 Task: Explore Airbnb accommodation in Ãguas Santas, Portugal from 22th December, 2023 to 26th December, 2023 for 8 adults. Place can be private room with 8 bedrooms having 8 beds and 8 bathrooms. Property type can be hotel. Amenities needed are: wifi, TV, free parkinig on premises, gym, breakfast.
Action: Mouse moved to (556, 117)
Screenshot: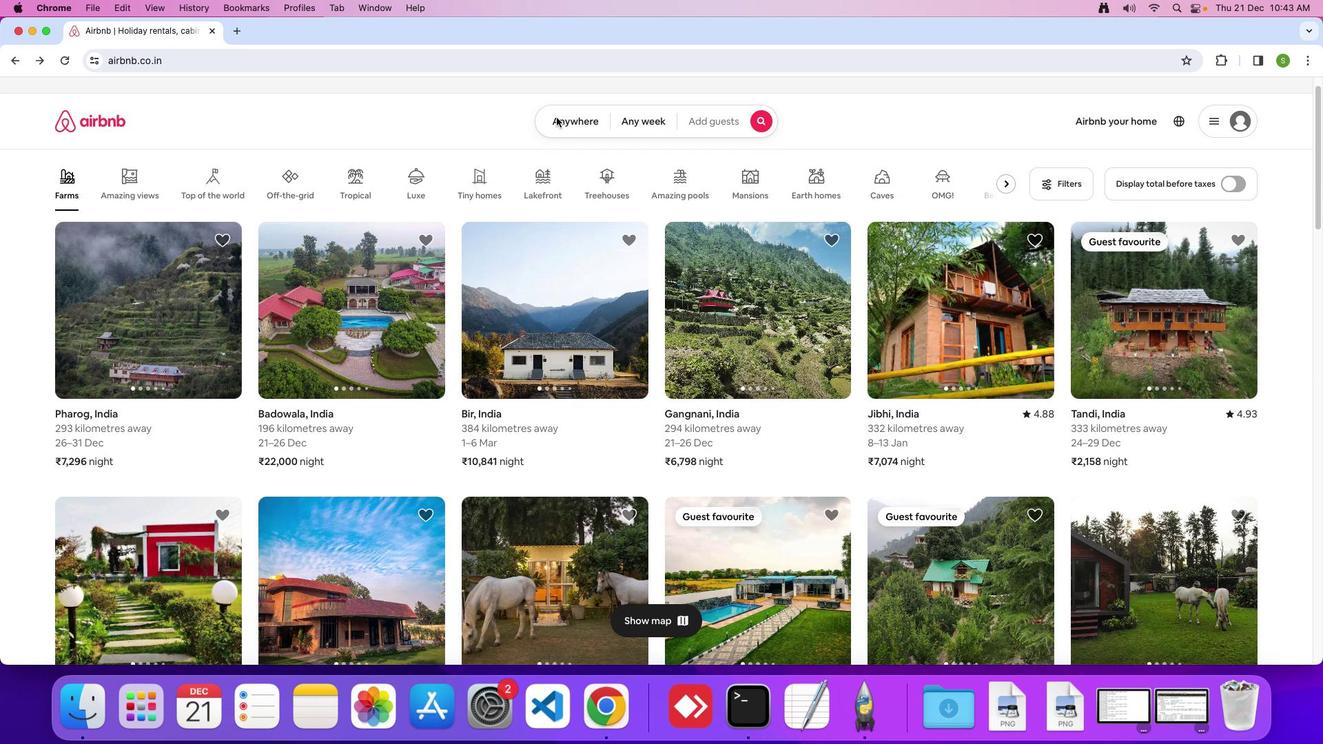 
Action: Mouse pressed left at (556, 117)
Screenshot: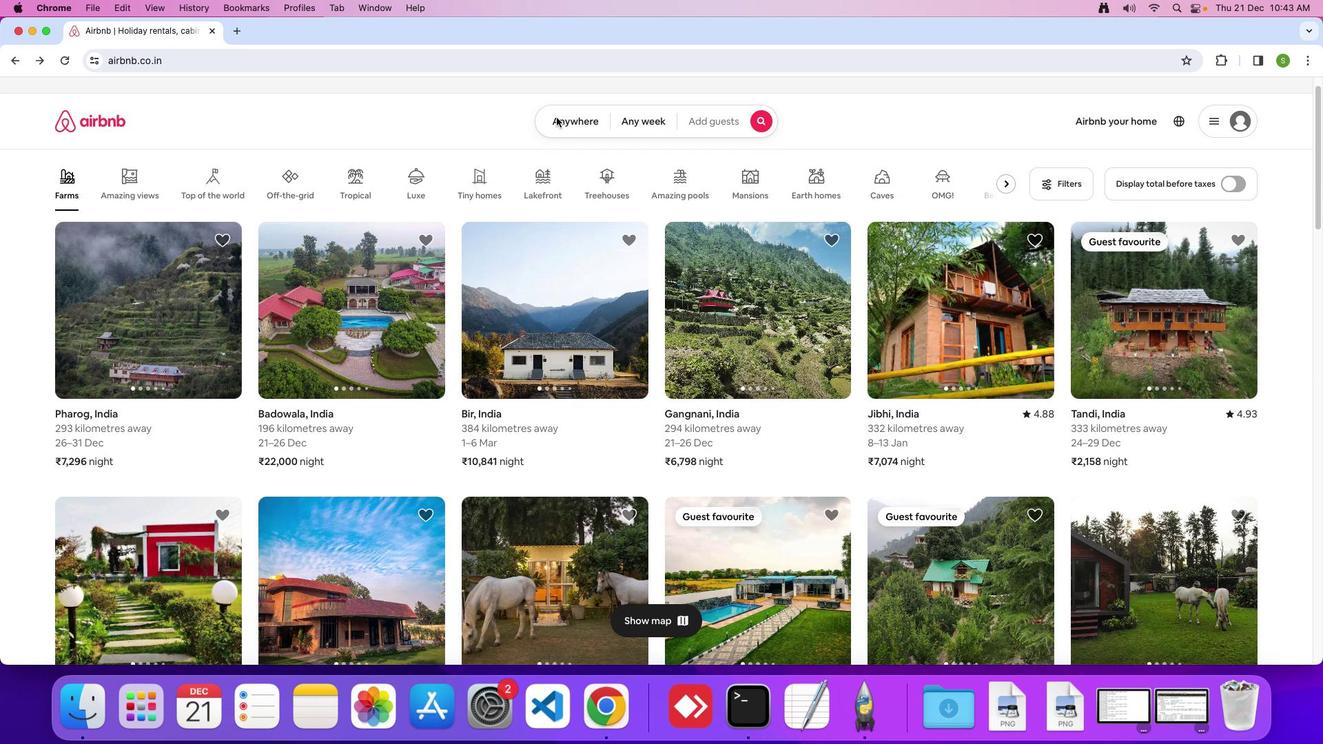 
Action: Mouse moved to (586, 119)
Screenshot: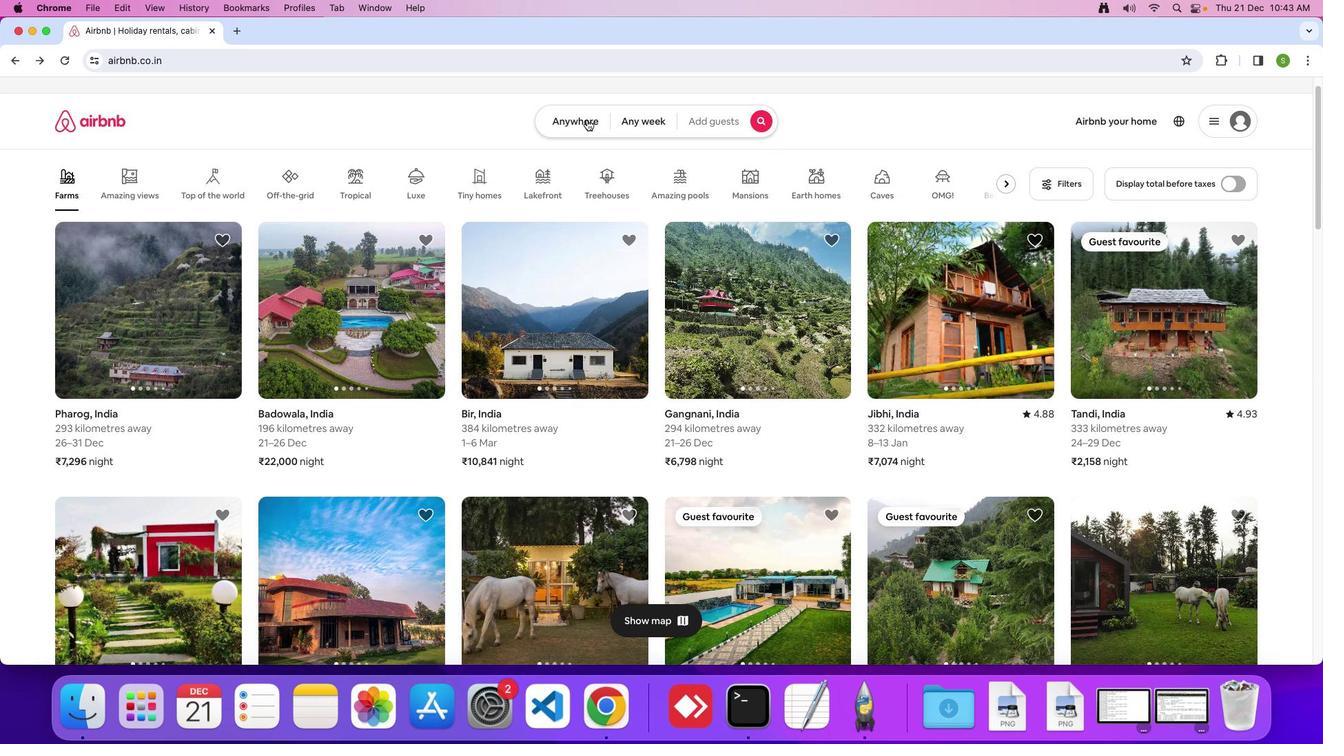 
Action: Mouse pressed left at (586, 119)
Screenshot: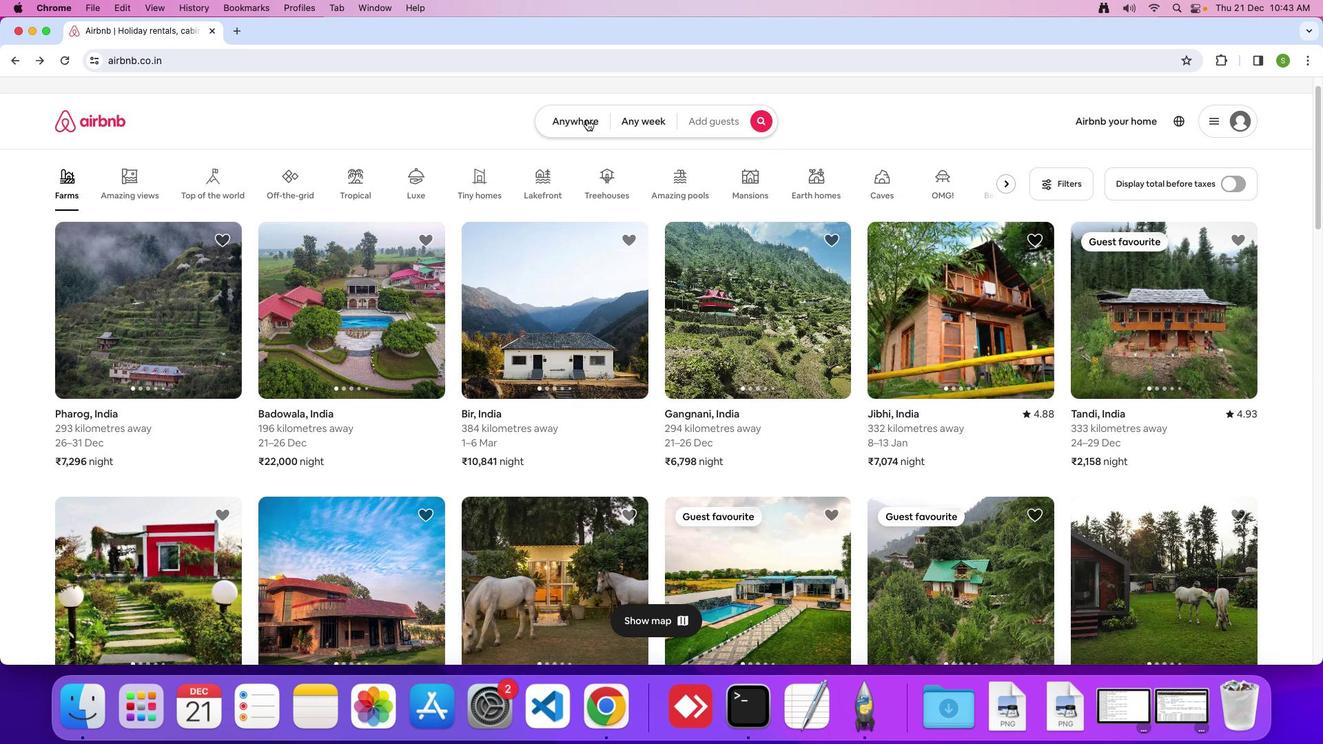 
Action: Mouse moved to (491, 169)
Screenshot: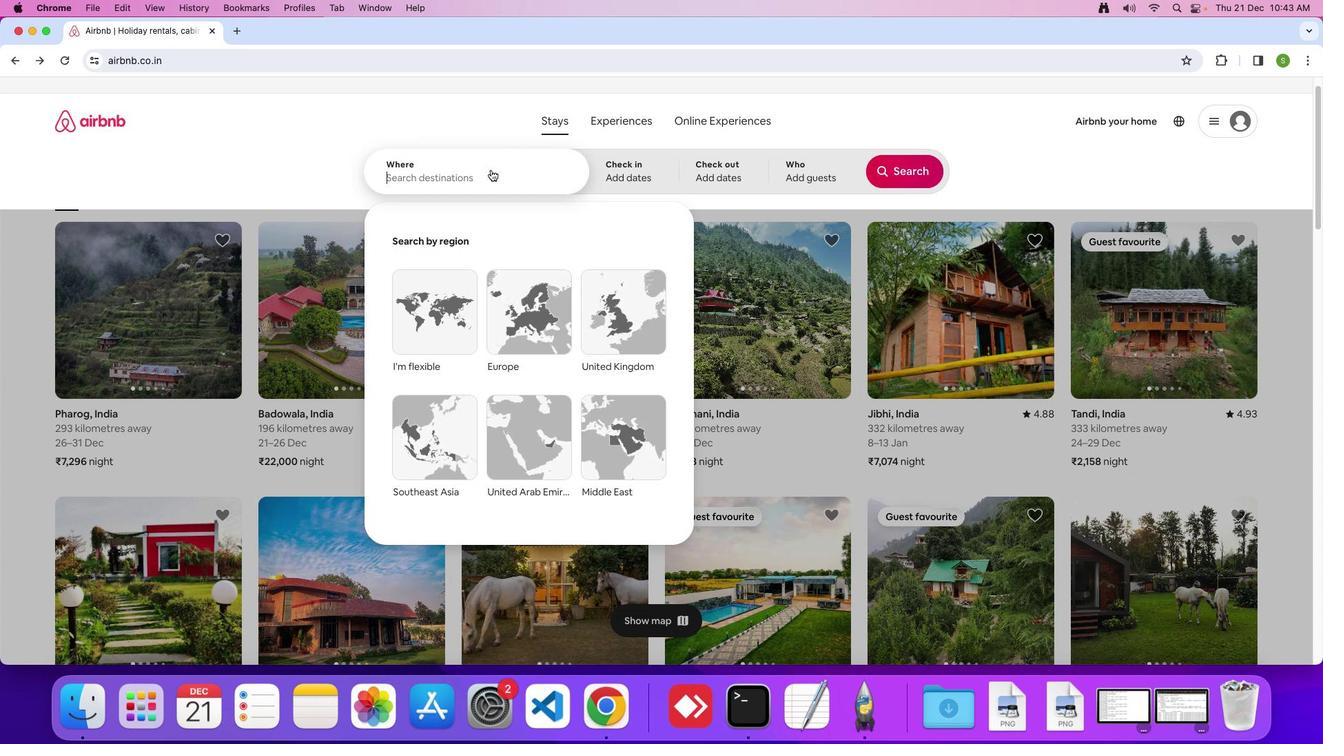 
Action: Mouse pressed left at (491, 169)
Screenshot: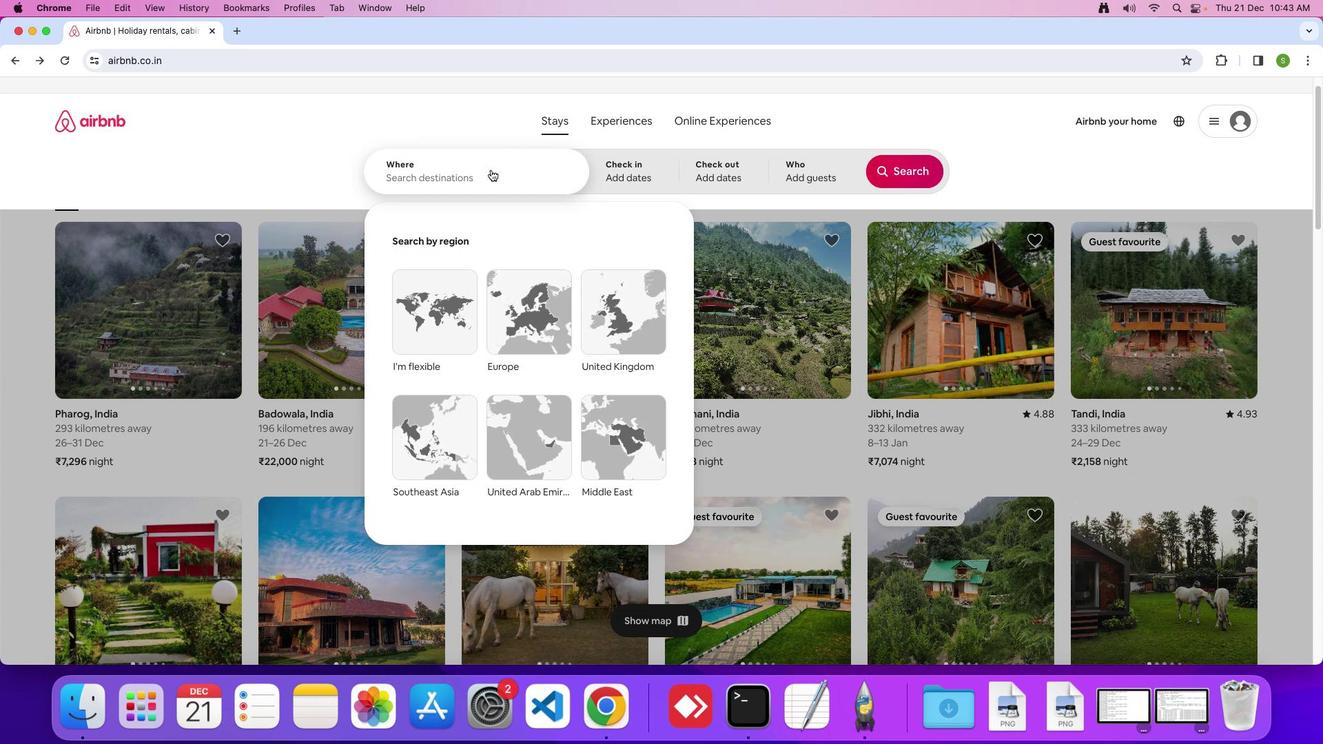 
Action: Key pressed 'A'Key.caps_lock'g''u''a''s'Key.spaceKey.shift'S''a''n''t''a''s'','Key.spaceKey.shift'P''o''r''t''u''g''a''l'Key.enter
Screenshot: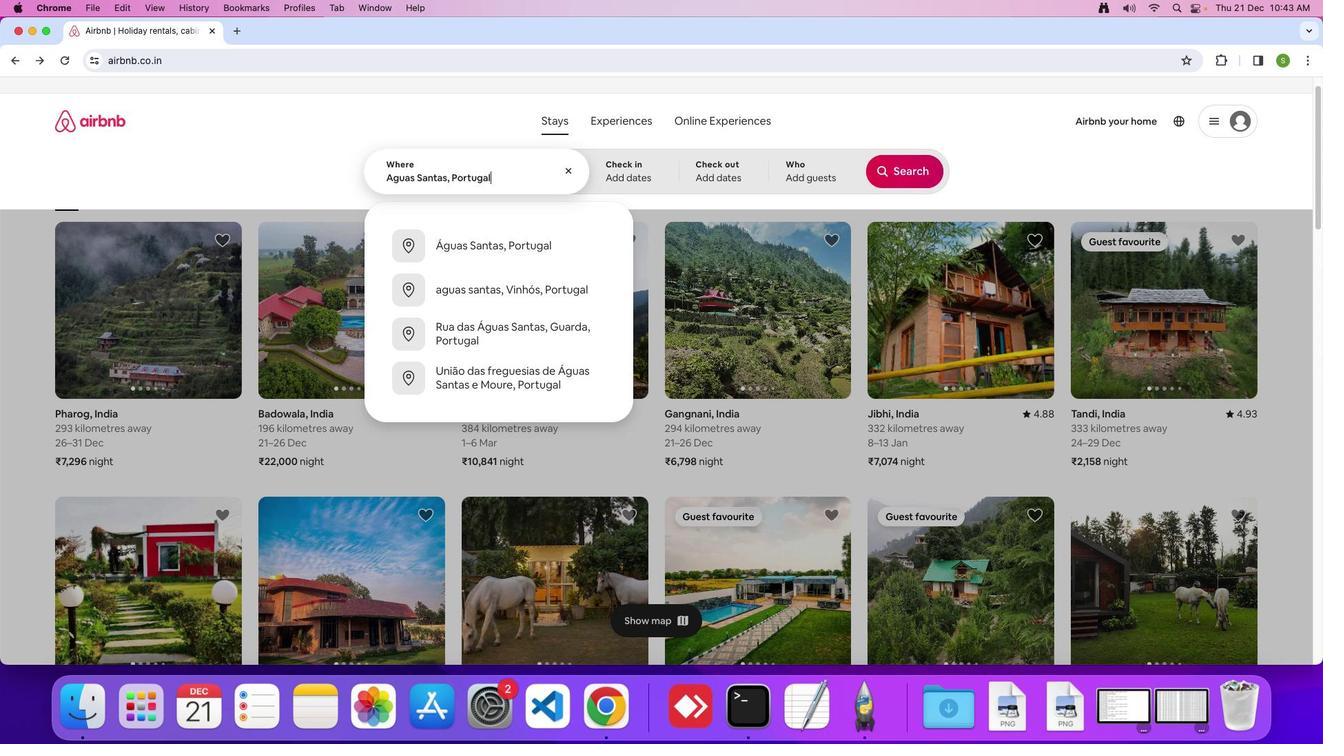 
Action: Mouse moved to (587, 452)
Screenshot: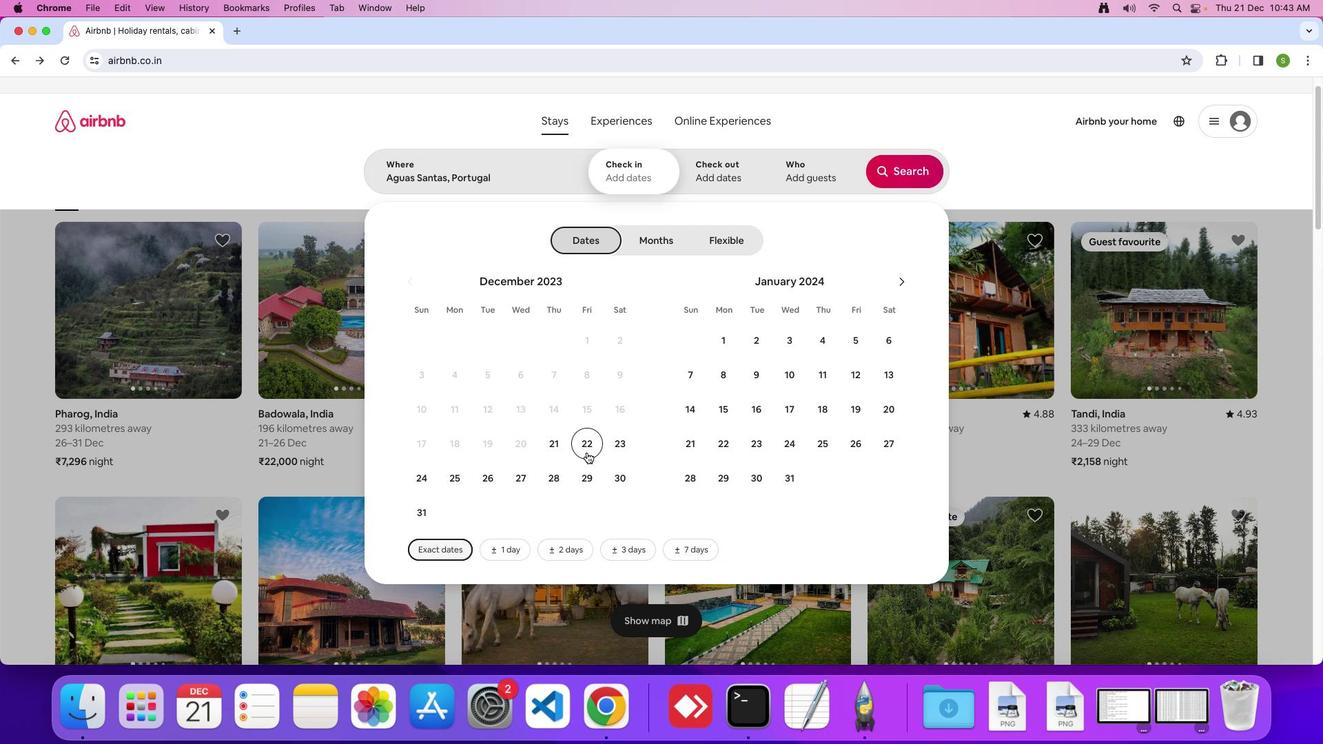 
Action: Mouse pressed left at (587, 452)
Screenshot: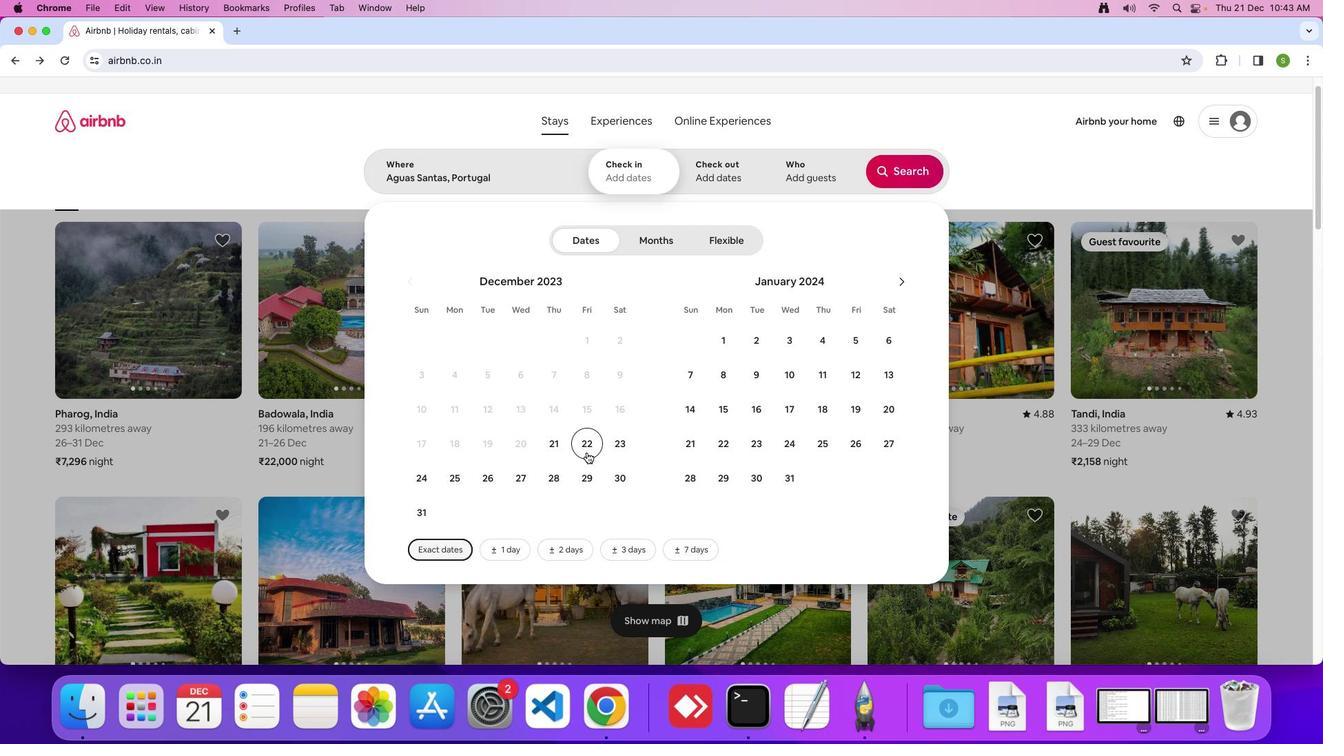 
Action: Mouse moved to (491, 477)
Screenshot: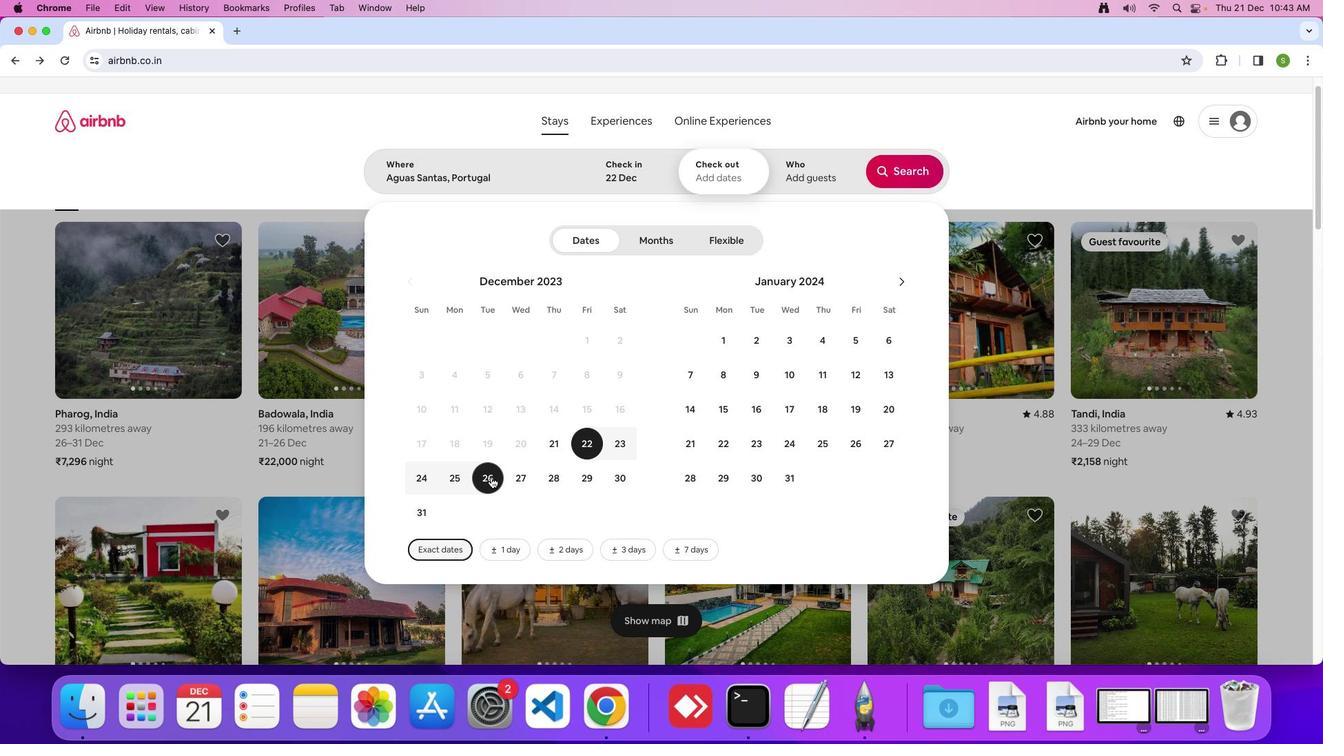 
Action: Mouse pressed left at (491, 477)
Screenshot: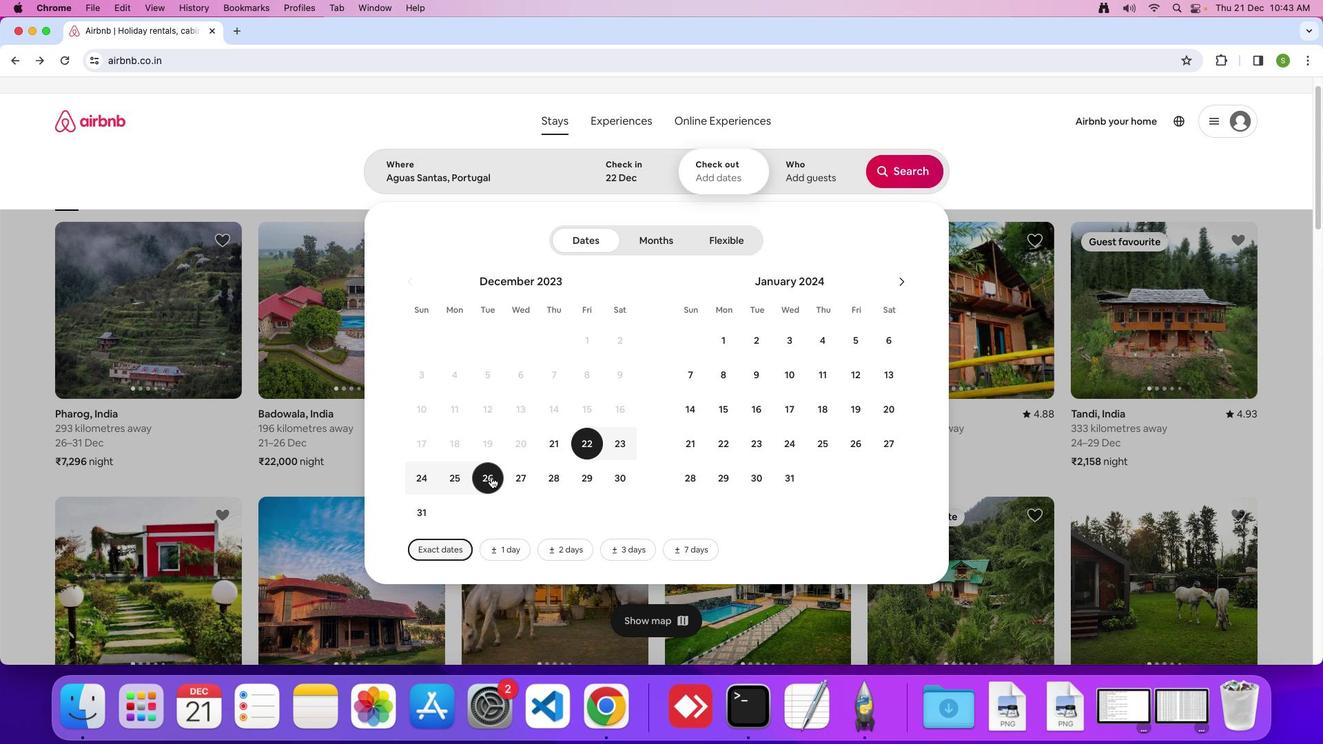 
Action: Mouse moved to (801, 164)
Screenshot: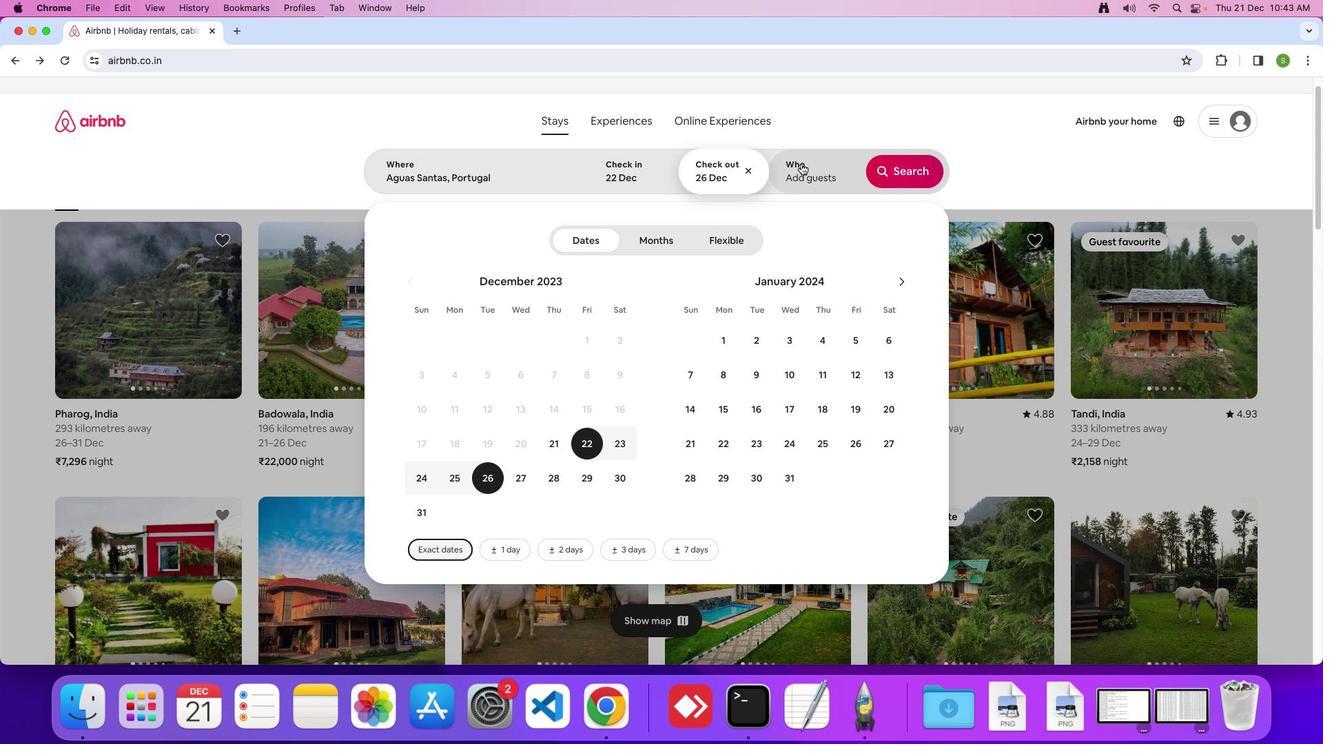 
Action: Mouse pressed left at (801, 164)
Screenshot: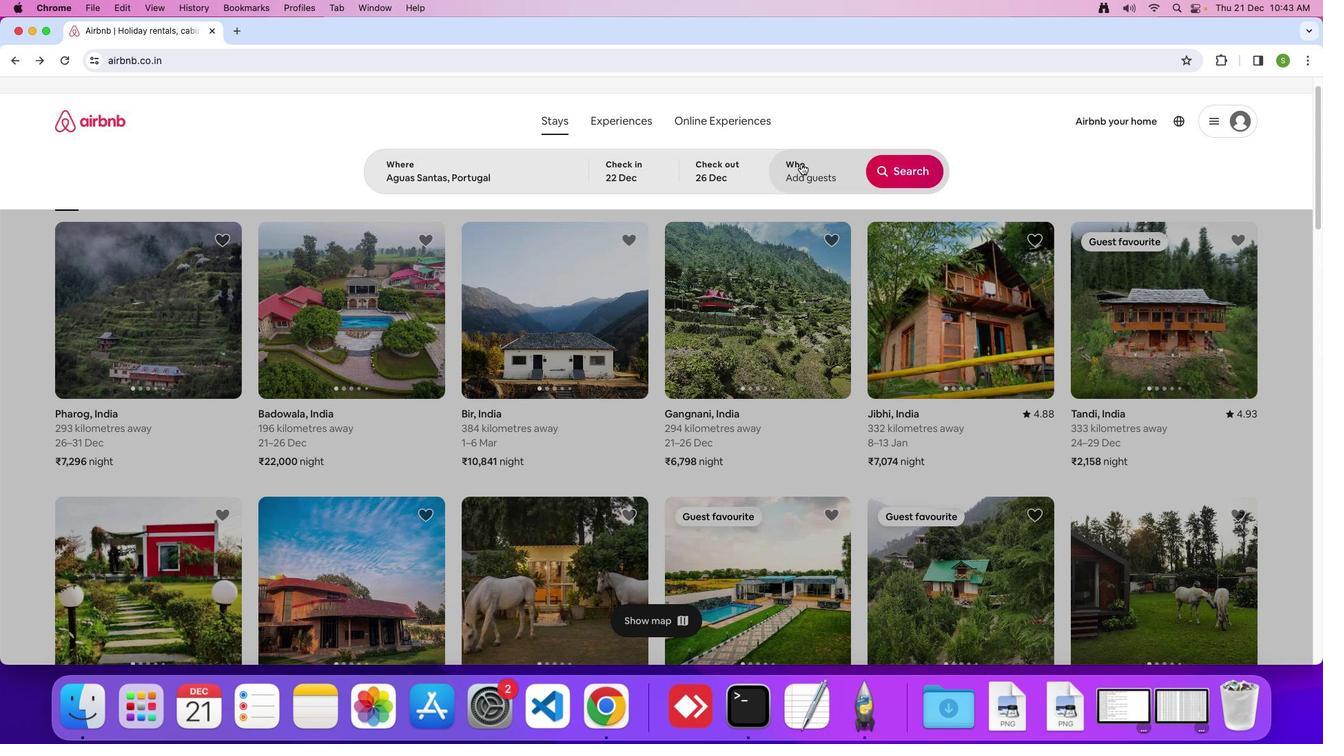 
Action: Mouse moved to (908, 245)
Screenshot: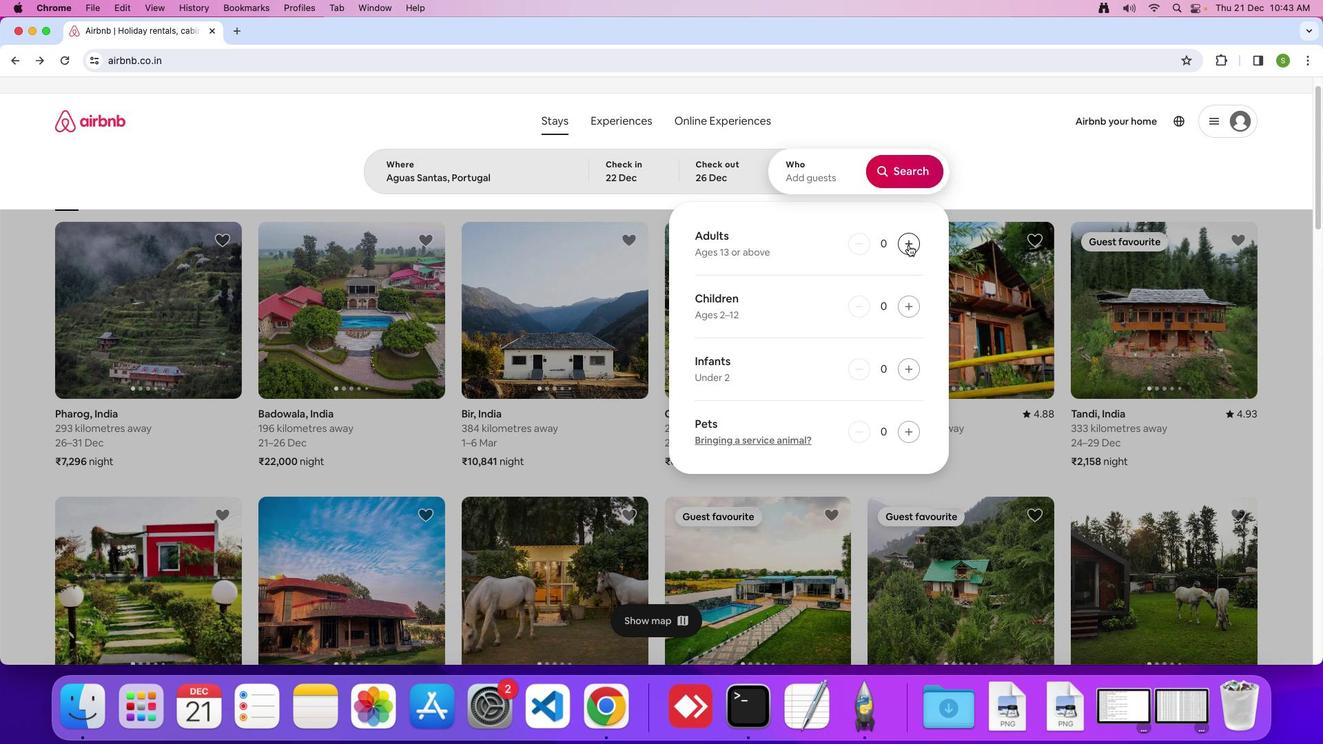 
Action: Mouse pressed left at (908, 245)
Screenshot: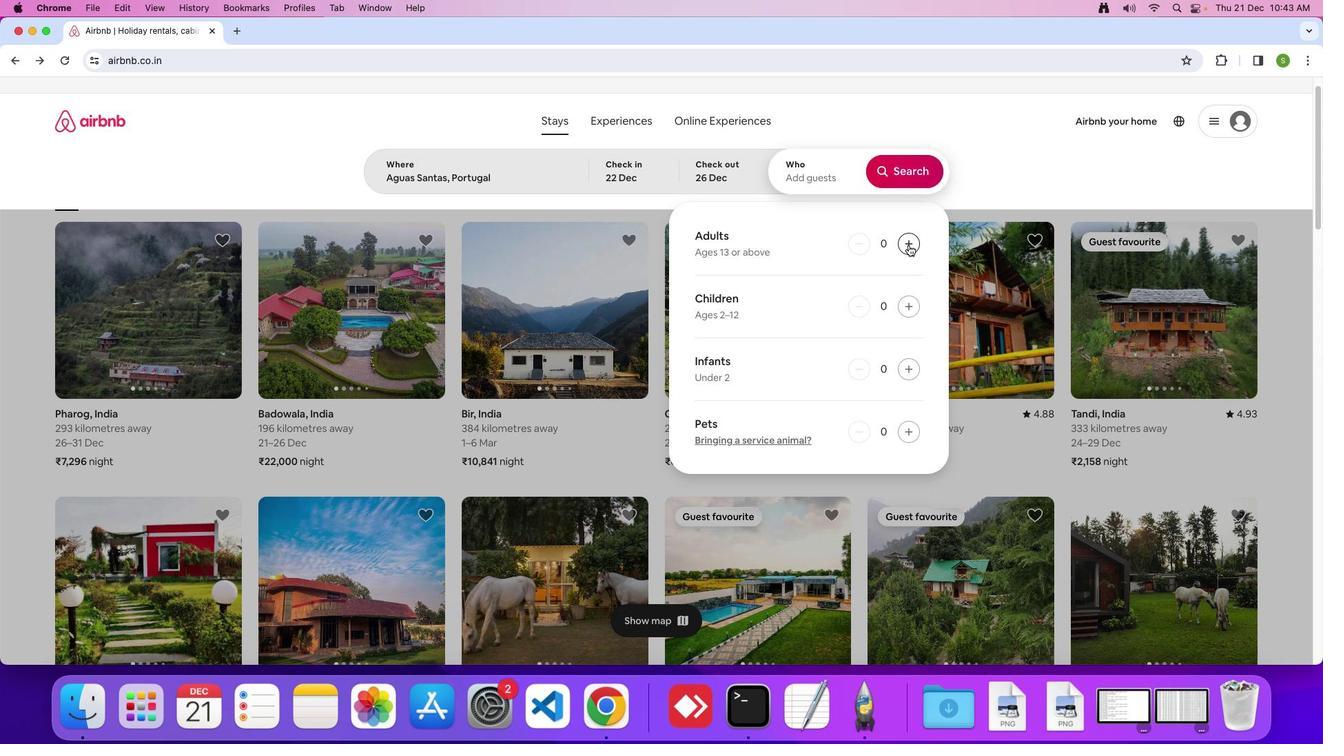 
Action: Mouse pressed left at (908, 245)
Screenshot: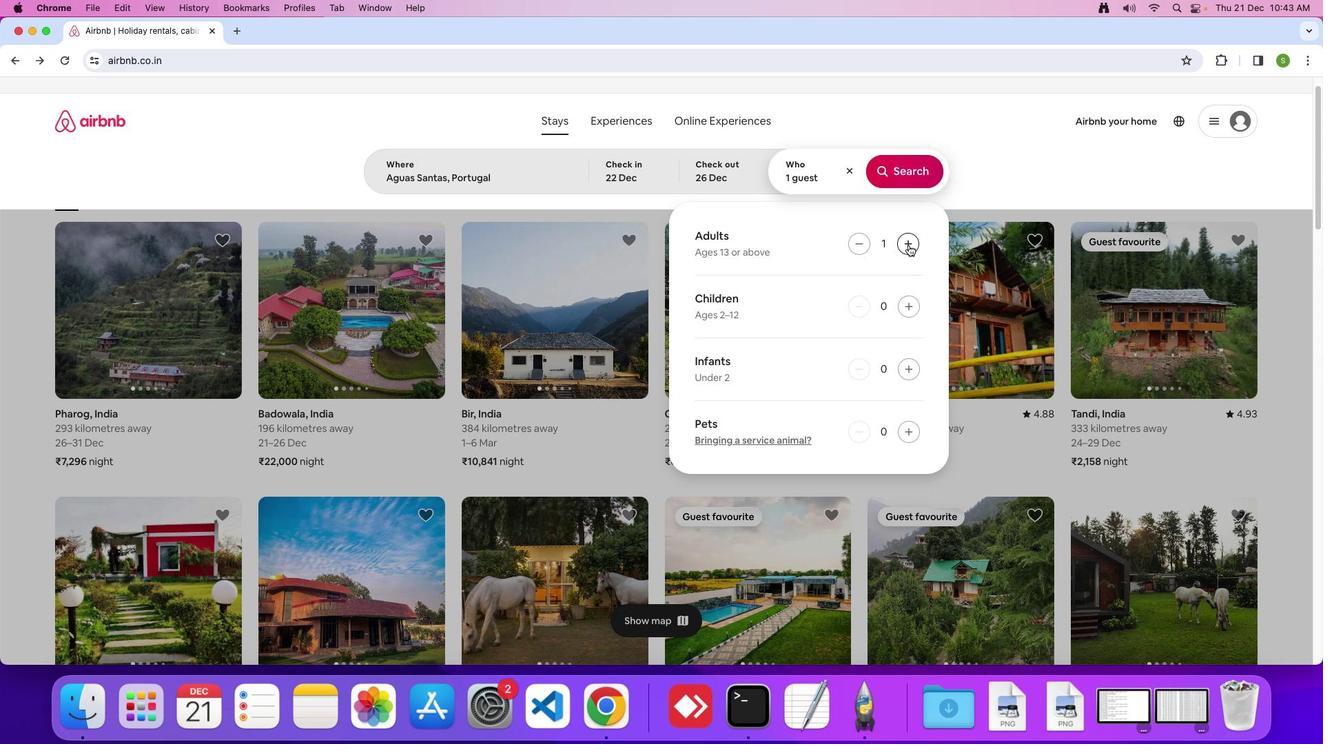 
Action: Mouse pressed left at (908, 245)
Screenshot: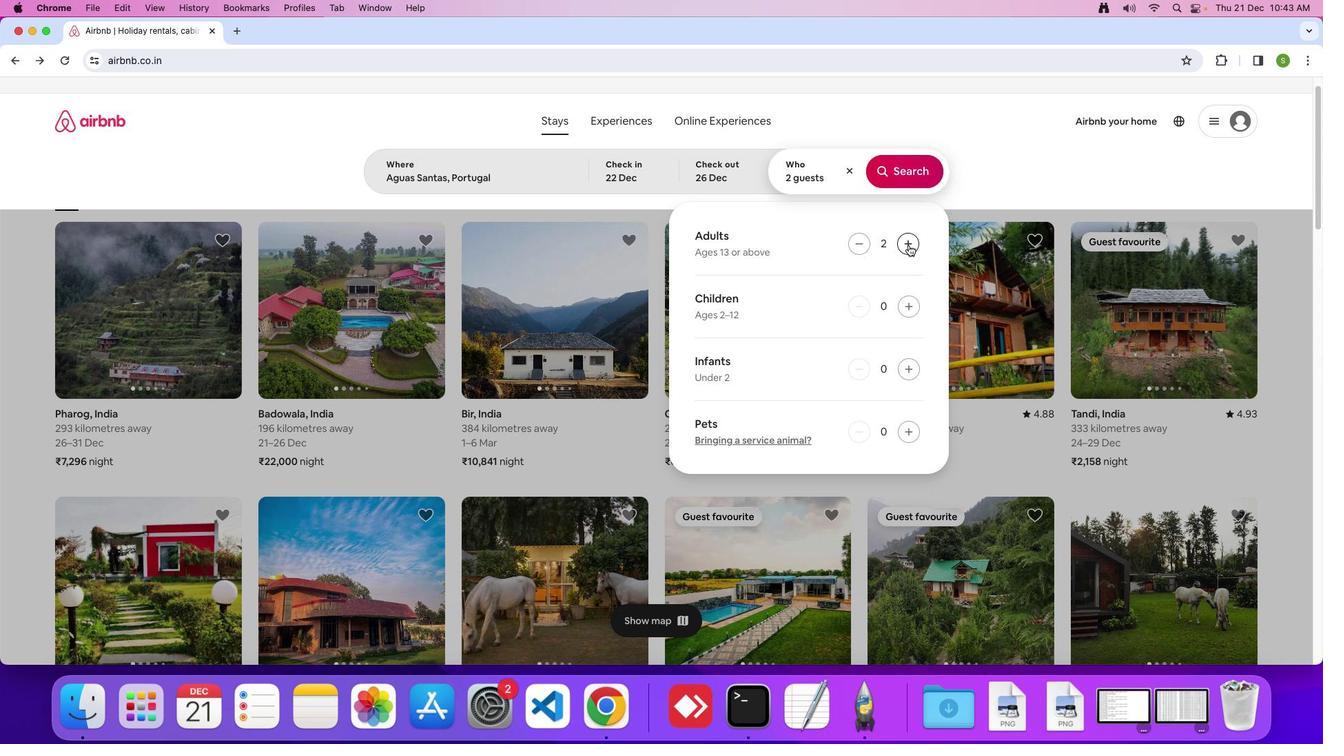 
Action: Mouse pressed left at (908, 245)
Screenshot: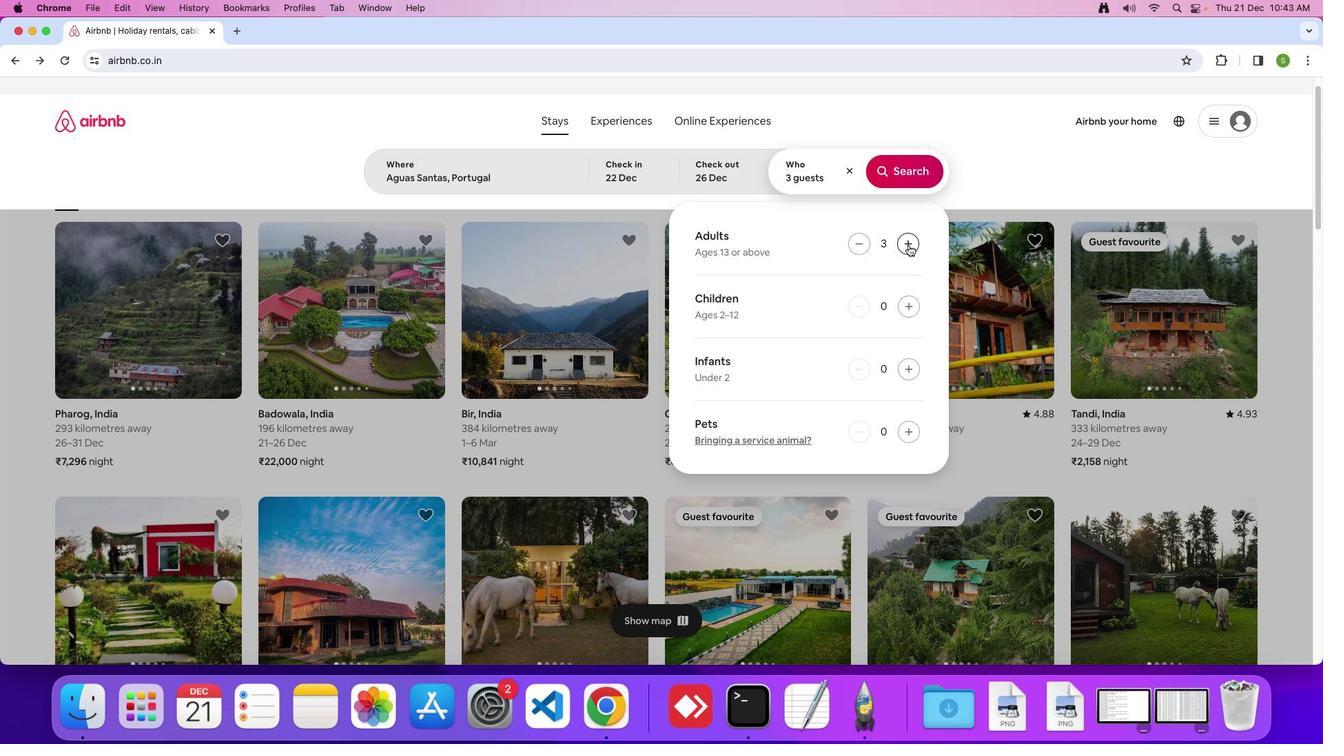 
Action: Mouse pressed left at (908, 245)
Screenshot: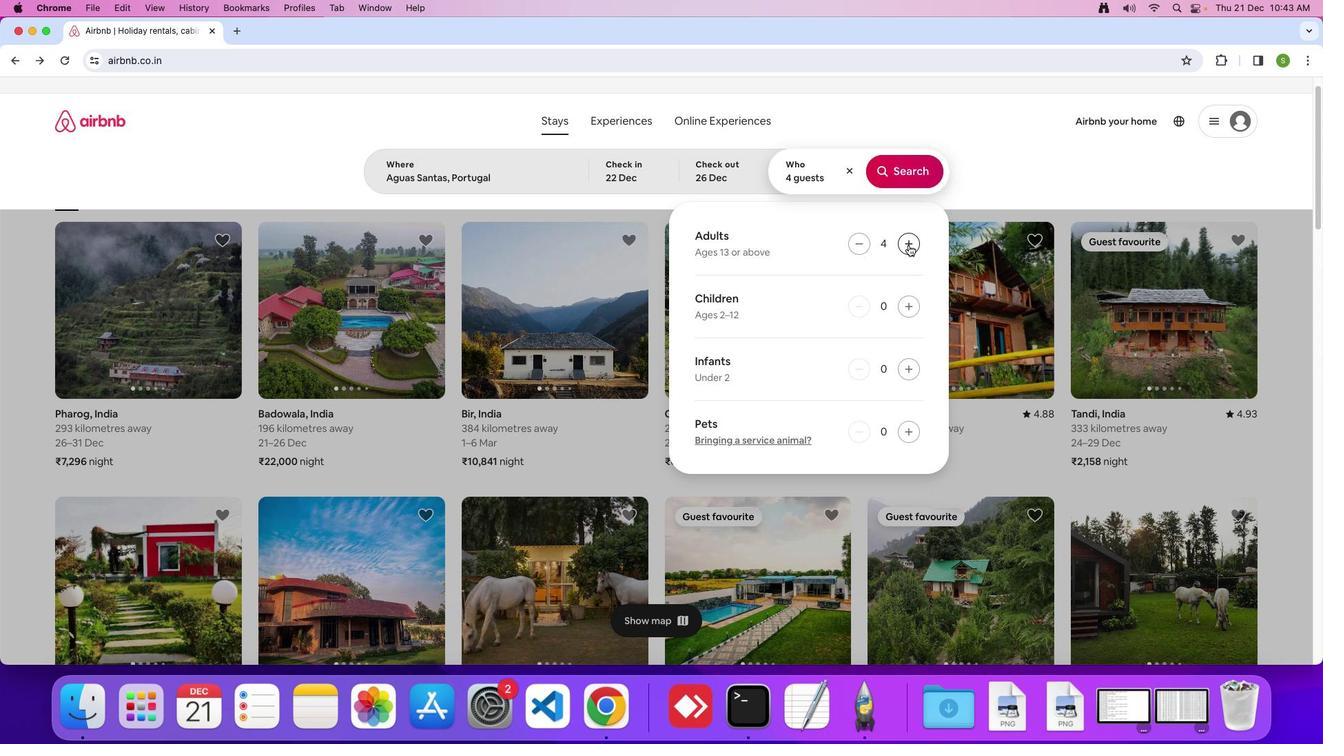 
Action: Mouse pressed left at (908, 245)
Screenshot: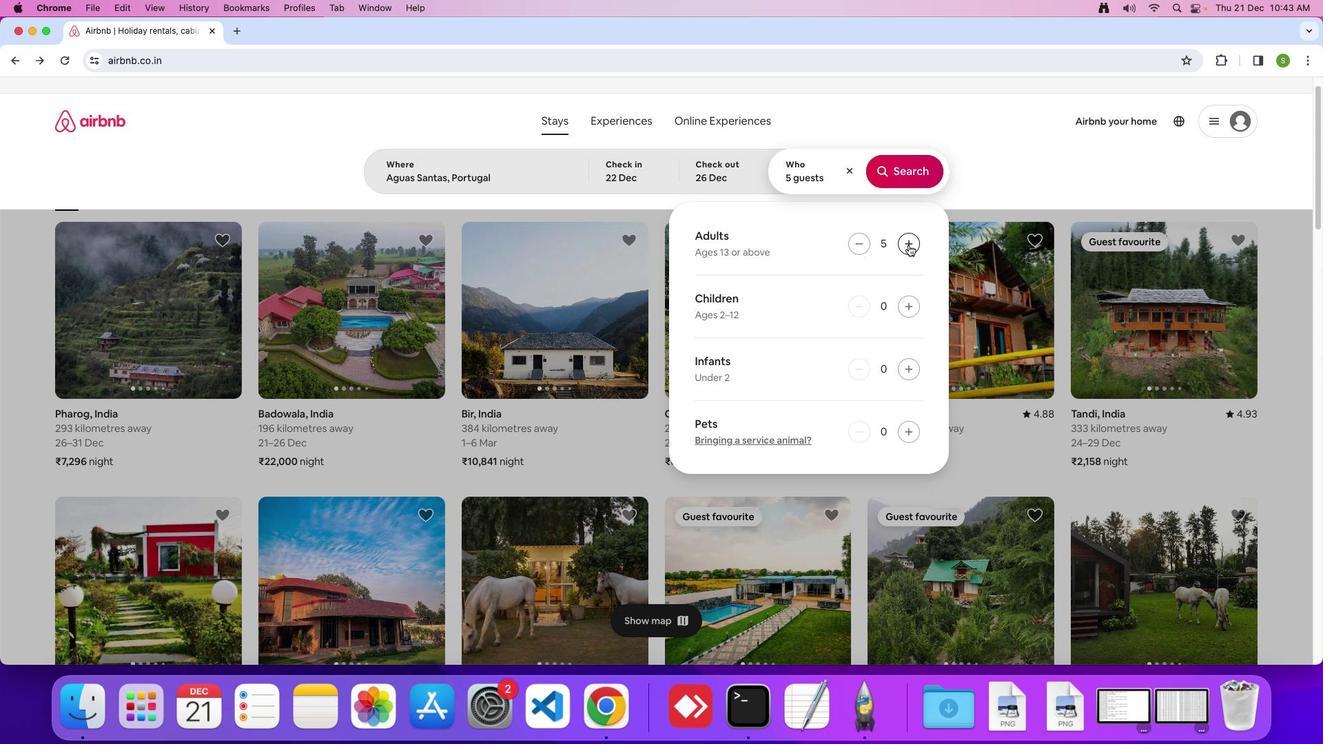 
Action: Mouse pressed left at (908, 245)
Screenshot: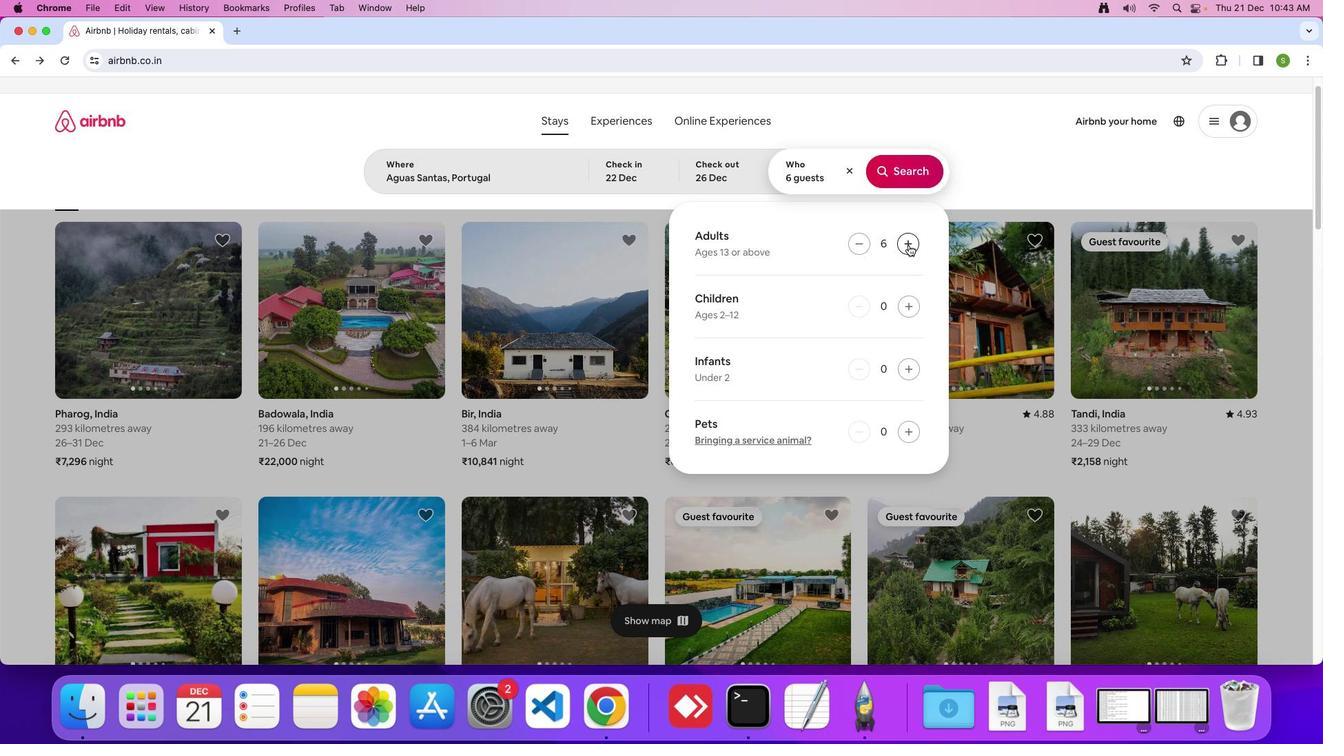 
Action: Mouse pressed left at (908, 245)
Screenshot: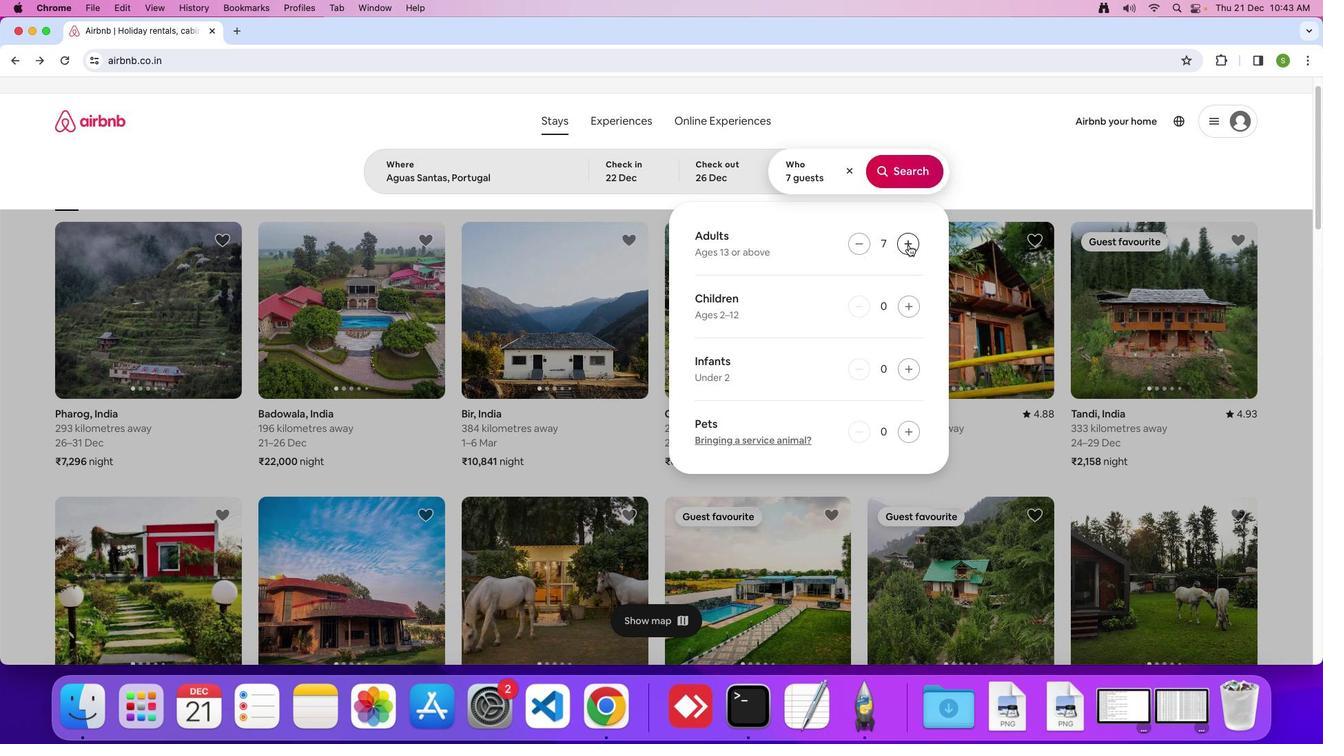 
Action: Mouse moved to (900, 178)
Screenshot: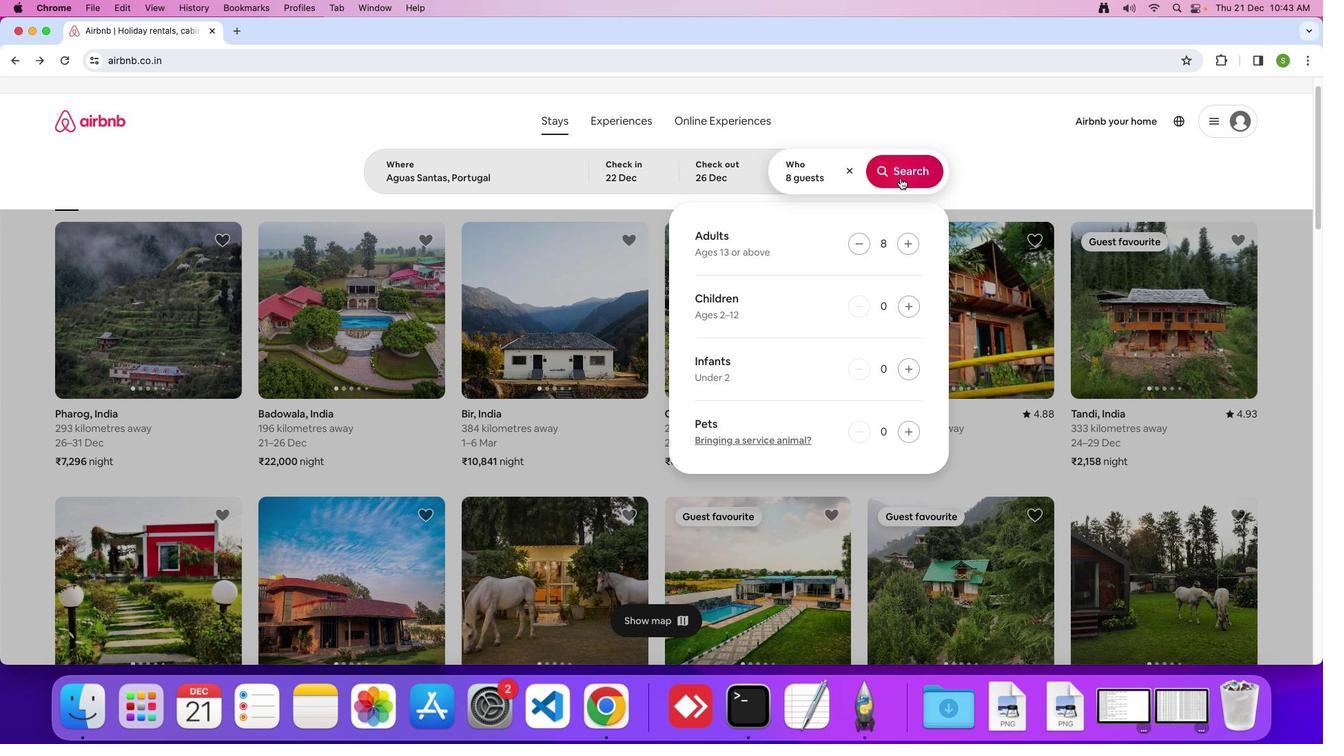 
Action: Mouse pressed left at (900, 178)
Screenshot: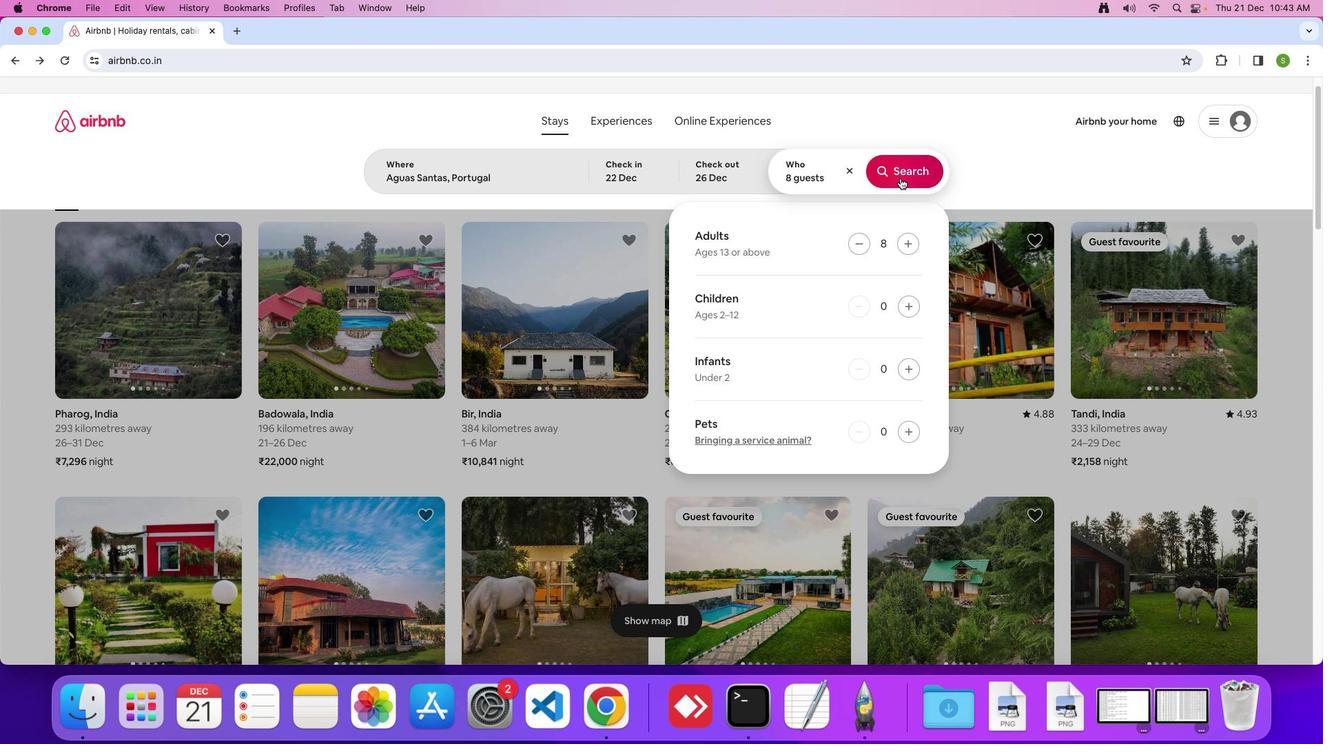 
Action: Mouse moved to (1097, 157)
Screenshot: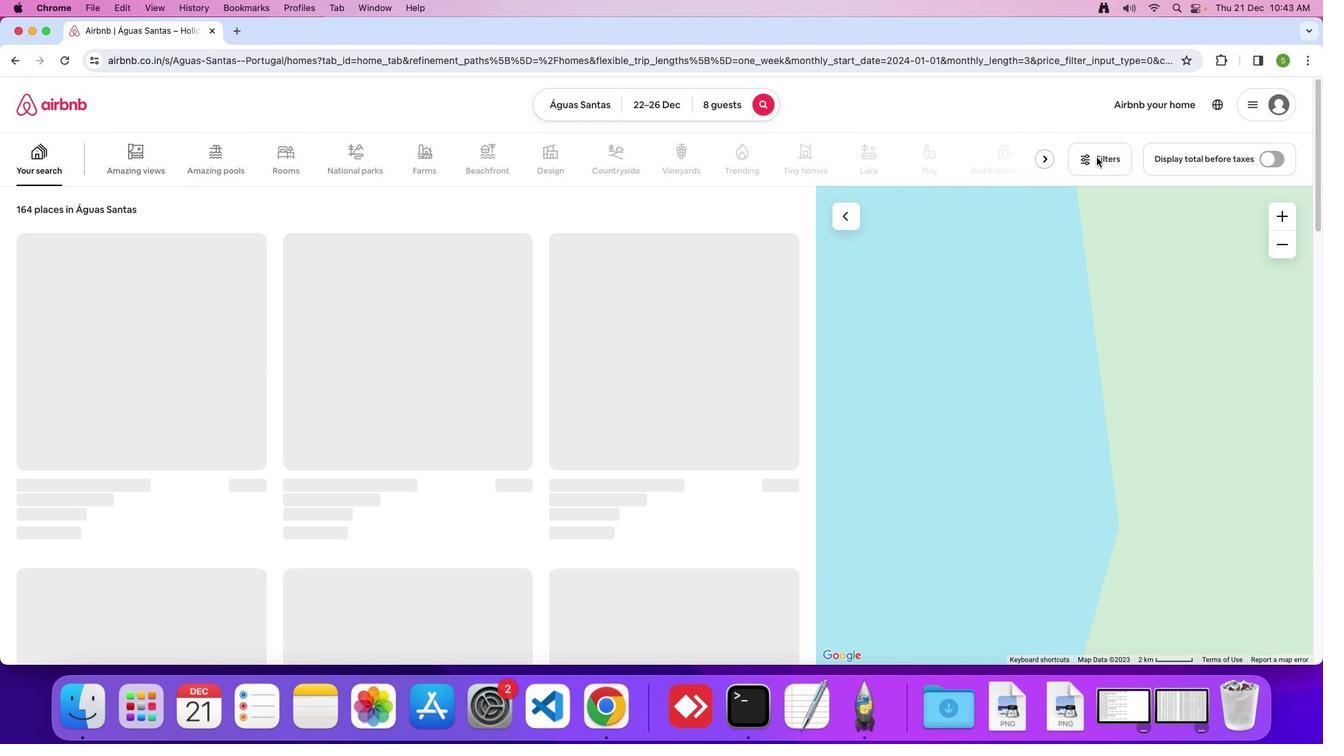 
Action: Mouse pressed left at (1097, 157)
Screenshot: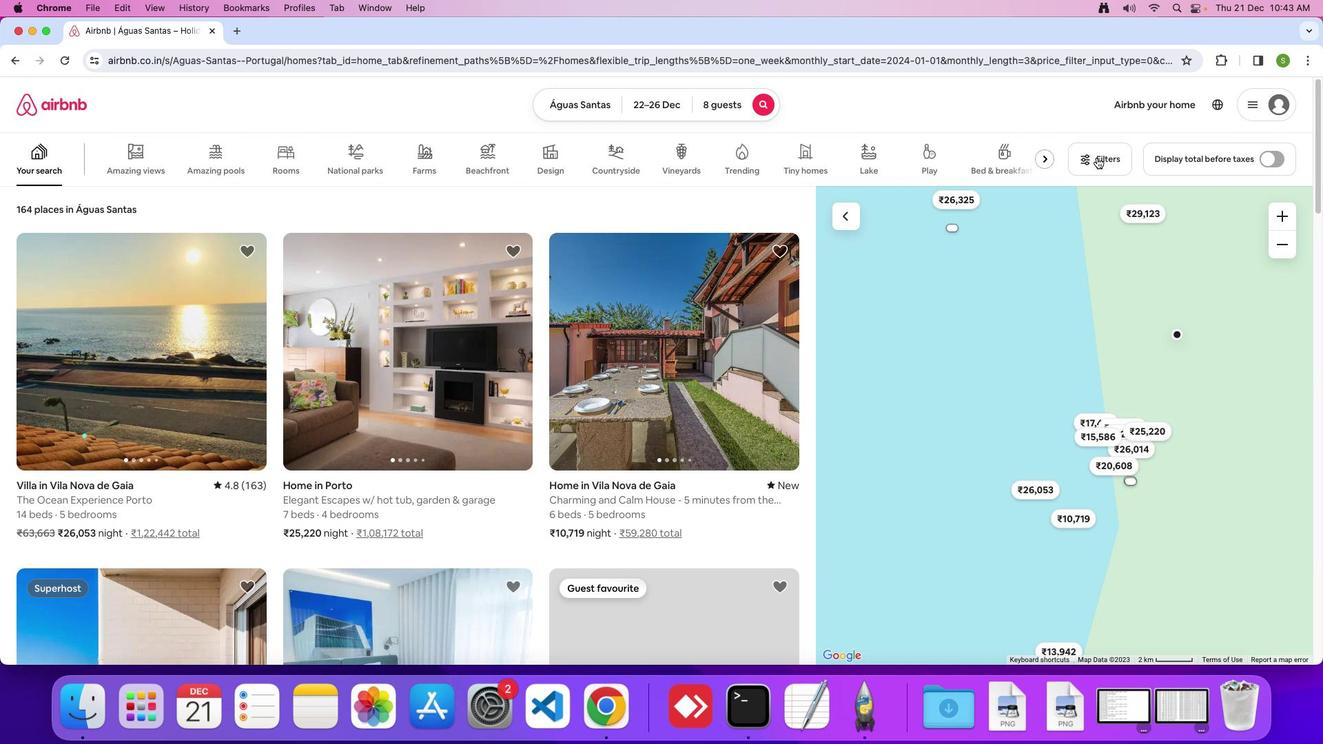 
Action: Mouse moved to (829, 370)
Screenshot: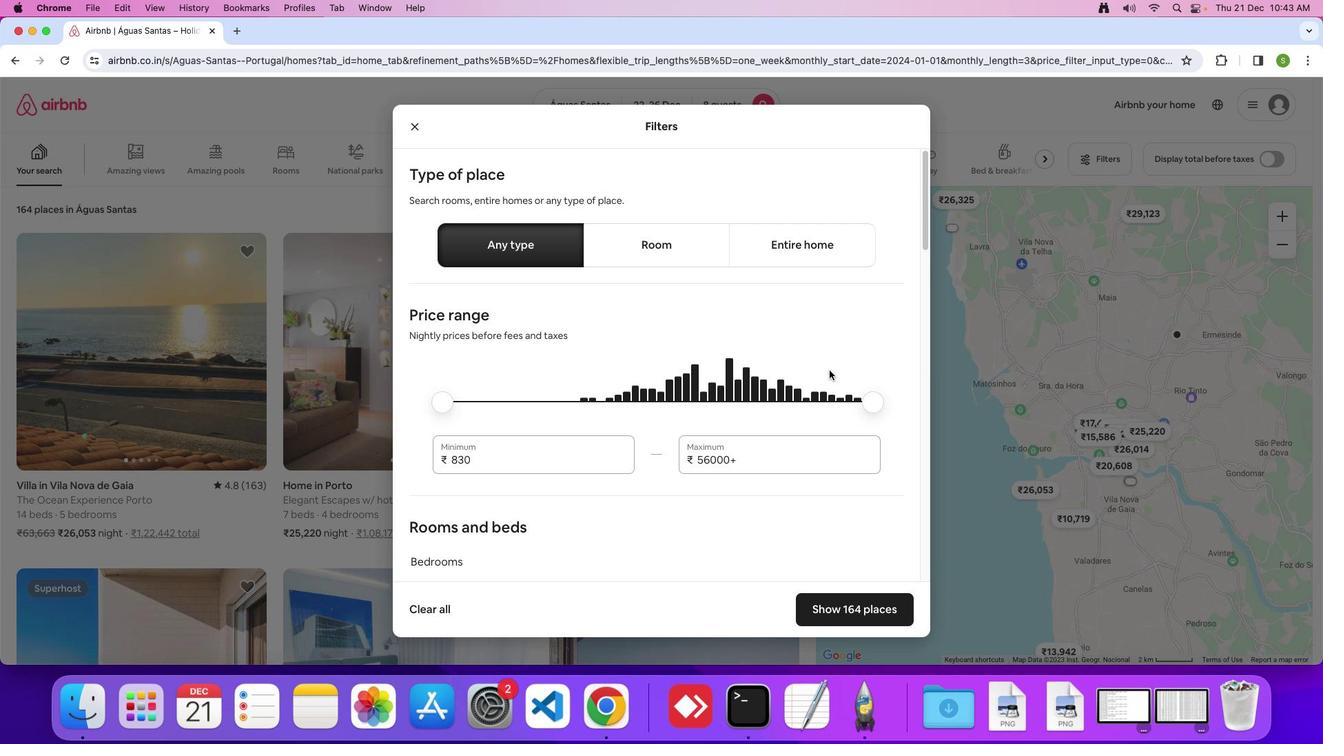 
Action: Mouse scrolled (829, 370) with delta (0, 0)
Screenshot: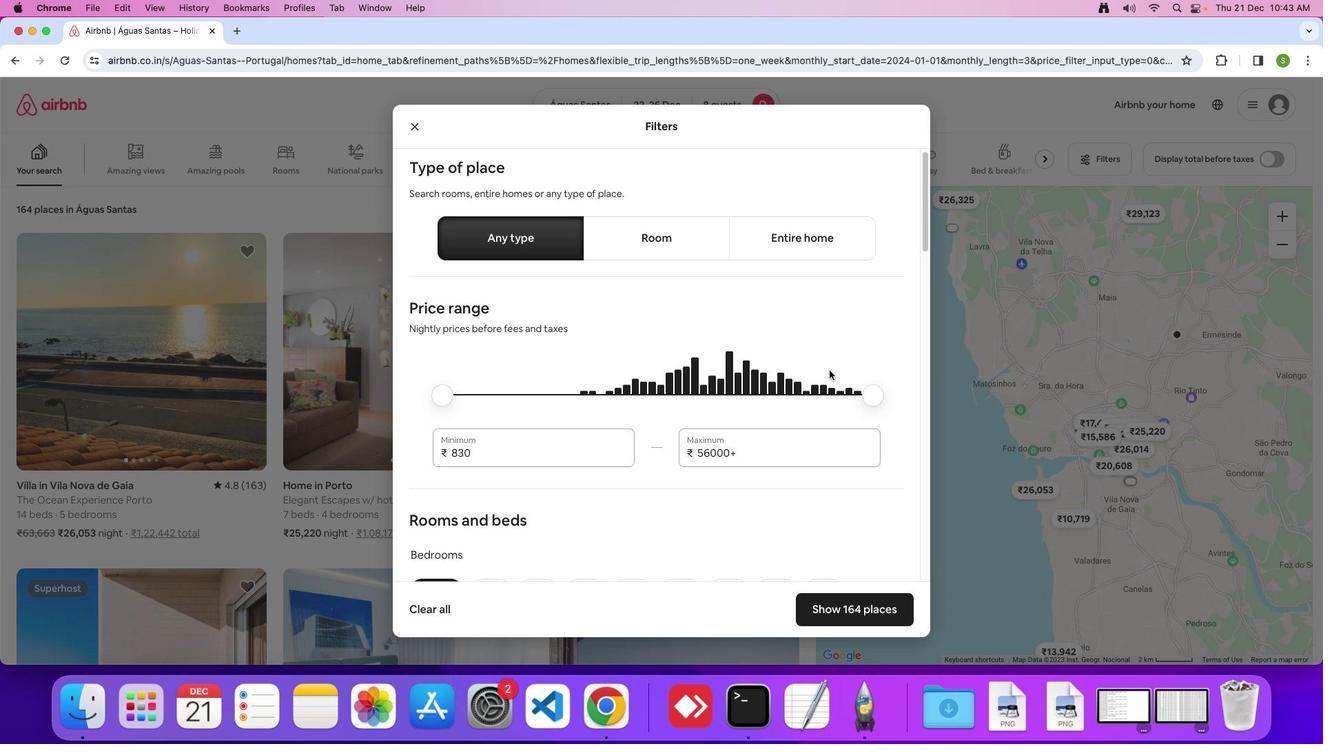 
Action: Mouse scrolled (829, 370) with delta (0, 0)
Screenshot: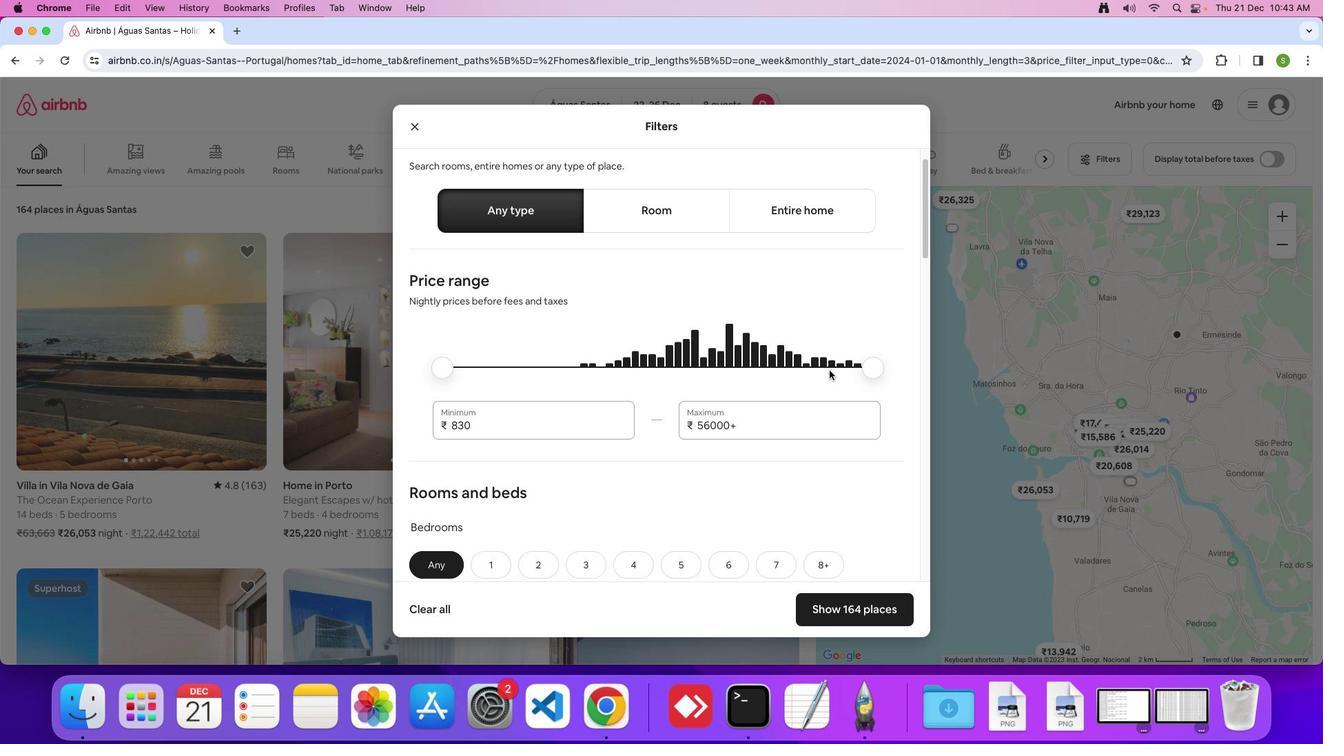 
Action: Mouse scrolled (829, 370) with delta (0, -2)
Screenshot: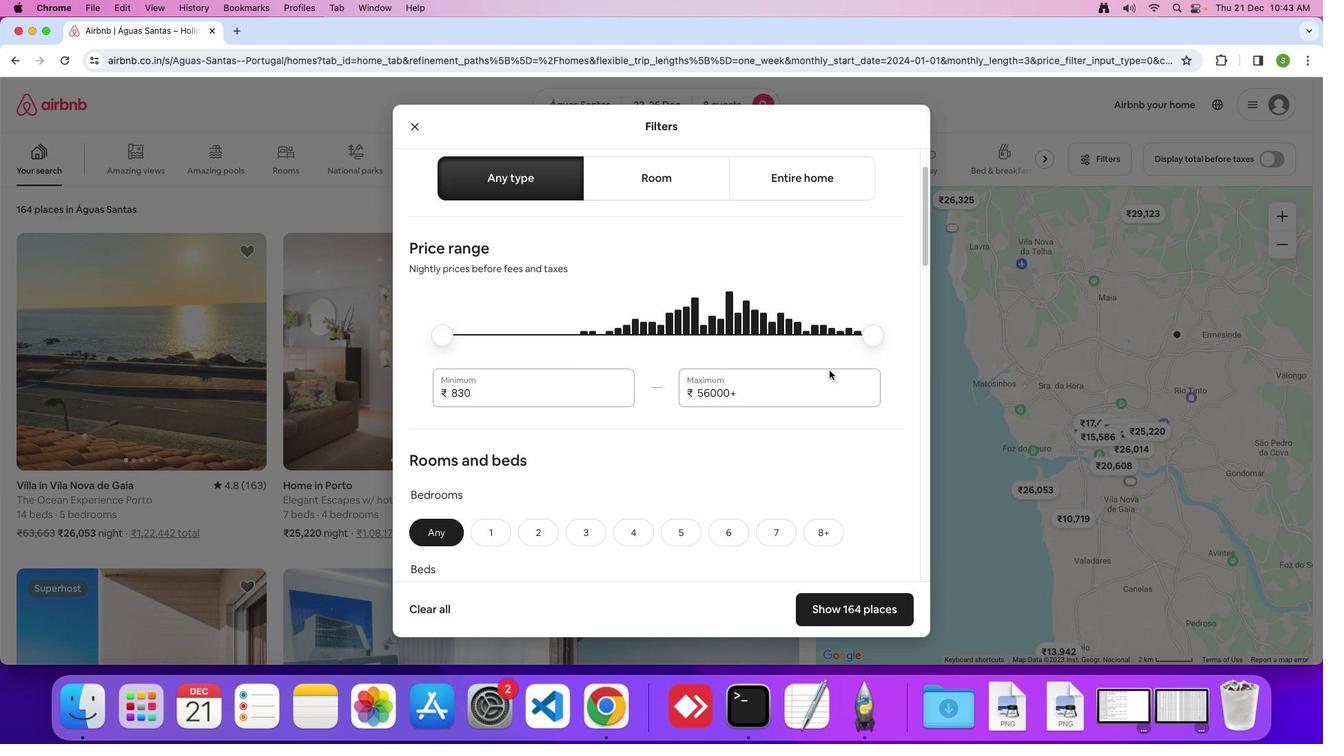 
Action: Mouse moved to (783, 373)
Screenshot: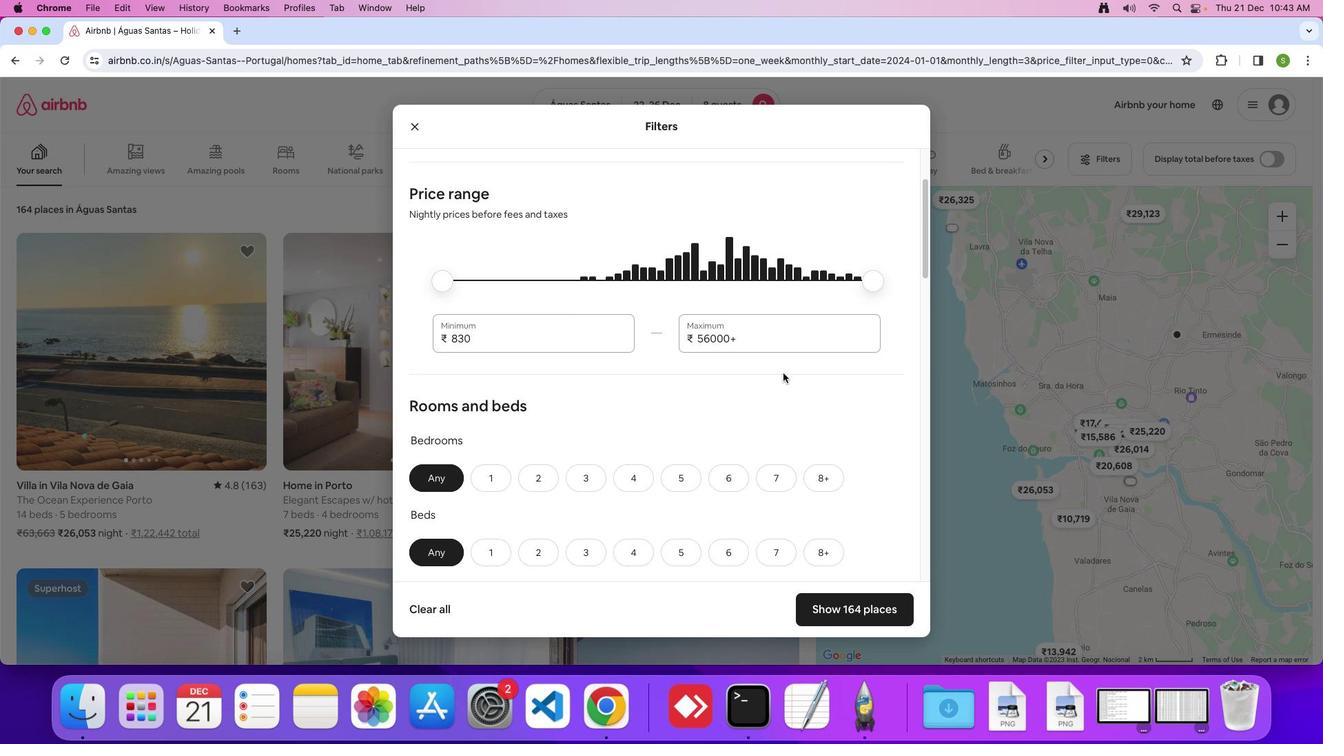 
Action: Mouse scrolled (783, 373) with delta (0, 0)
Screenshot: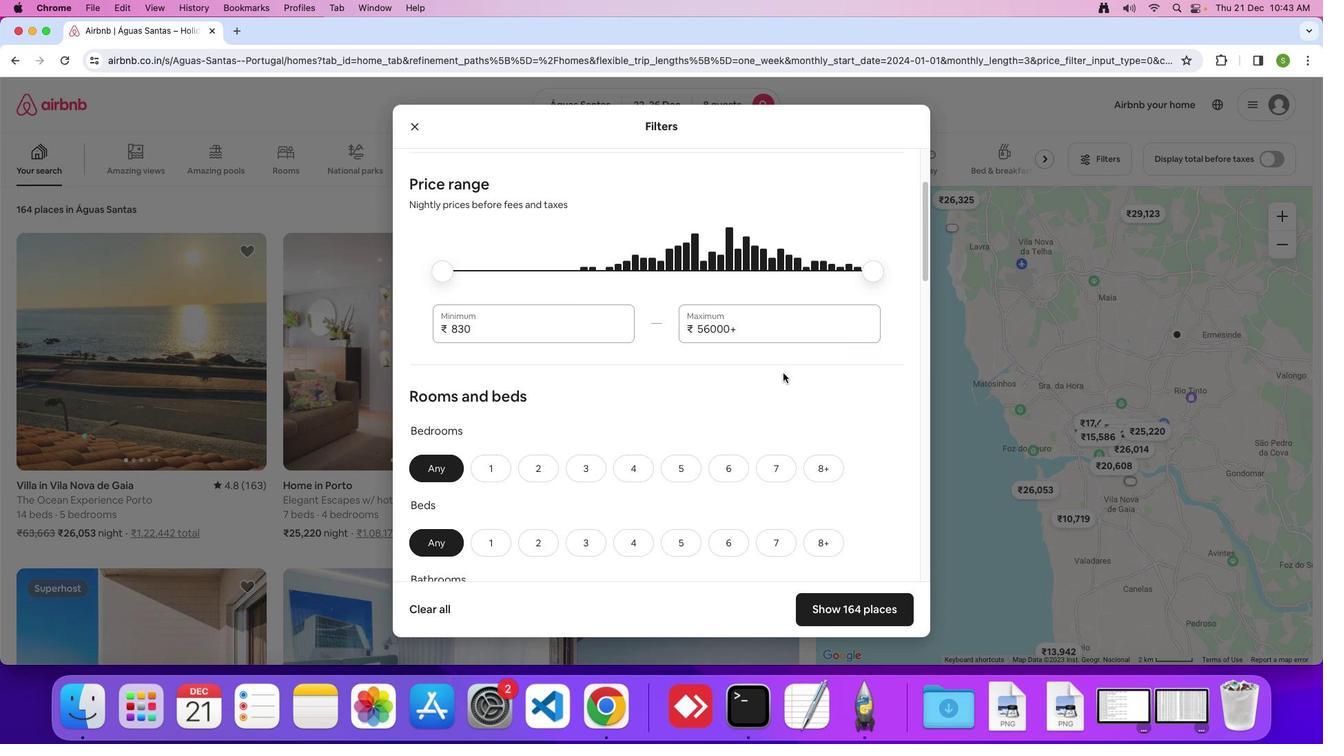 
Action: Mouse scrolled (783, 373) with delta (0, 0)
Screenshot: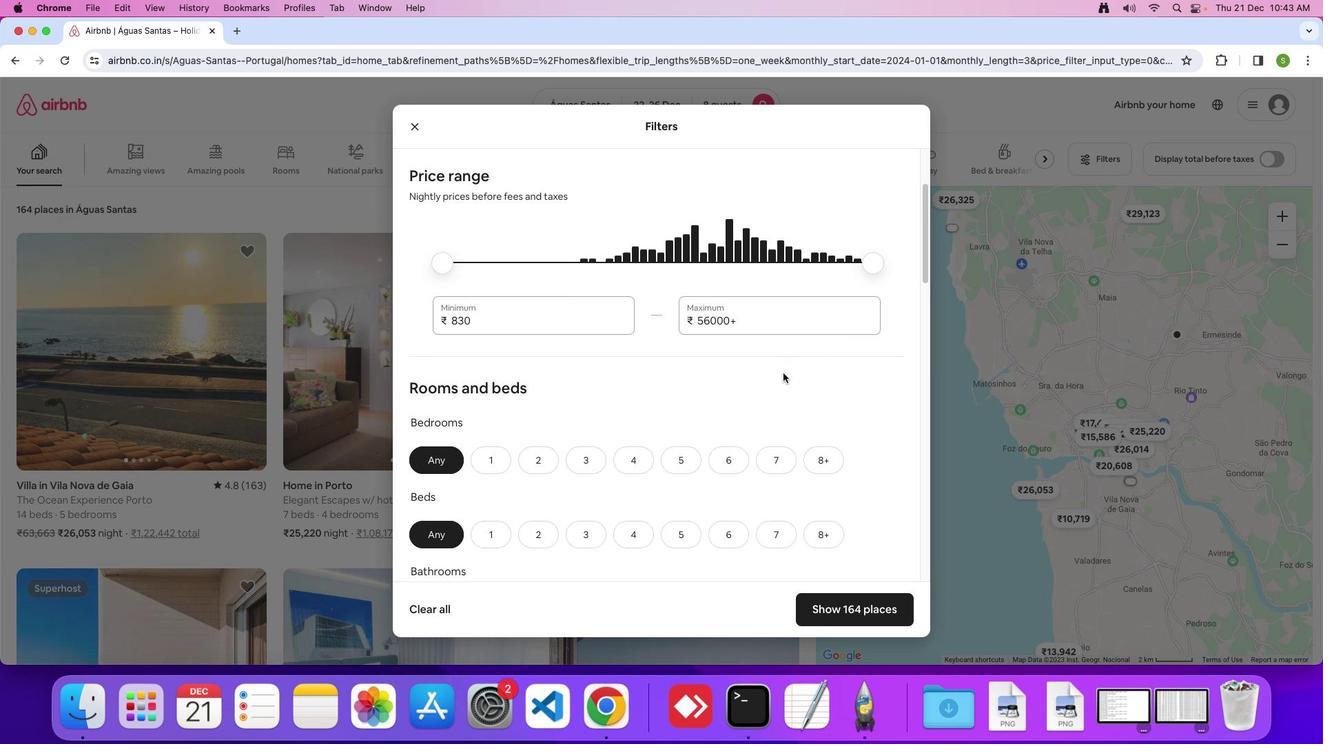 
Action: Mouse scrolled (783, 373) with delta (0, -2)
Screenshot: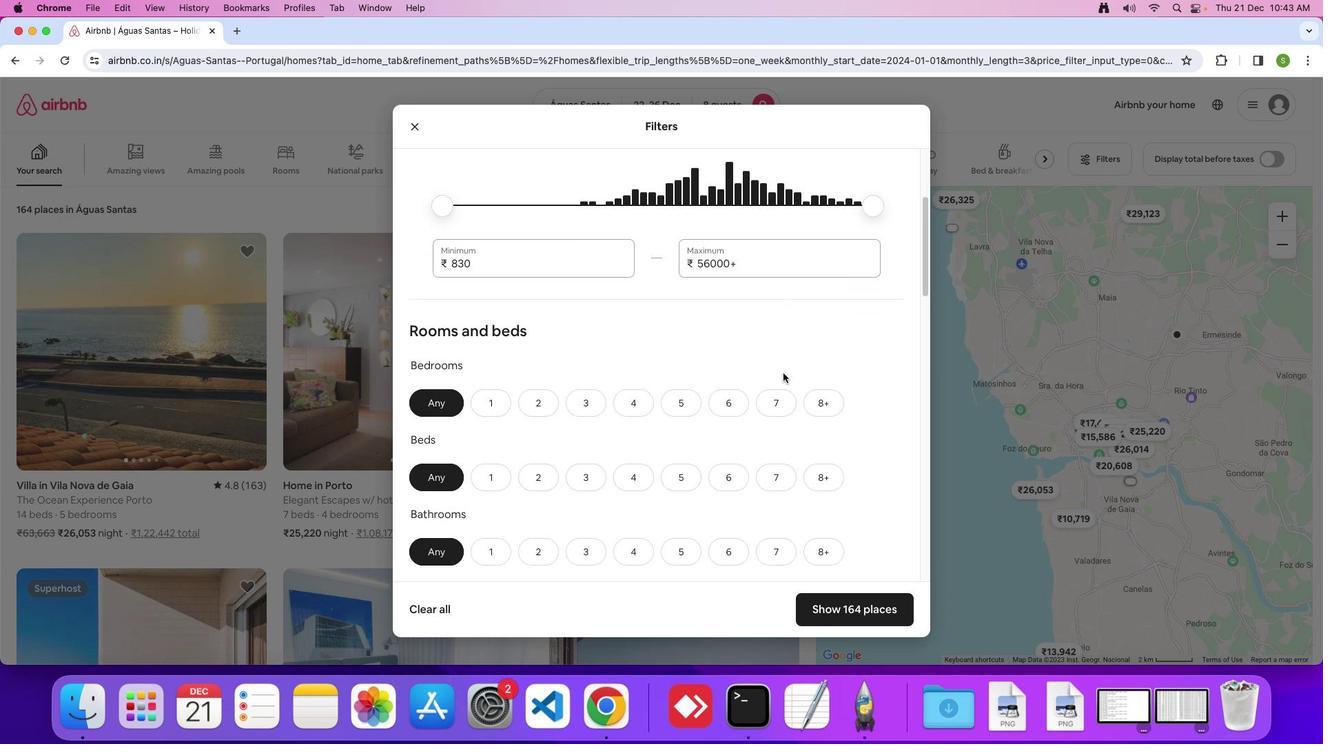 
Action: Mouse scrolled (783, 373) with delta (0, 0)
Screenshot: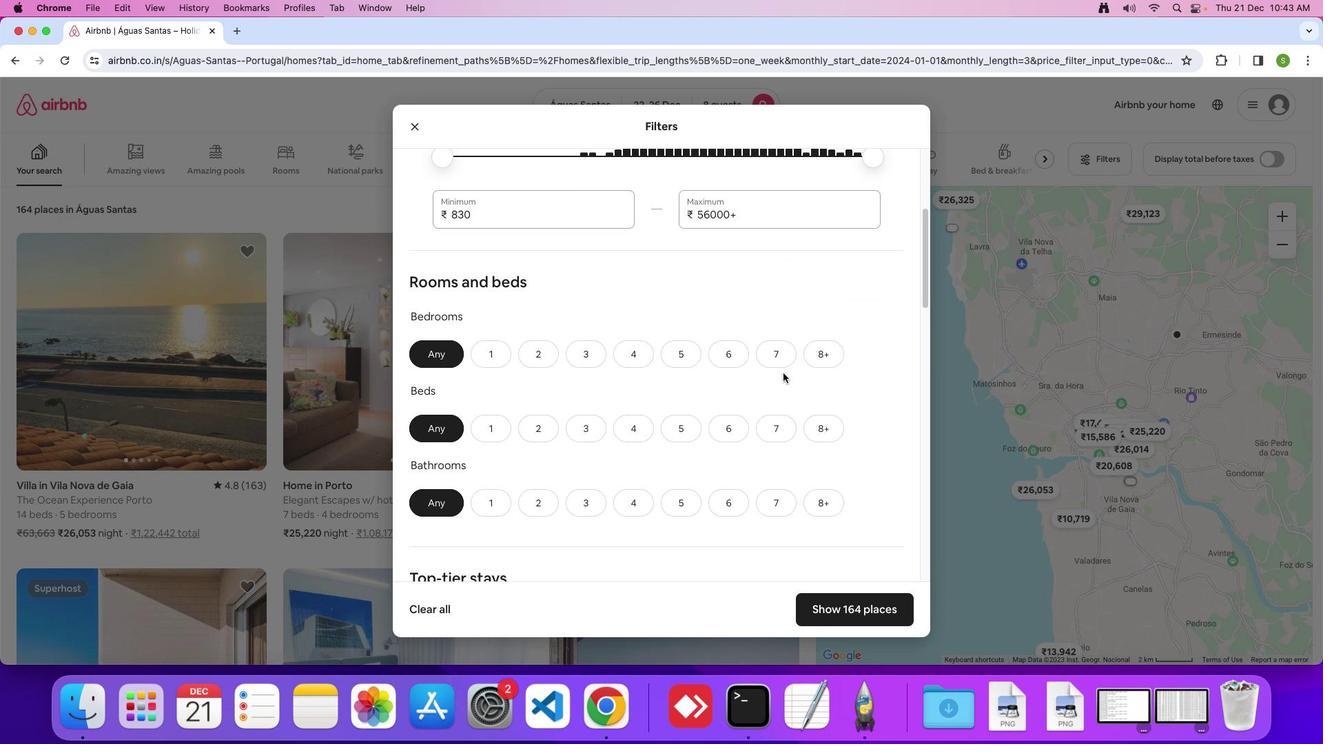 
Action: Mouse scrolled (783, 373) with delta (0, 0)
Screenshot: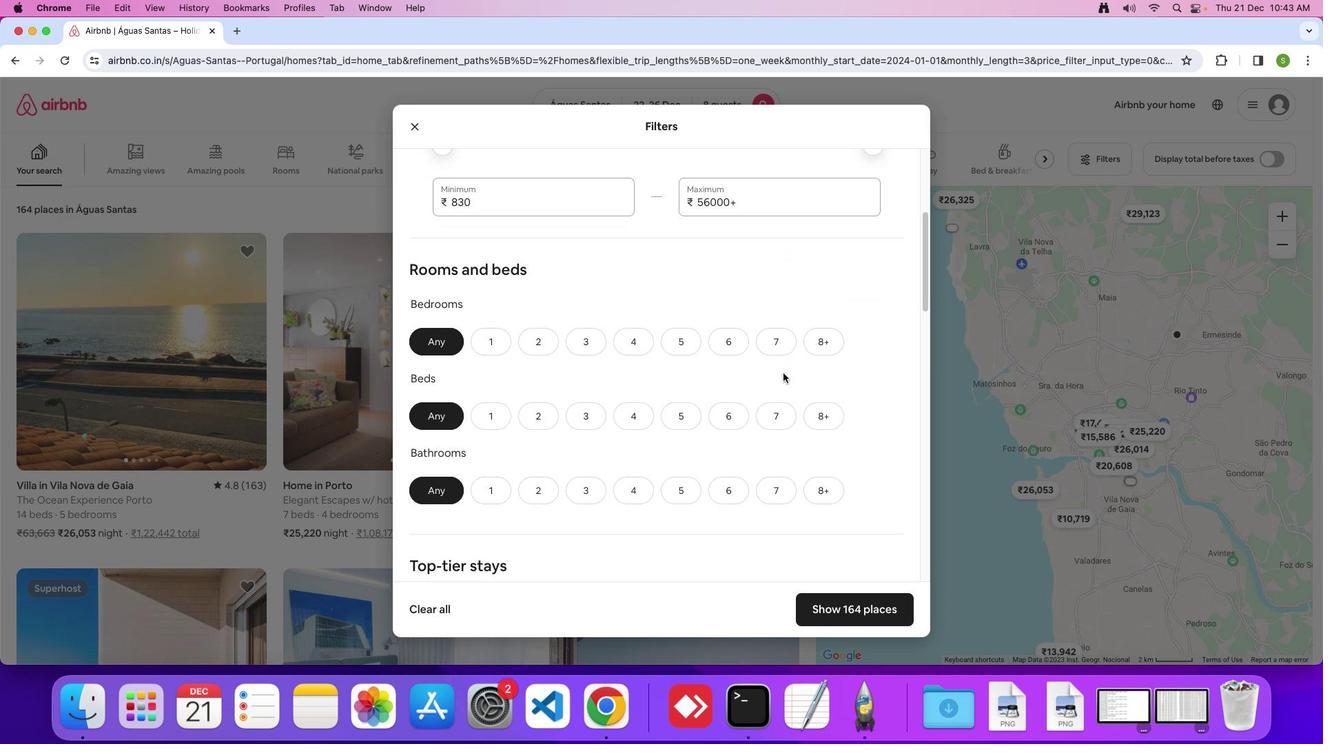 
Action: Mouse scrolled (783, 373) with delta (0, 0)
Screenshot: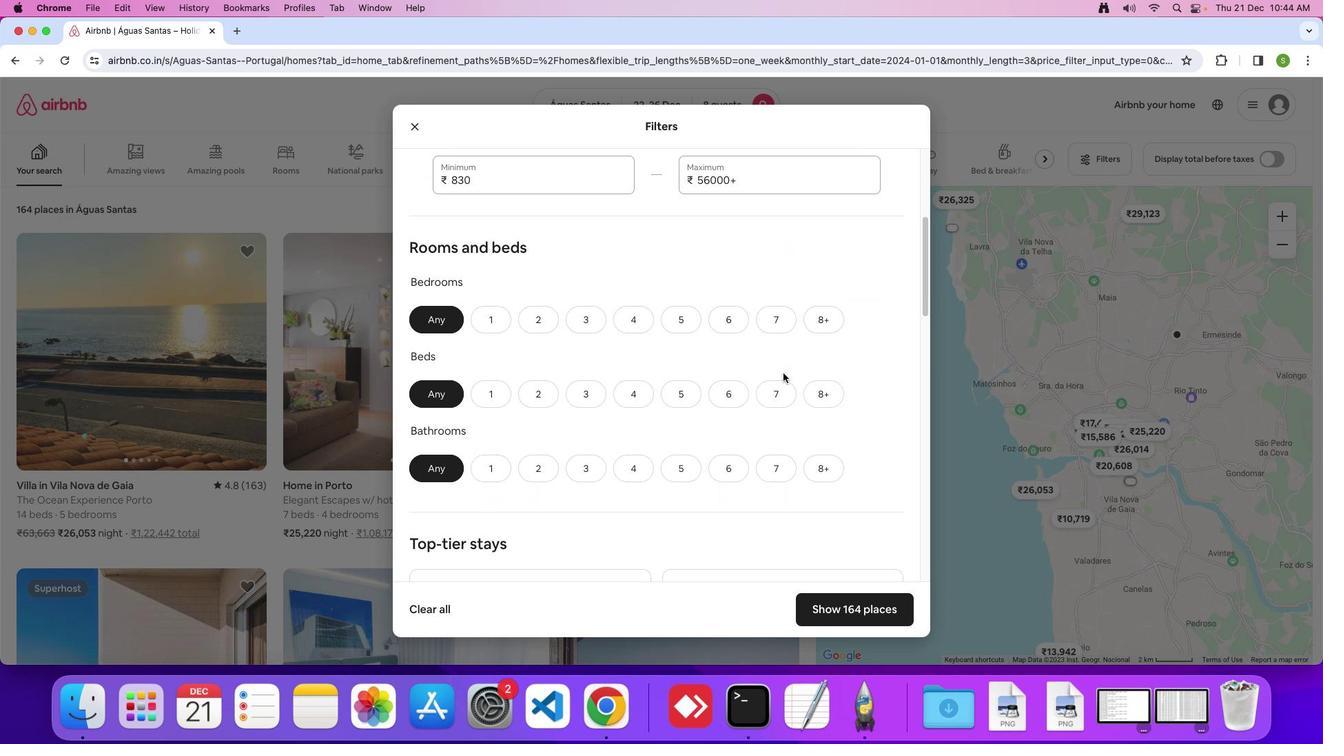 
Action: Mouse moved to (833, 318)
Screenshot: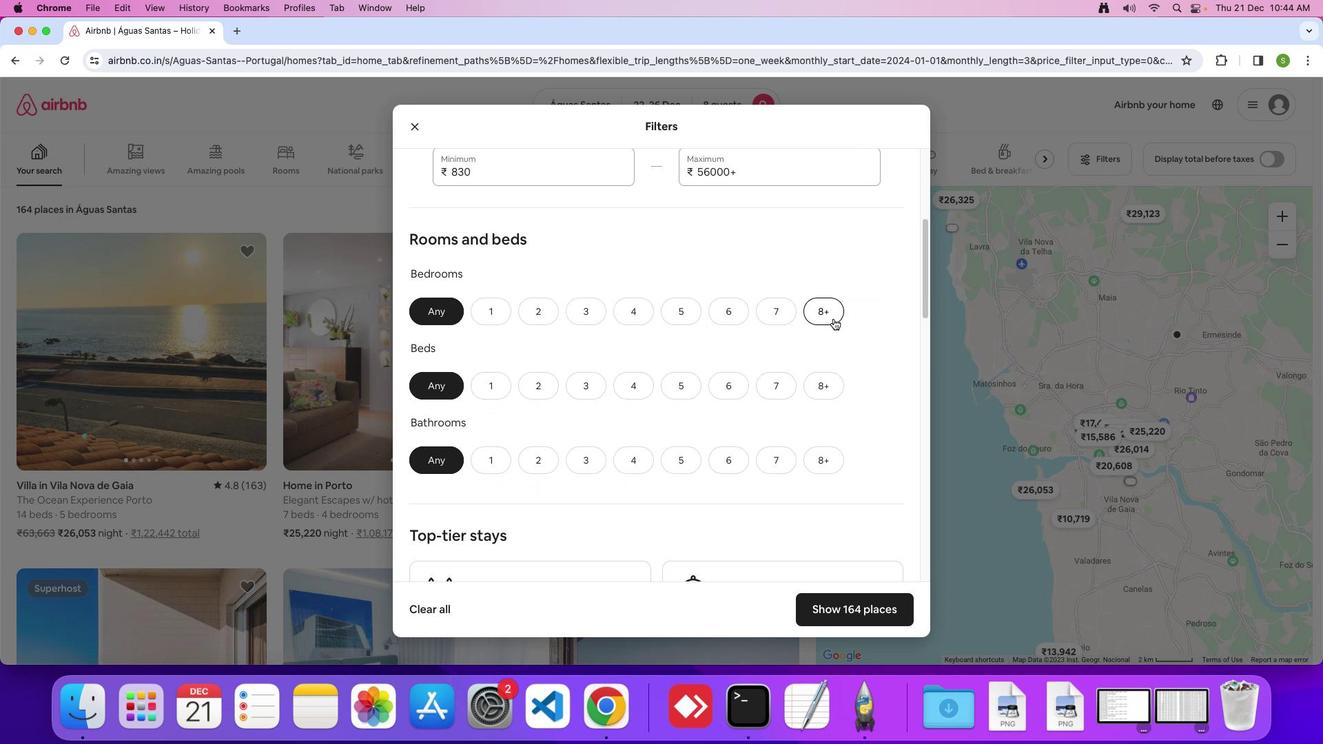 
Action: Mouse pressed left at (833, 318)
Screenshot: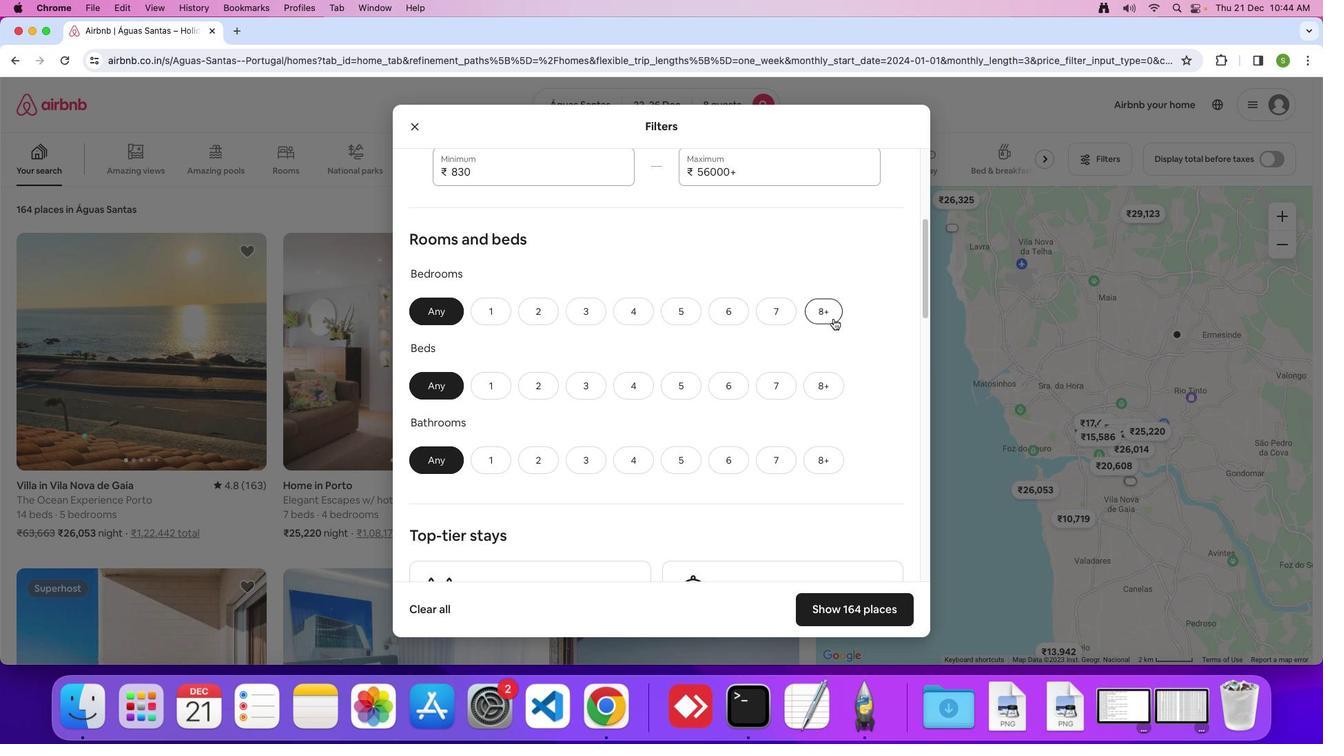 
Action: Mouse moved to (828, 382)
Screenshot: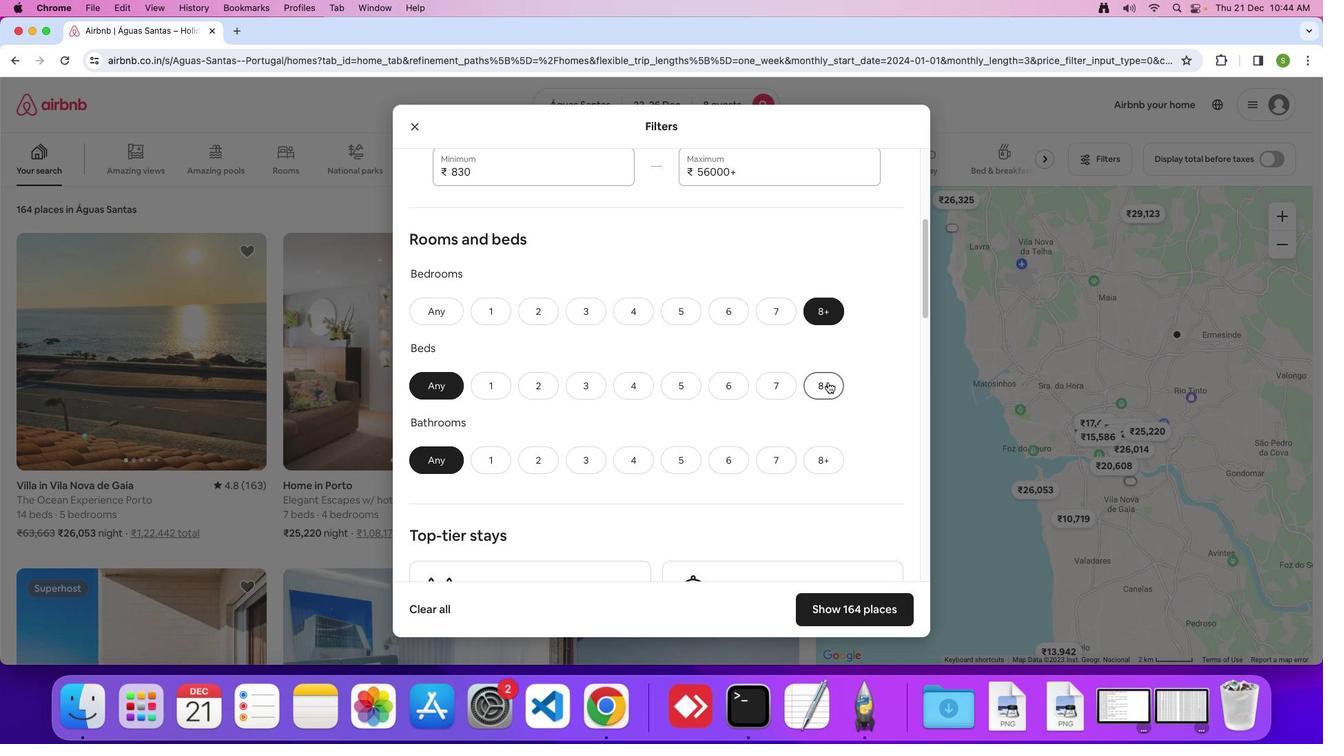 
Action: Mouse pressed left at (828, 382)
Screenshot: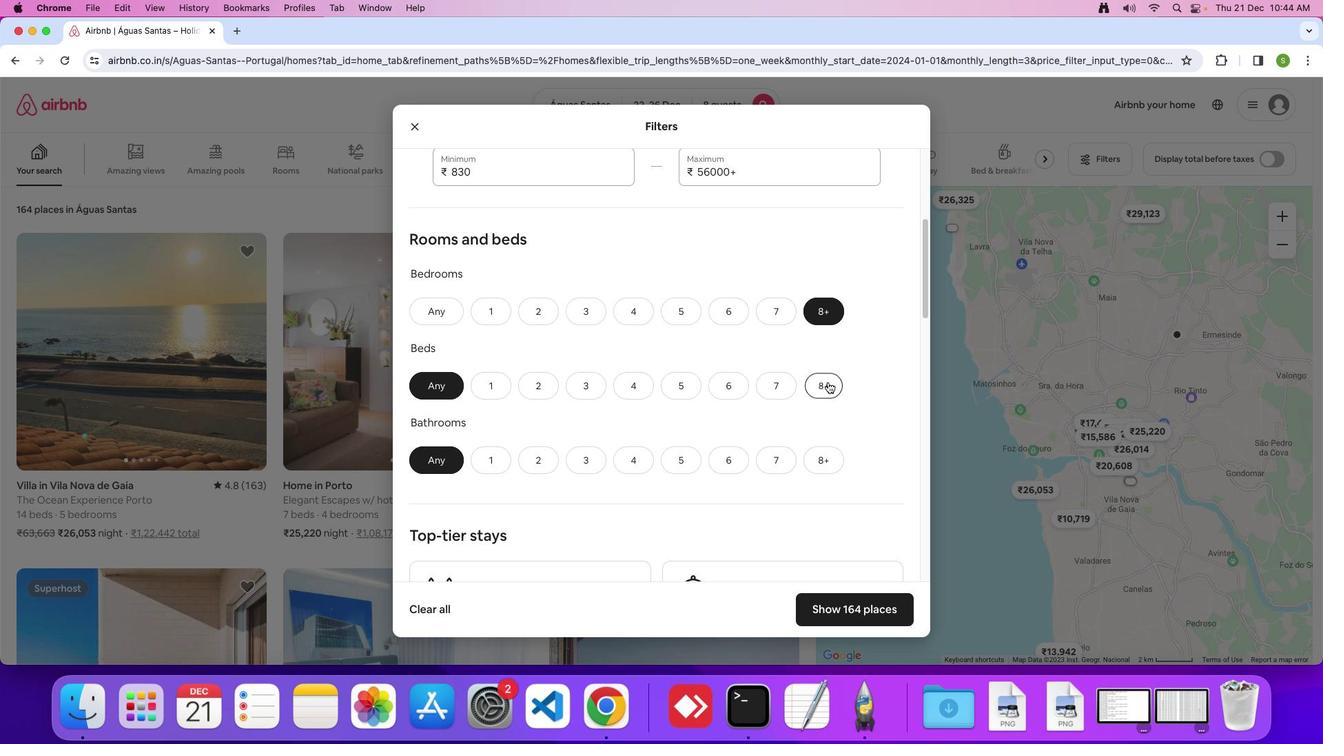 
Action: Mouse moved to (828, 451)
Screenshot: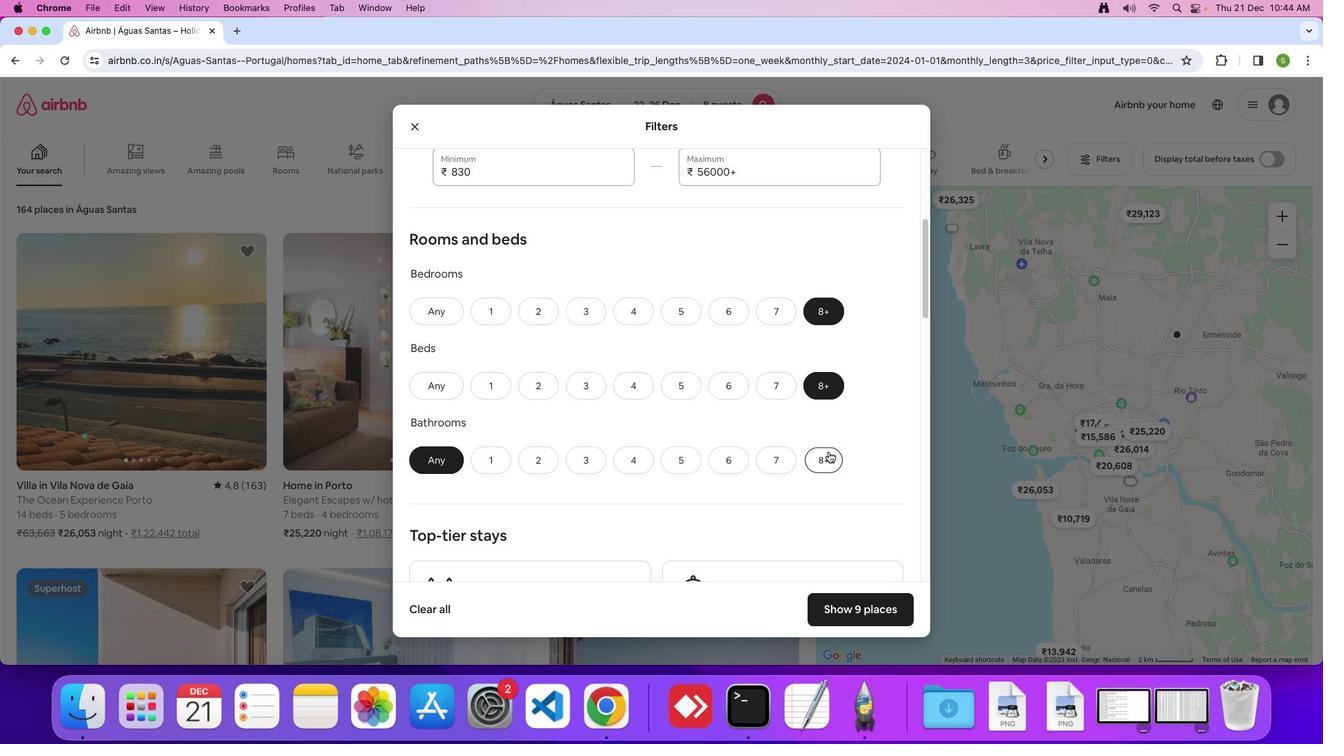 
Action: Mouse pressed left at (828, 451)
Screenshot: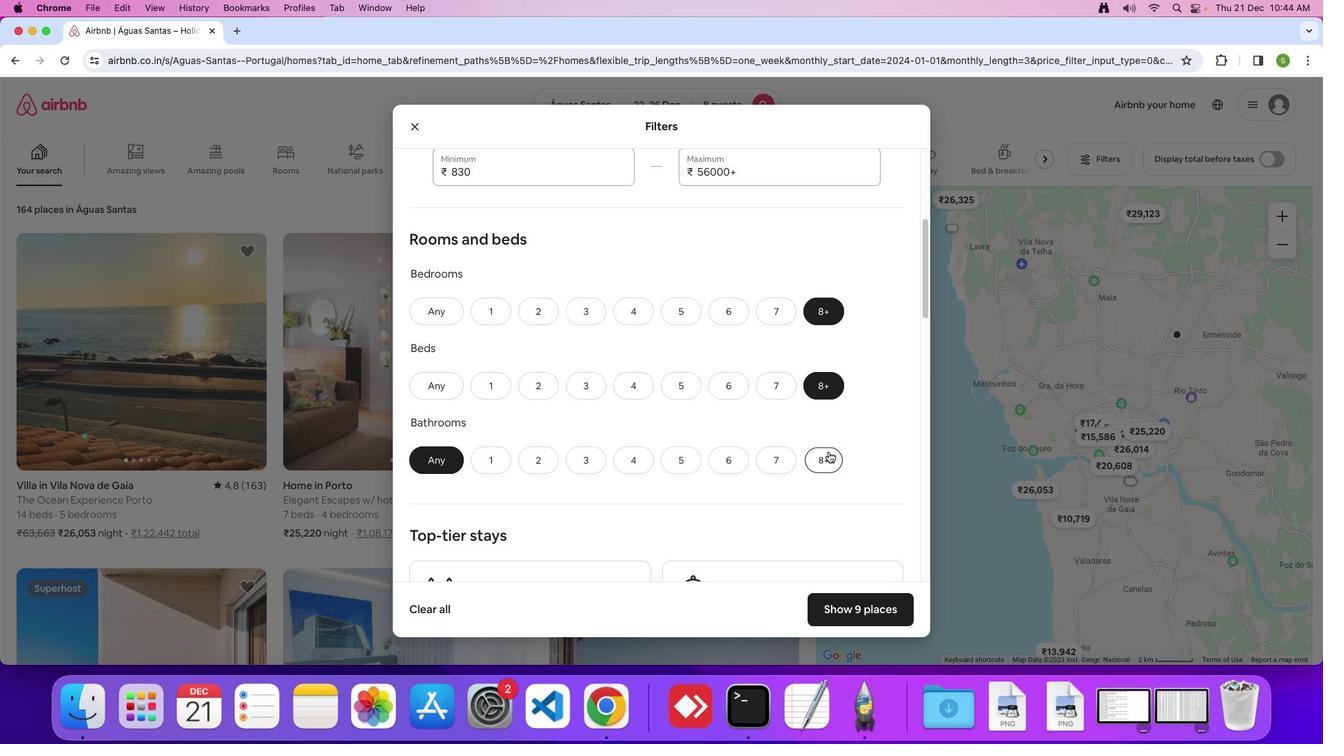
Action: Mouse moved to (811, 391)
Screenshot: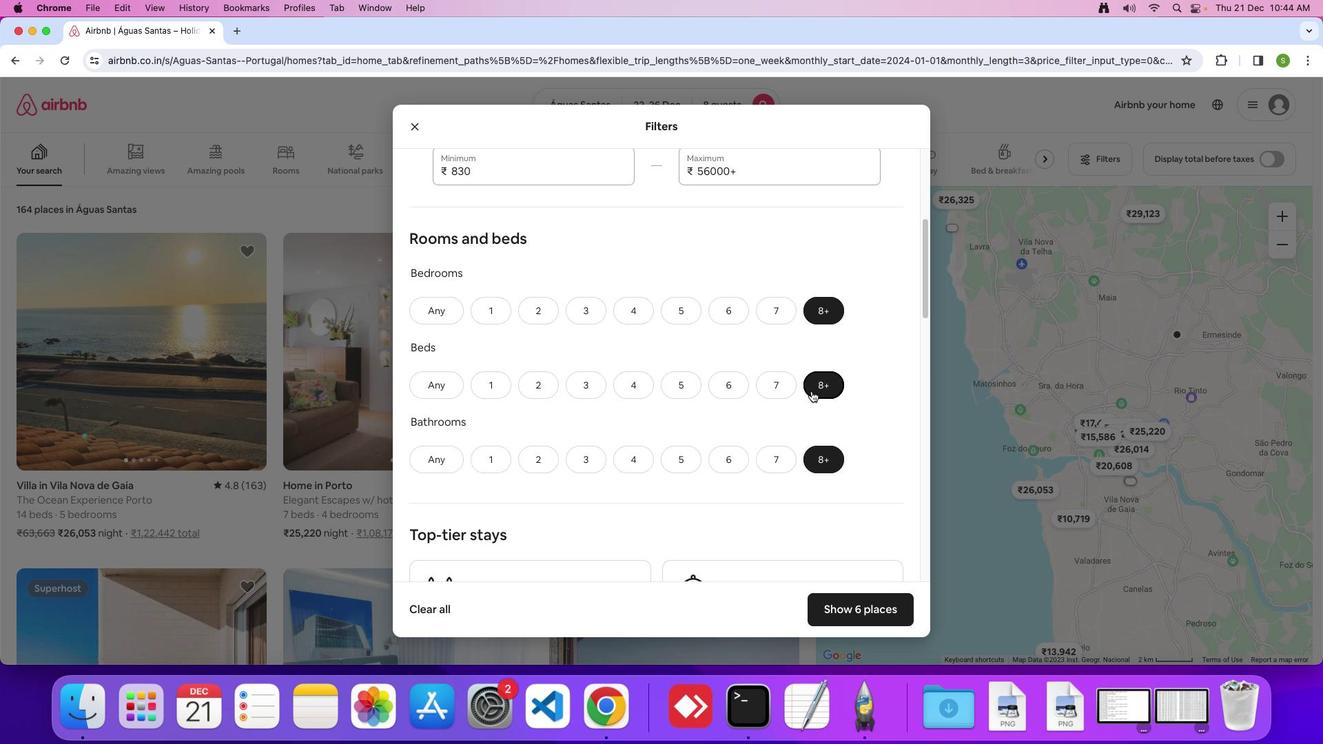 
Action: Mouse scrolled (811, 391) with delta (0, 0)
Screenshot: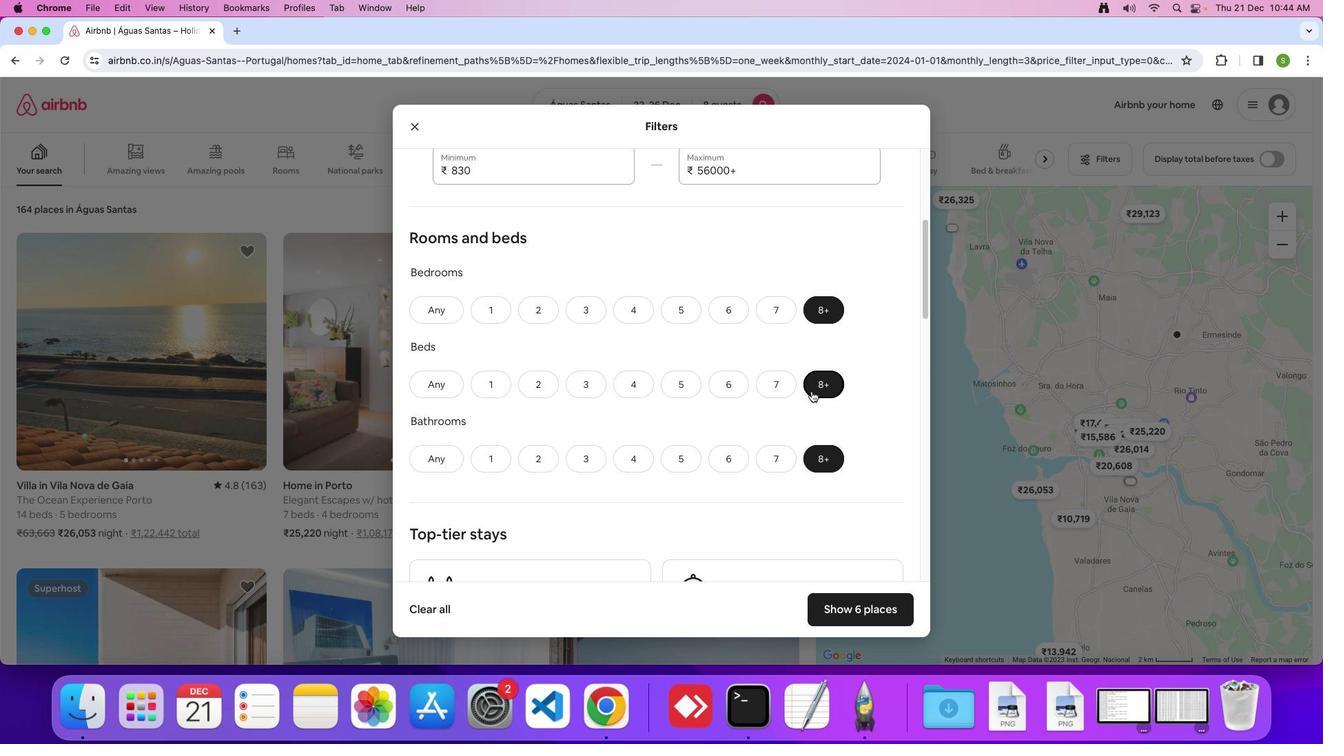 
Action: Mouse scrolled (811, 391) with delta (0, 0)
Screenshot: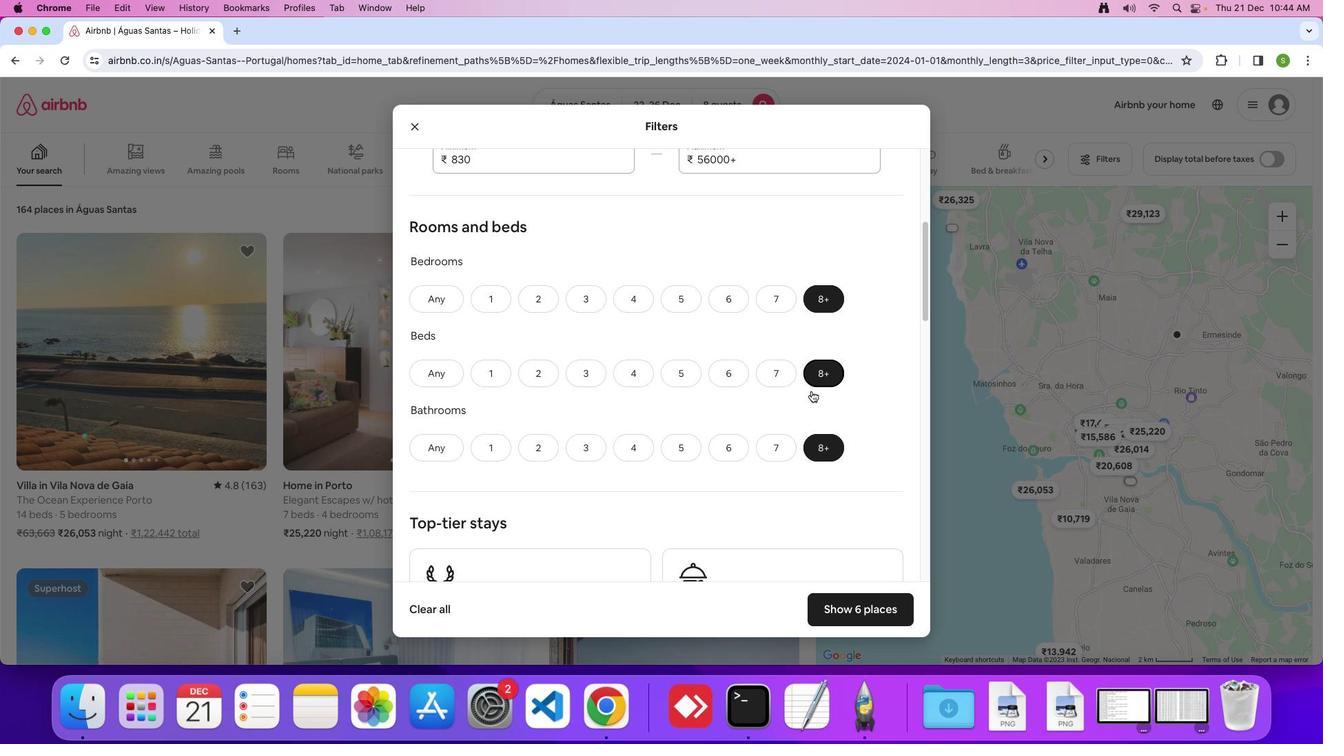 
Action: Mouse scrolled (811, 391) with delta (0, 0)
Screenshot: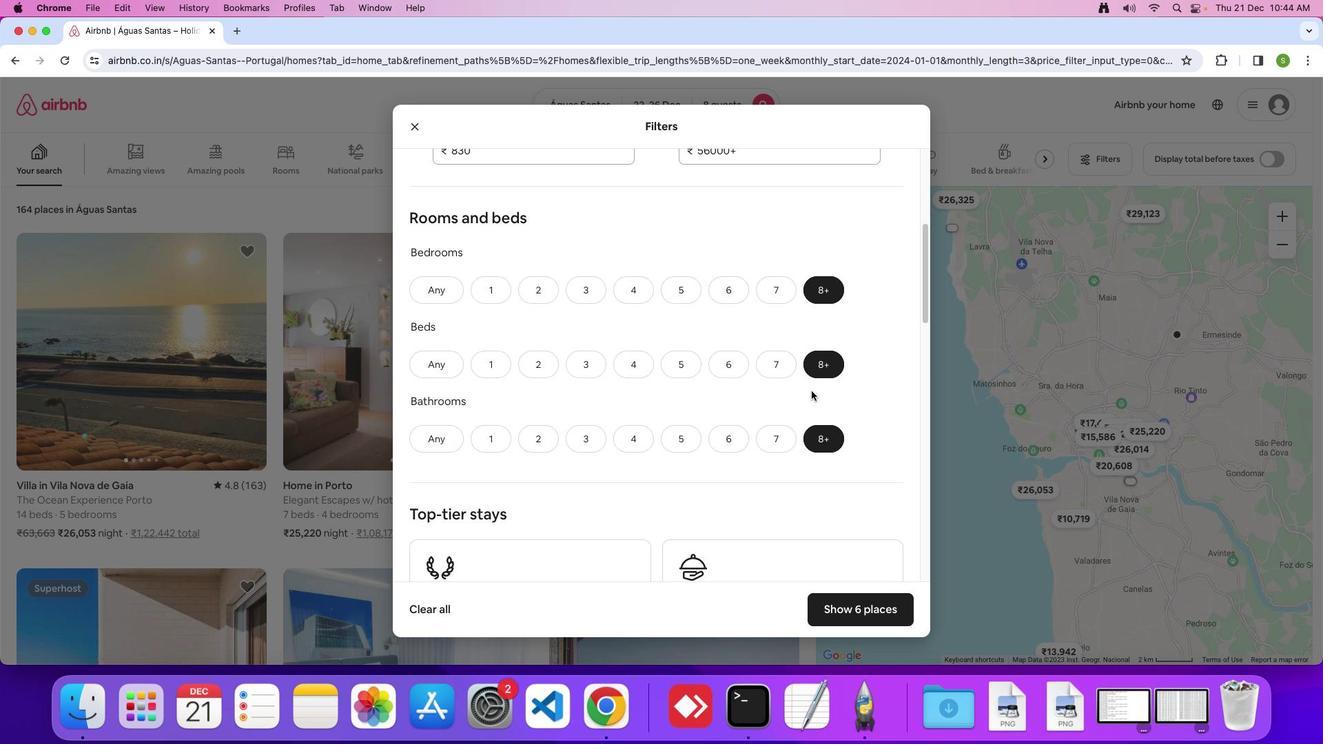 
Action: Mouse scrolled (811, 391) with delta (0, 0)
Screenshot: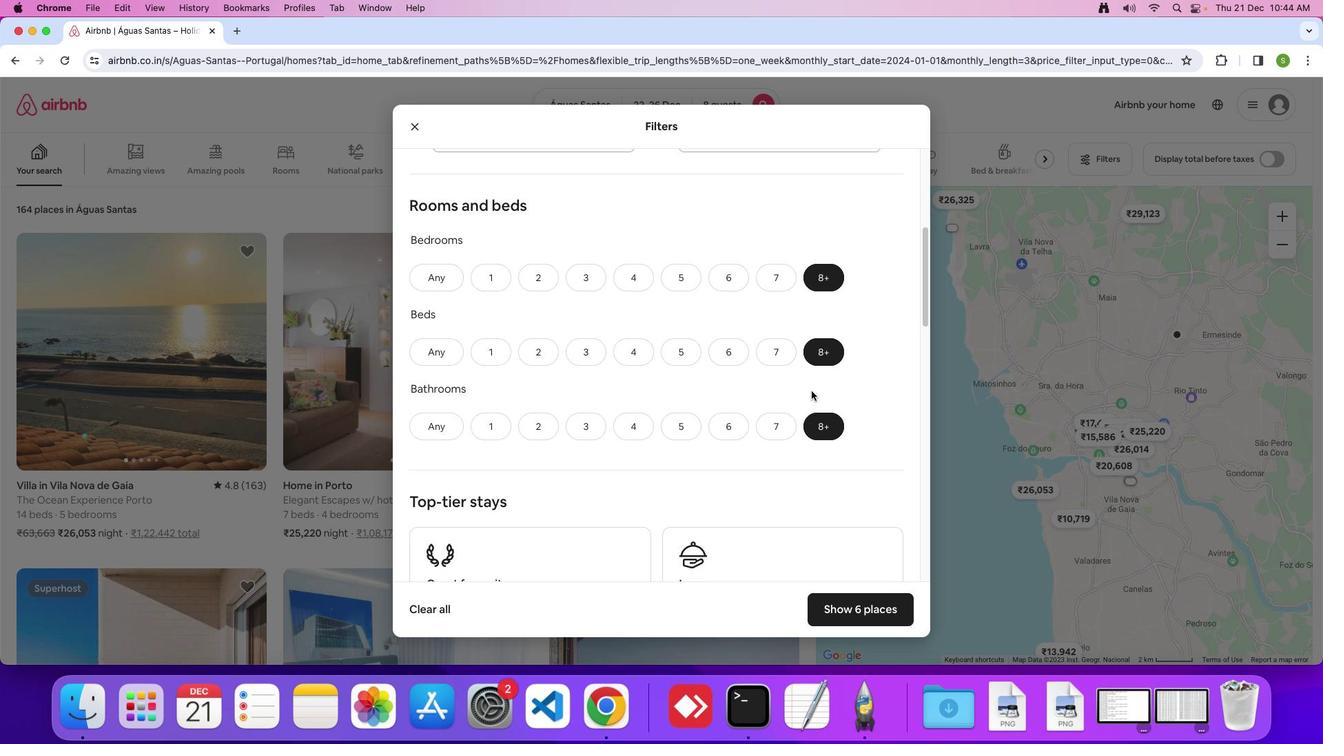 
Action: Mouse scrolled (811, 391) with delta (0, 0)
Screenshot: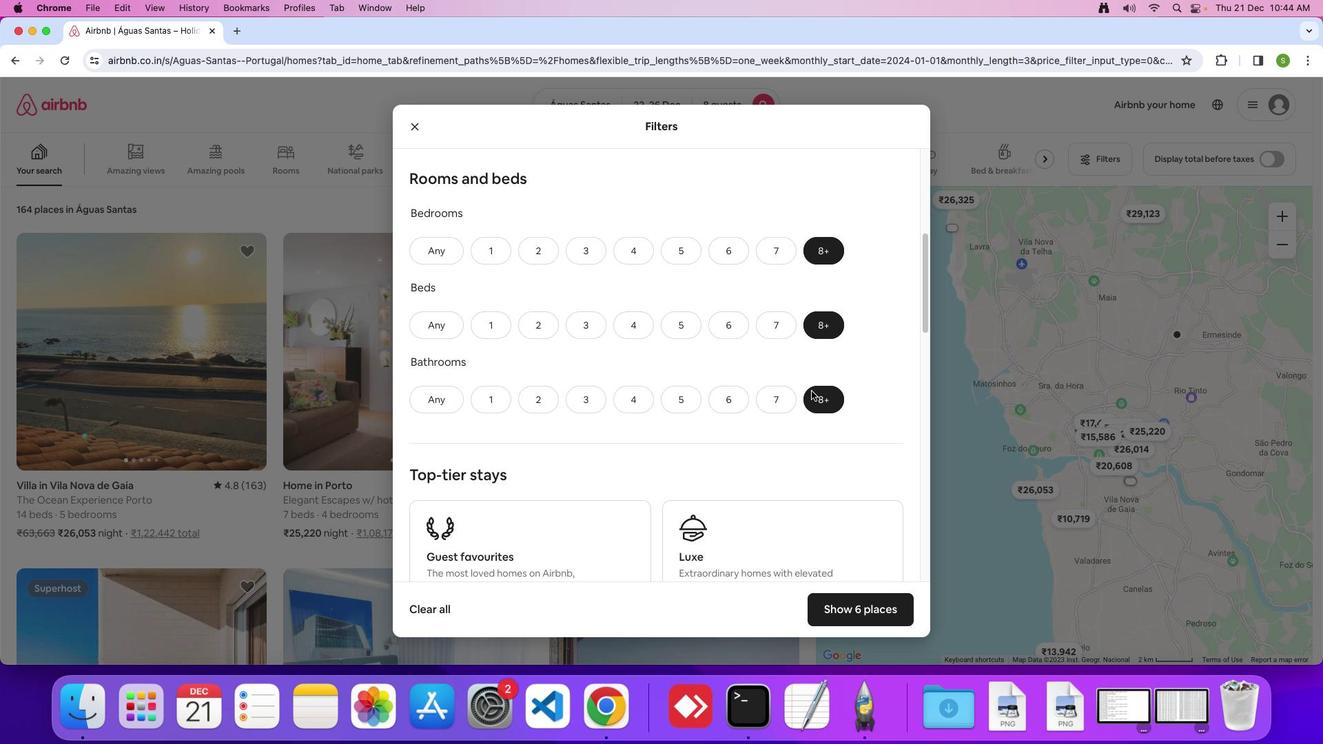 
Action: Mouse moved to (811, 391)
Screenshot: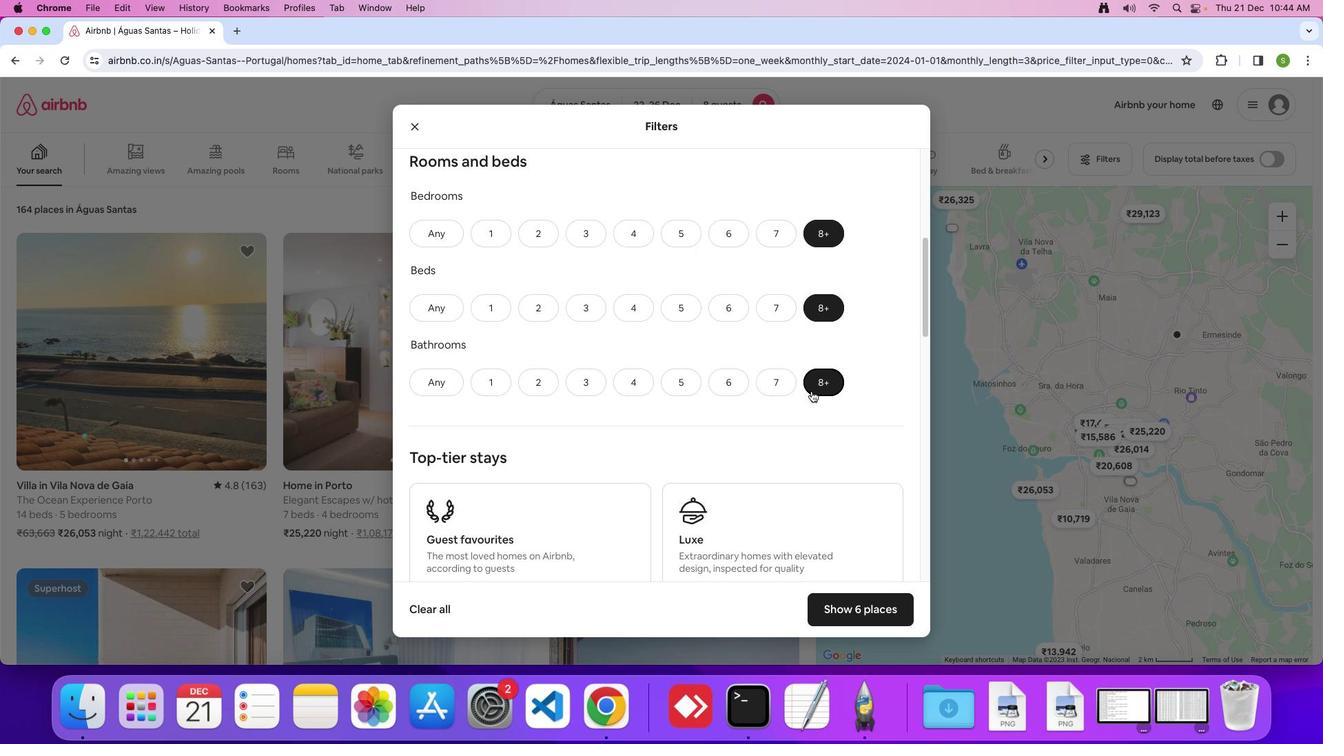 
Action: Mouse scrolled (811, 391) with delta (0, 0)
Screenshot: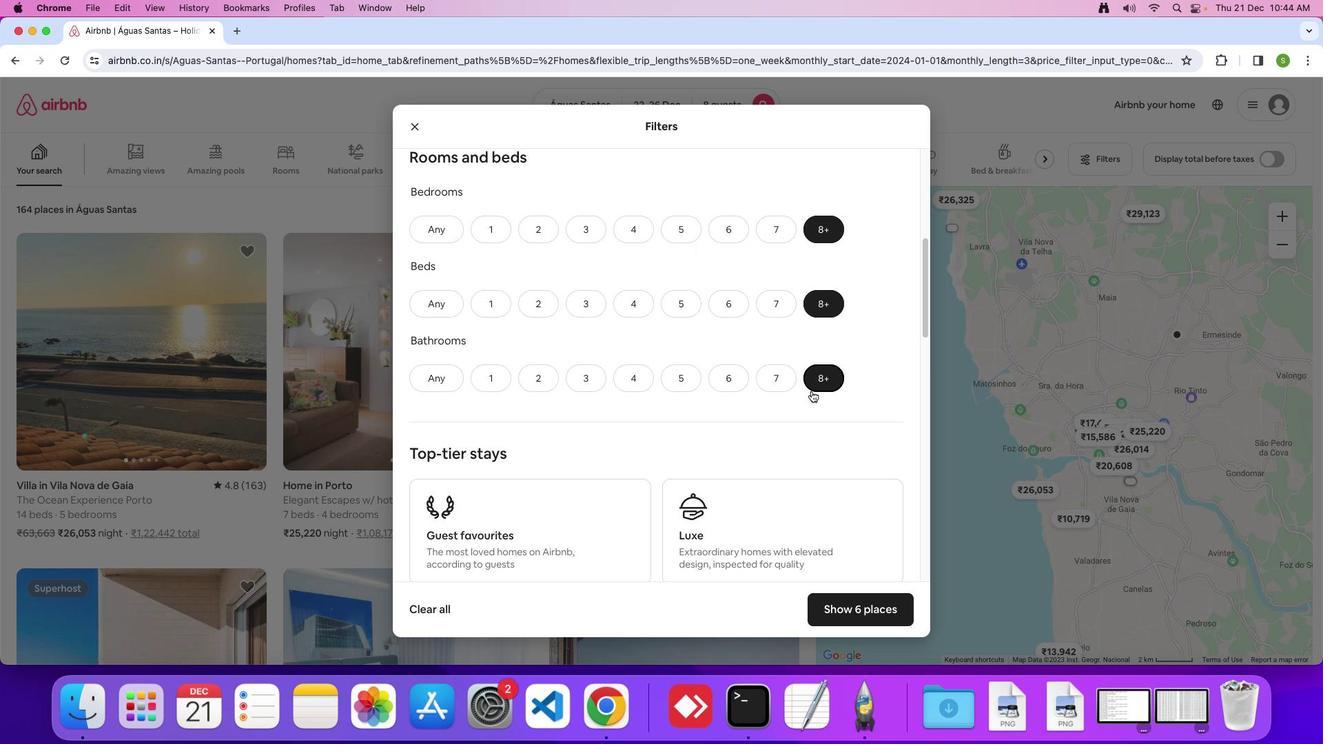
Action: Mouse scrolled (811, 391) with delta (0, 0)
Screenshot: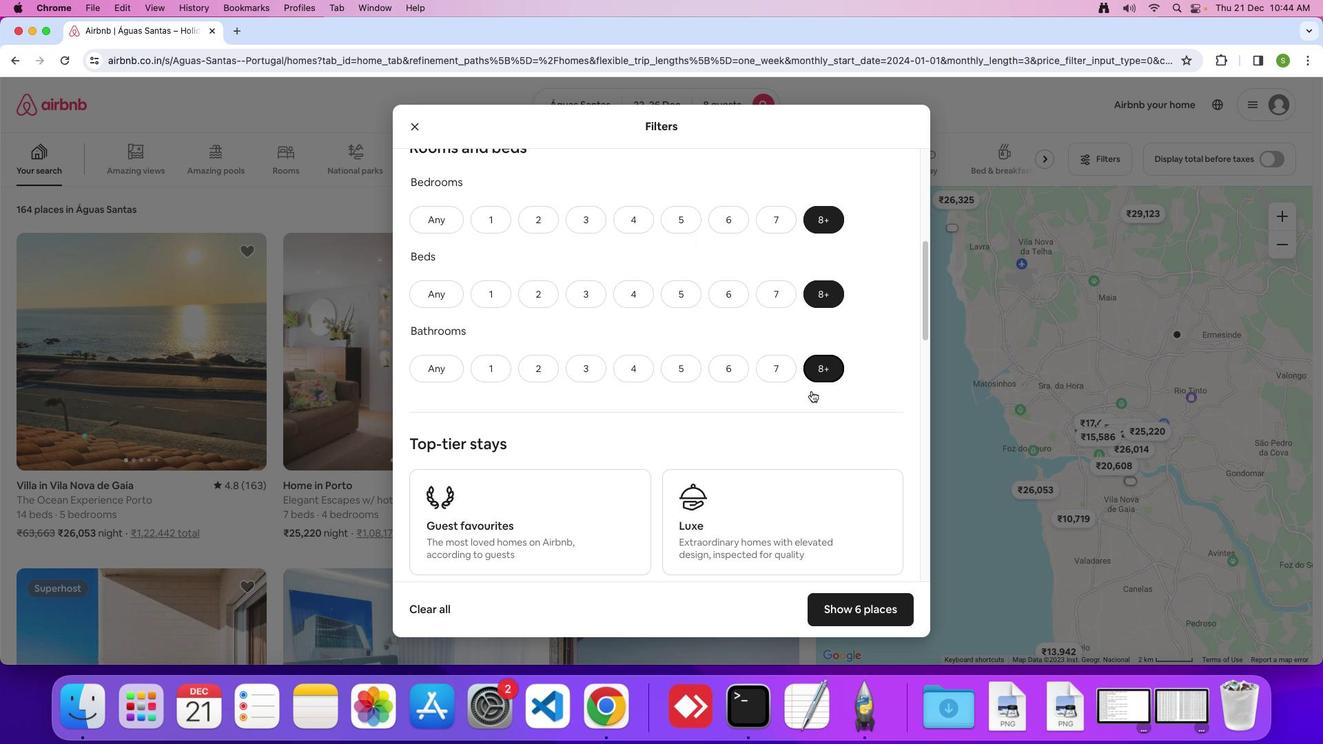 
Action: Mouse scrolled (811, 391) with delta (0, 0)
Screenshot: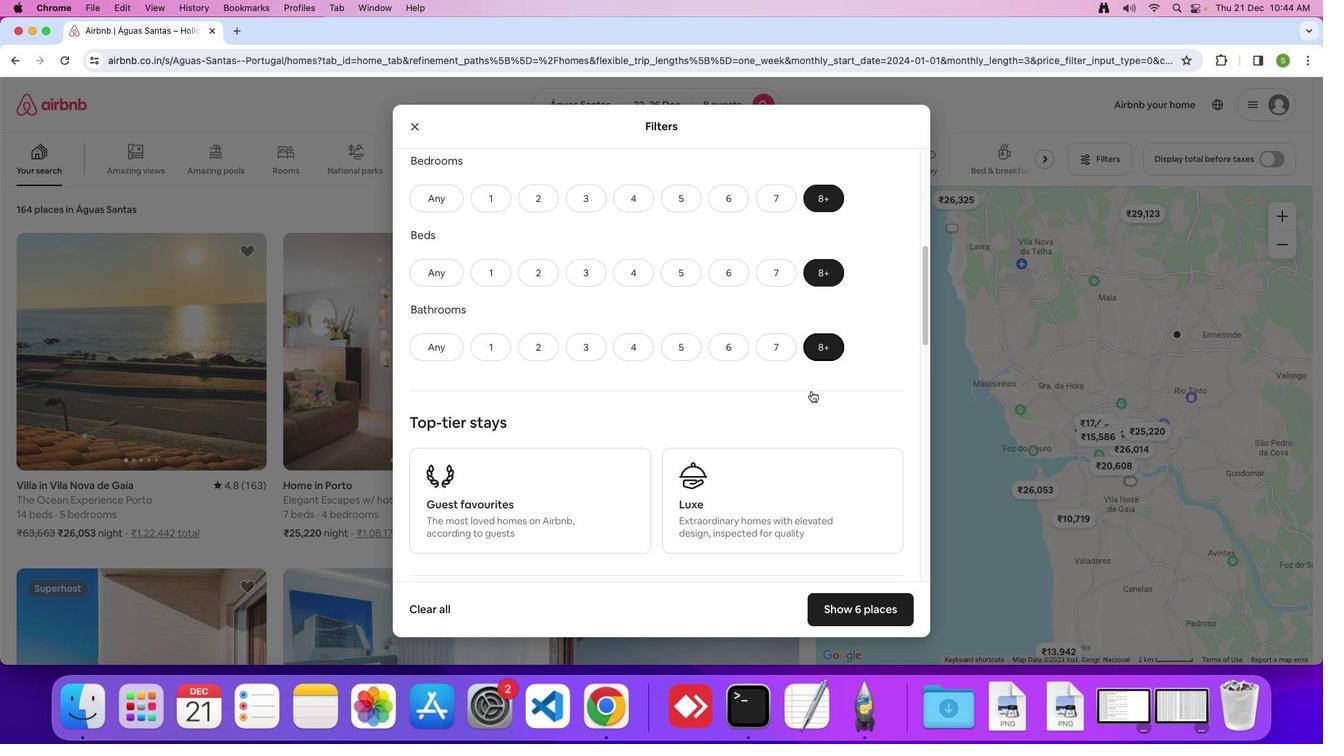 
Action: Mouse scrolled (811, 391) with delta (0, 0)
Screenshot: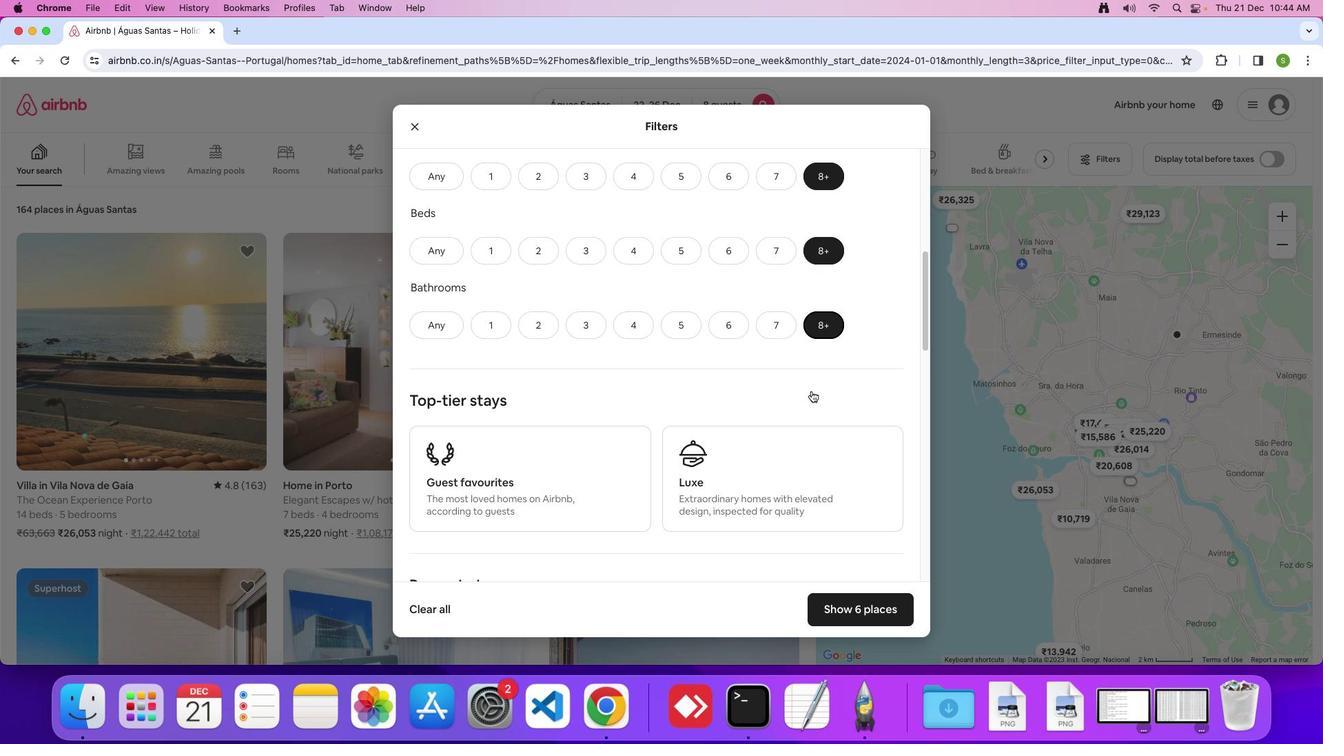
Action: Mouse scrolled (811, 391) with delta (0, 0)
Screenshot: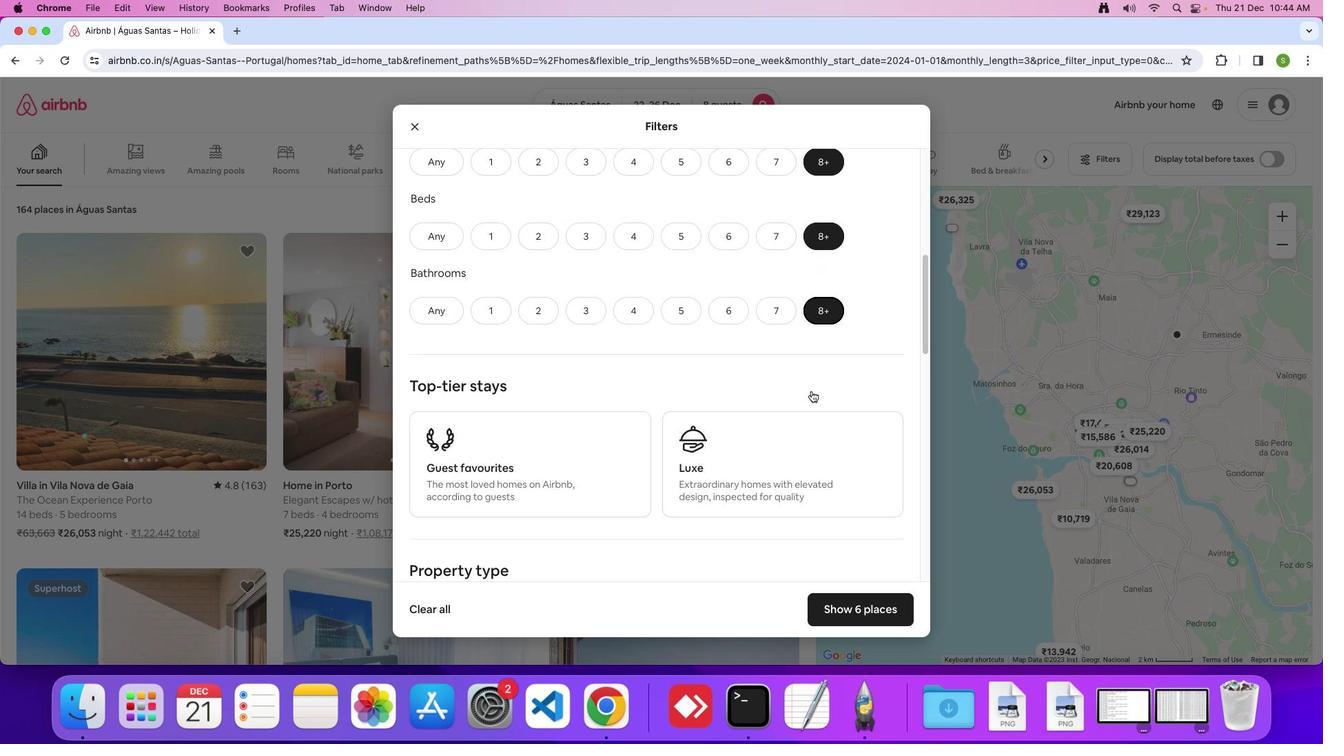 
Action: Mouse scrolled (811, 391) with delta (0, -1)
Screenshot: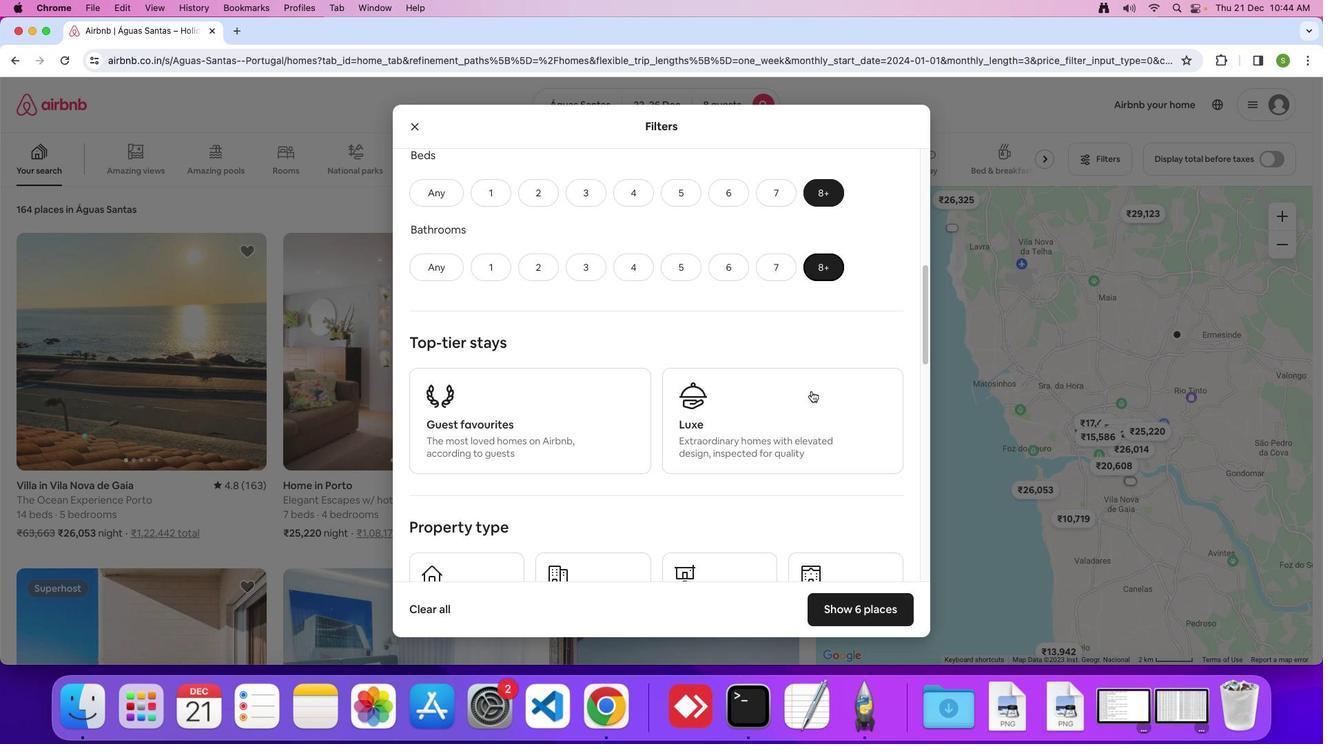 
Action: Mouse scrolled (811, 391) with delta (0, 0)
Screenshot: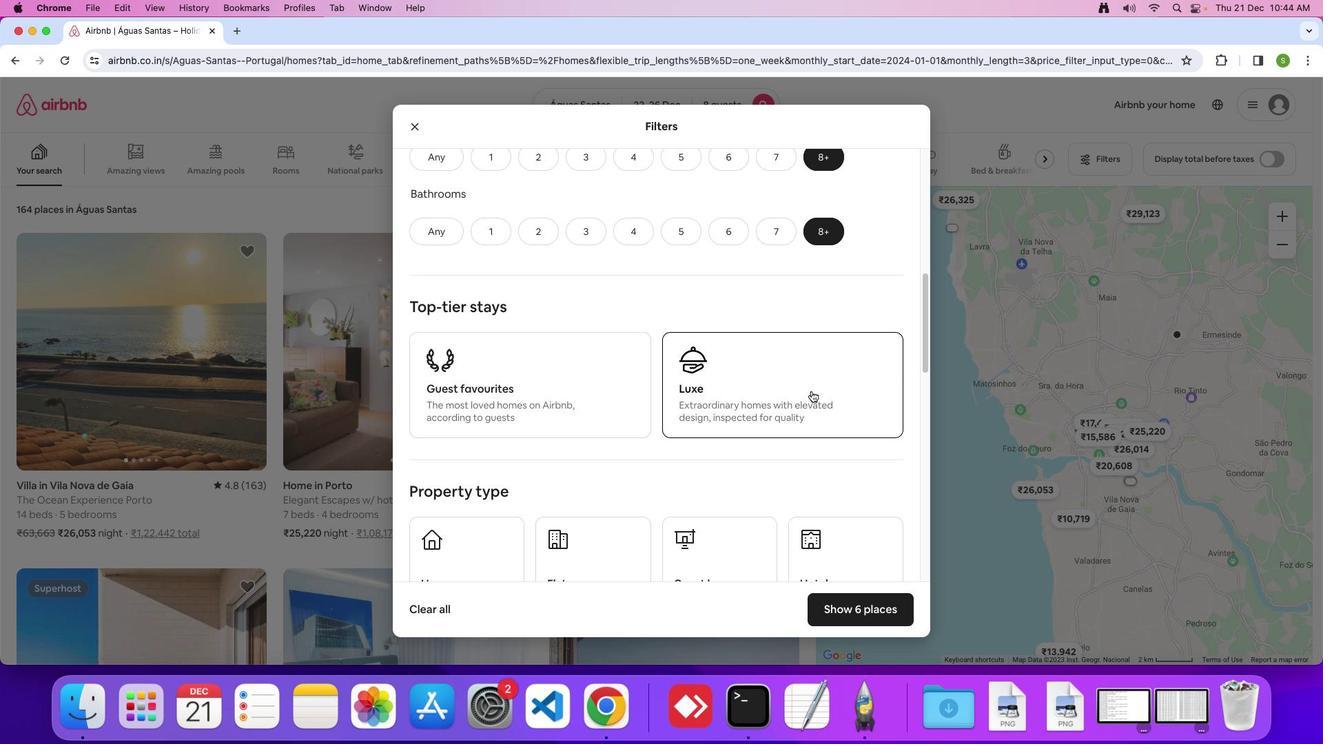 
Action: Mouse scrolled (811, 391) with delta (0, 0)
Screenshot: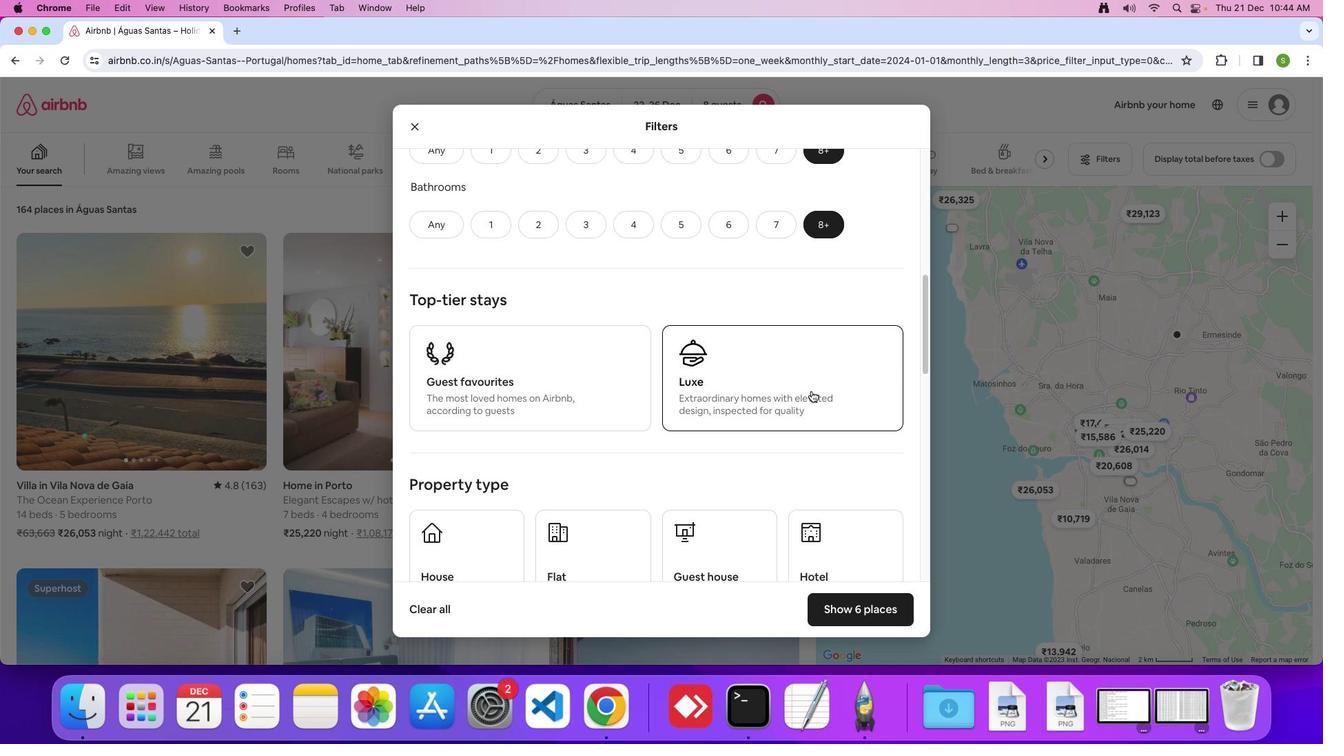 
Action: Mouse scrolled (811, 391) with delta (0, 0)
Screenshot: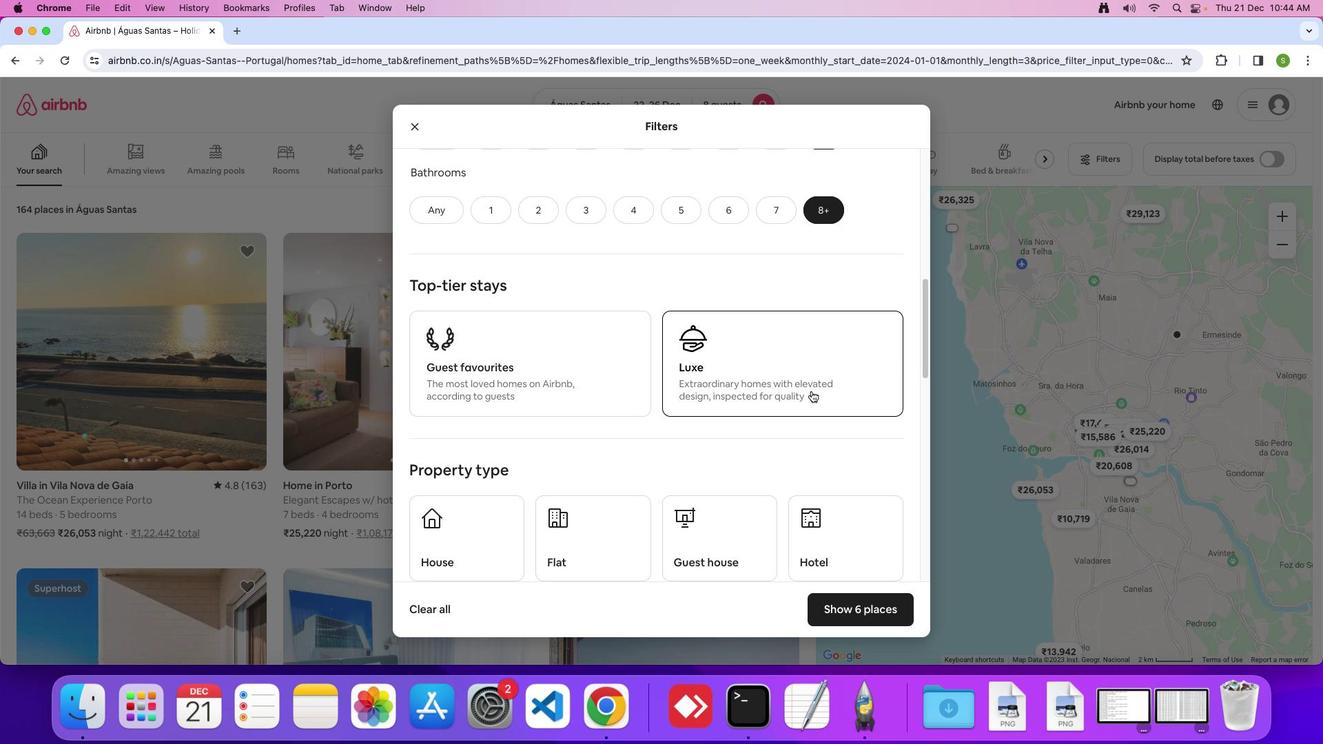
Action: Mouse scrolled (811, 391) with delta (0, 0)
Screenshot: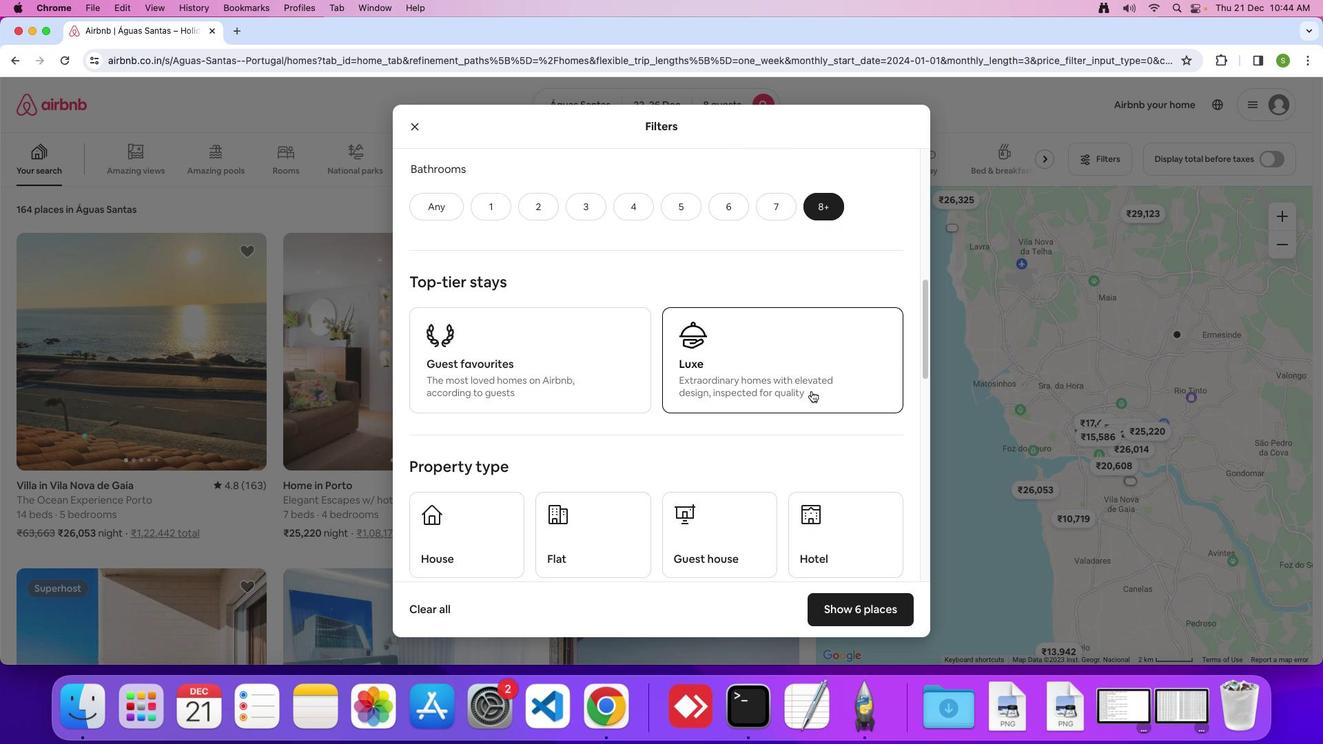 
Action: Mouse scrolled (811, 391) with delta (0, 0)
Screenshot: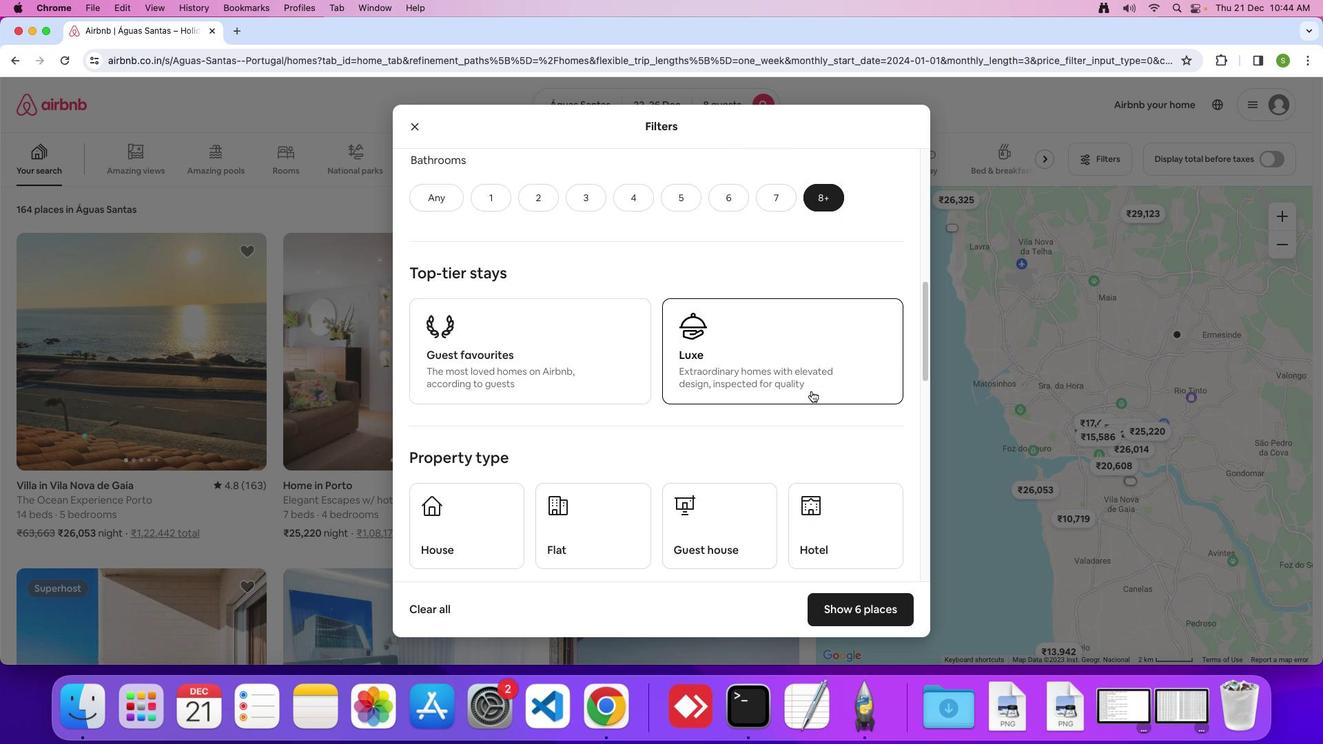 
Action: Mouse scrolled (811, 391) with delta (0, 0)
Screenshot: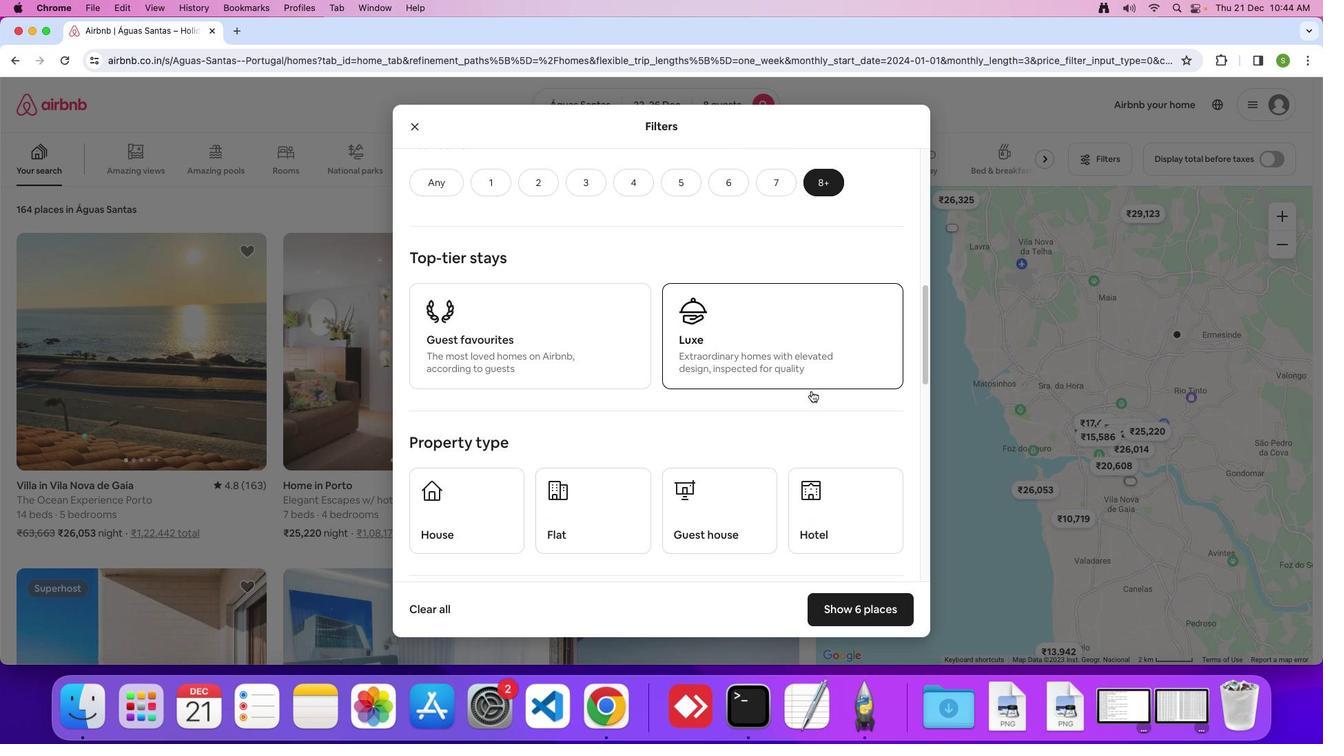 
Action: Mouse scrolled (811, 391) with delta (0, 0)
Screenshot: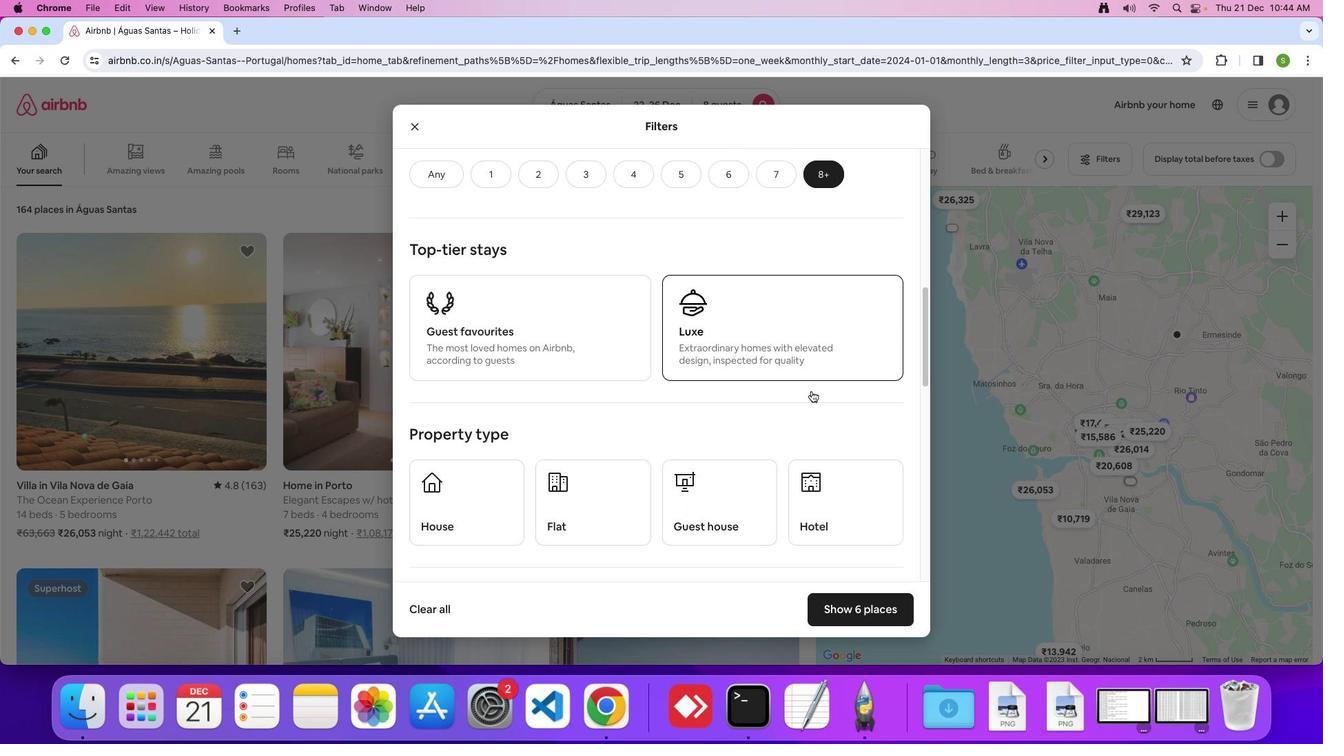 
Action: Mouse scrolled (811, 391) with delta (0, -1)
Screenshot: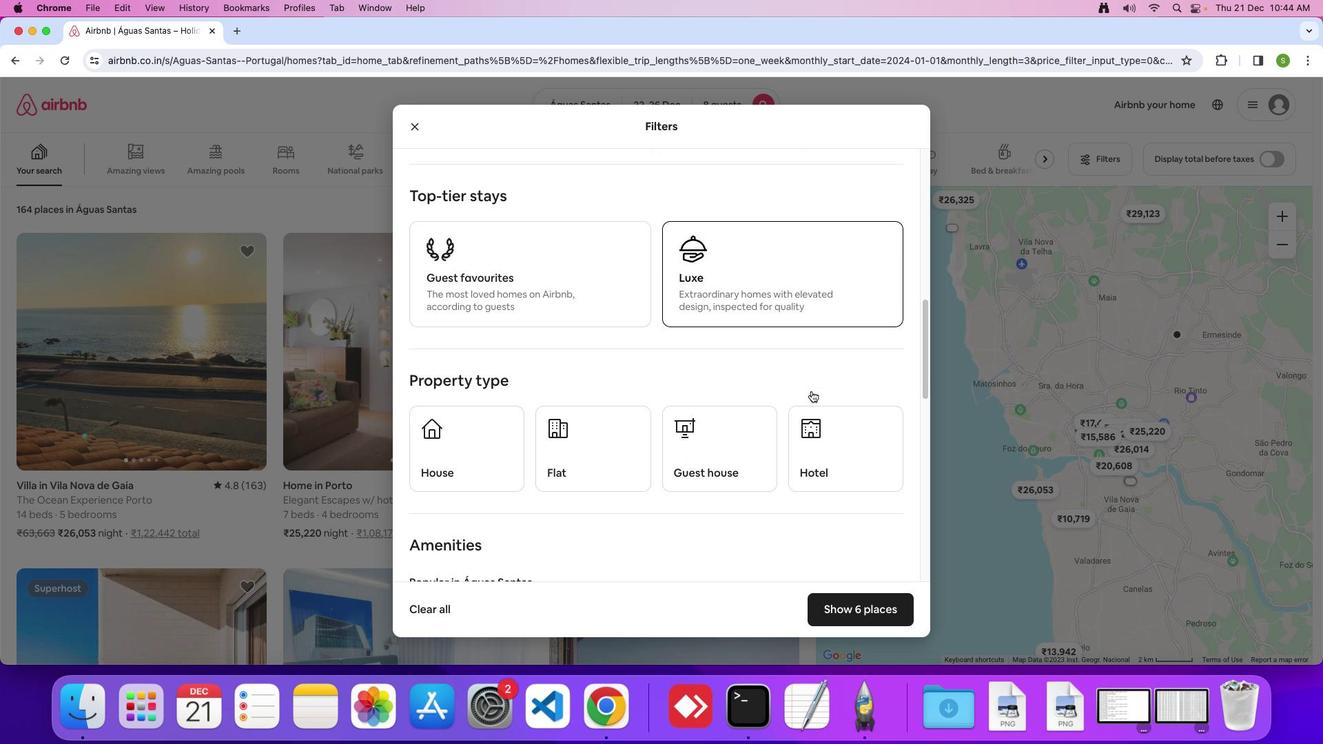 
Action: Mouse scrolled (811, 391) with delta (0, 0)
Screenshot: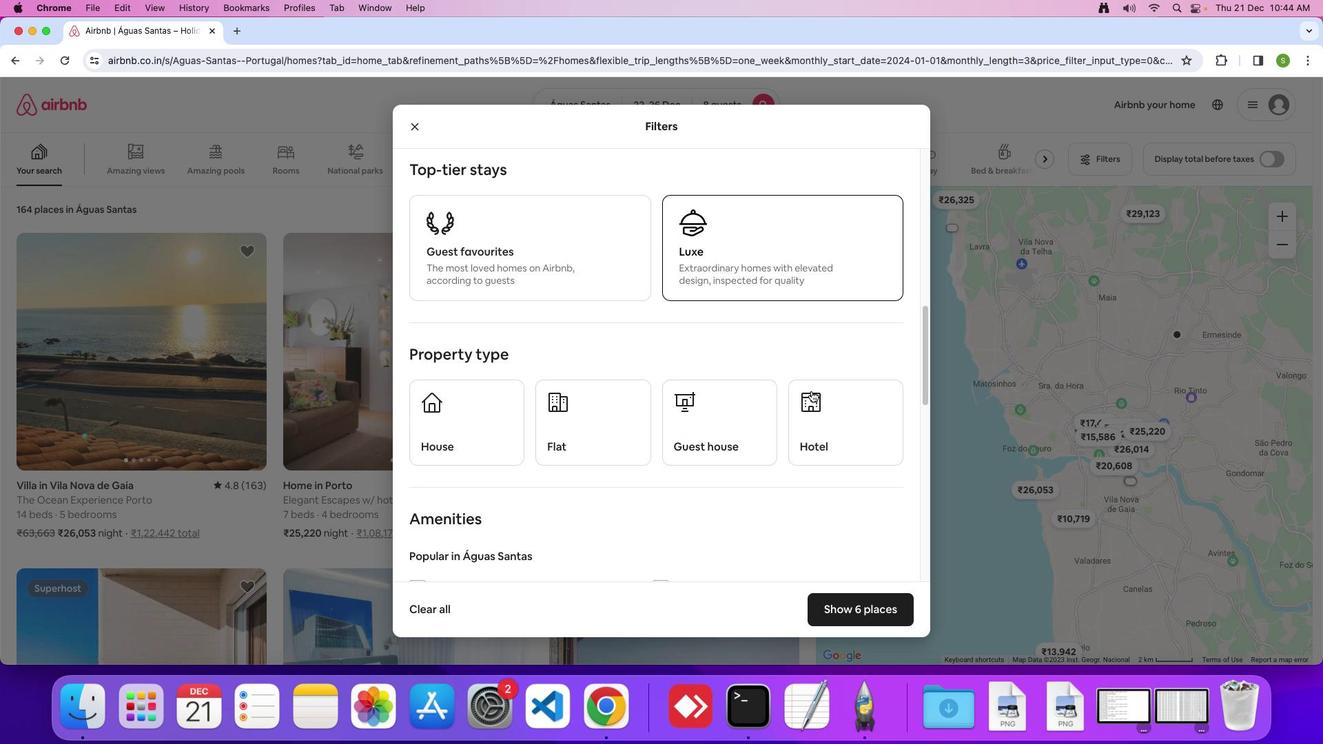 
Action: Mouse scrolled (811, 391) with delta (0, 0)
Screenshot: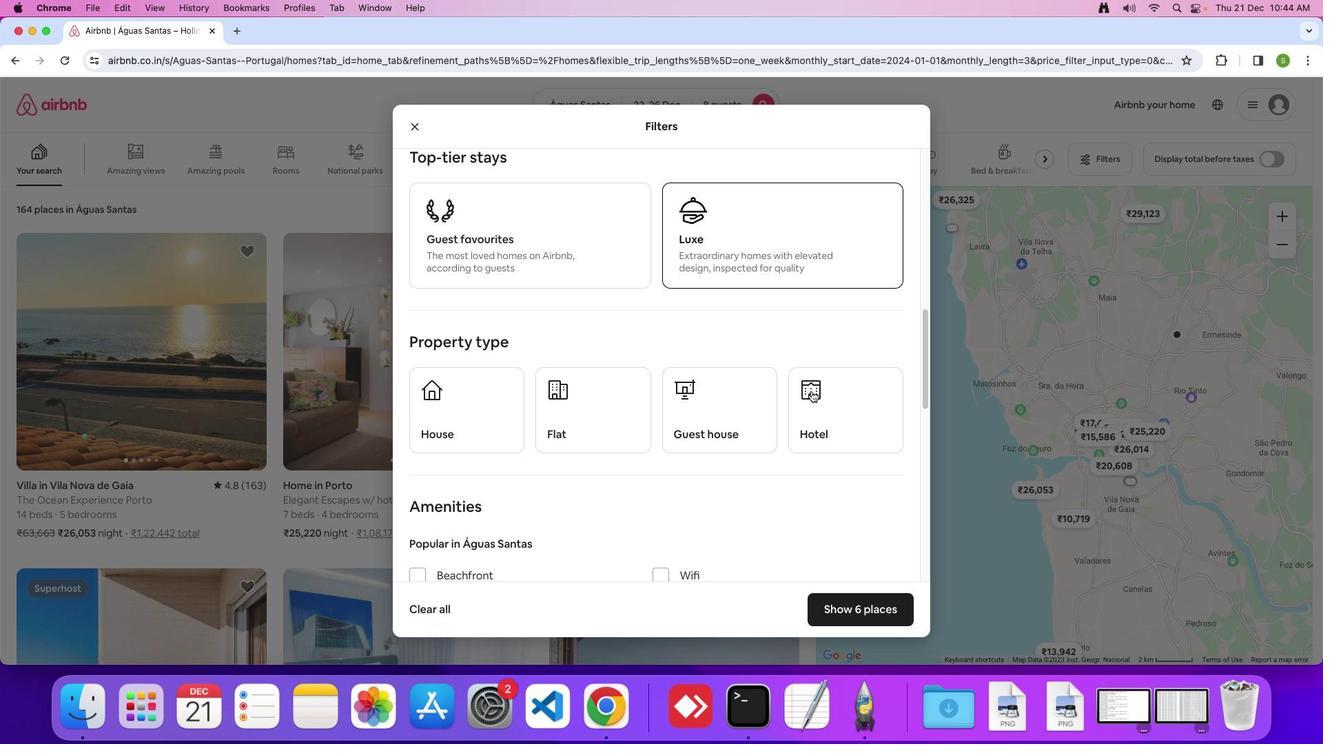 
Action: Mouse moved to (835, 406)
Screenshot: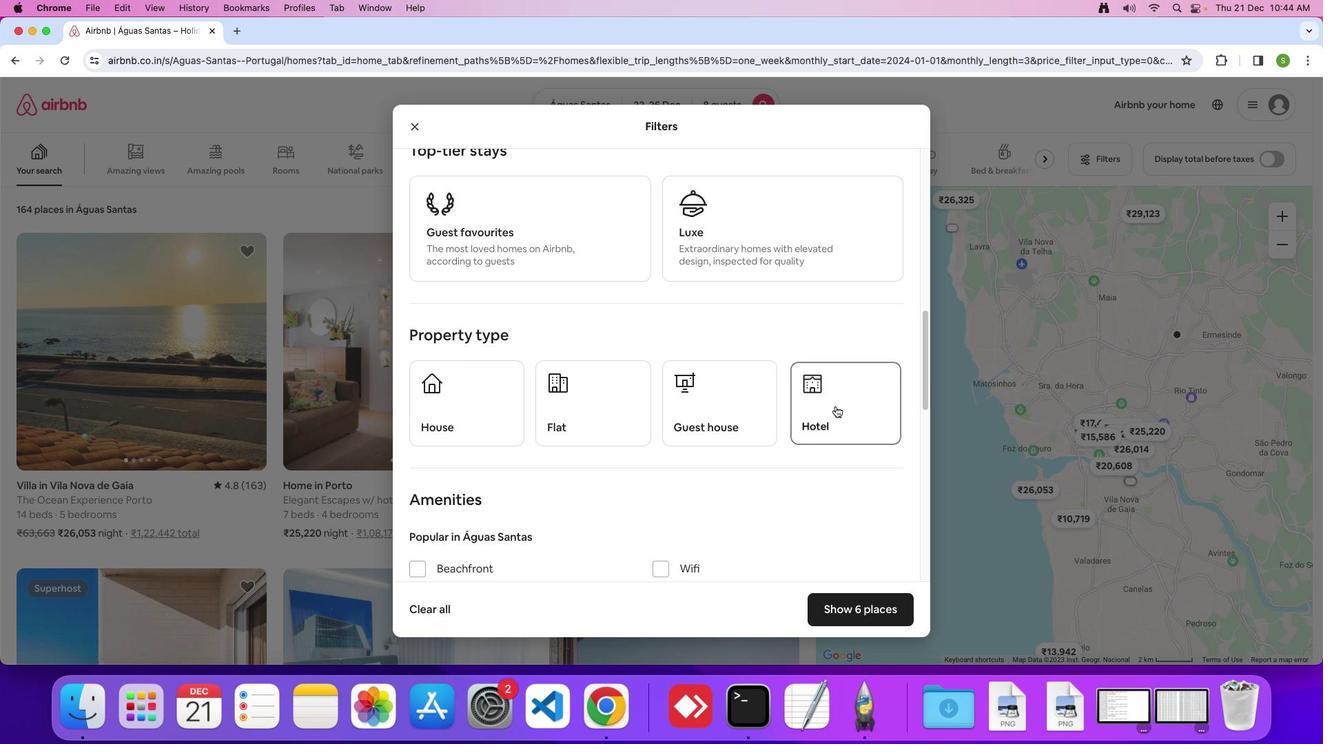 
Action: Mouse pressed left at (835, 406)
Screenshot: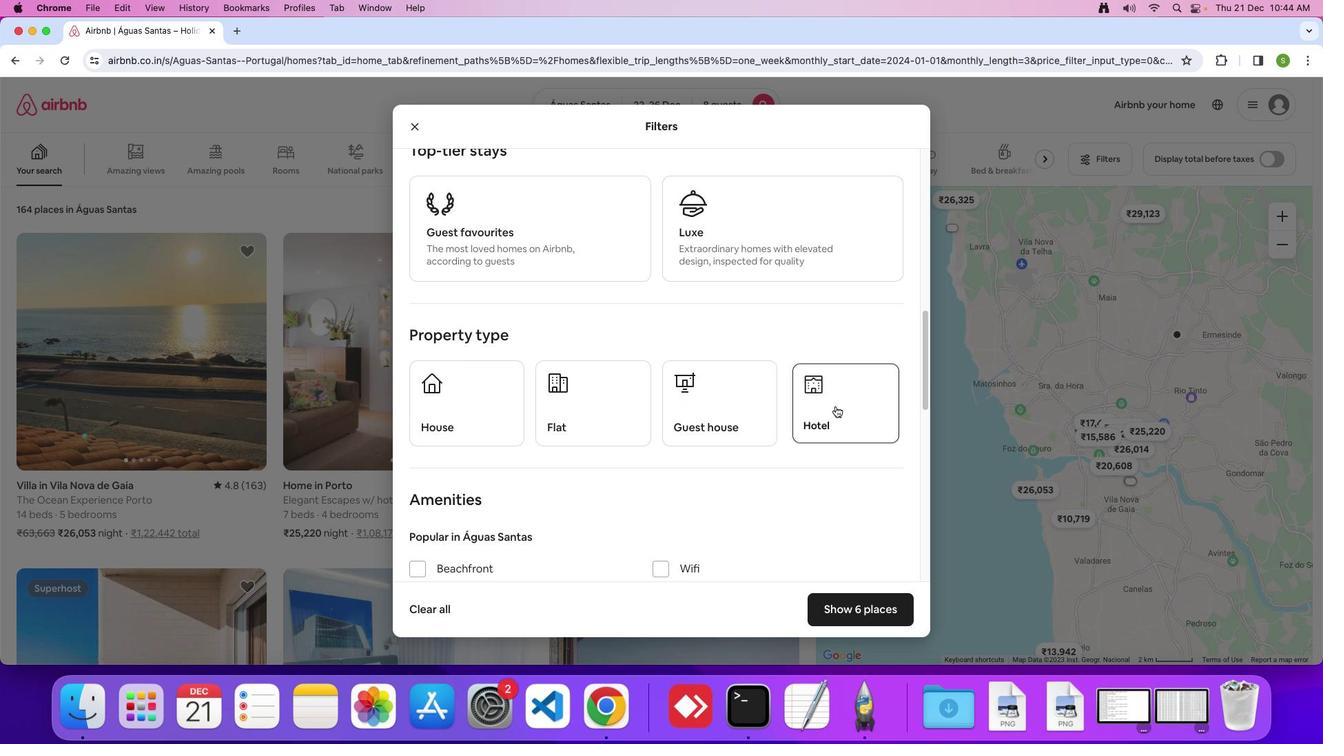 
Action: Mouse moved to (699, 464)
Screenshot: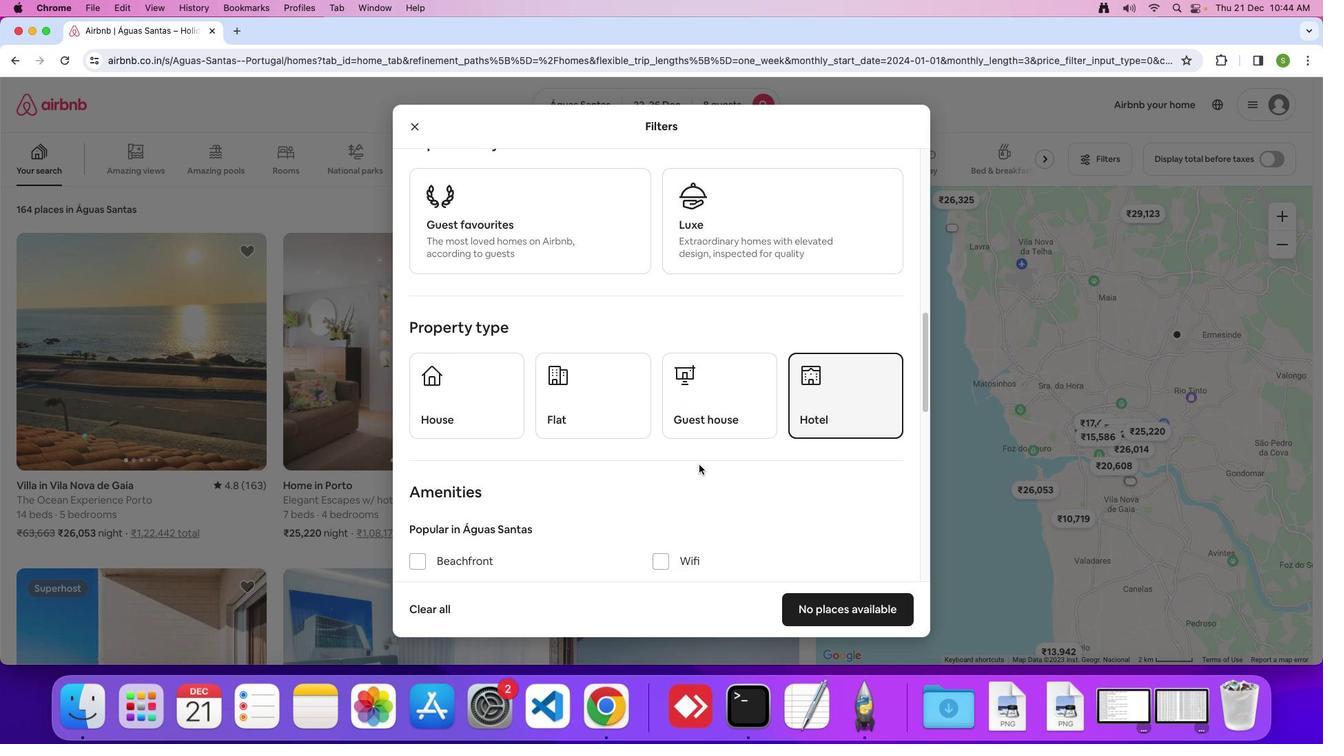 
Action: Mouse scrolled (699, 464) with delta (0, 0)
Screenshot: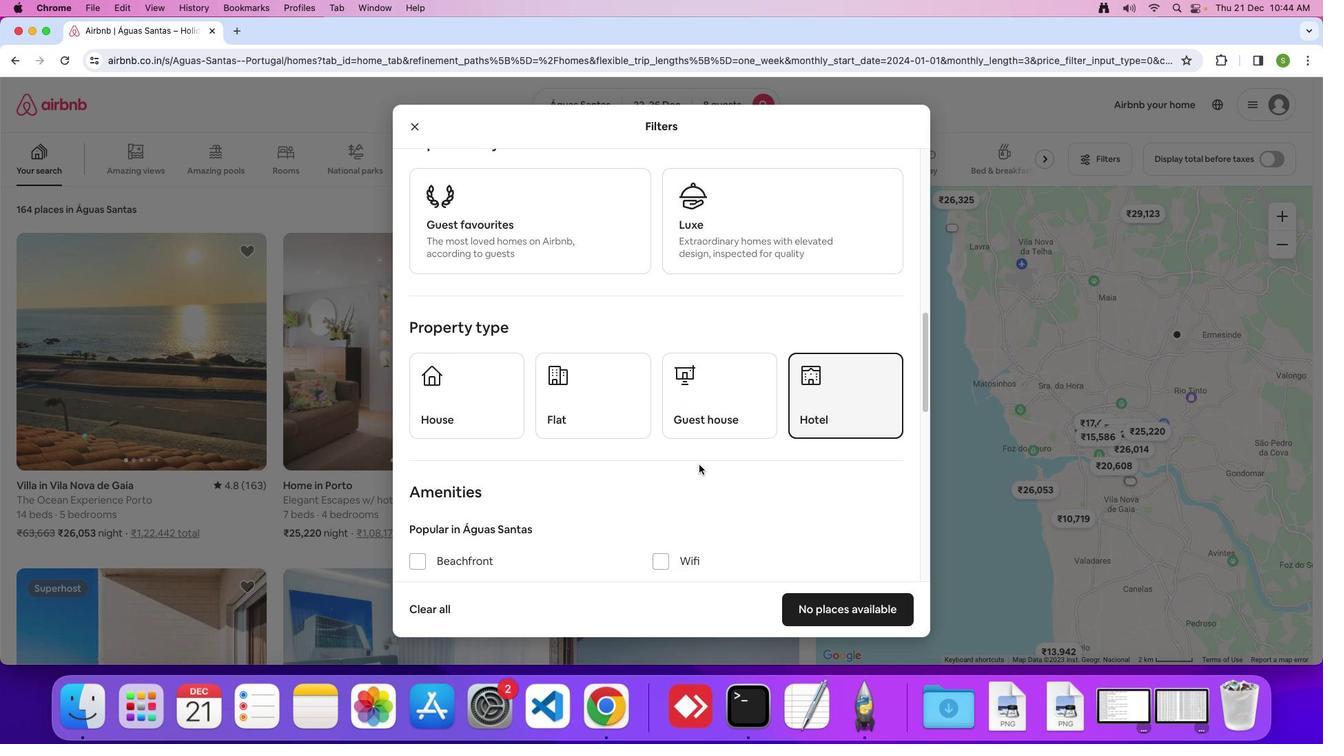 
Action: Mouse moved to (699, 464)
Screenshot: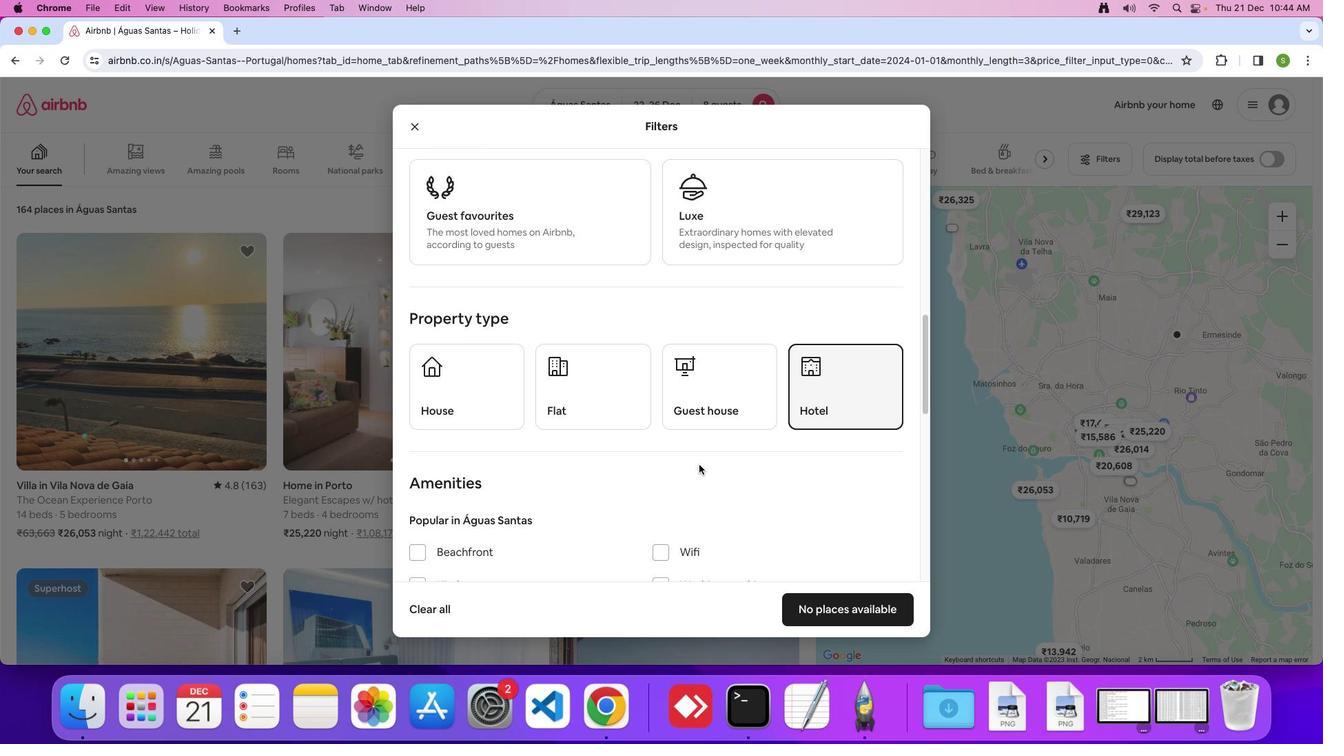 
Action: Mouse scrolled (699, 464) with delta (0, 0)
Screenshot: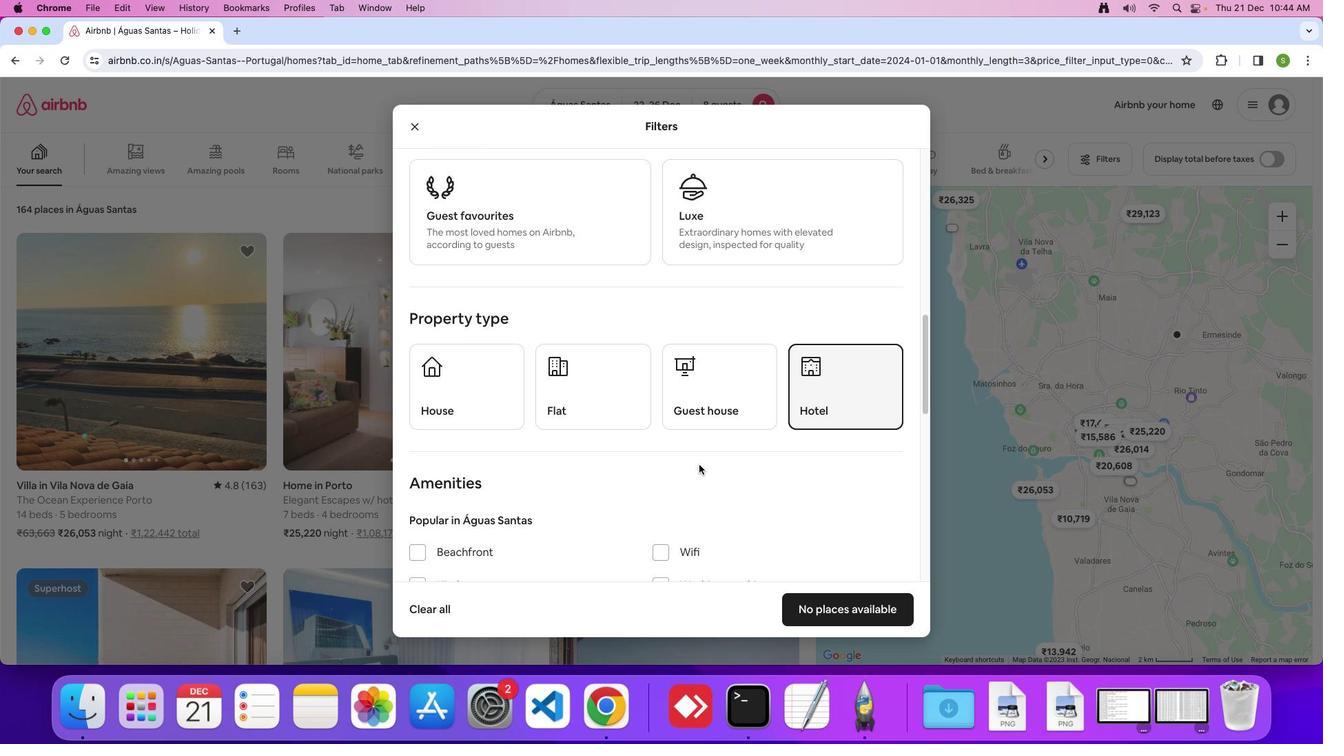 
Action: Mouse scrolled (699, 464) with delta (0, 0)
Screenshot: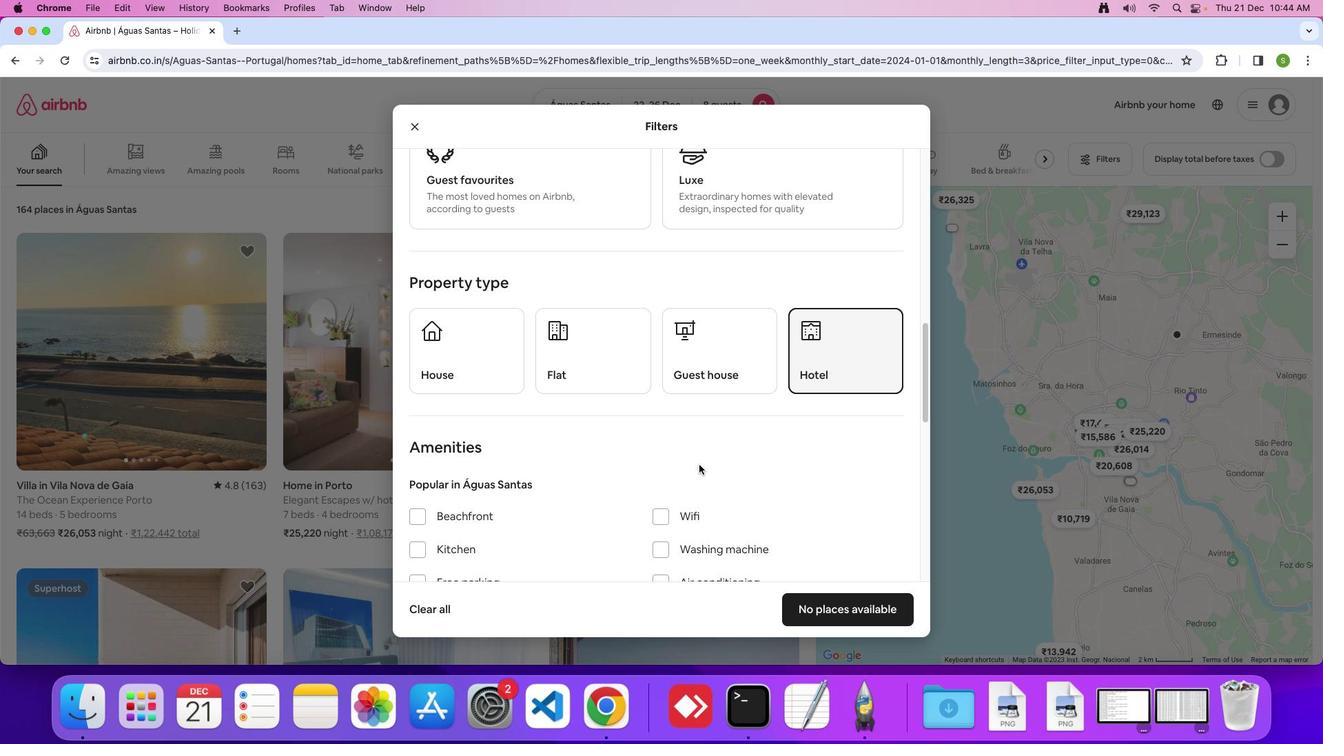 
Action: Mouse scrolled (699, 464) with delta (0, 0)
Screenshot: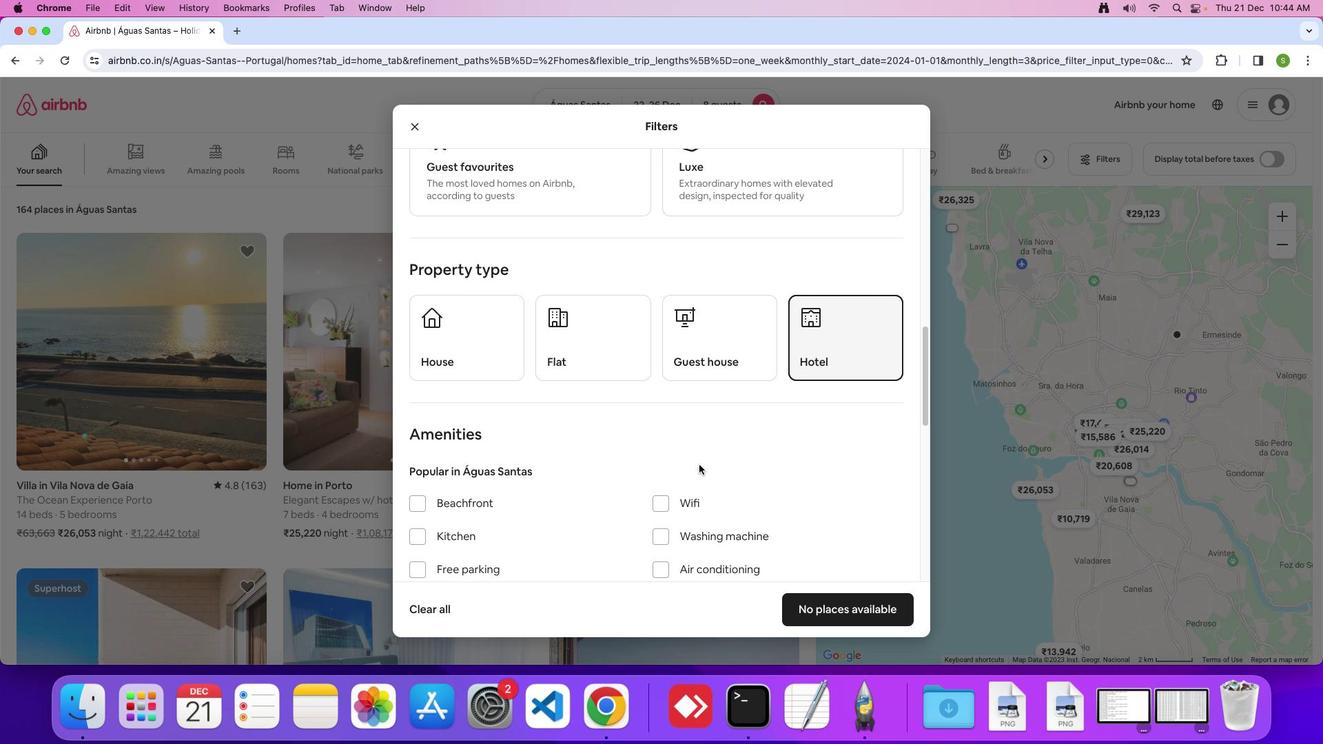 
Action: Mouse scrolled (699, 464) with delta (0, 0)
Screenshot: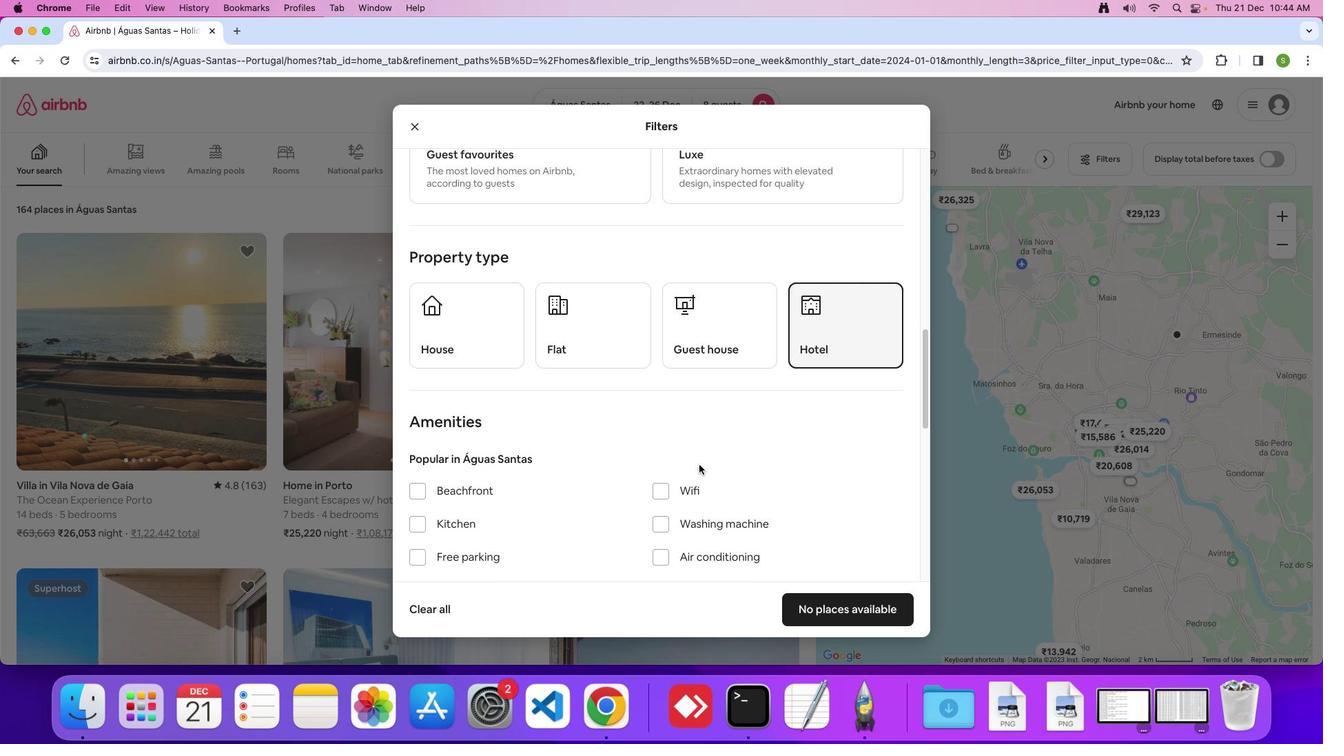 
Action: Mouse scrolled (699, 464) with delta (0, -1)
Screenshot: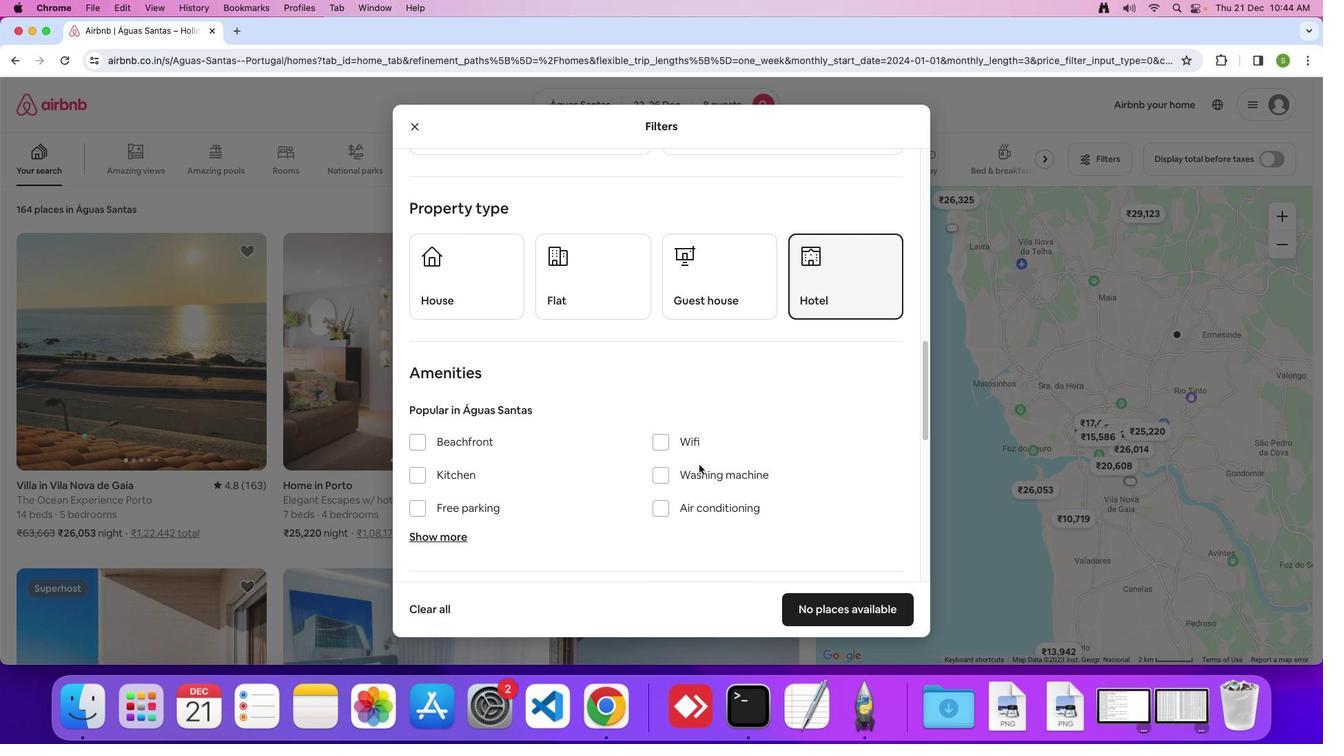 
Action: Mouse moved to (699, 464)
Screenshot: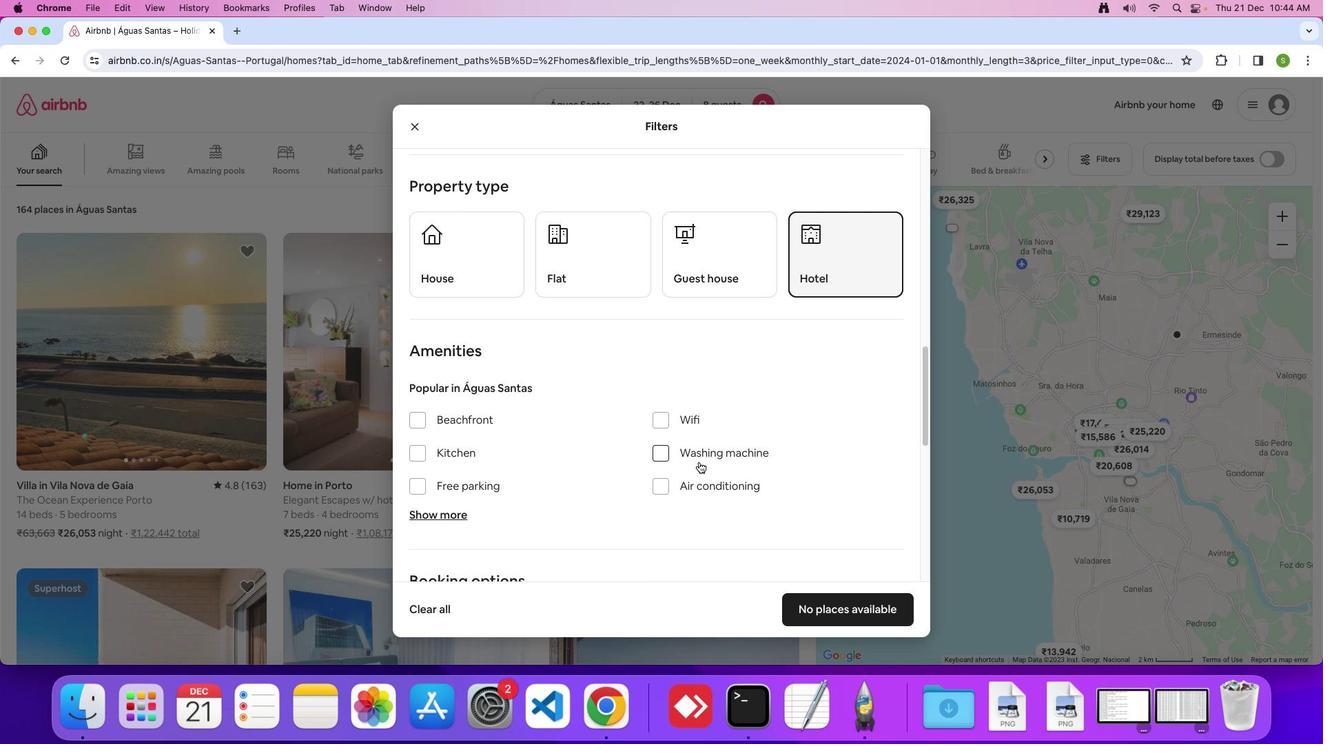 
Action: Mouse scrolled (699, 464) with delta (0, 0)
Screenshot: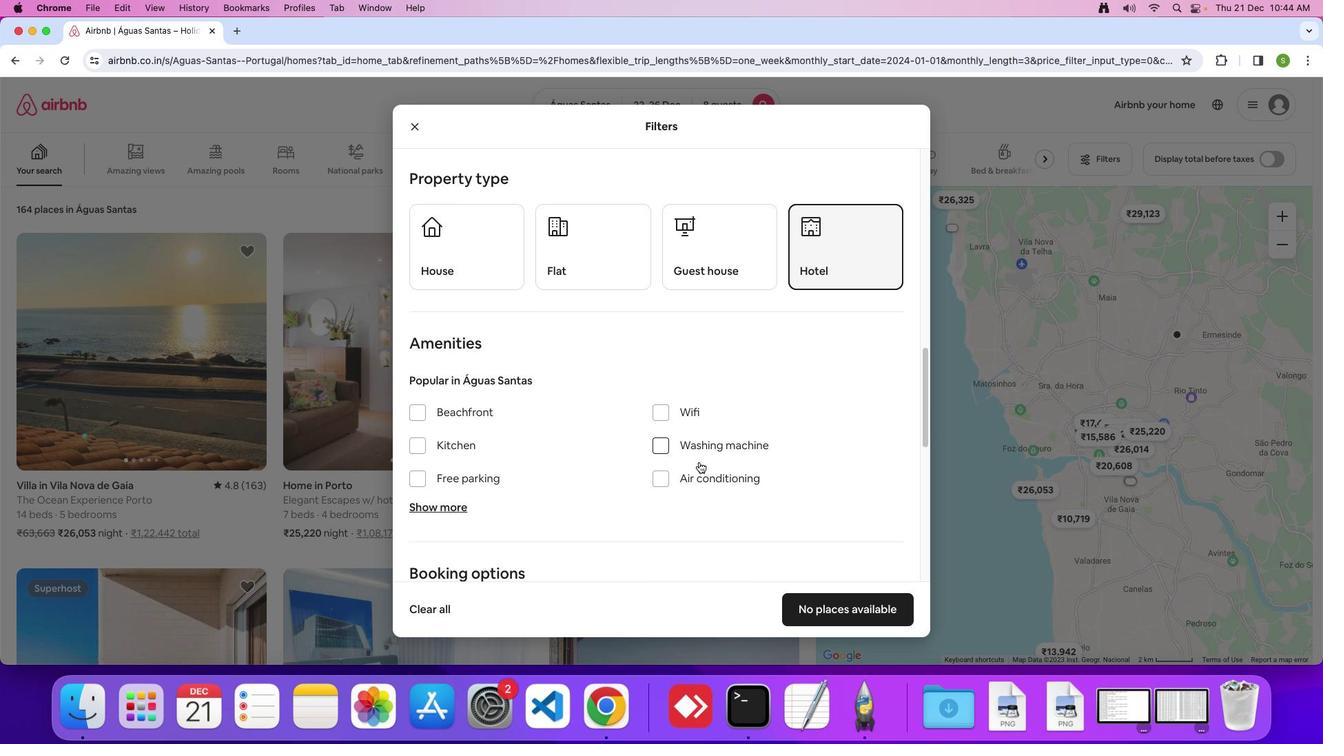 
Action: Mouse moved to (699, 462)
Screenshot: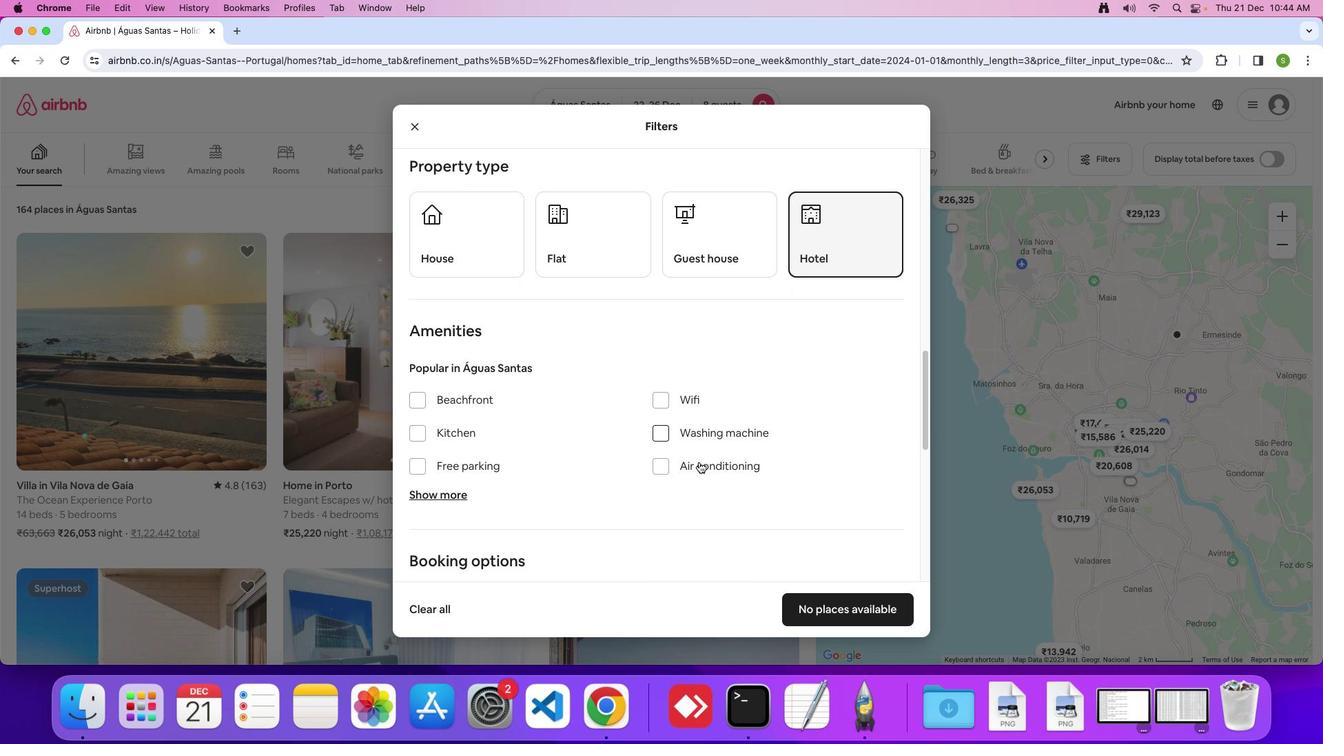 
Action: Mouse scrolled (699, 462) with delta (0, 0)
Screenshot: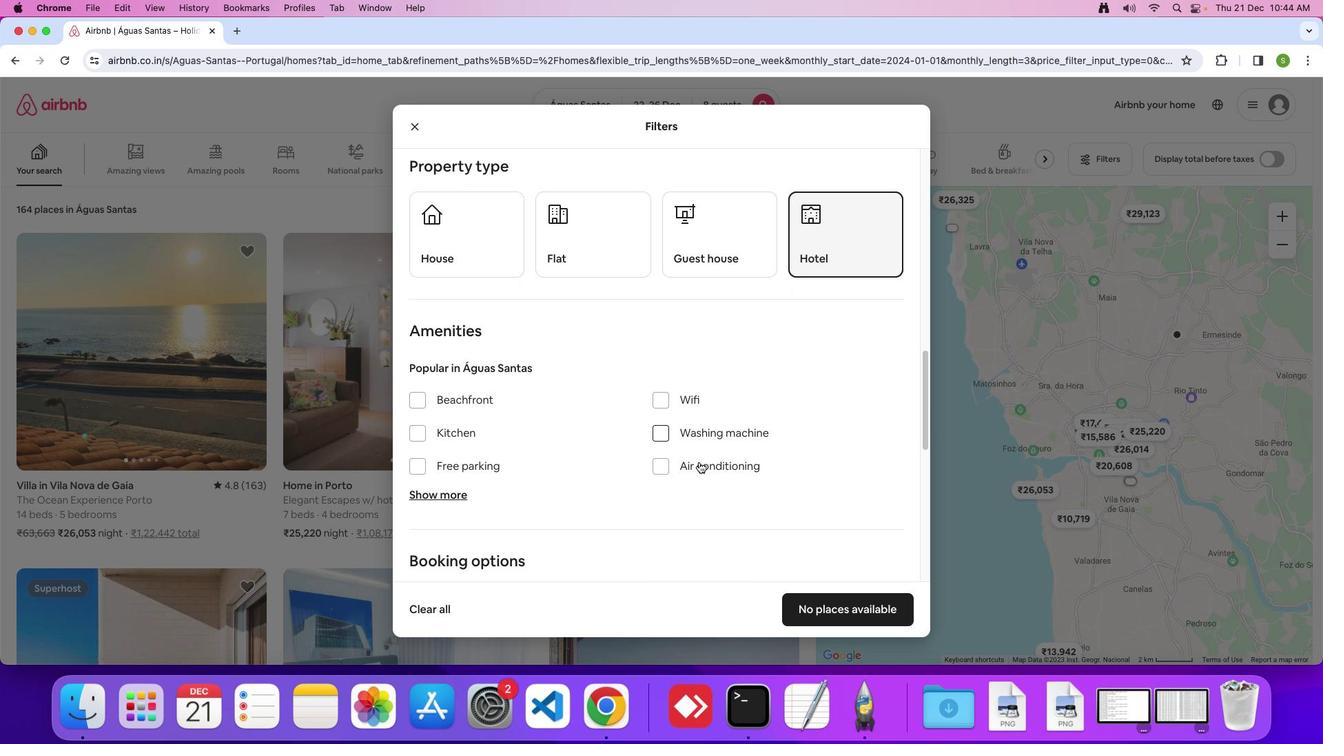 
Action: Mouse scrolled (699, 462) with delta (0, -1)
Screenshot: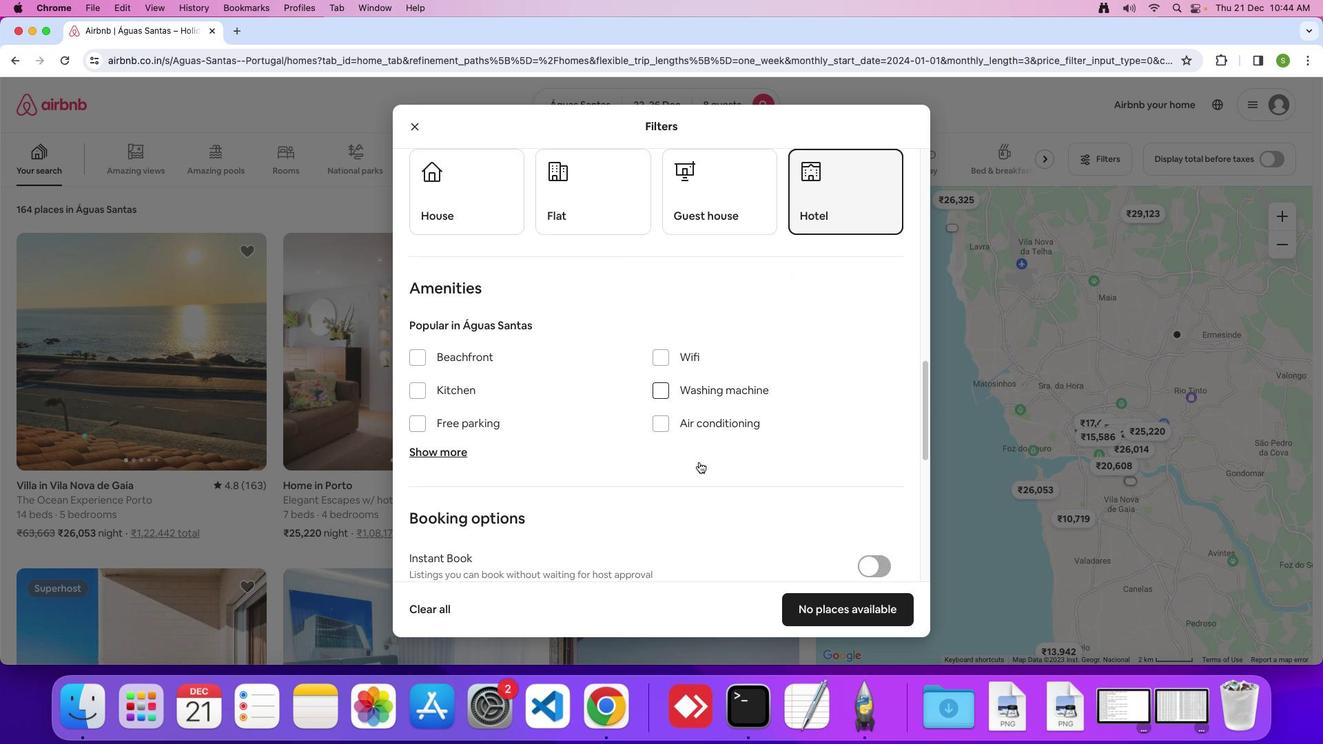 
Action: Mouse scrolled (699, 462) with delta (0, 0)
Screenshot: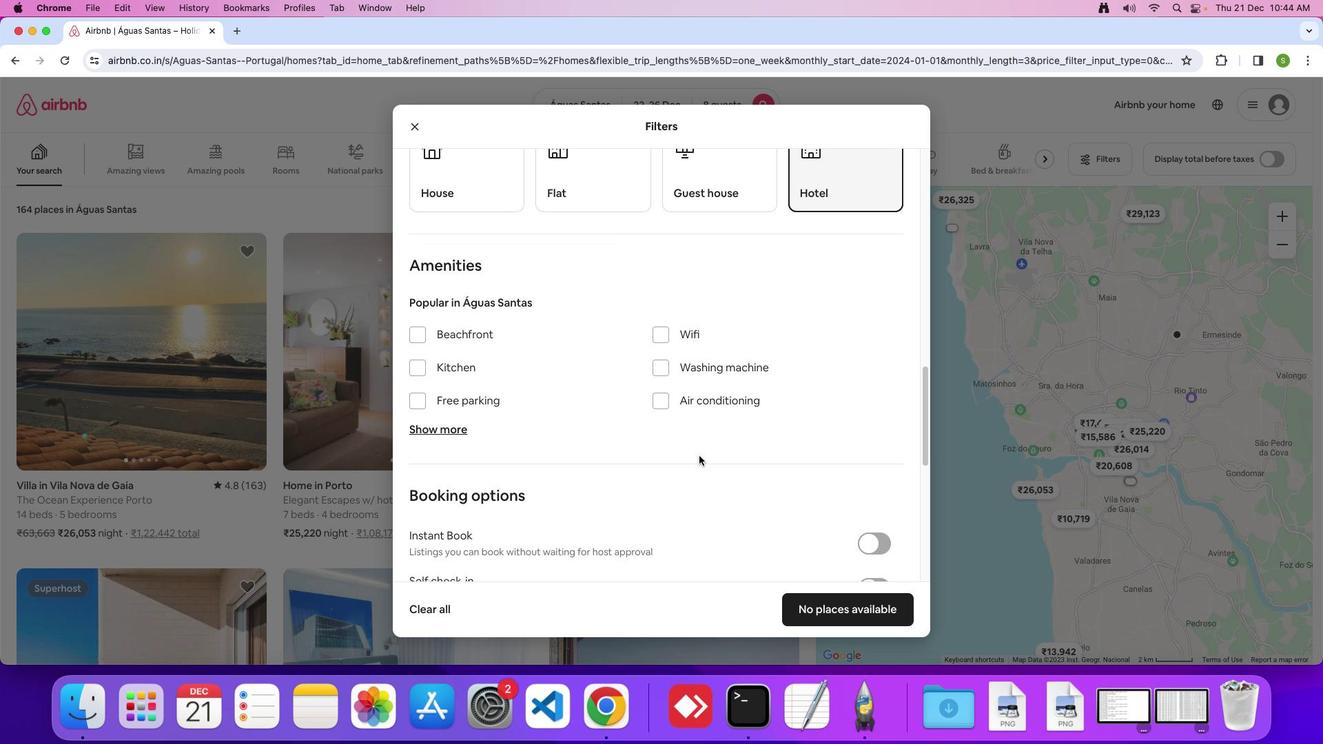
Action: Mouse moved to (699, 461)
Screenshot: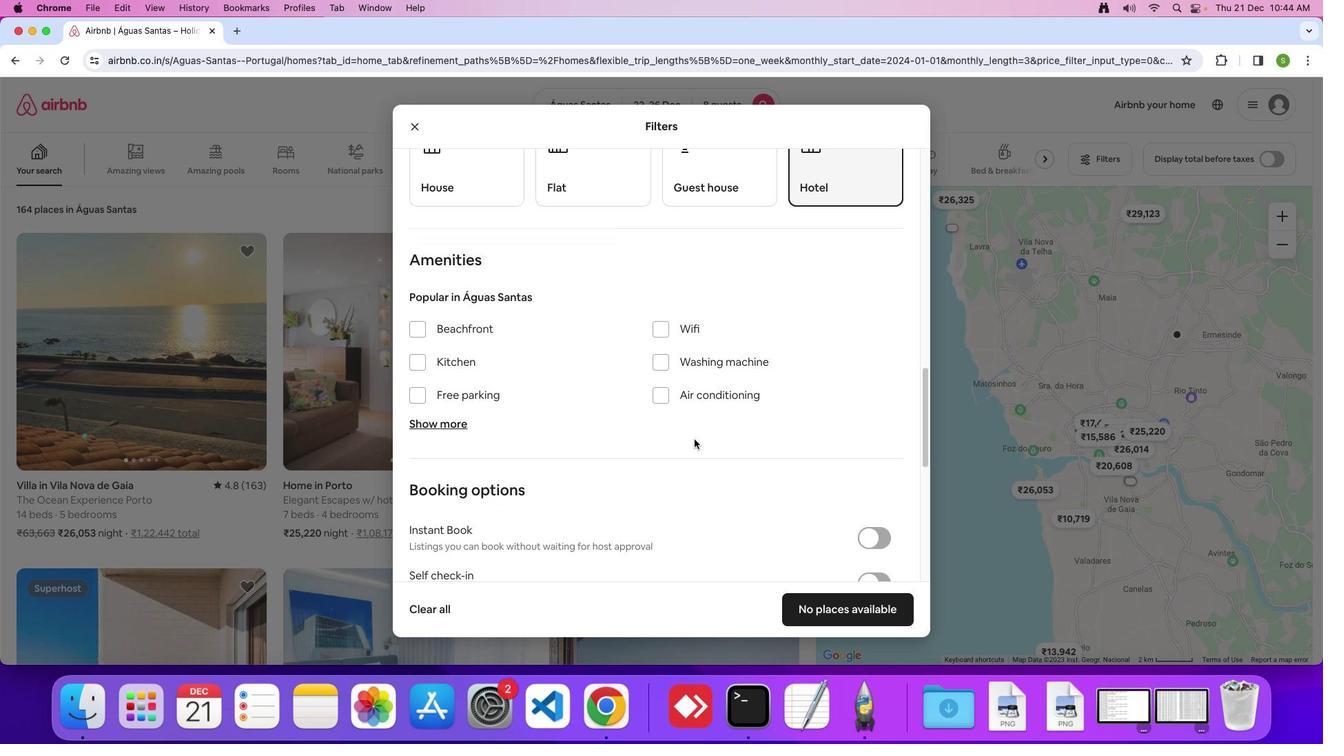 
Action: Mouse scrolled (699, 461) with delta (0, 0)
Screenshot: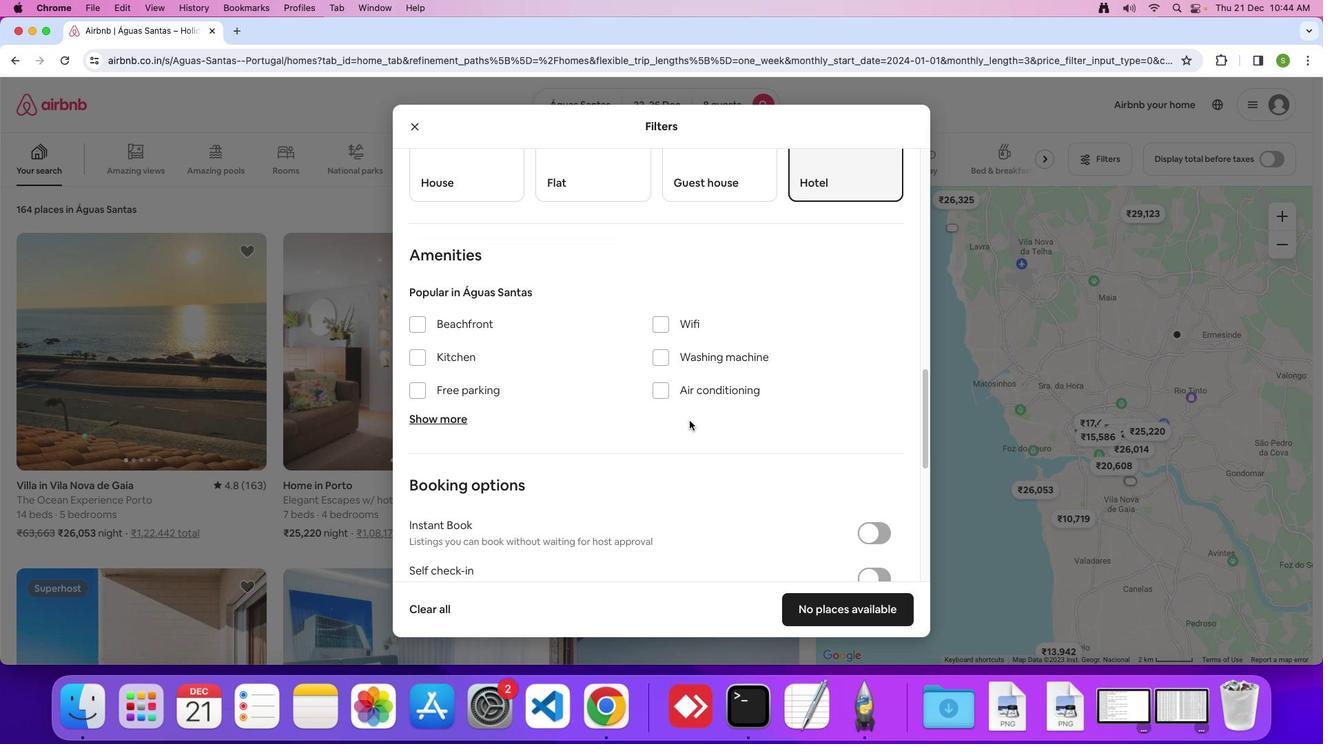 
Action: Mouse moved to (662, 321)
Screenshot: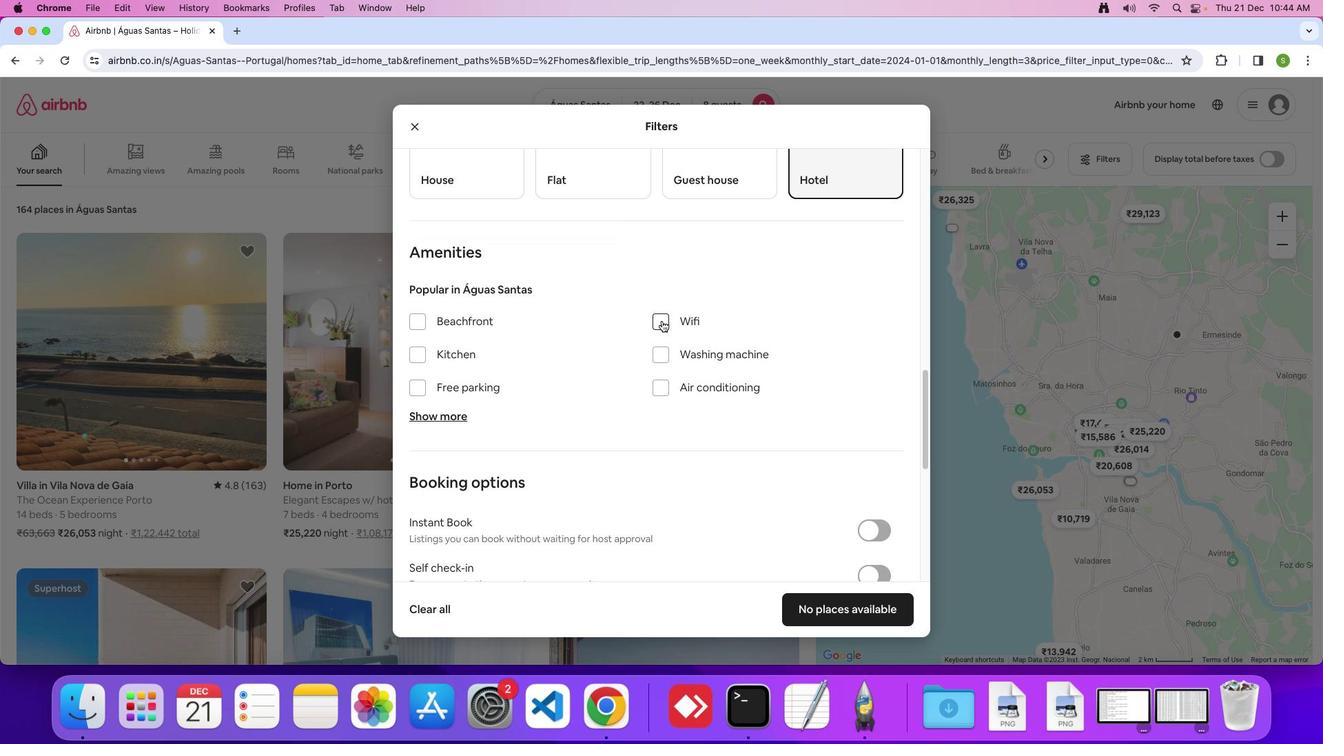
Action: Mouse pressed left at (662, 321)
Screenshot: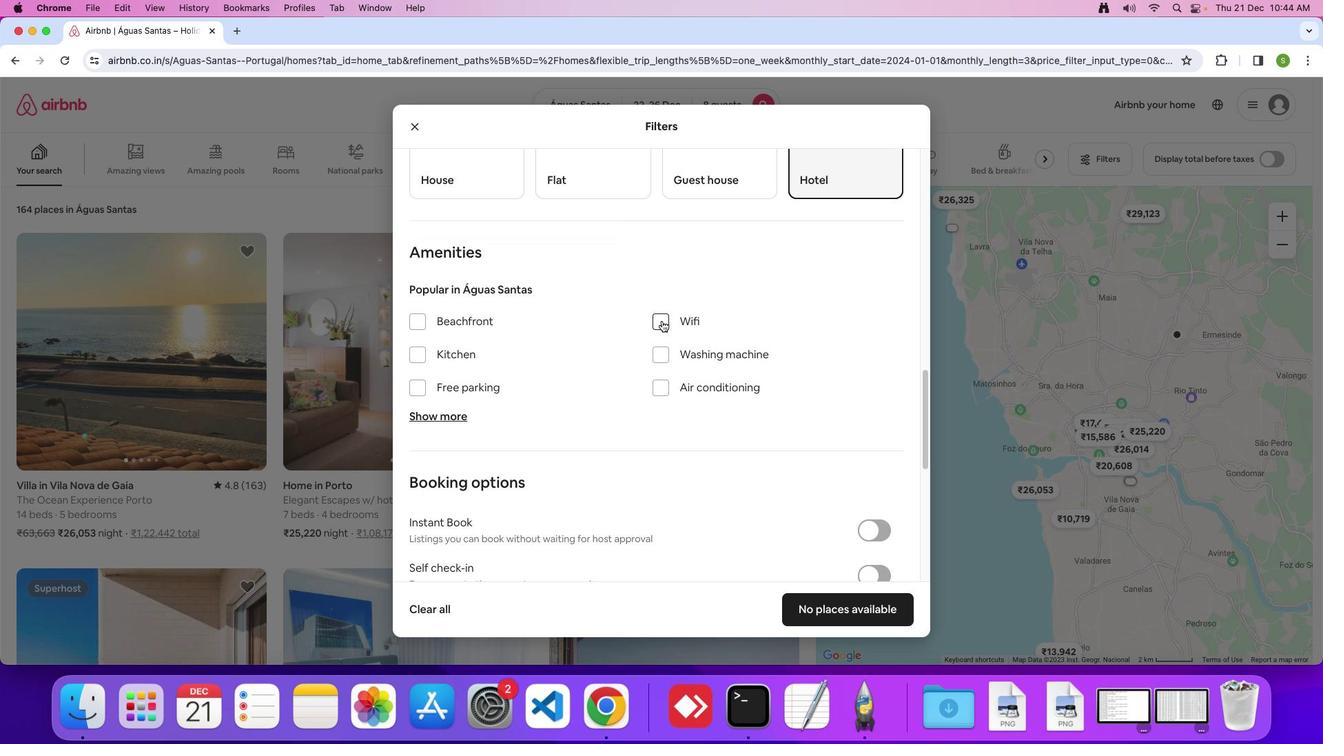 
Action: Mouse moved to (416, 382)
Screenshot: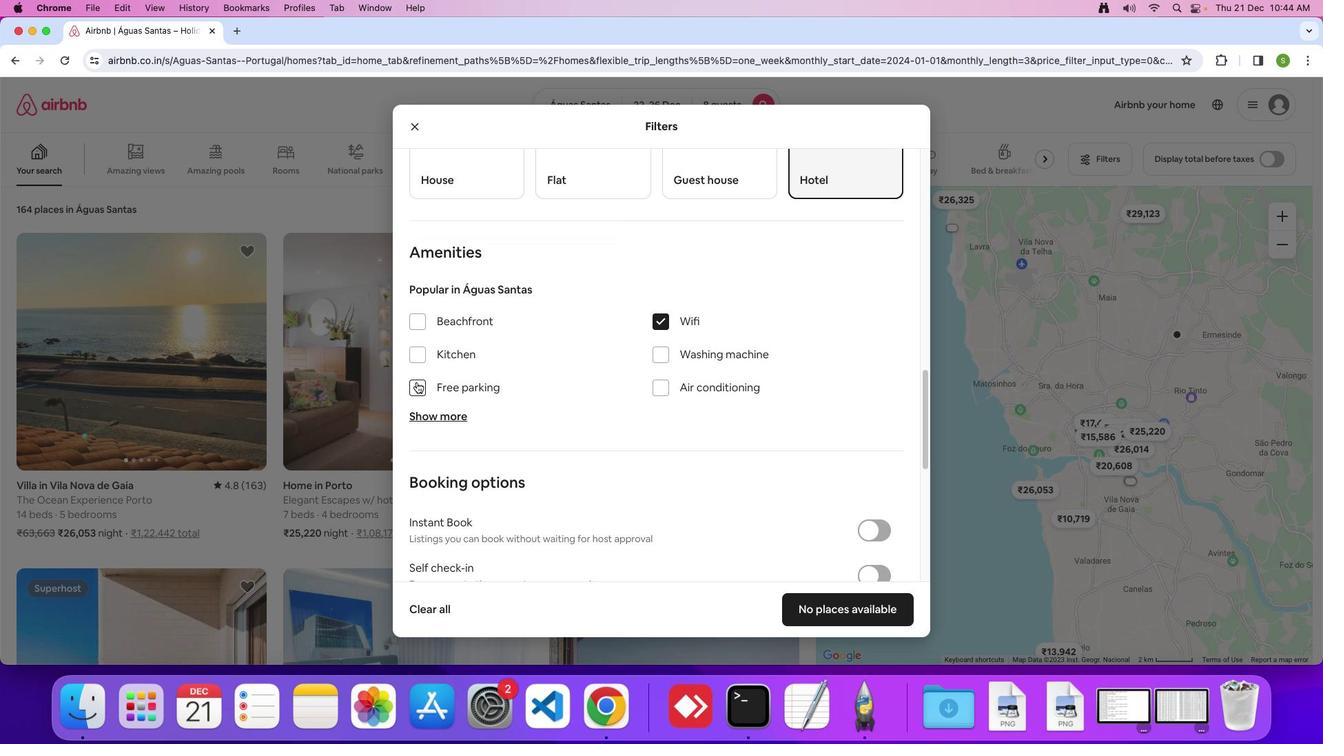 
Action: Mouse pressed left at (416, 382)
Screenshot: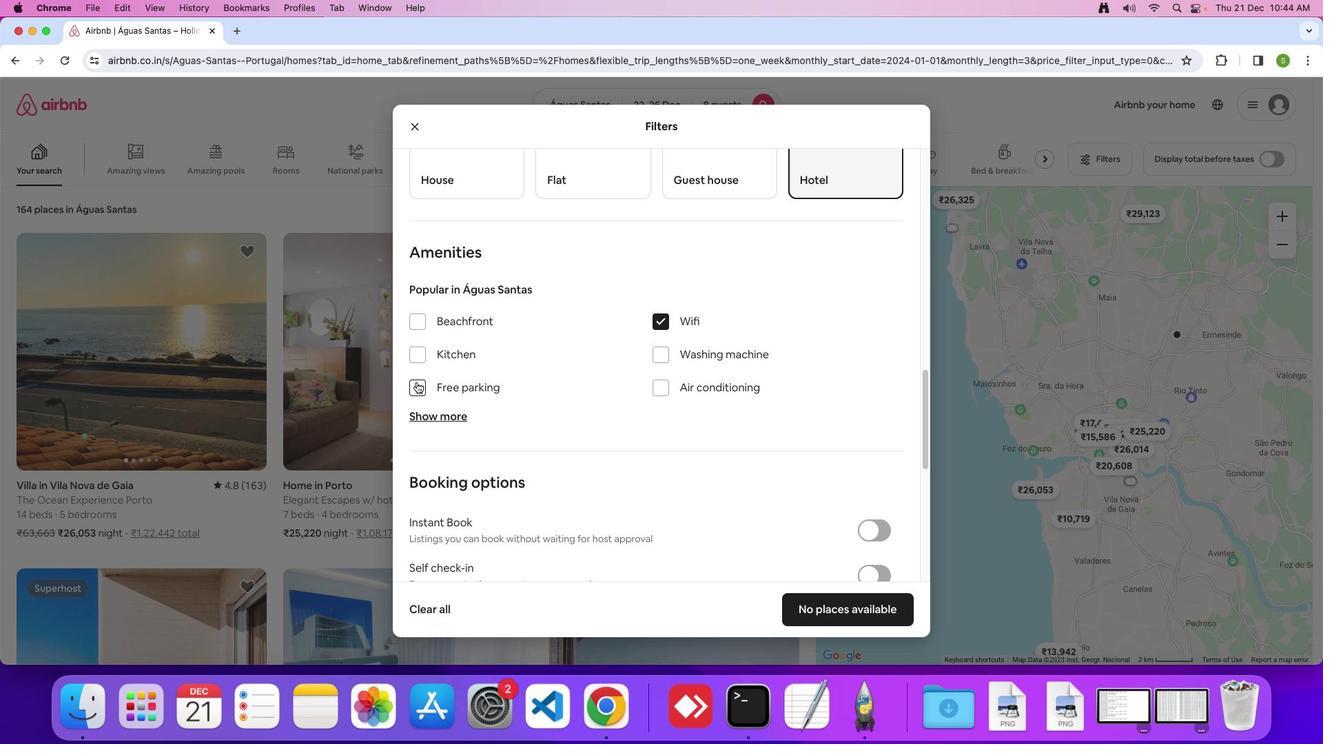 
Action: Mouse moved to (438, 419)
Screenshot: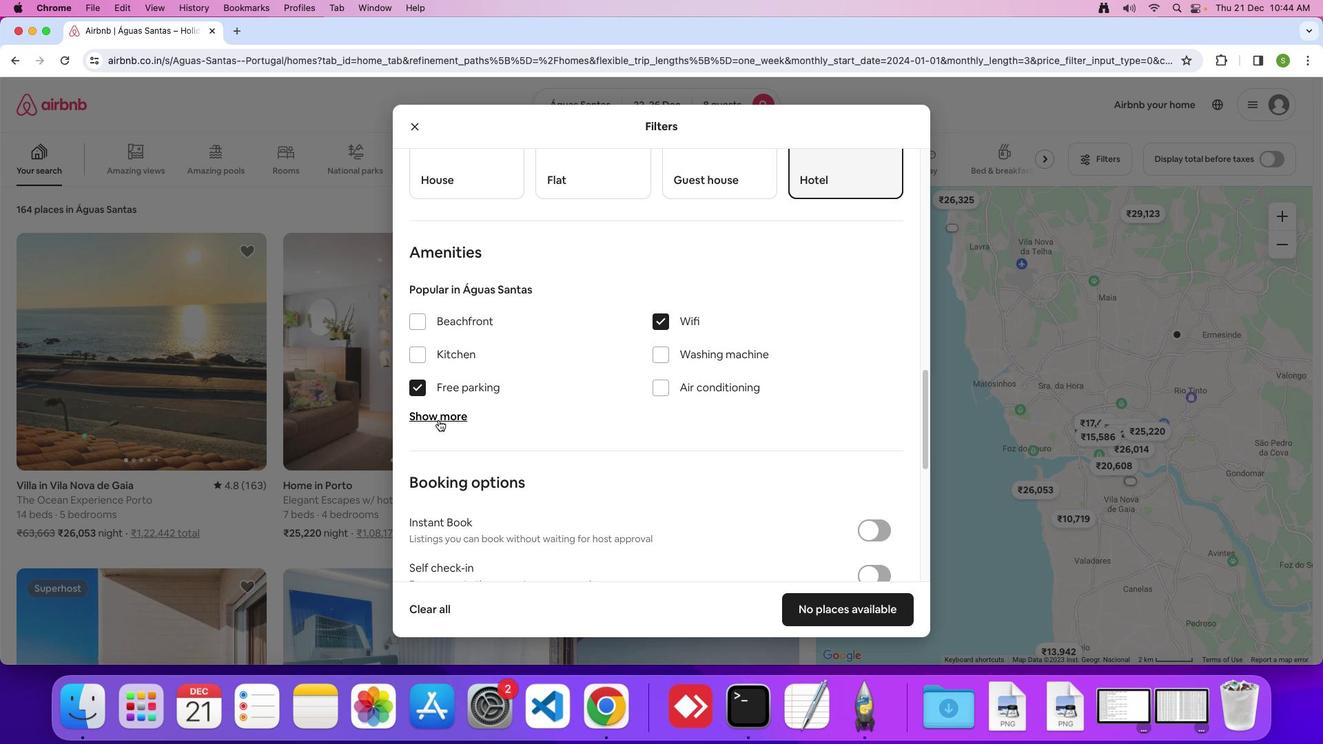 
Action: Mouse pressed left at (438, 419)
Screenshot: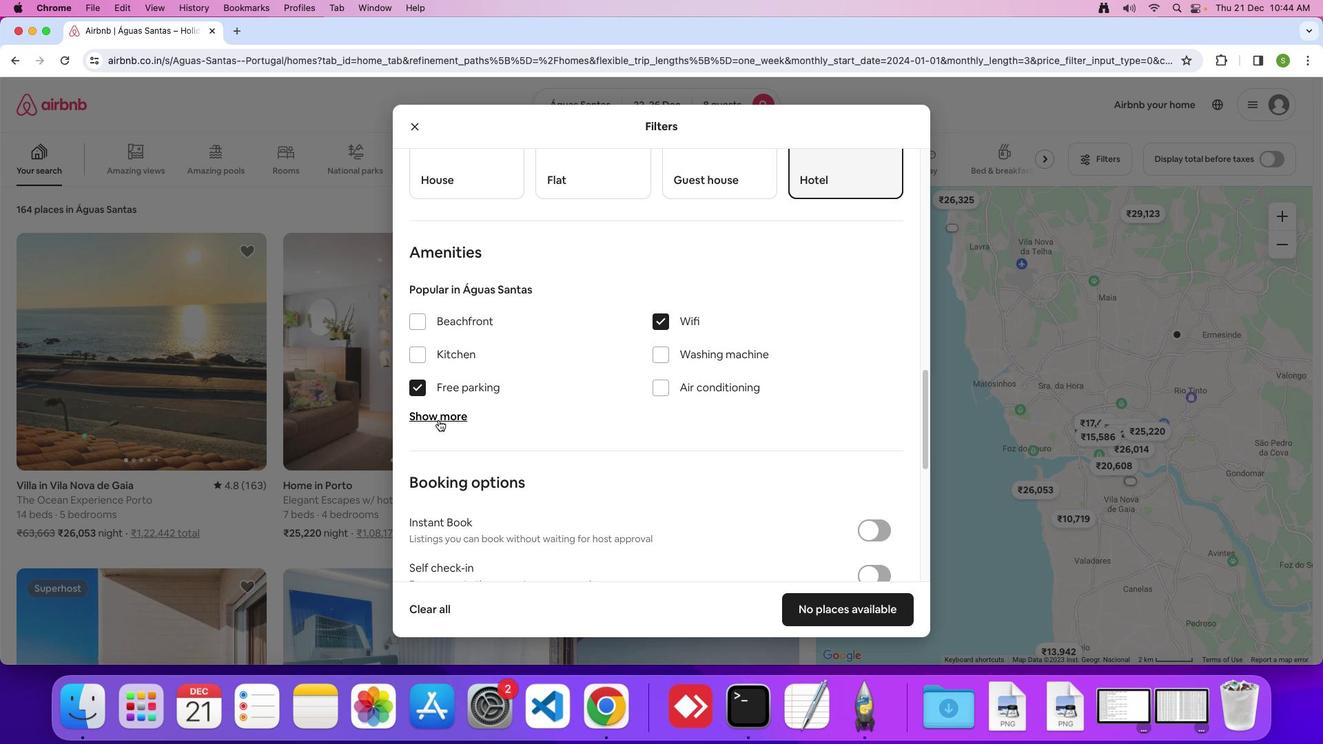 
Action: Mouse moved to (659, 501)
Screenshot: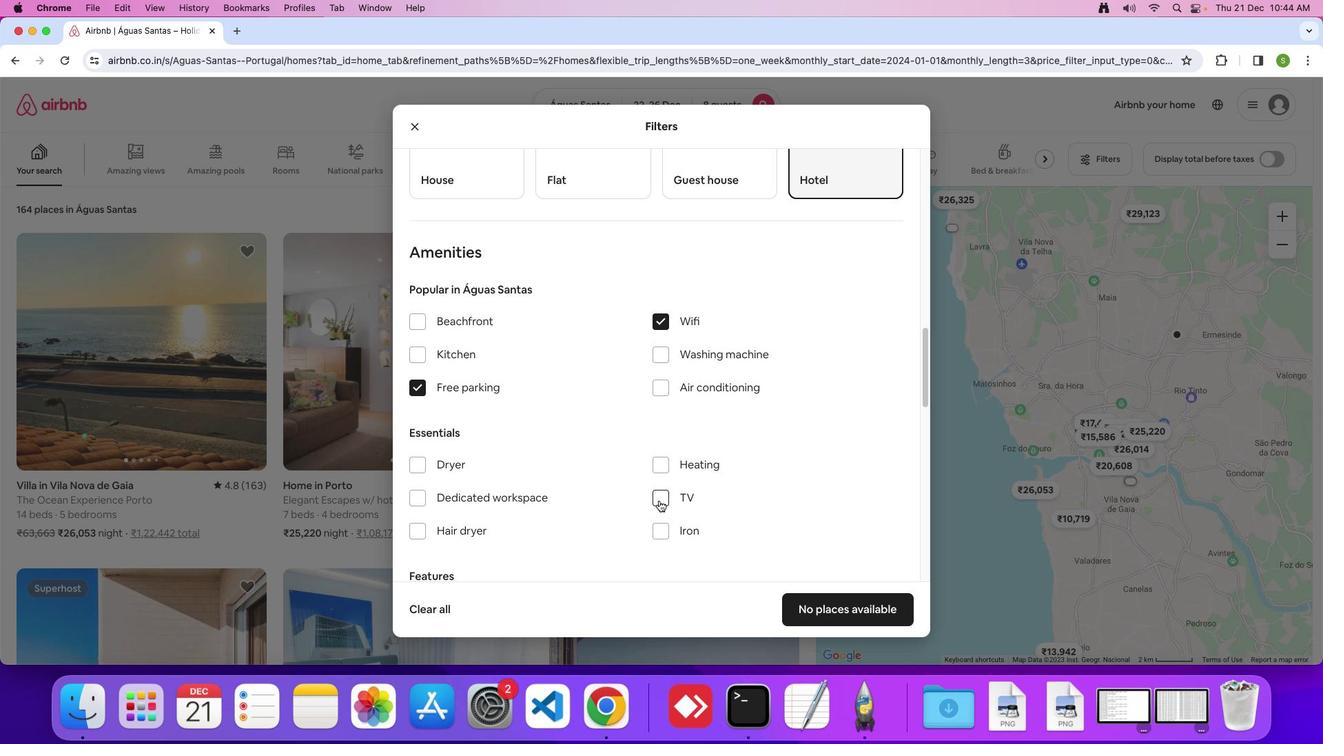 
Action: Mouse pressed left at (659, 501)
Screenshot: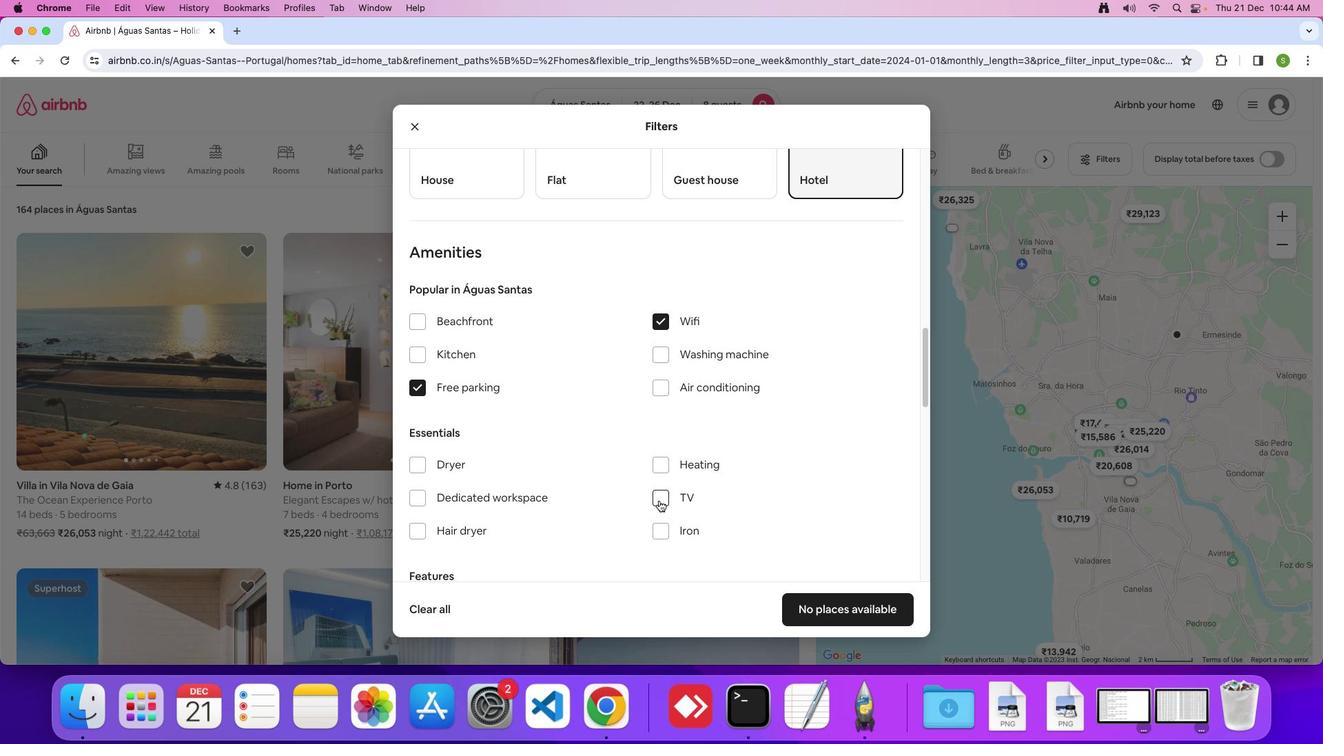 
Action: Mouse moved to (579, 470)
Screenshot: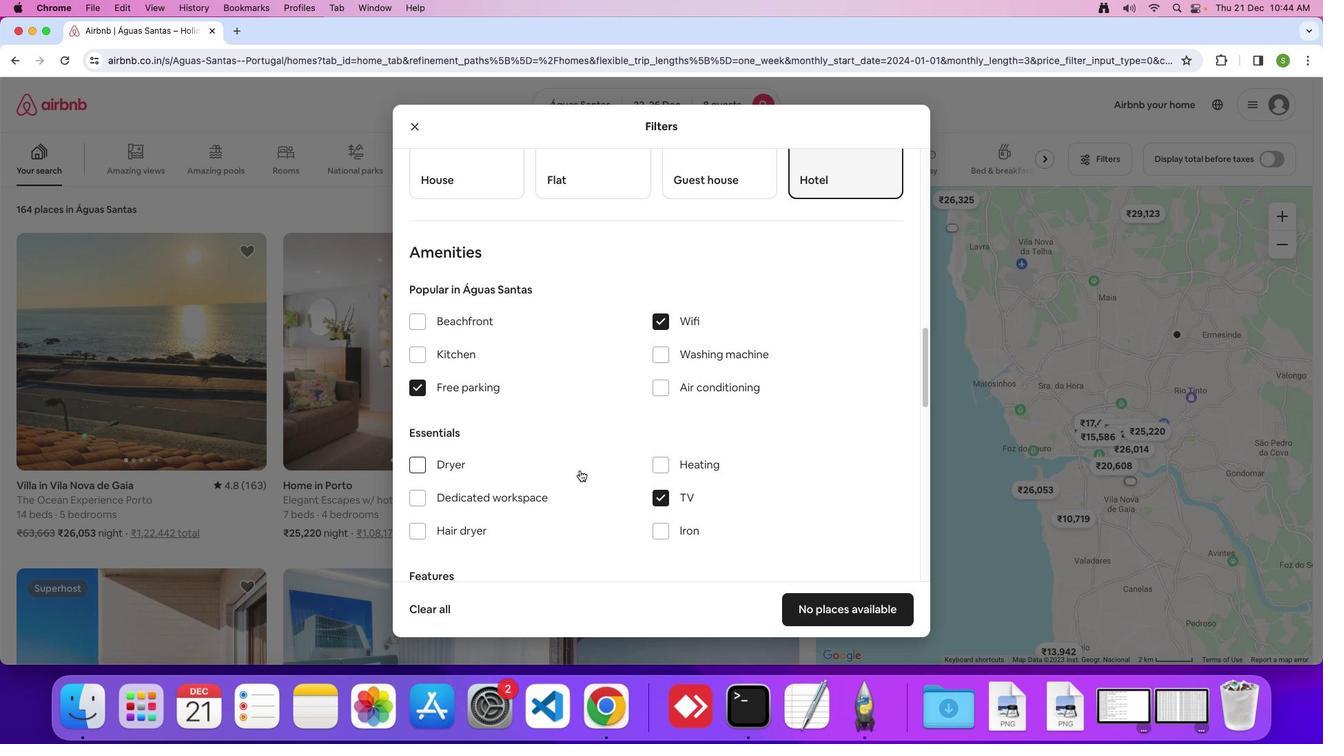 
Action: Mouse scrolled (579, 470) with delta (0, 0)
Screenshot: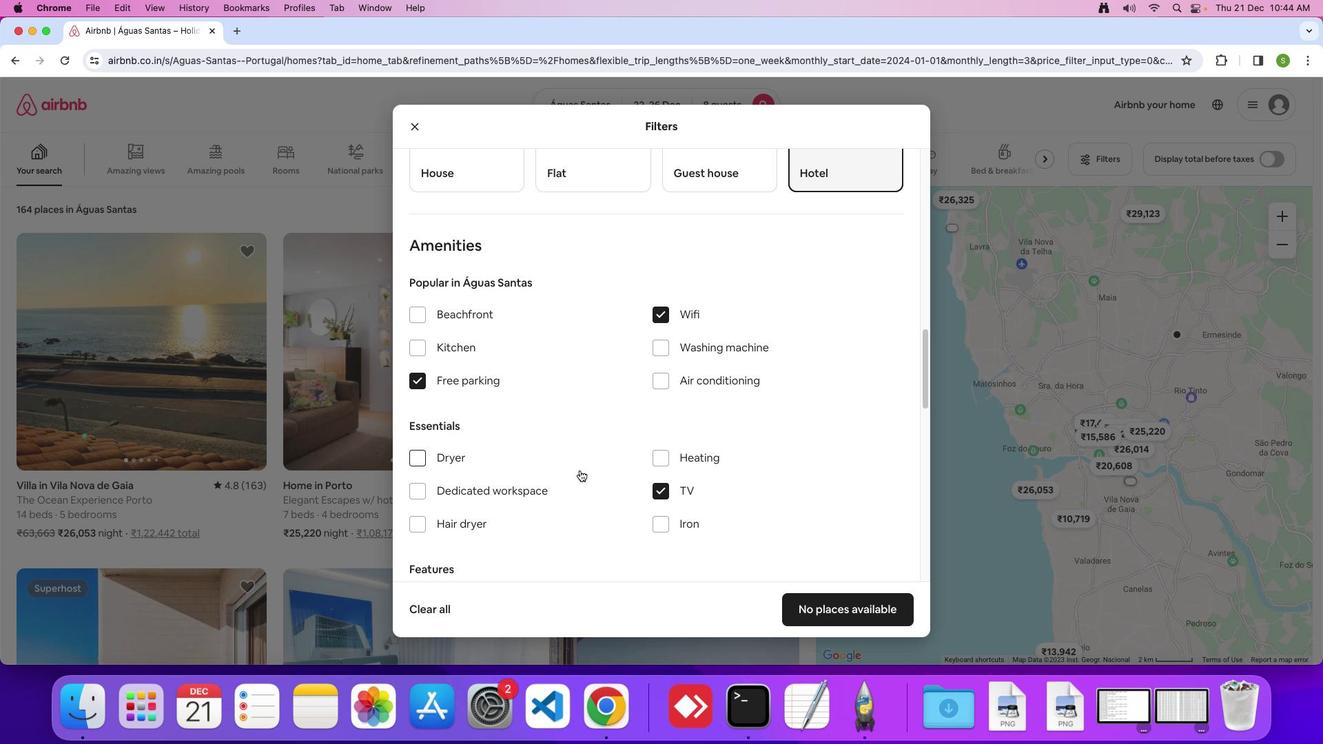 
Action: Mouse scrolled (579, 470) with delta (0, 0)
Screenshot: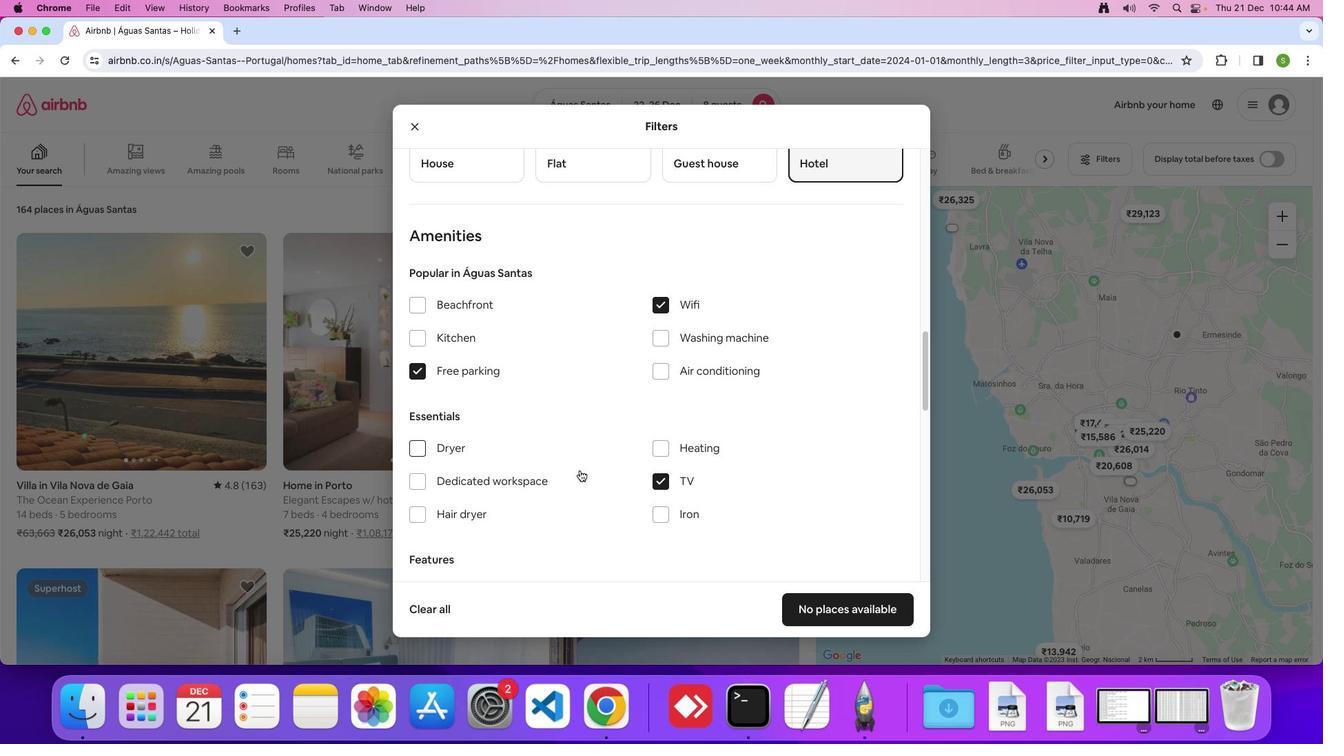 
Action: Mouse scrolled (579, 470) with delta (0, -1)
Screenshot: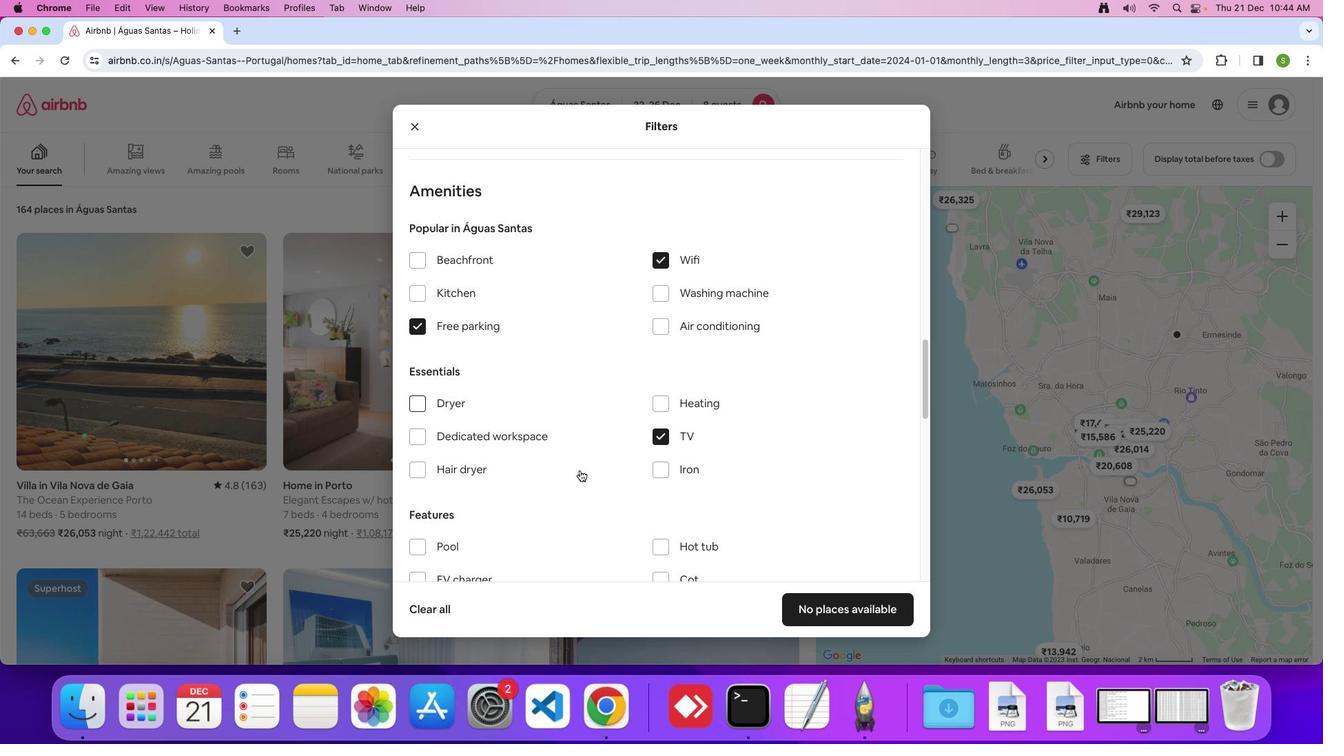 
Action: Mouse scrolled (579, 470) with delta (0, 0)
Screenshot: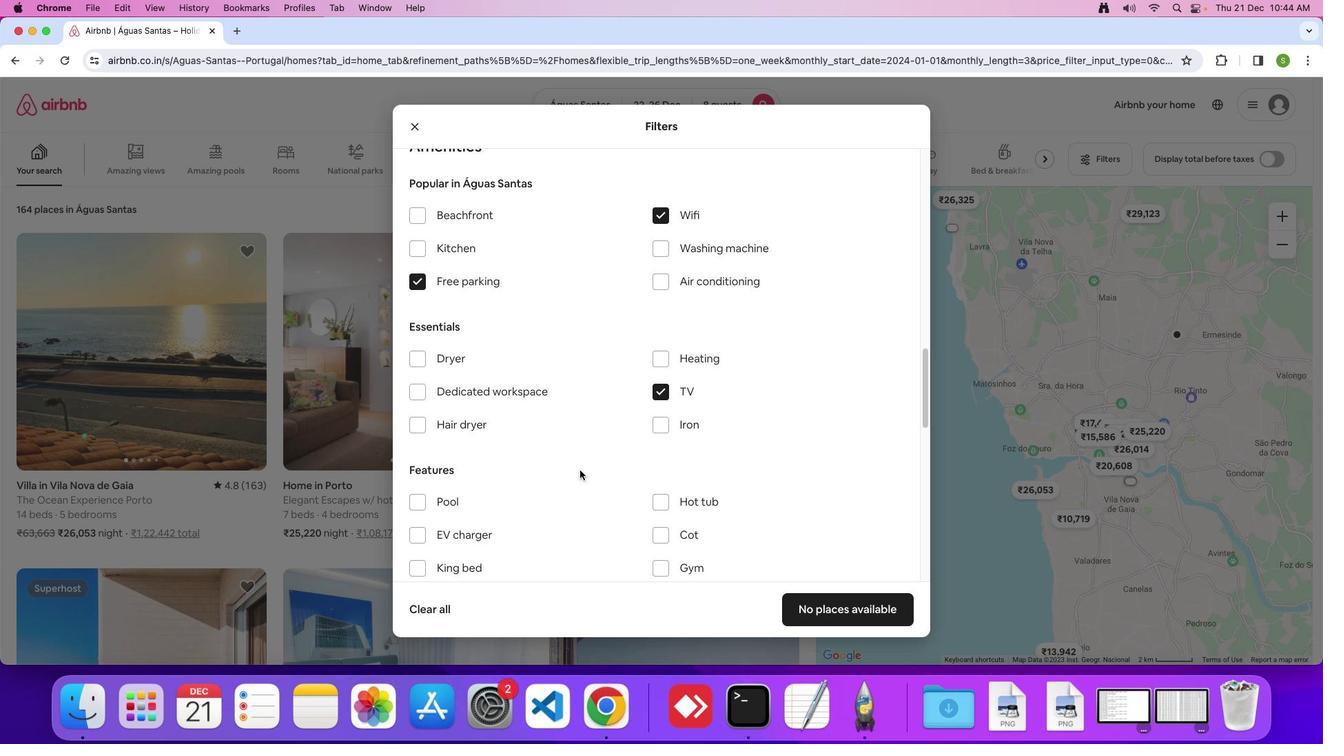 
Action: Mouse scrolled (579, 470) with delta (0, 0)
Screenshot: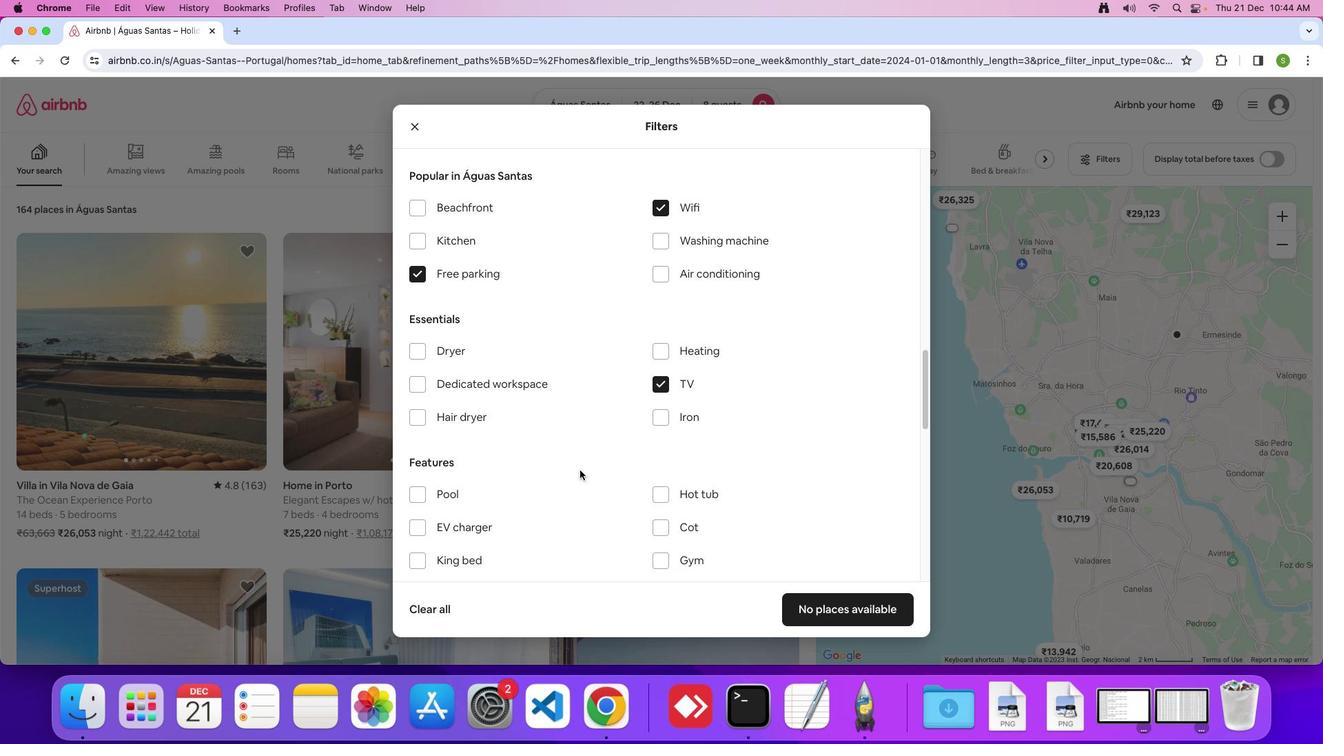 
Action: Mouse scrolled (579, 470) with delta (0, 0)
Screenshot: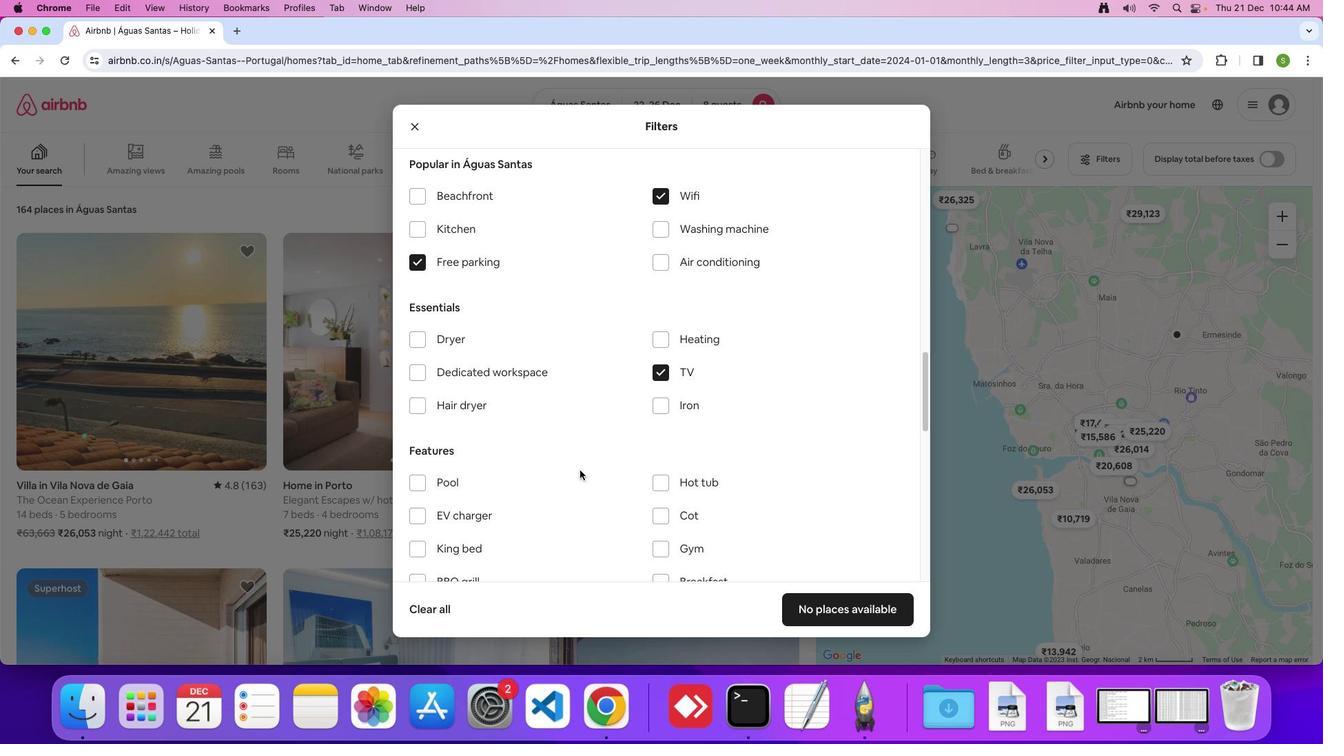 
Action: Mouse scrolled (579, 470) with delta (0, 0)
Screenshot: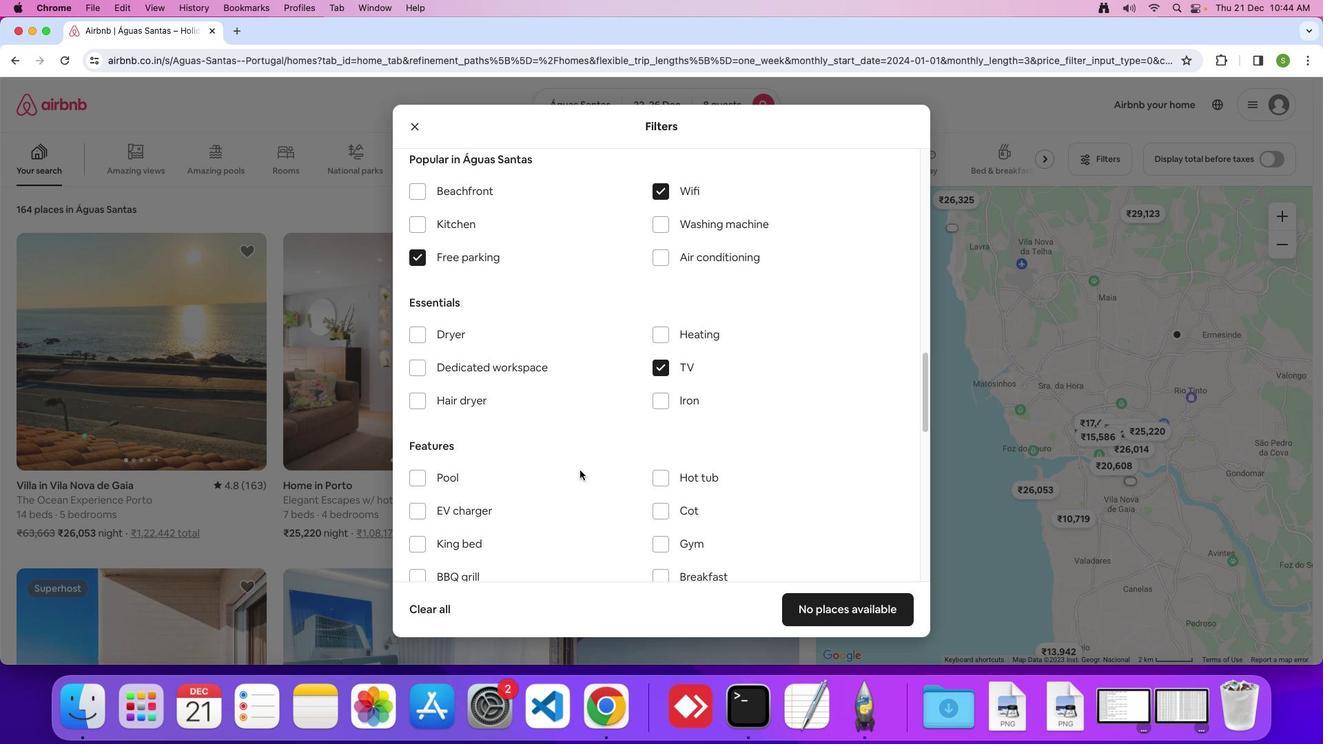 
Action: Mouse scrolled (579, 470) with delta (0, 0)
Screenshot: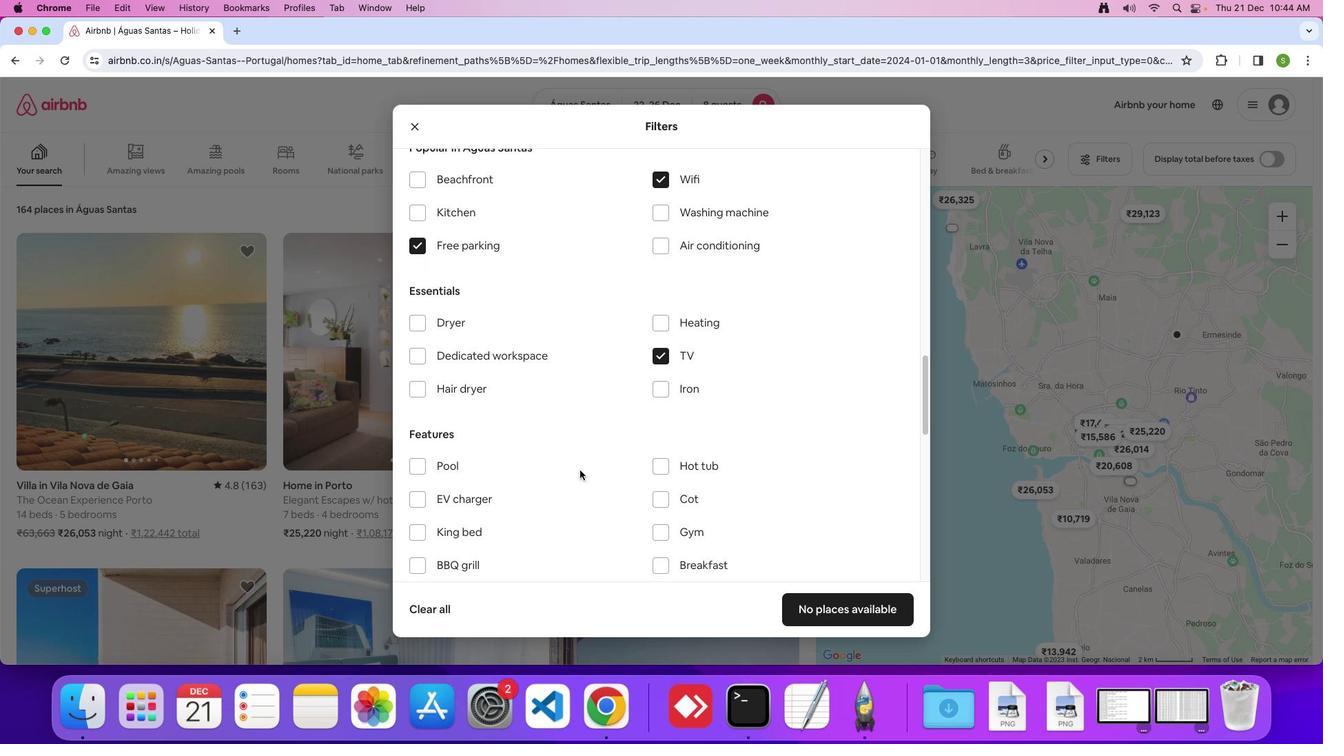 
Action: Mouse scrolled (579, 470) with delta (0, 0)
Screenshot: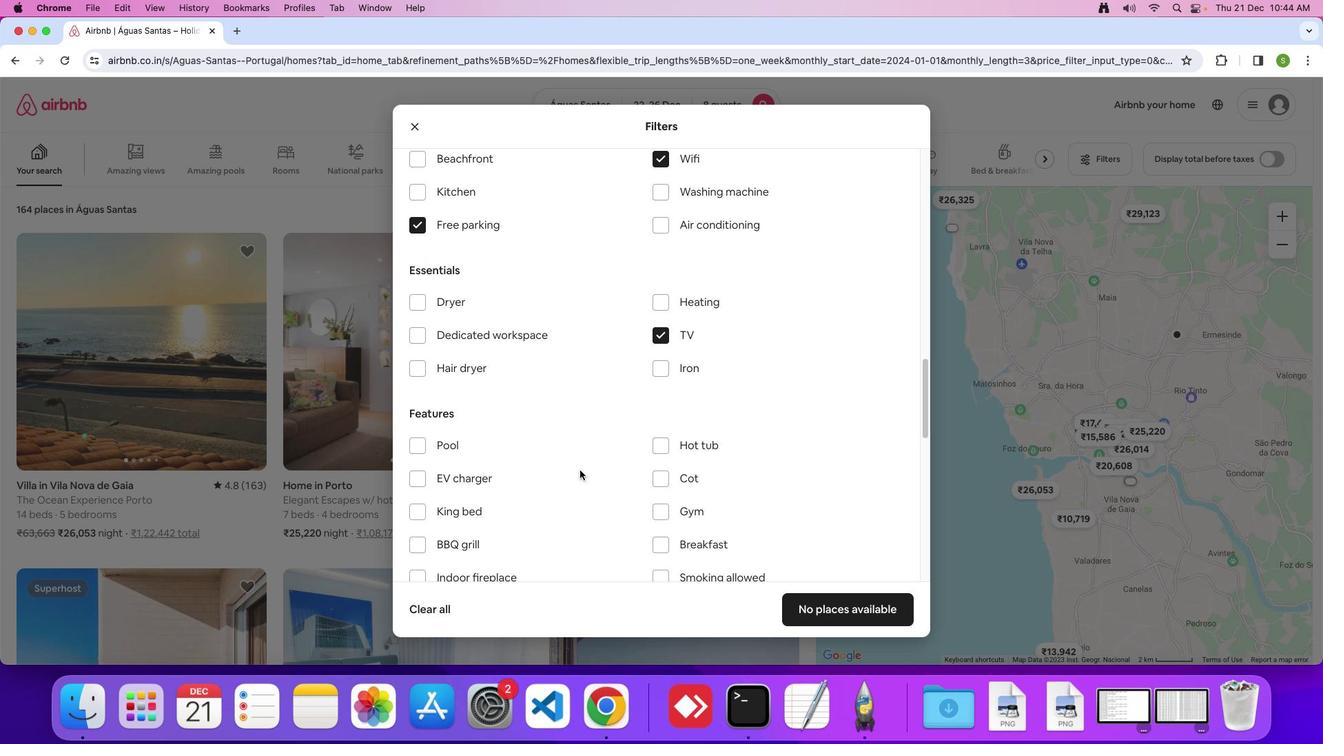 
Action: Mouse scrolled (579, 470) with delta (0, 0)
Screenshot: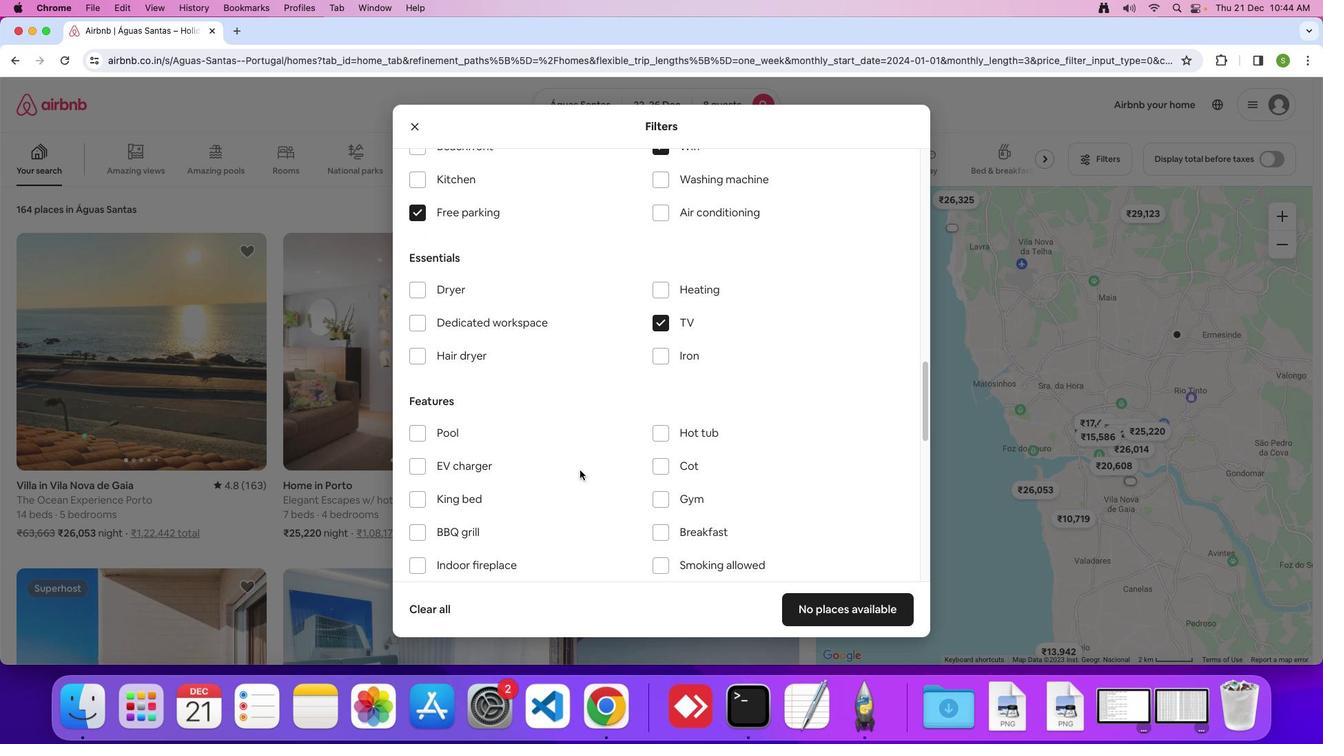
Action: Mouse scrolled (579, 470) with delta (0, 0)
Screenshot: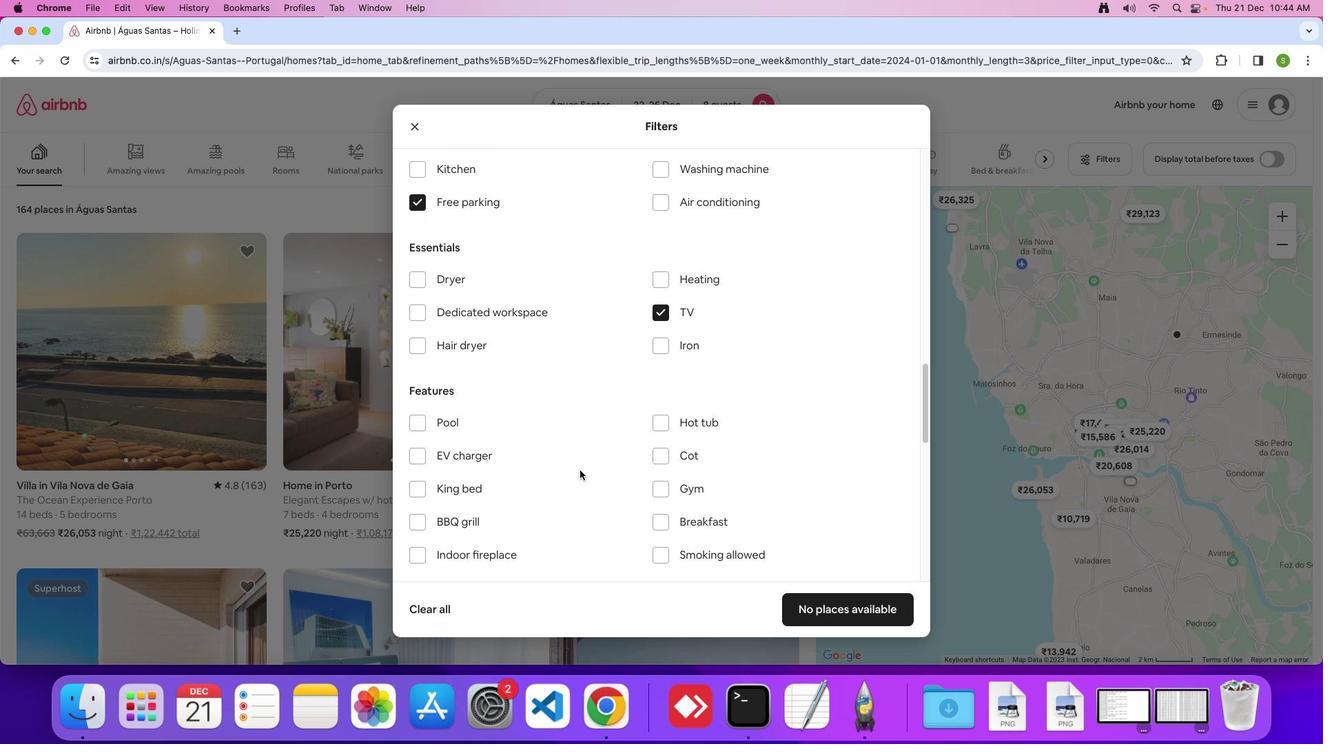 
Action: Mouse scrolled (579, 470) with delta (0, 0)
Screenshot: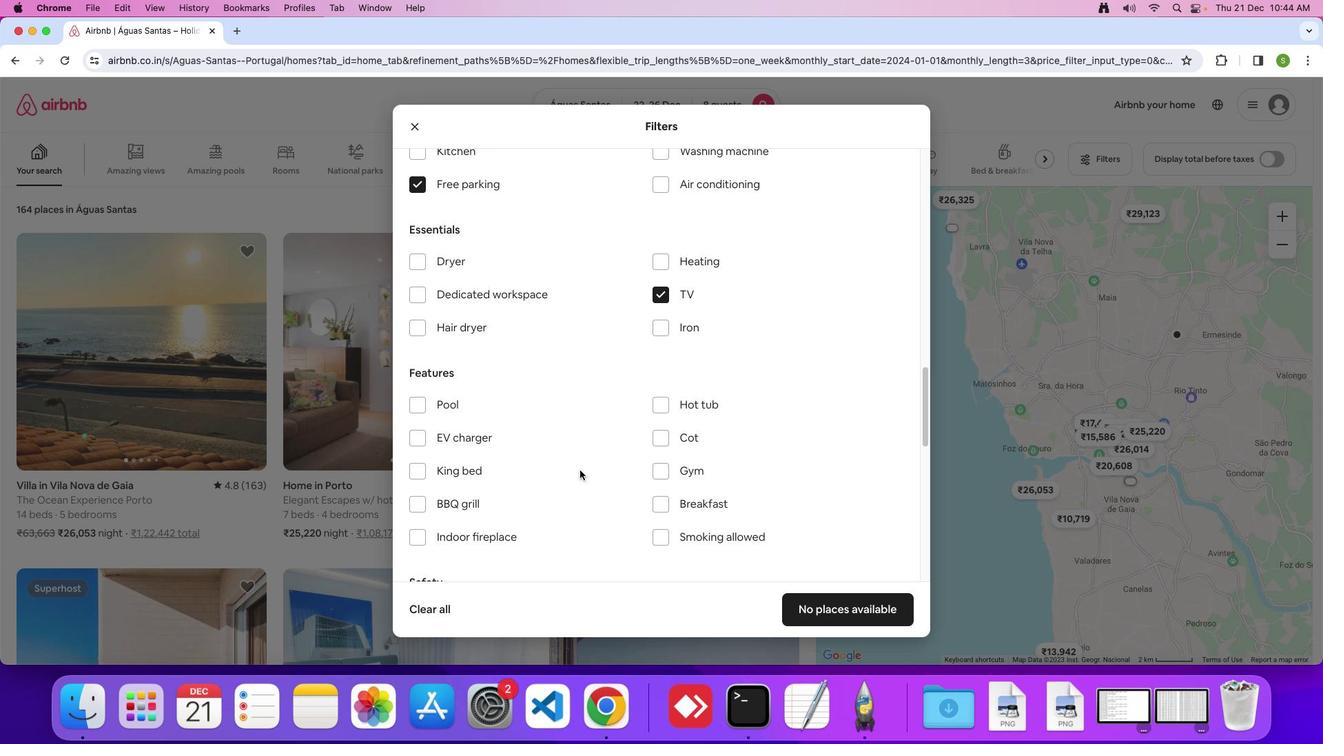 
Action: Mouse scrolled (579, 470) with delta (0, -1)
Screenshot: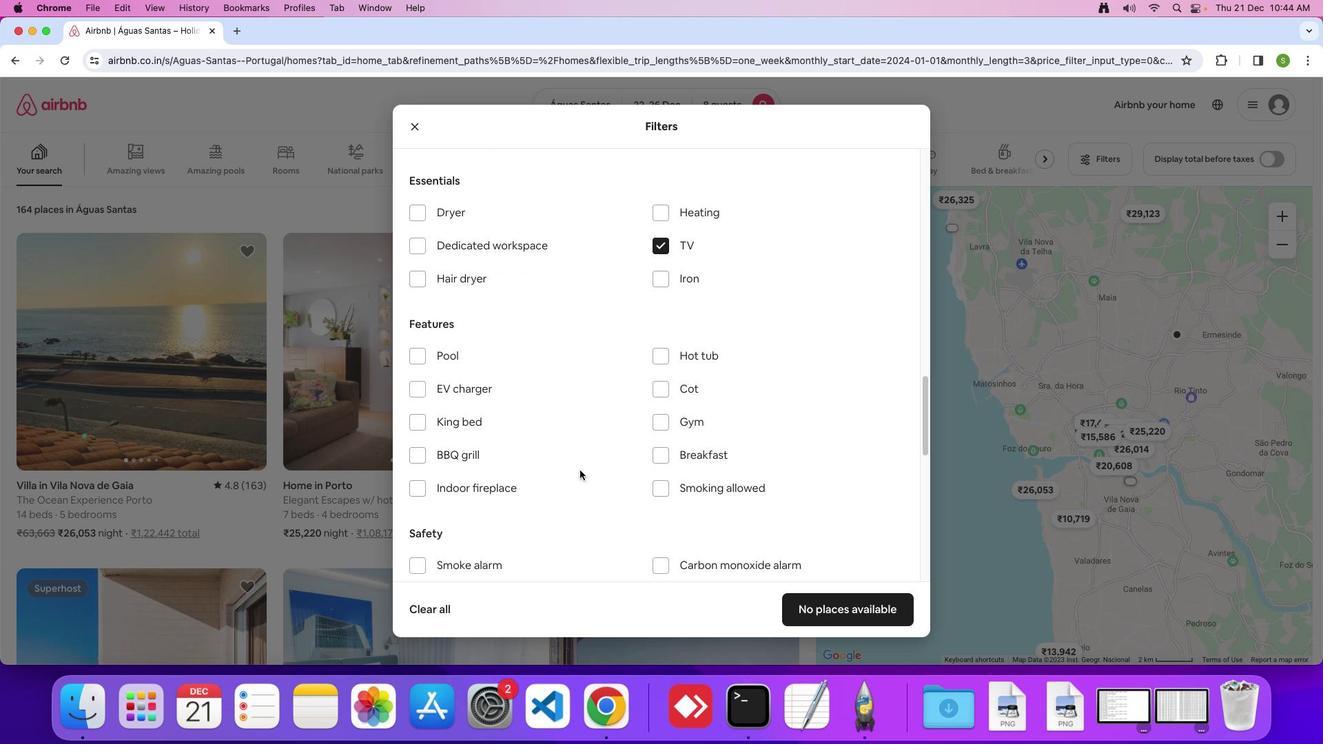 
Action: Mouse moved to (580, 468)
Screenshot: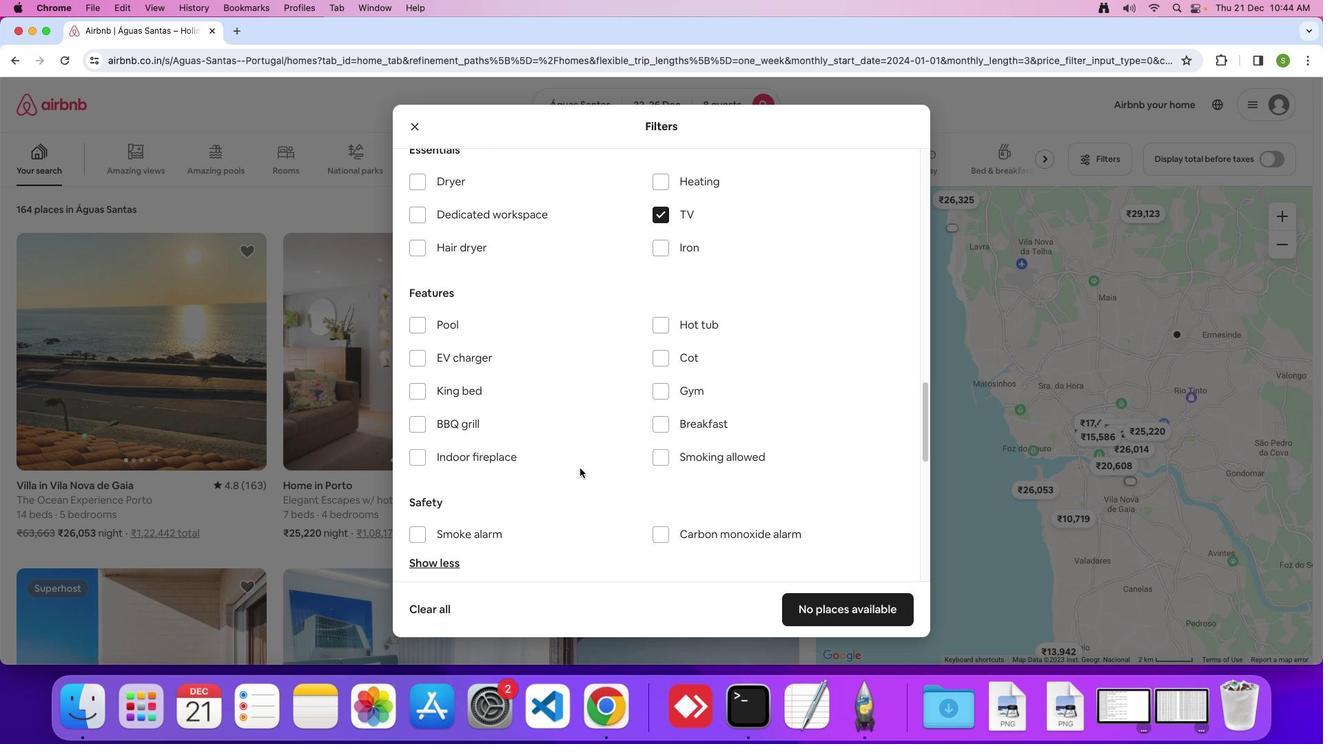
Action: Mouse scrolled (580, 468) with delta (0, 0)
Screenshot: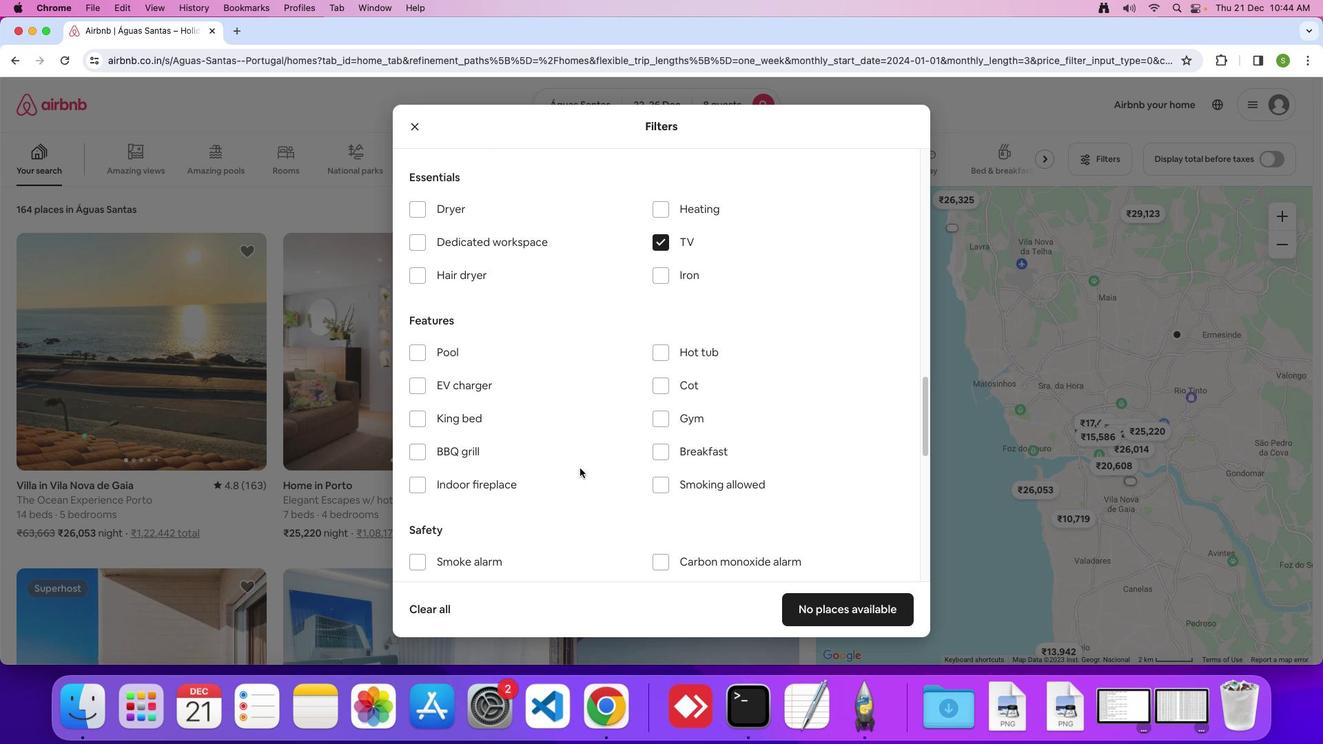 
Action: Mouse scrolled (580, 468) with delta (0, 0)
Screenshot: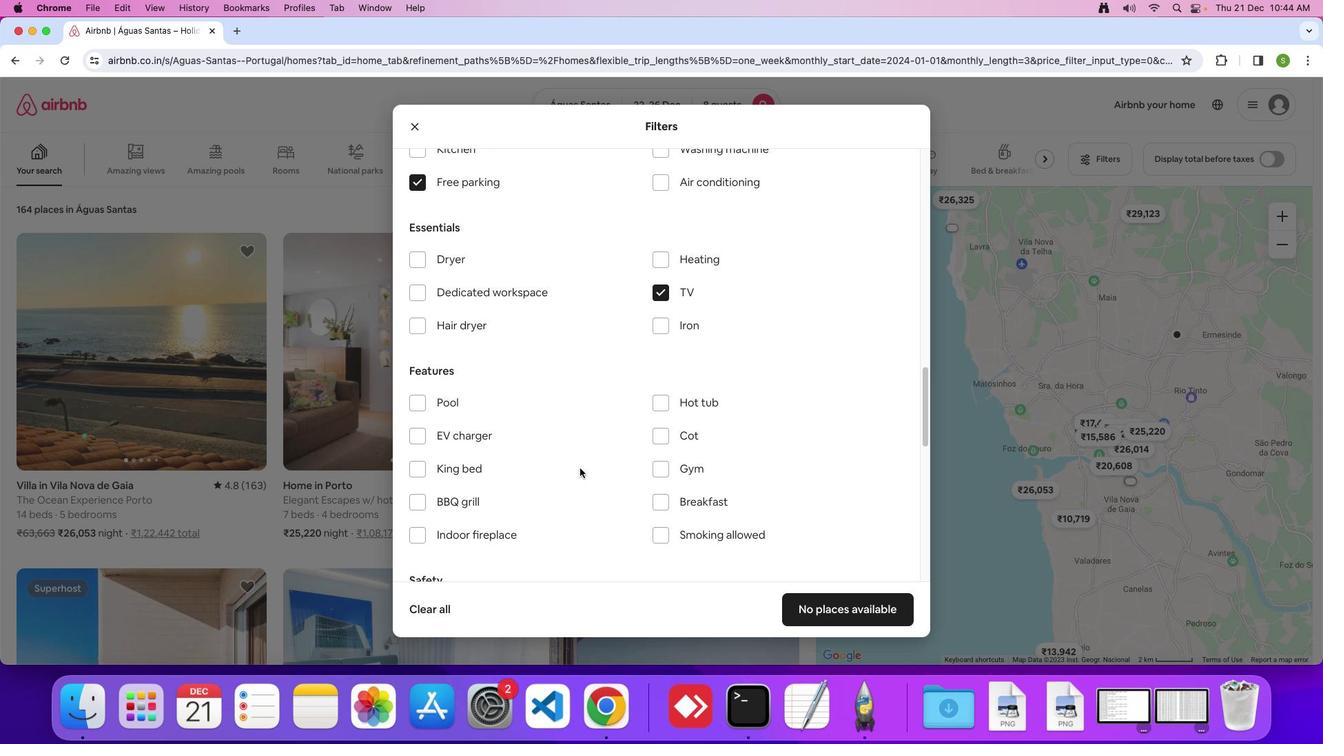 
Action: Mouse scrolled (580, 468) with delta (0, 2)
Screenshot: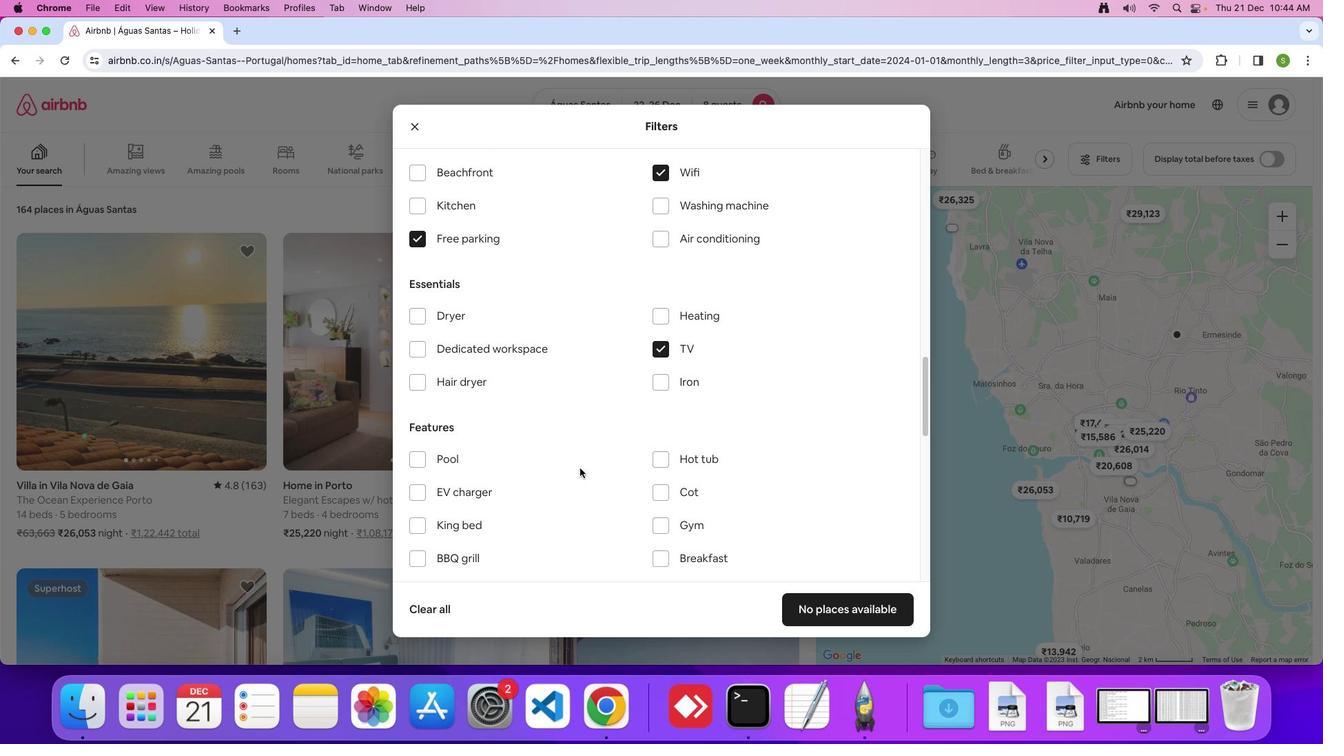 
Action: Mouse scrolled (580, 468) with delta (0, 0)
Screenshot: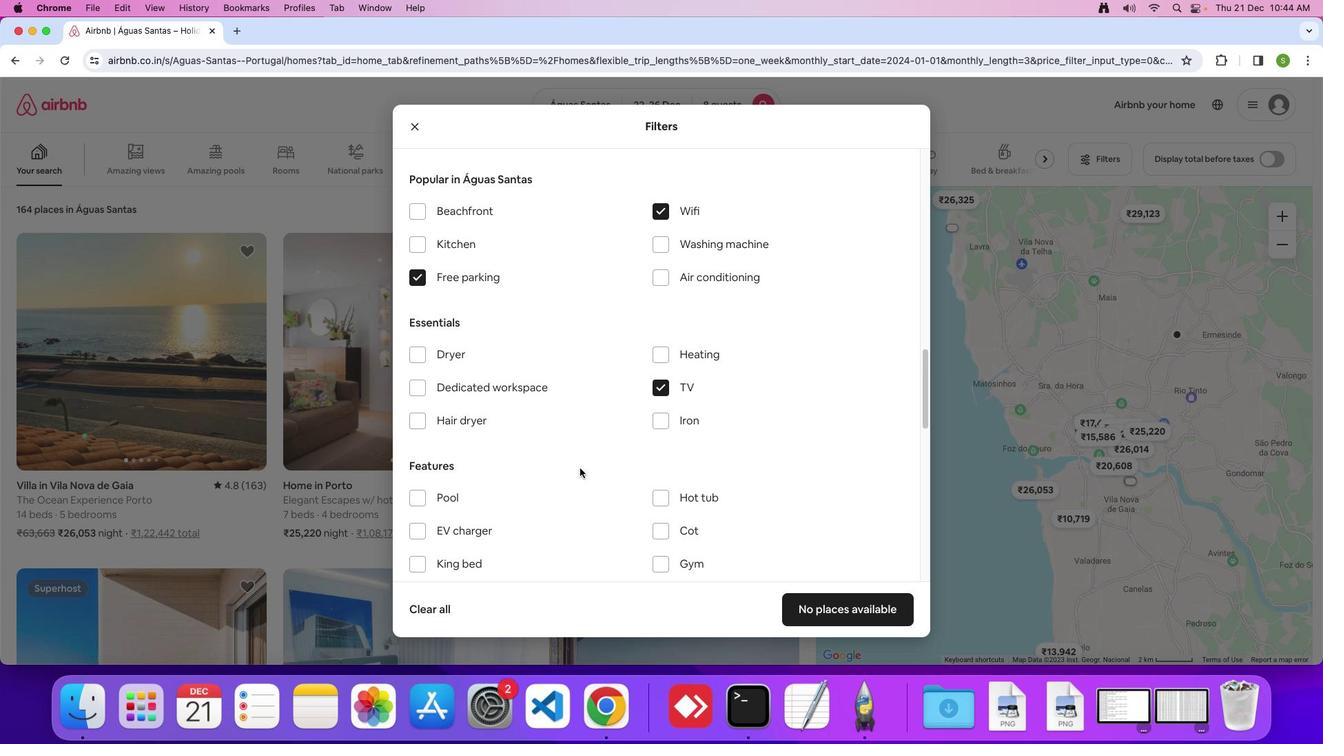 
Action: Mouse scrolled (580, 468) with delta (0, 0)
Screenshot: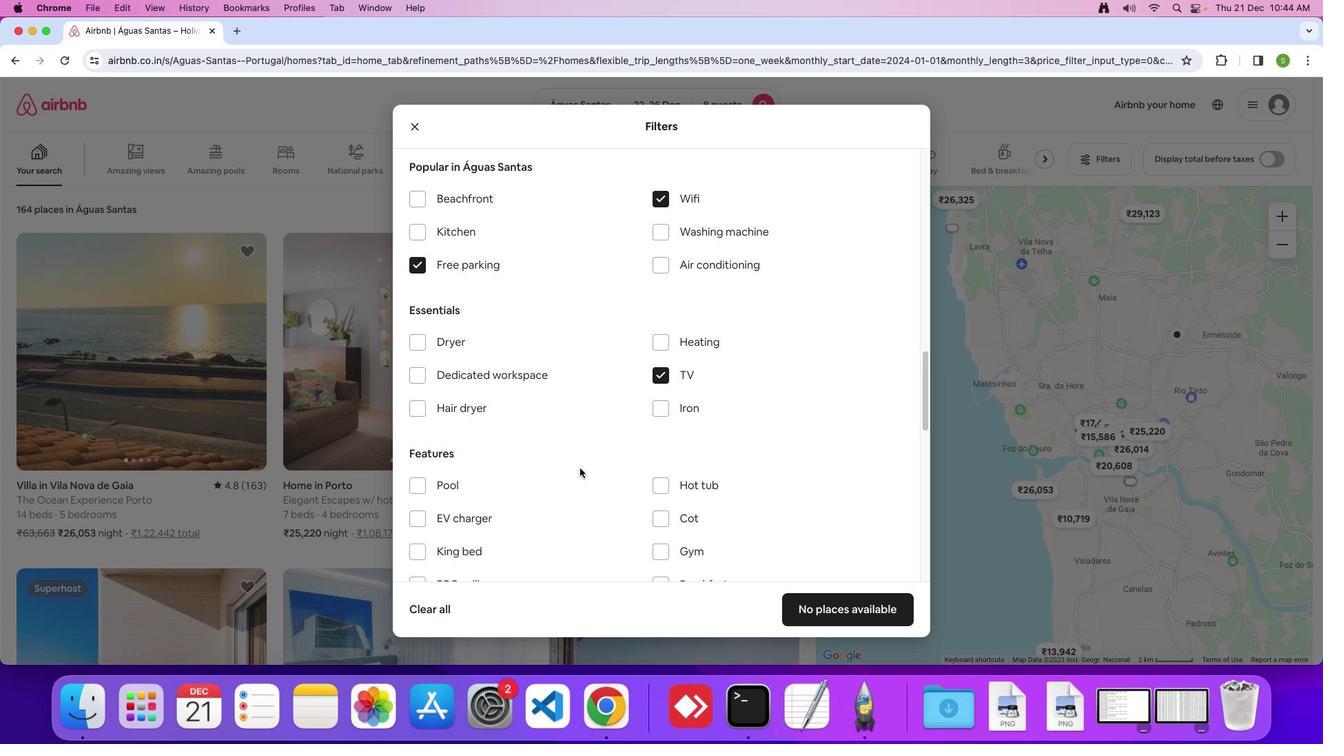 
Action: Mouse scrolled (580, 468) with delta (0, 0)
Screenshot: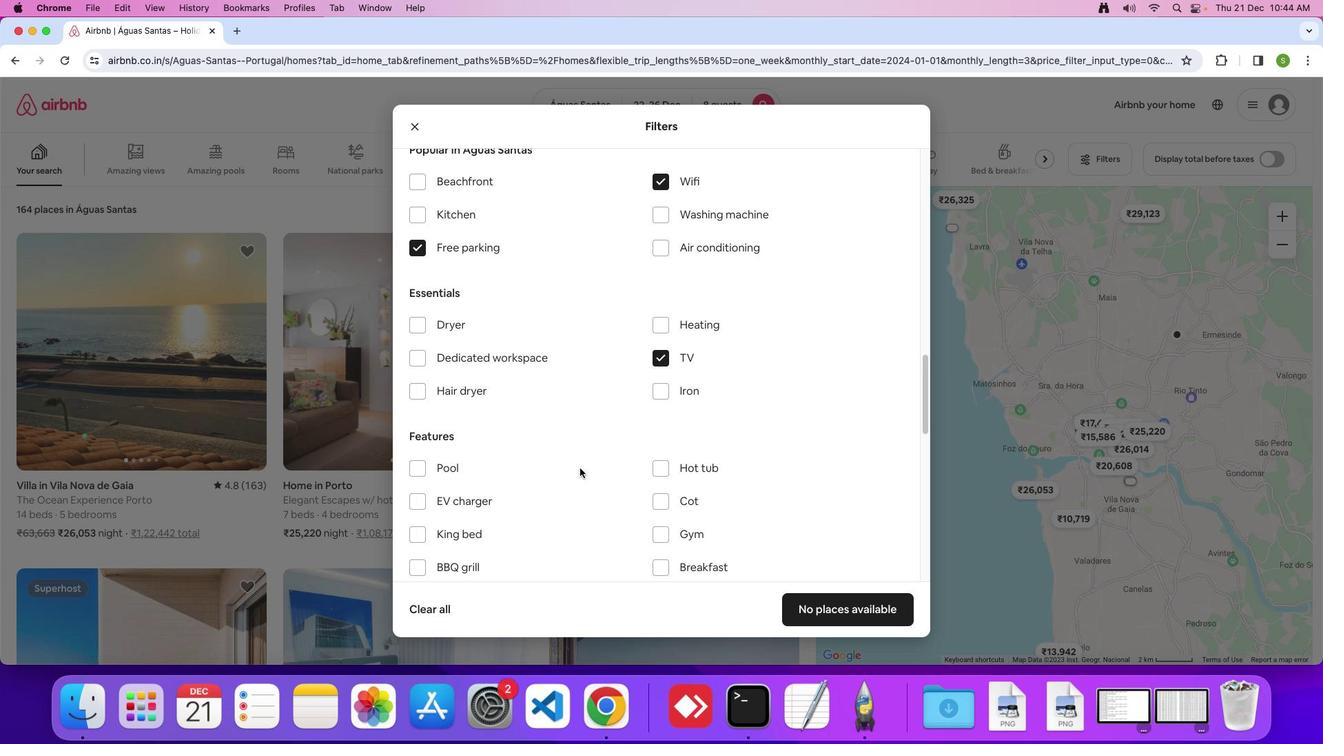
Action: Mouse scrolled (580, 468) with delta (0, -2)
Screenshot: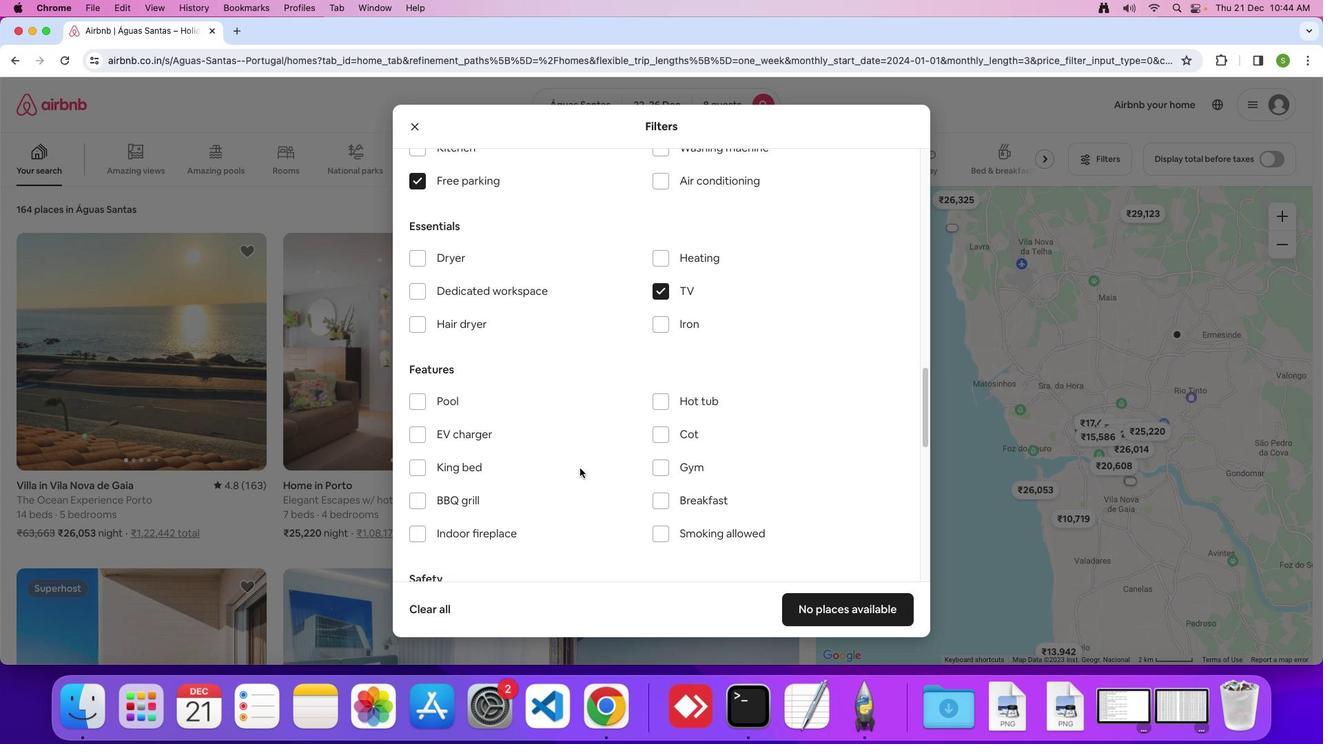 
Action: Mouse moved to (657, 430)
Screenshot: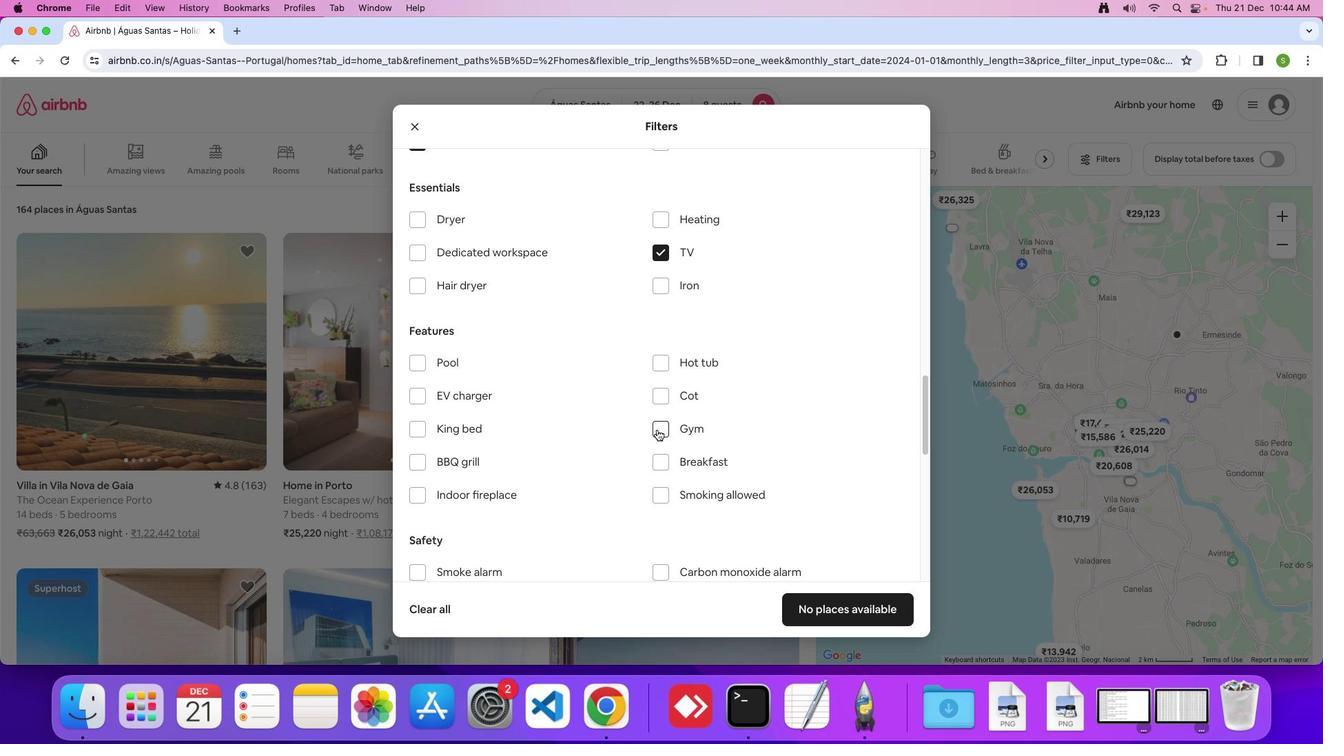 
Action: Mouse pressed left at (657, 430)
Screenshot: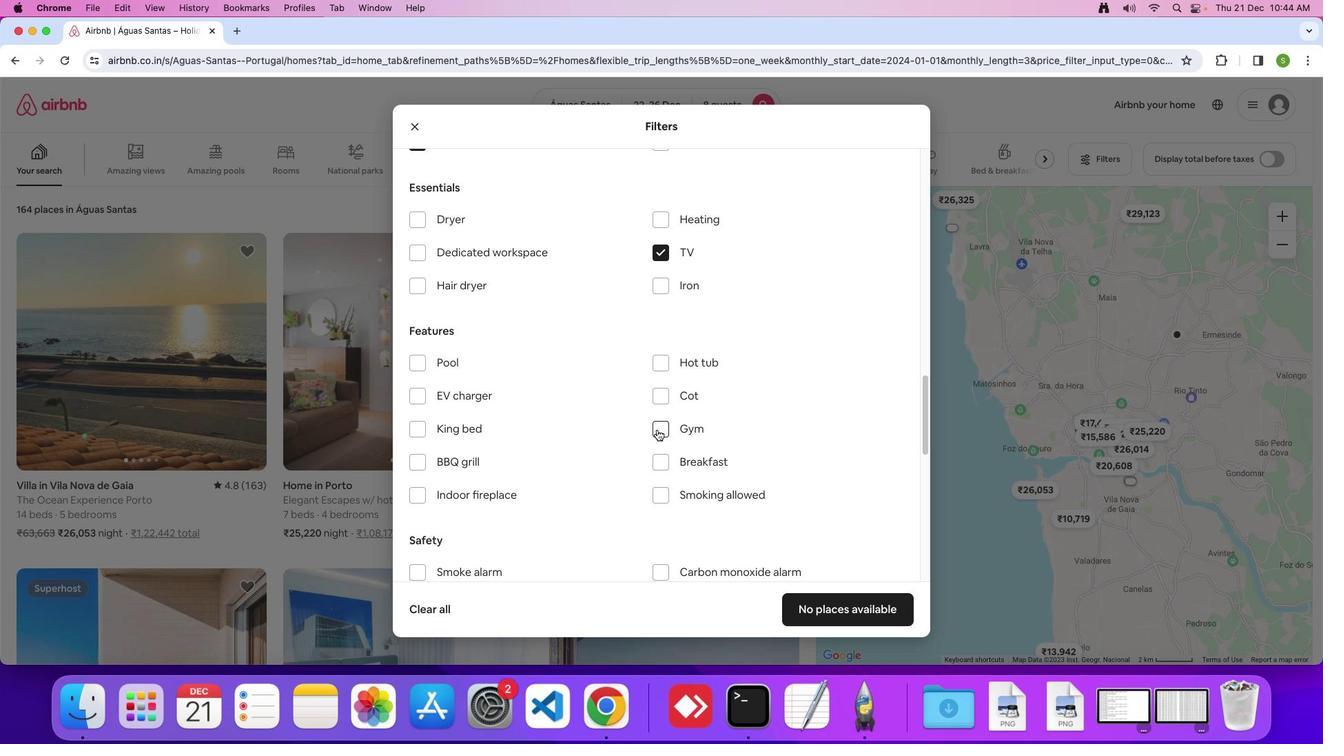 
Action: Mouse moved to (655, 463)
Screenshot: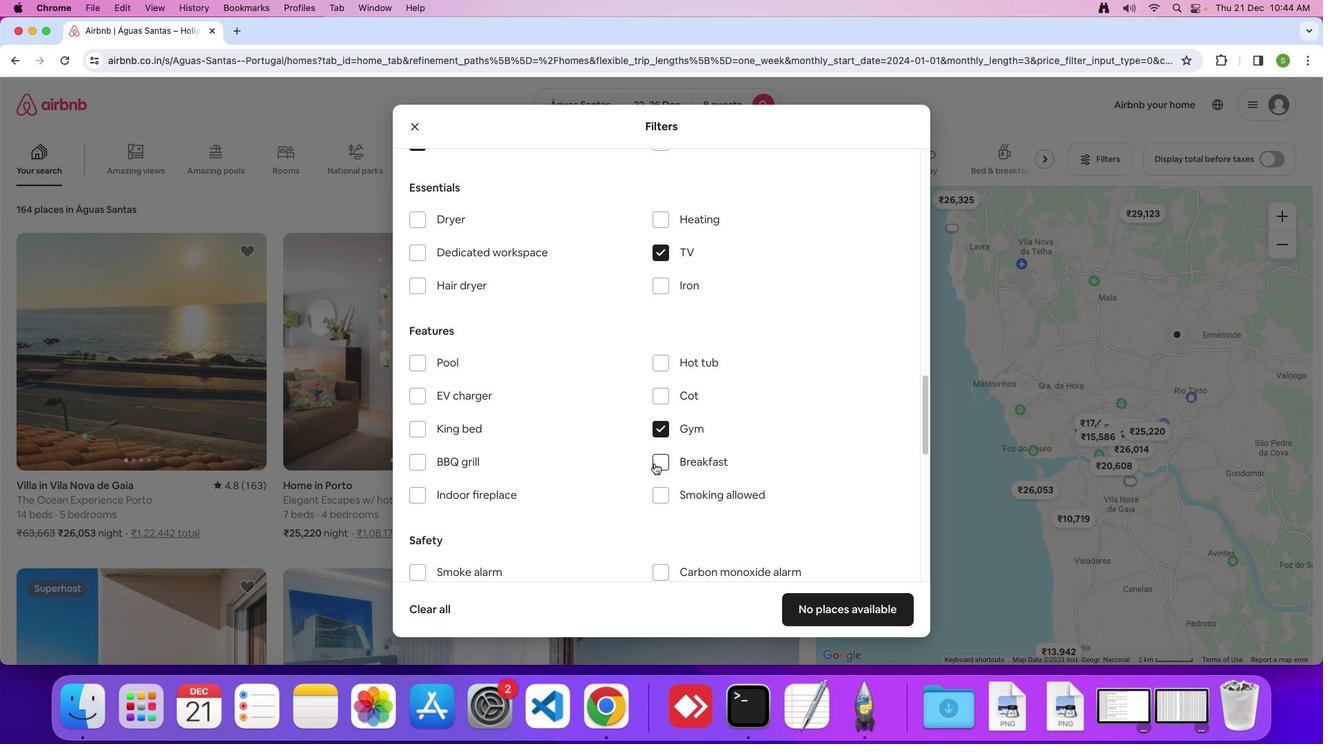 
Action: Mouse pressed left at (655, 463)
Screenshot: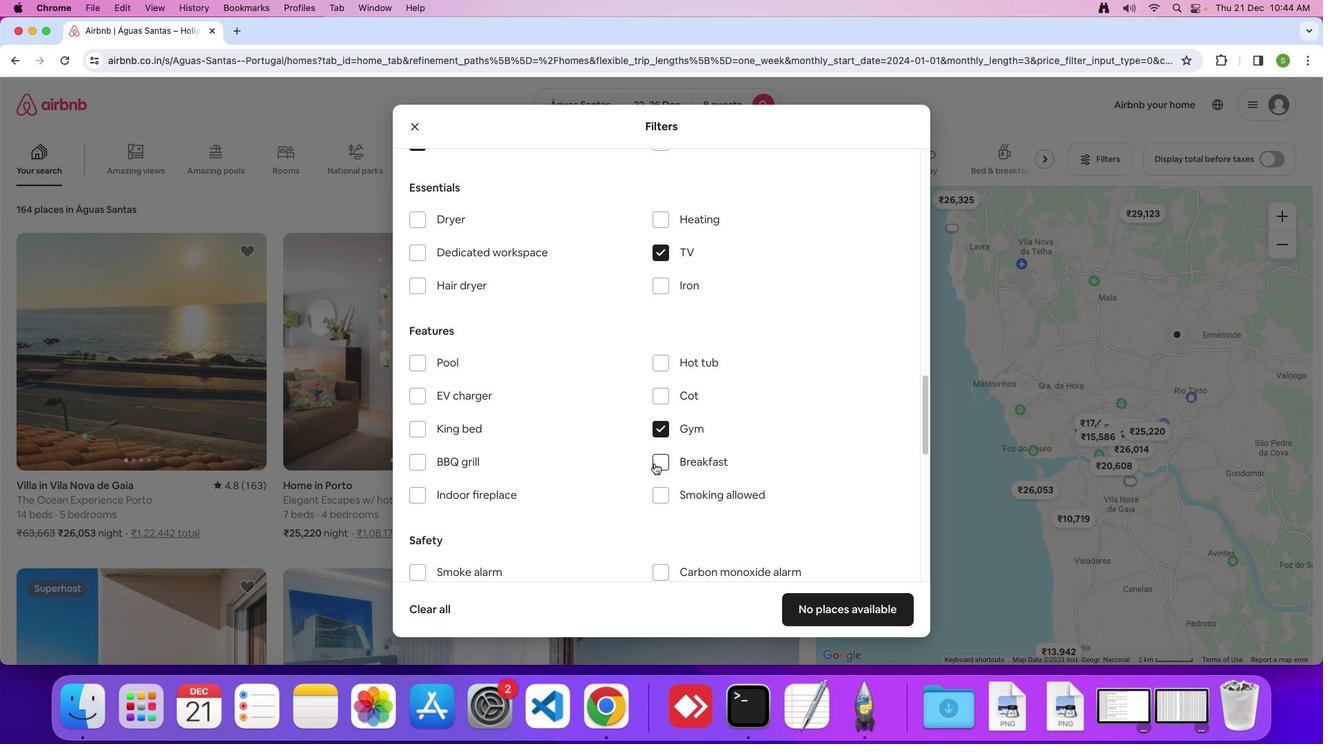 
Action: Mouse moved to (558, 486)
Screenshot: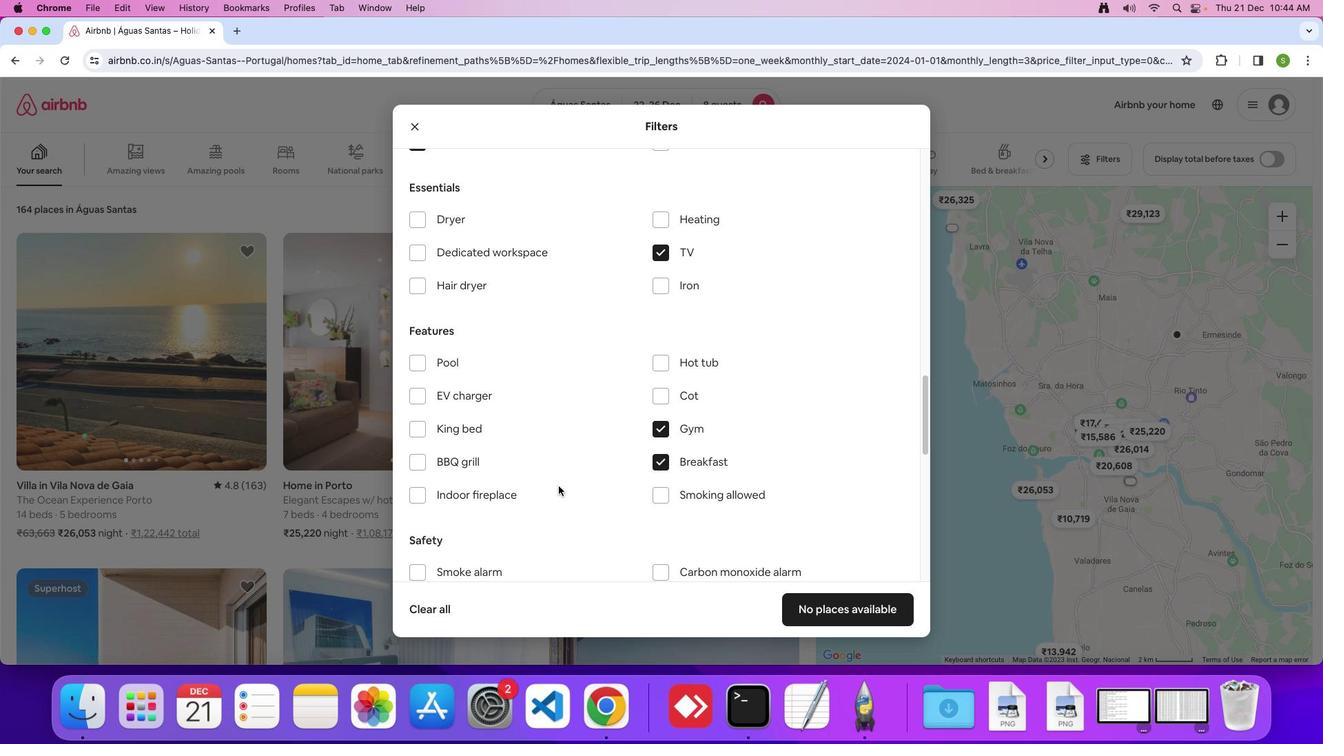 
Action: Mouse scrolled (558, 486) with delta (0, 0)
Screenshot: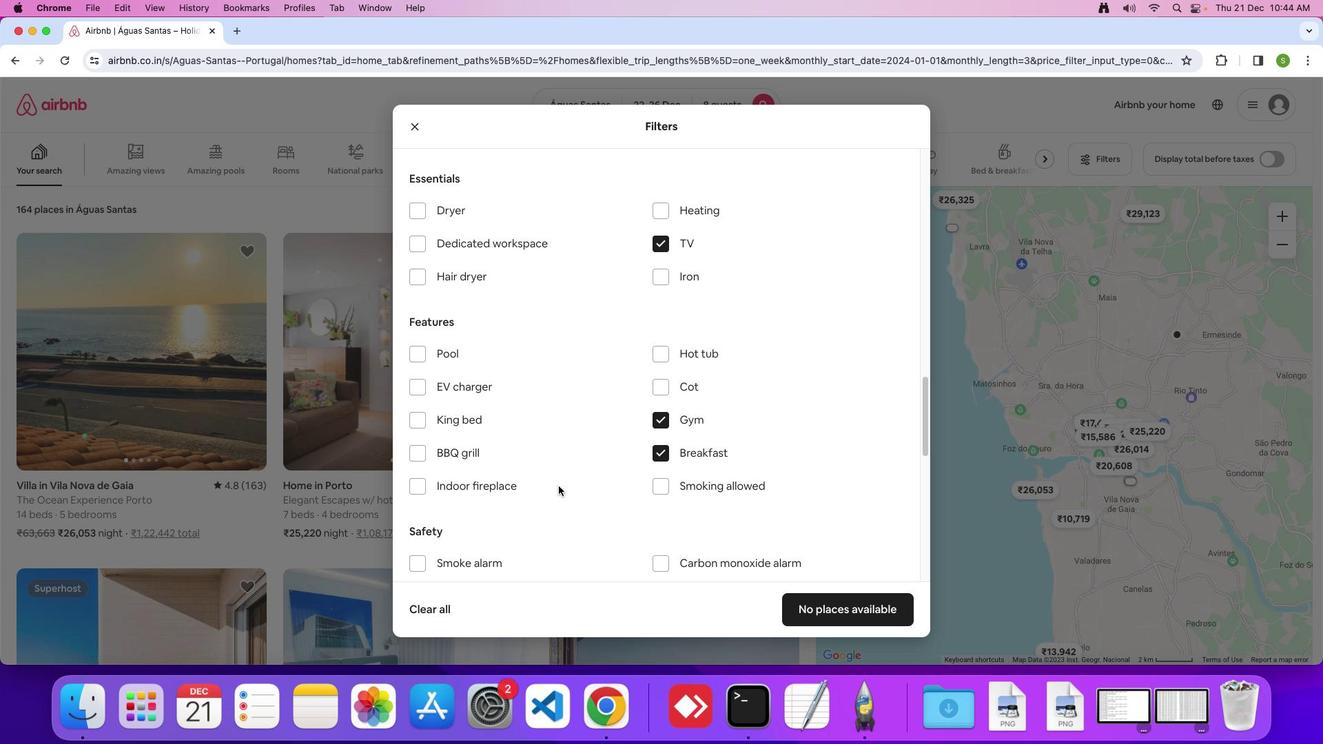 
Action: Mouse scrolled (558, 486) with delta (0, 0)
Screenshot: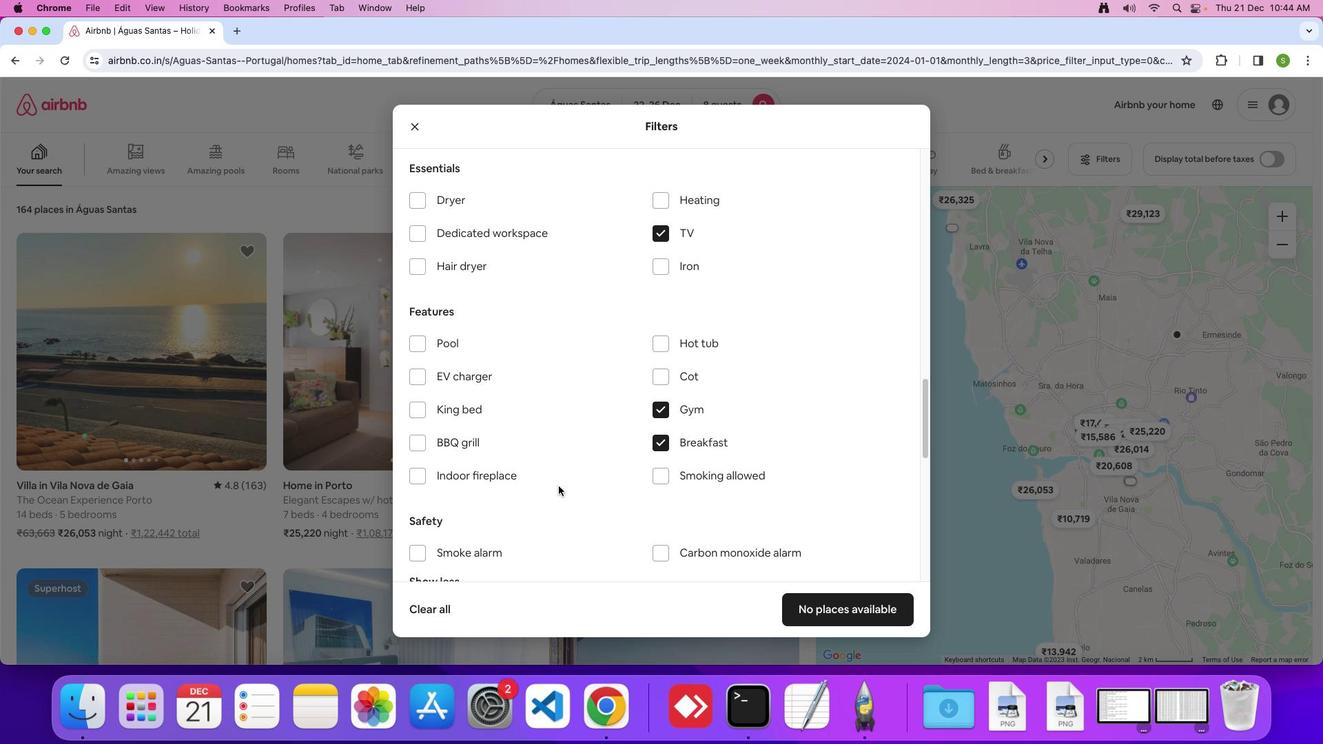 
Action: Mouse scrolled (558, 486) with delta (0, -1)
Screenshot: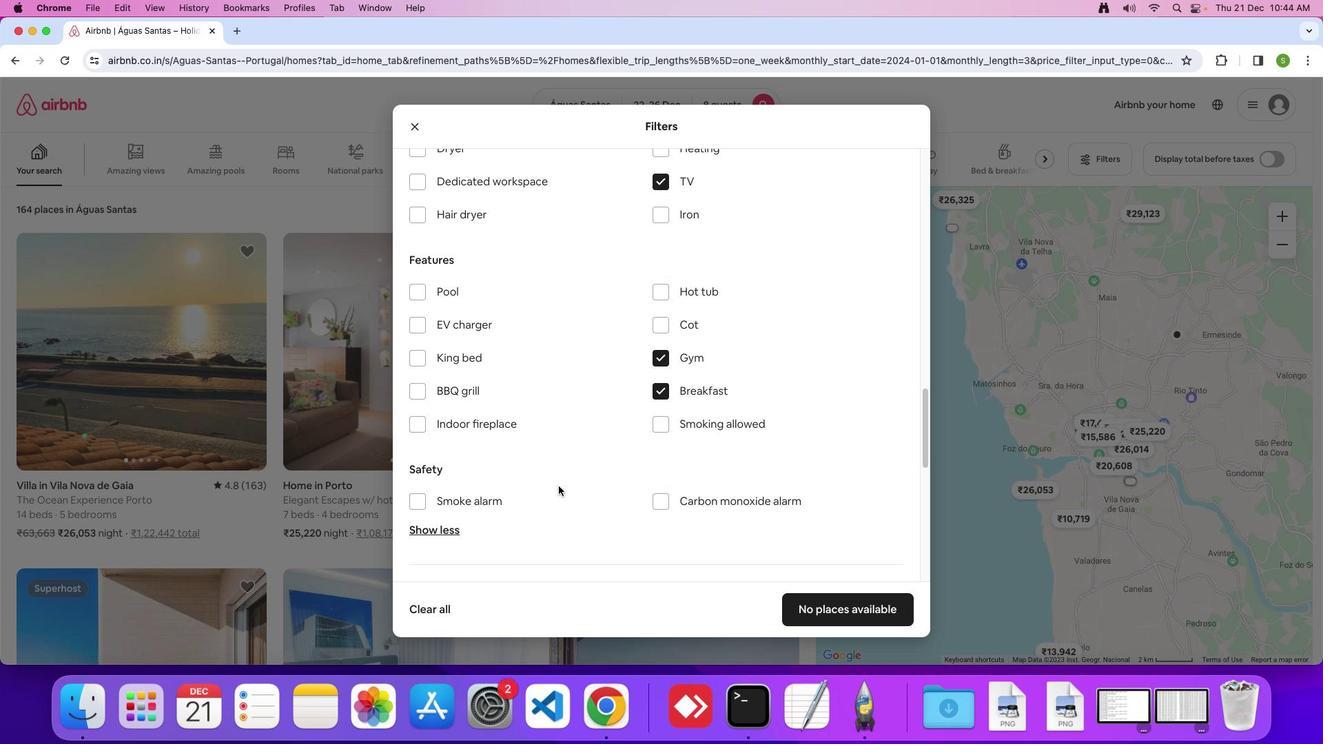 
Action: Mouse scrolled (558, 486) with delta (0, 0)
Screenshot: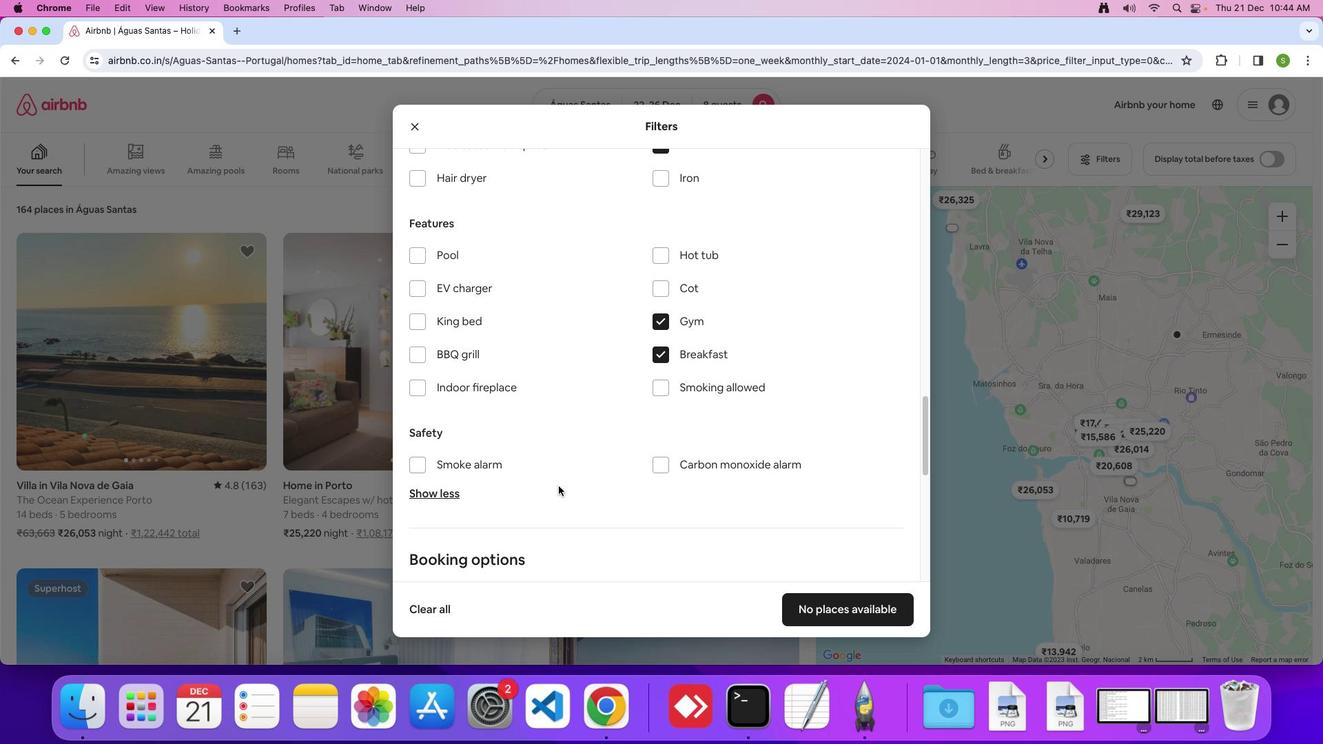 
Action: Mouse scrolled (558, 486) with delta (0, 0)
Screenshot: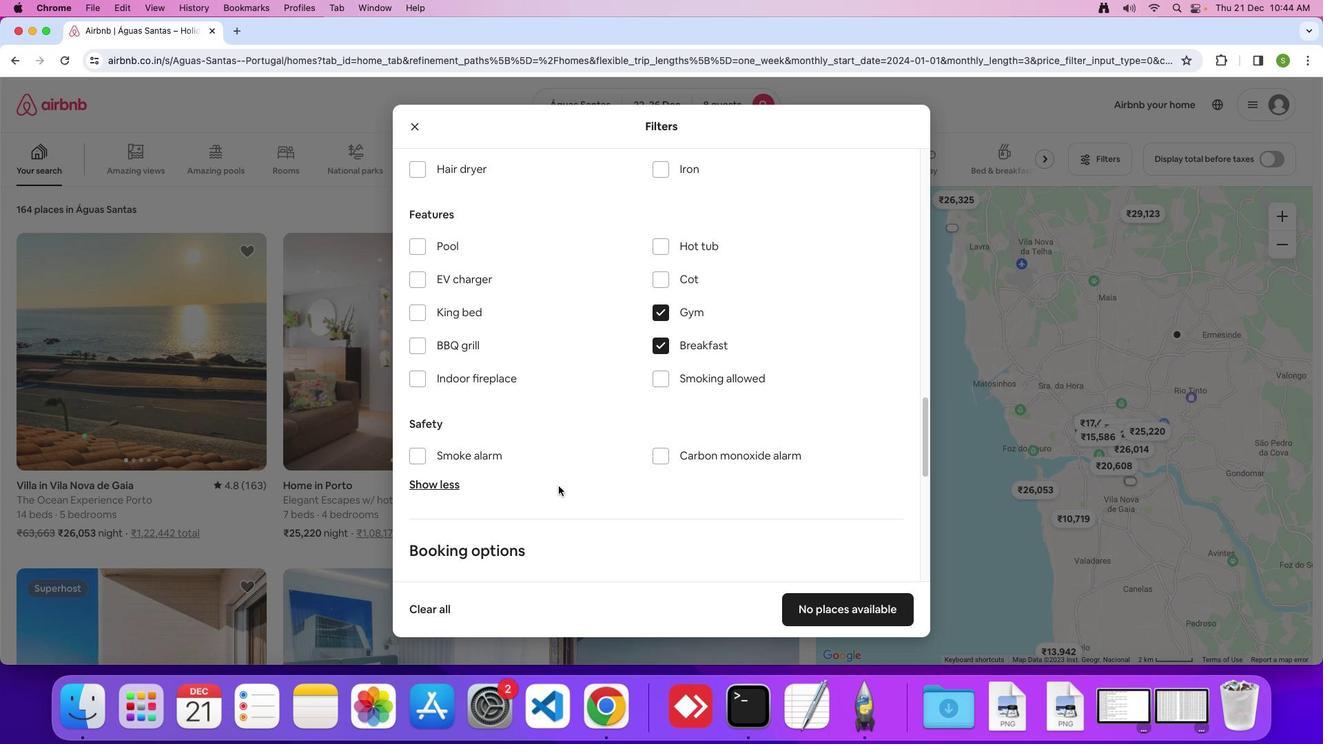 
Action: Mouse scrolled (558, 486) with delta (0, 0)
Screenshot: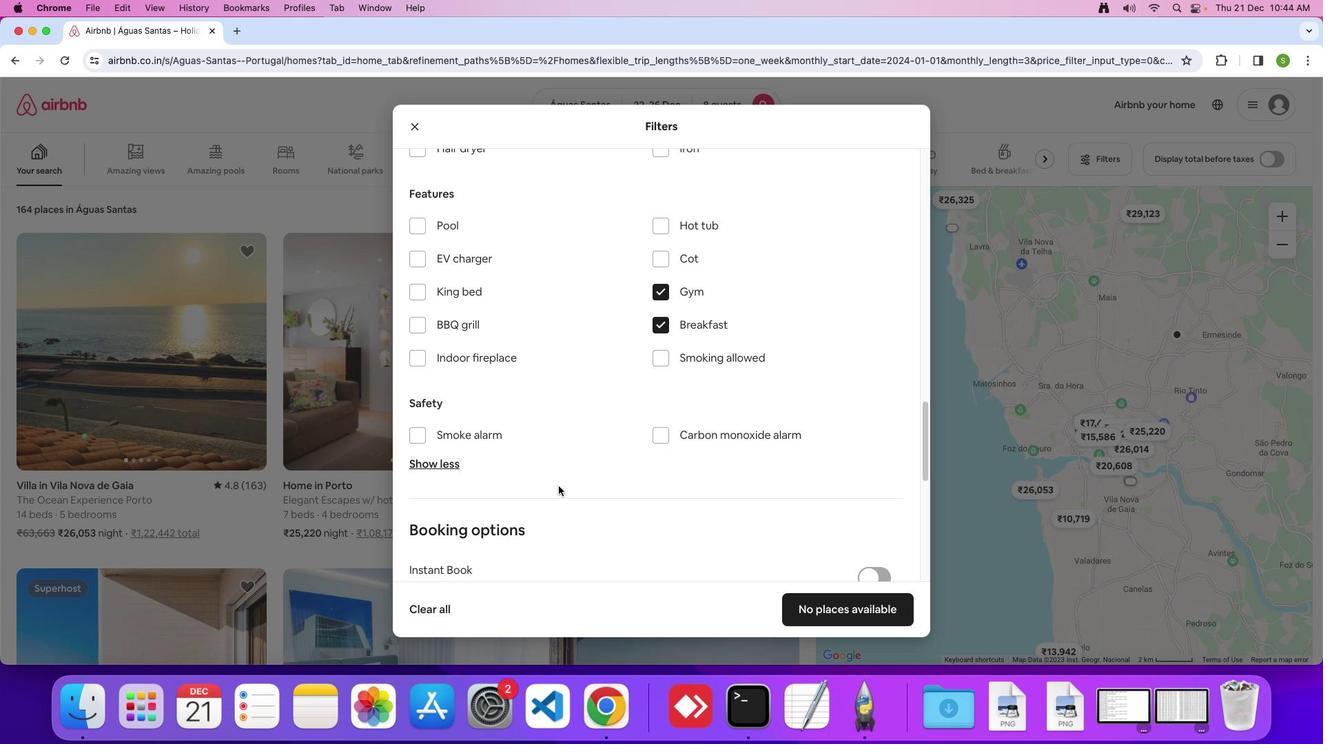 
Action: Mouse scrolled (558, 486) with delta (0, 0)
Screenshot: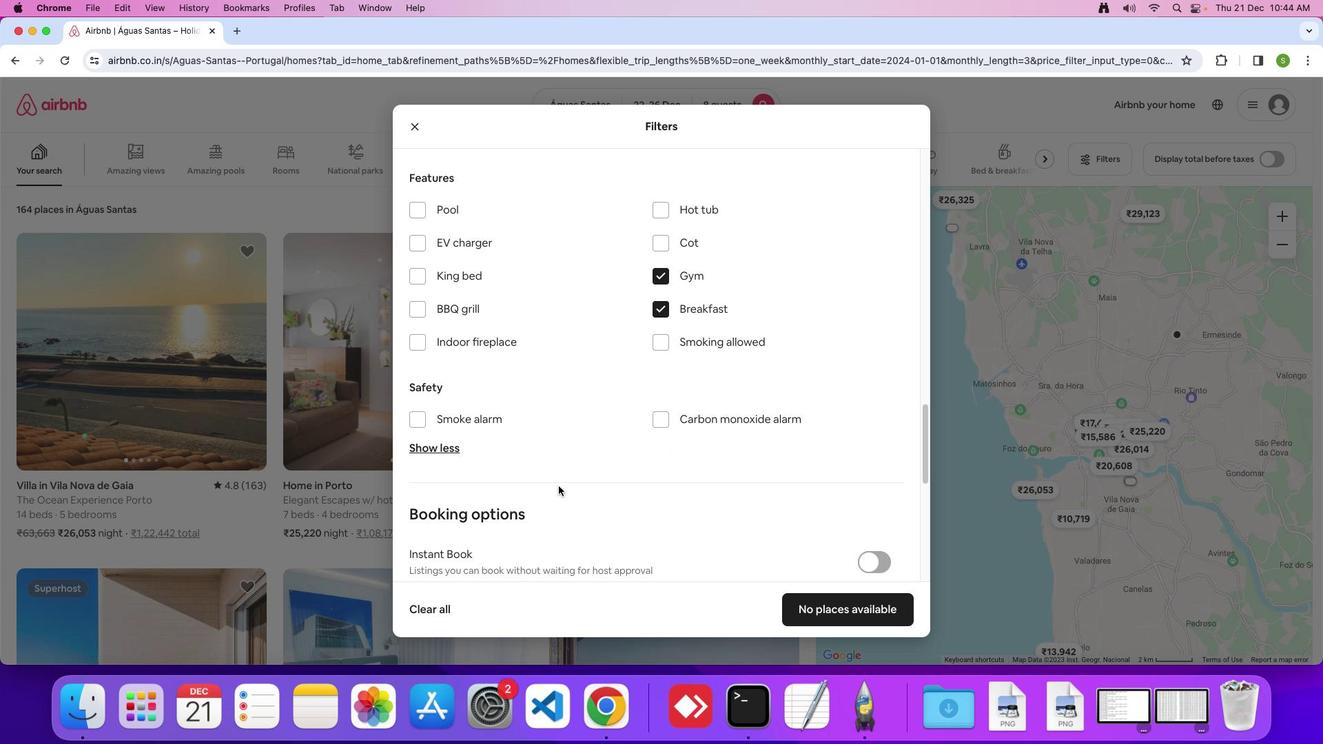 
Action: Mouse scrolled (558, 486) with delta (0, -1)
Screenshot: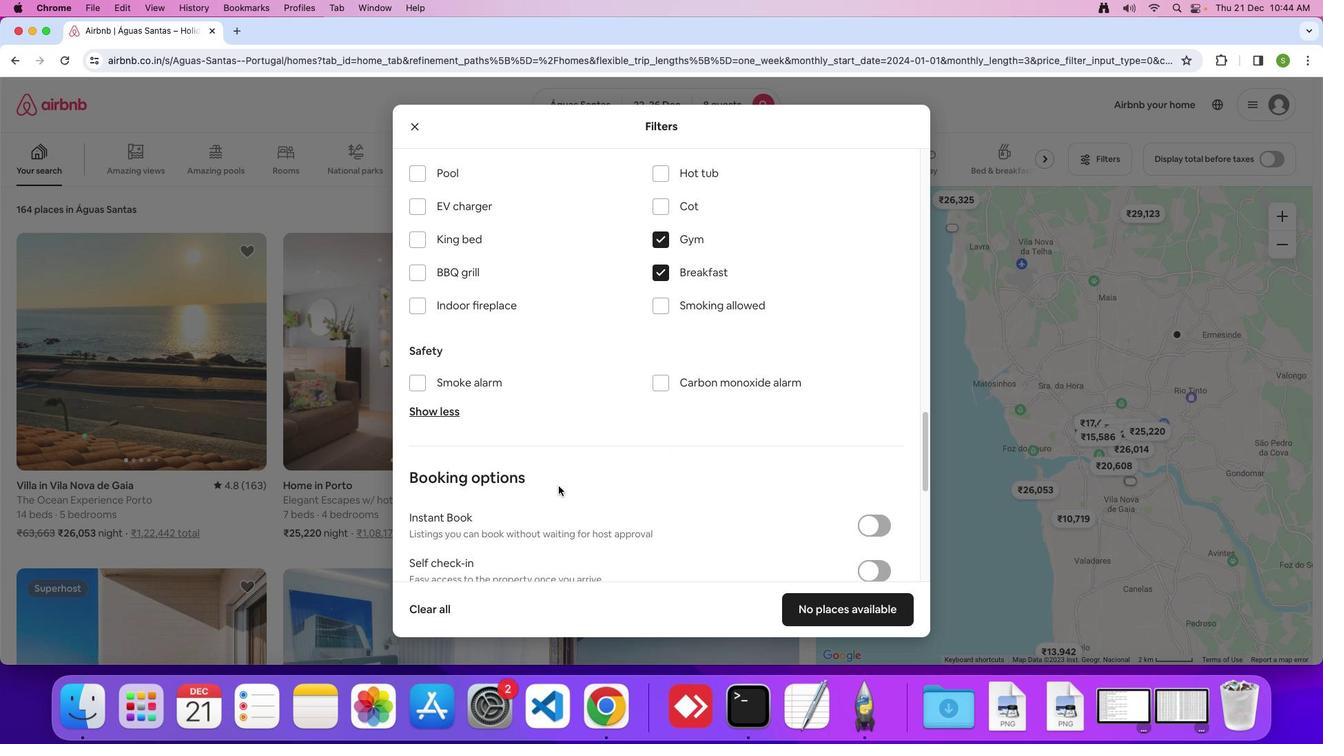 
Action: Mouse scrolled (558, 486) with delta (0, 0)
Screenshot: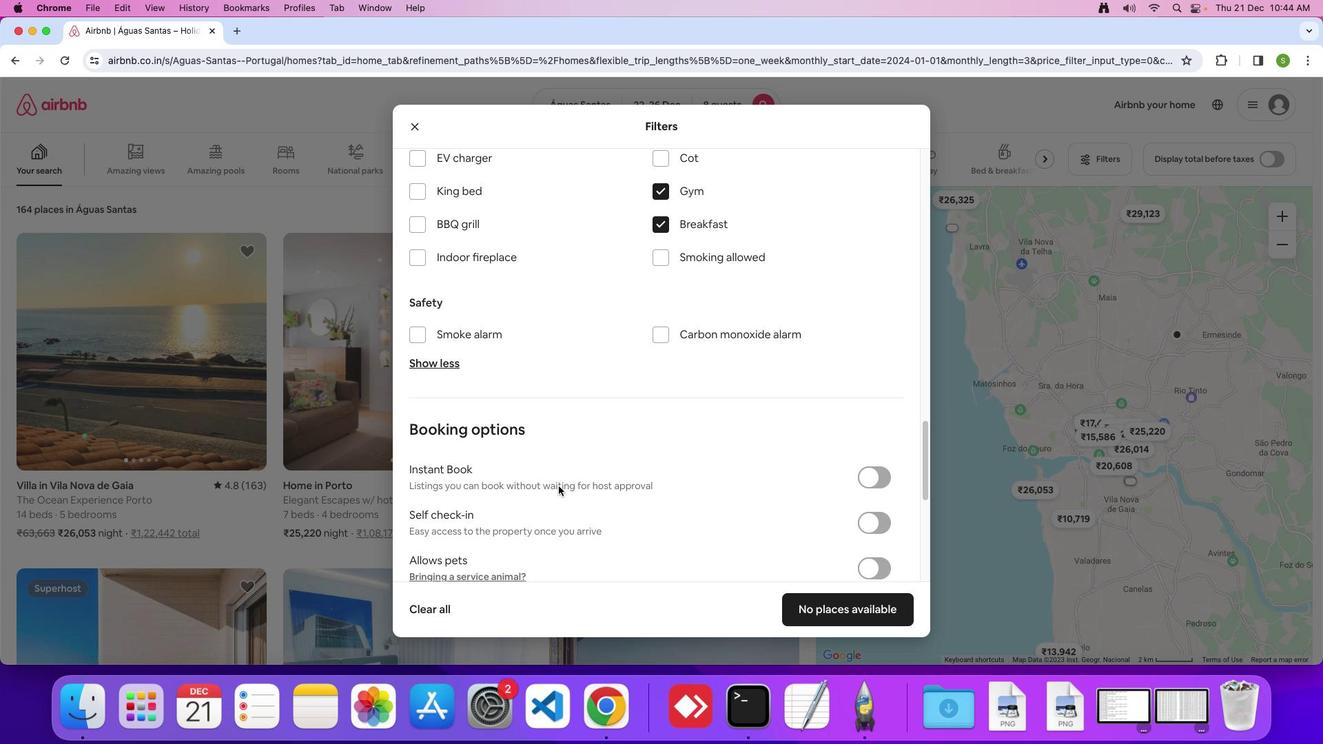 
Action: Mouse scrolled (558, 486) with delta (0, 0)
Screenshot: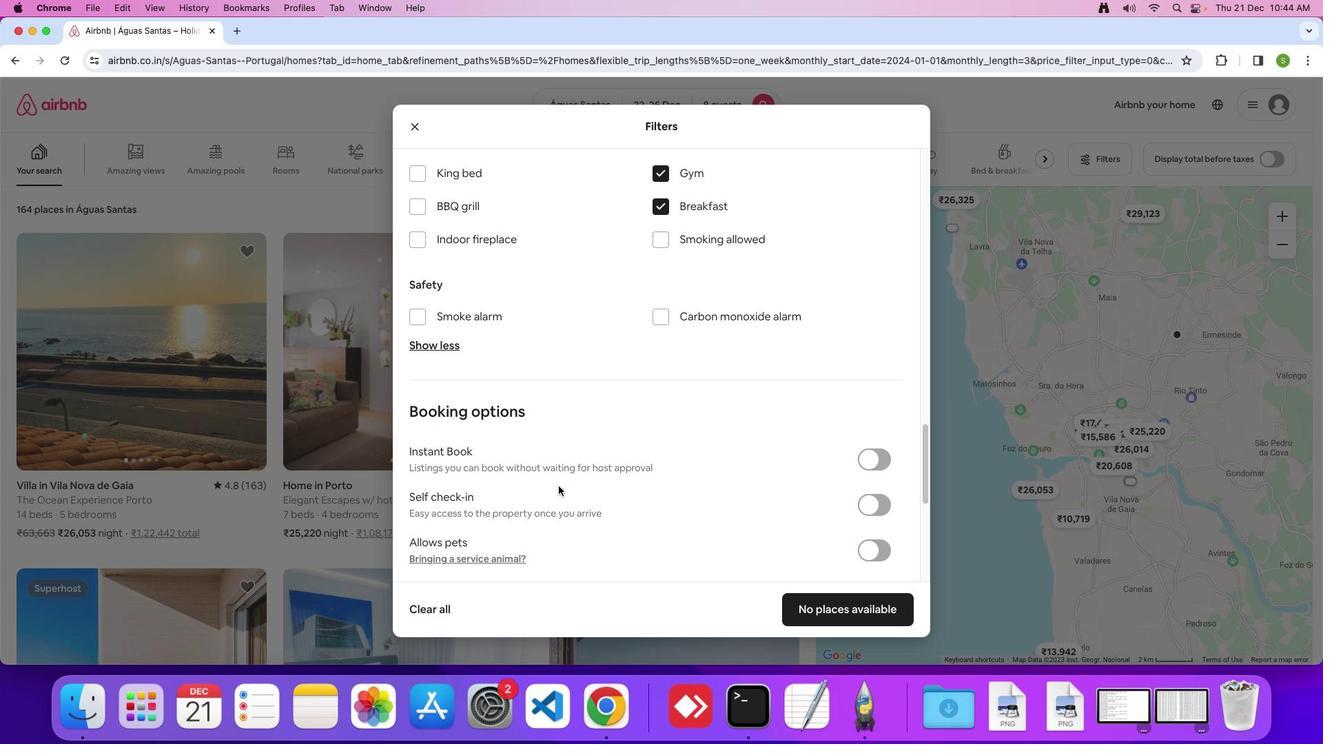 
Action: Mouse scrolled (558, 486) with delta (0, -1)
Screenshot: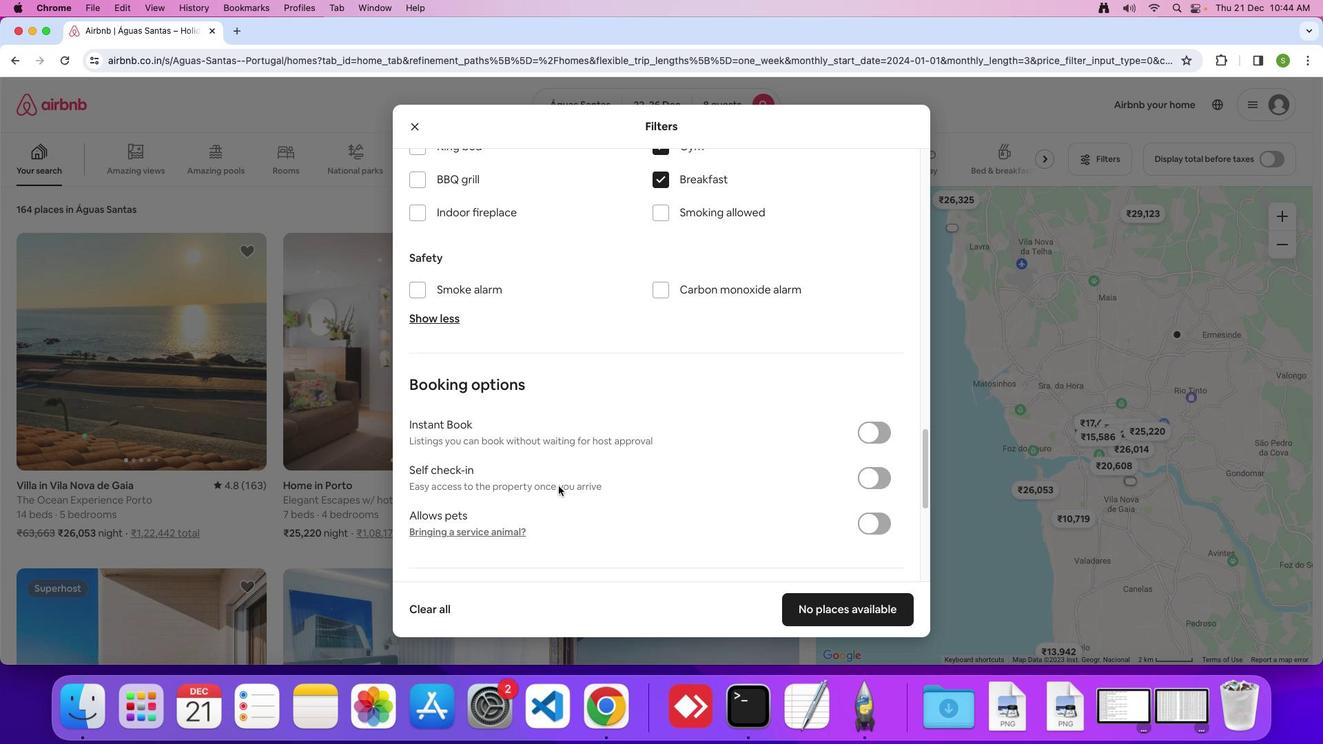 
Action: Mouse scrolled (558, 486) with delta (0, 0)
Screenshot: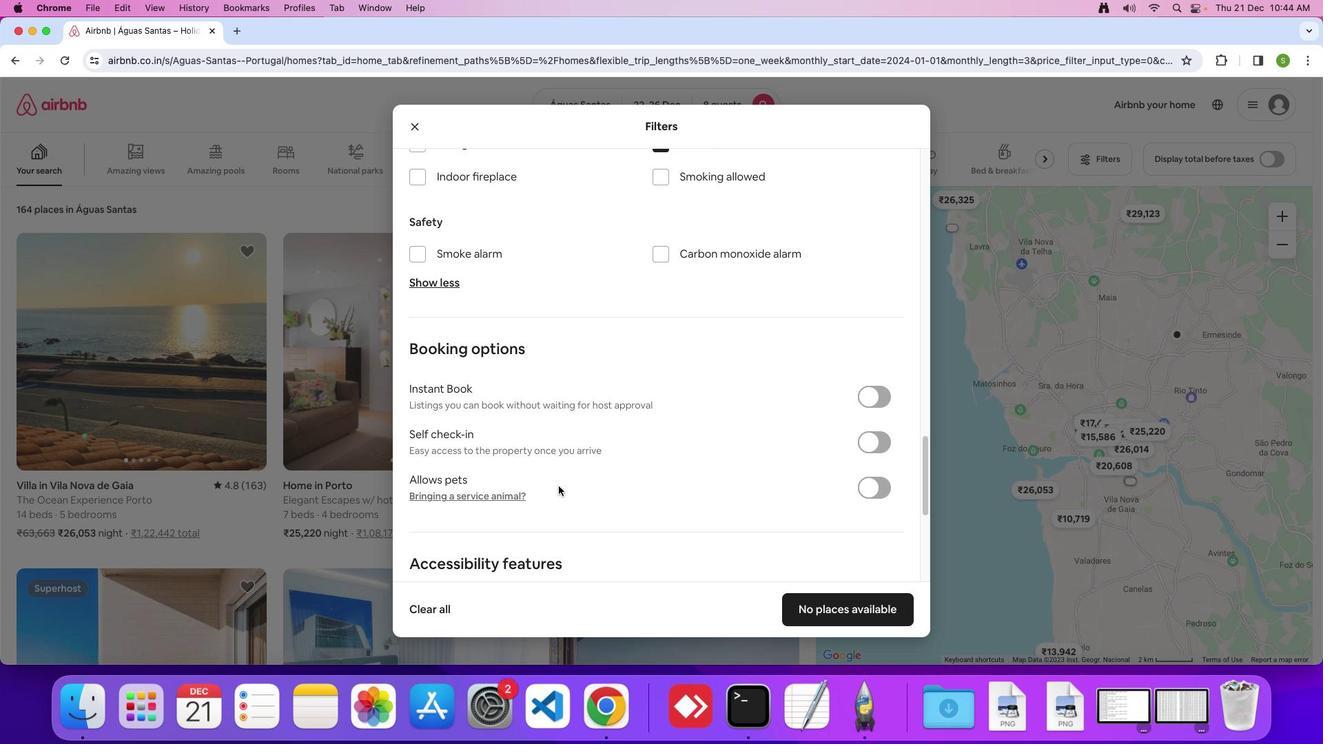 
Action: Mouse scrolled (558, 486) with delta (0, 0)
Screenshot: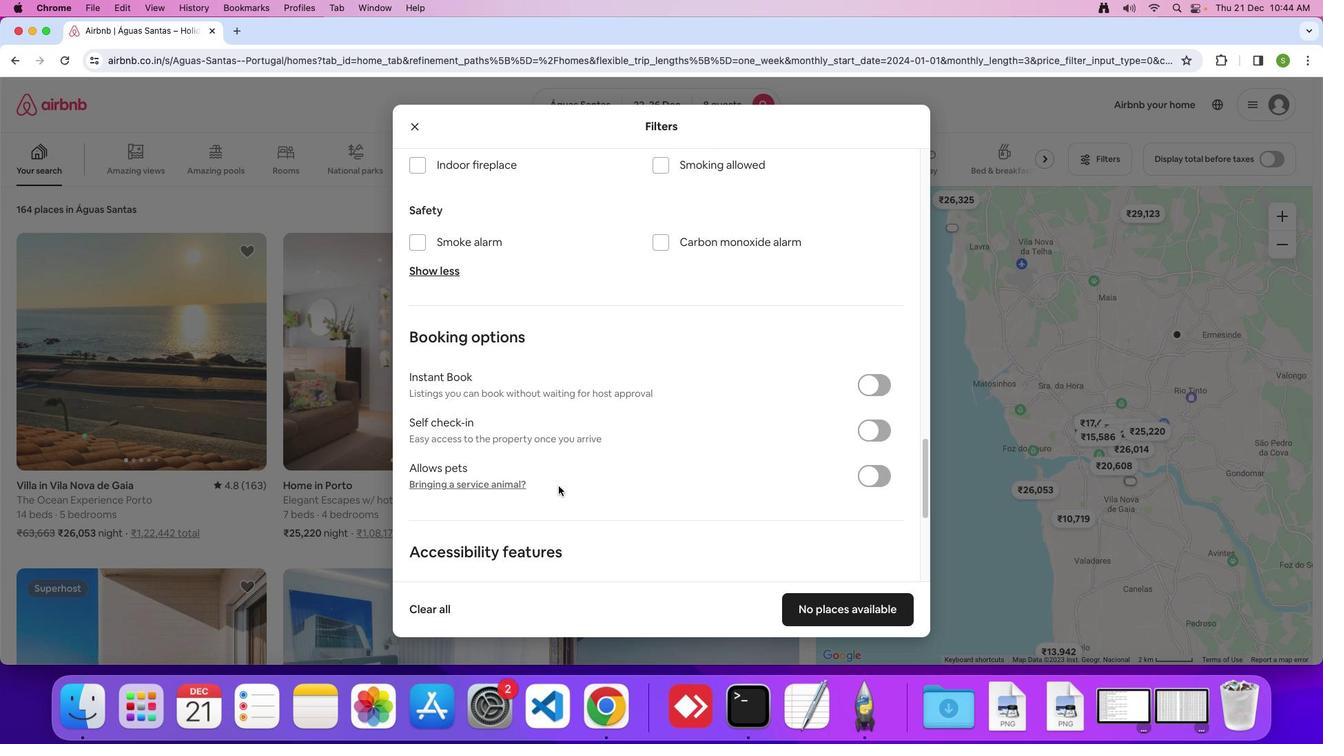 
Action: Mouse scrolled (558, 486) with delta (0, 0)
Screenshot: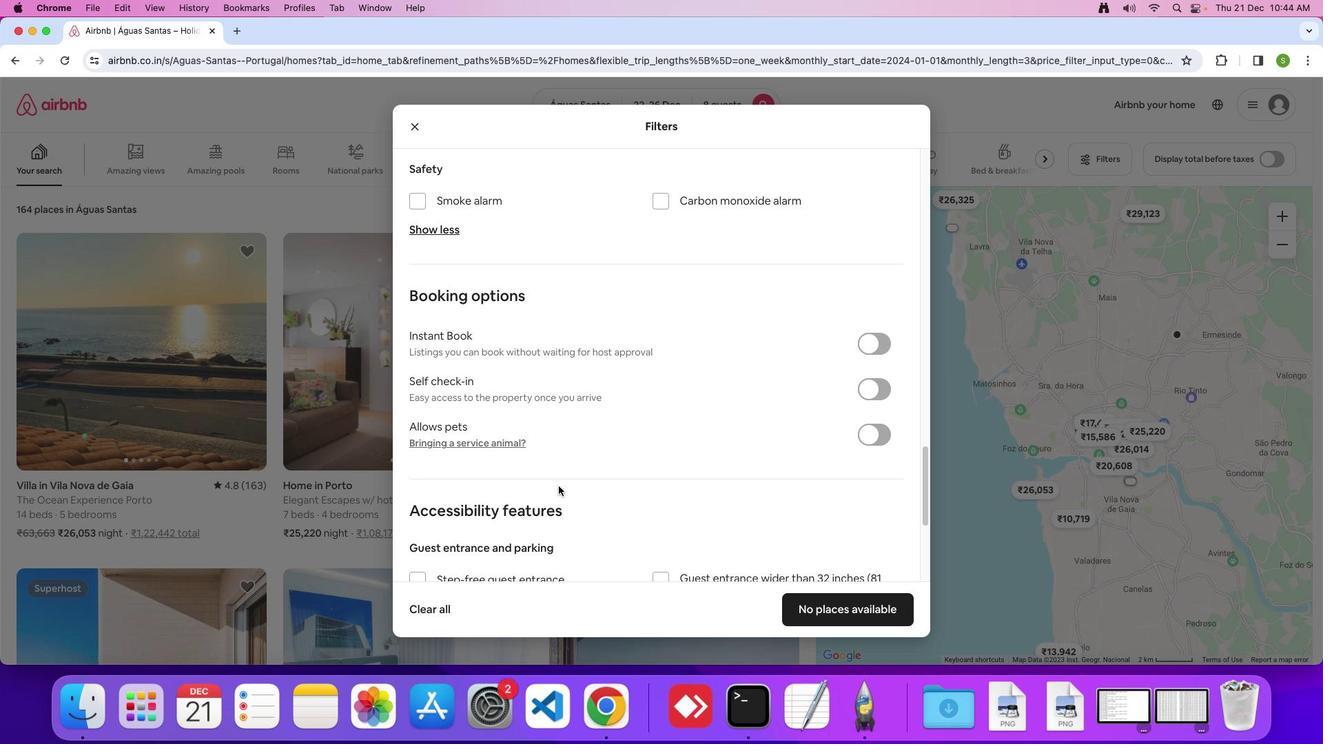 
Action: Mouse scrolled (558, 486) with delta (0, 0)
Screenshot: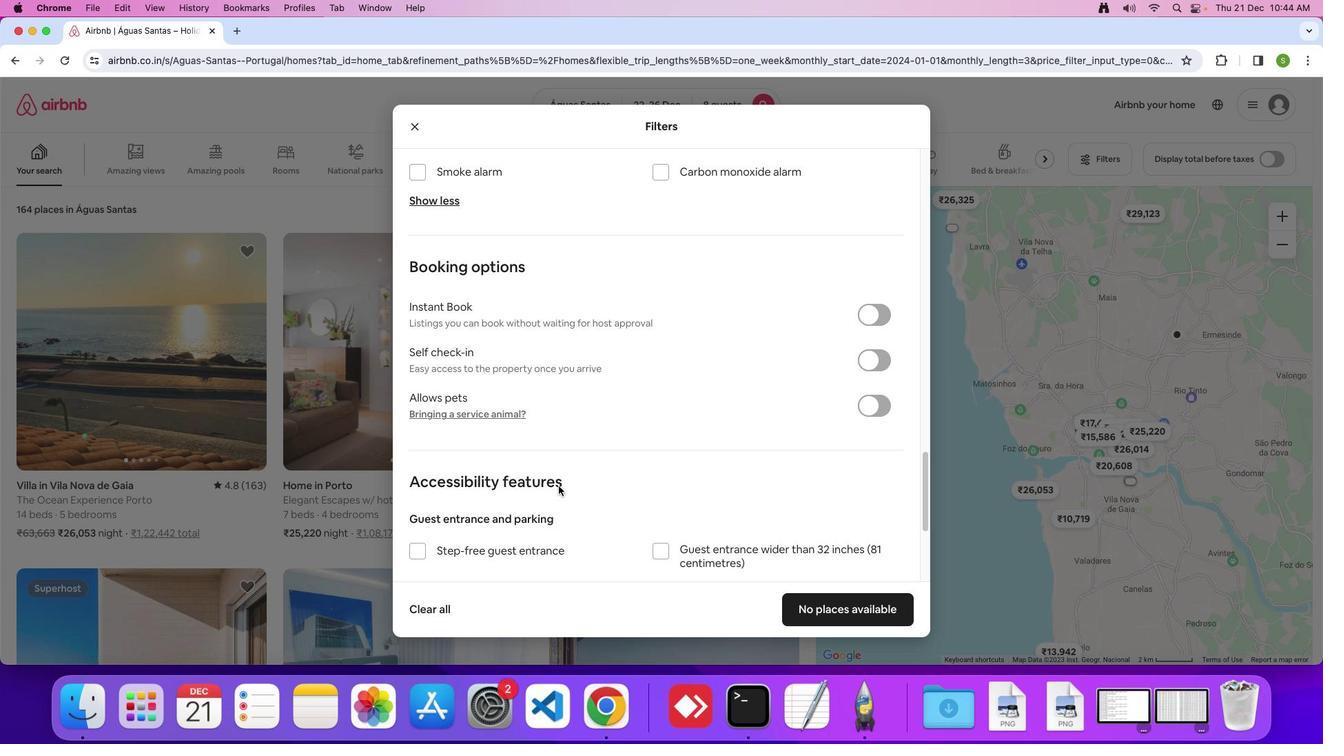 
Action: Mouse scrolled (558, 486) with delta (0, 0)
Screenshot: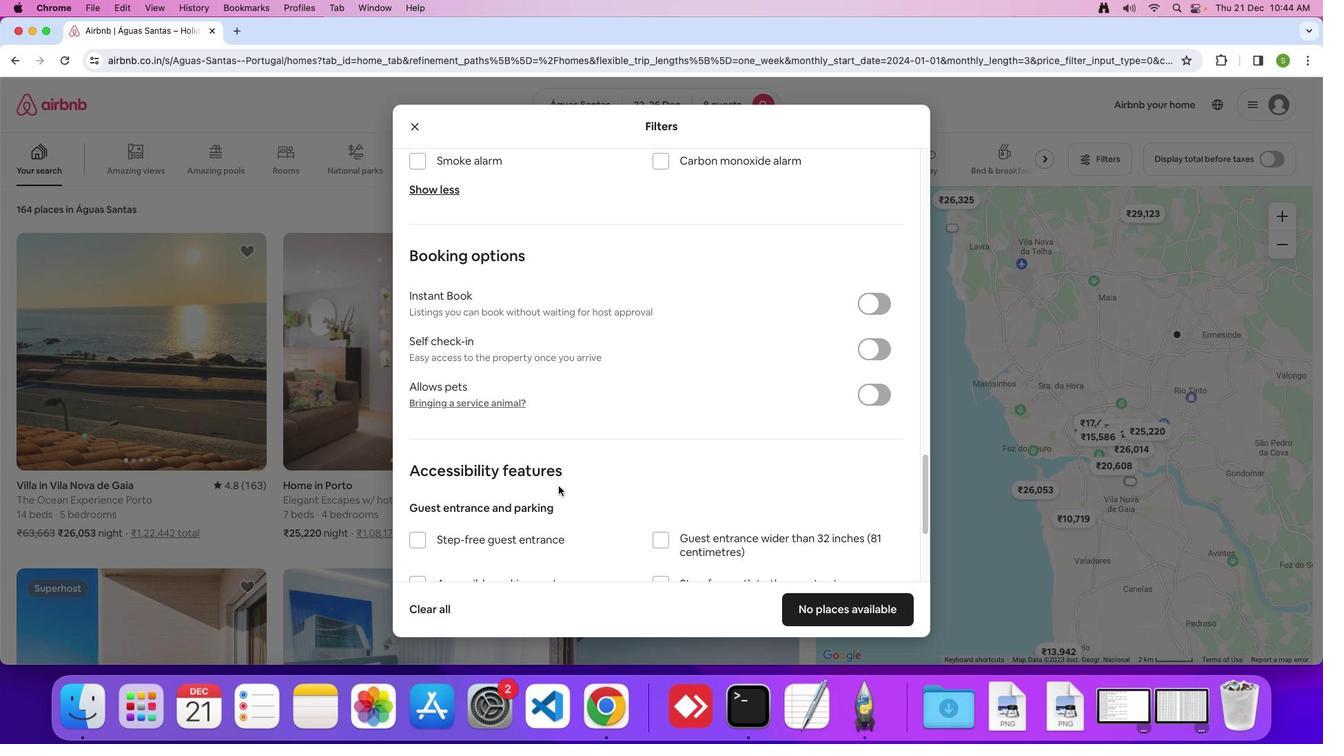 
Action: Mouse scrolled (558, 486) with delta (0, -1)
Screenshot: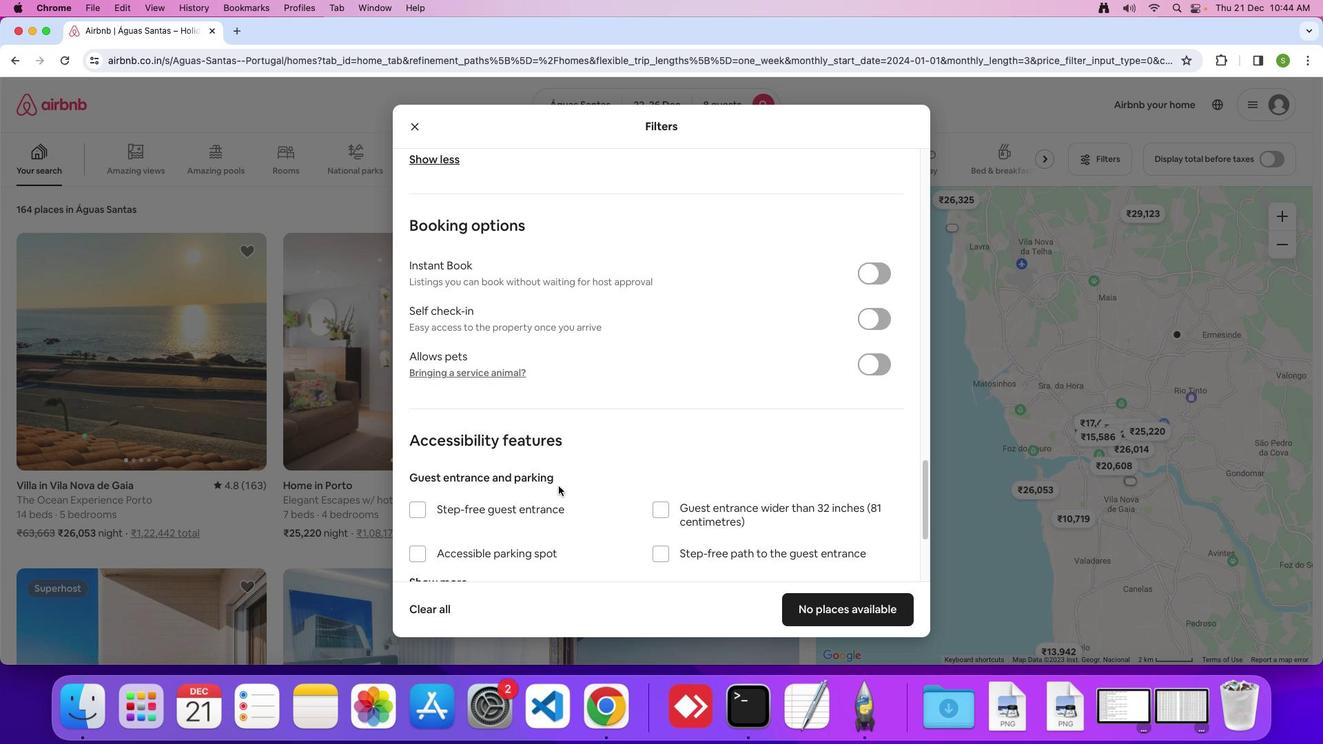 
Action: Mouse scrolled (558, 486) with delta (0, 0)
Screenshot: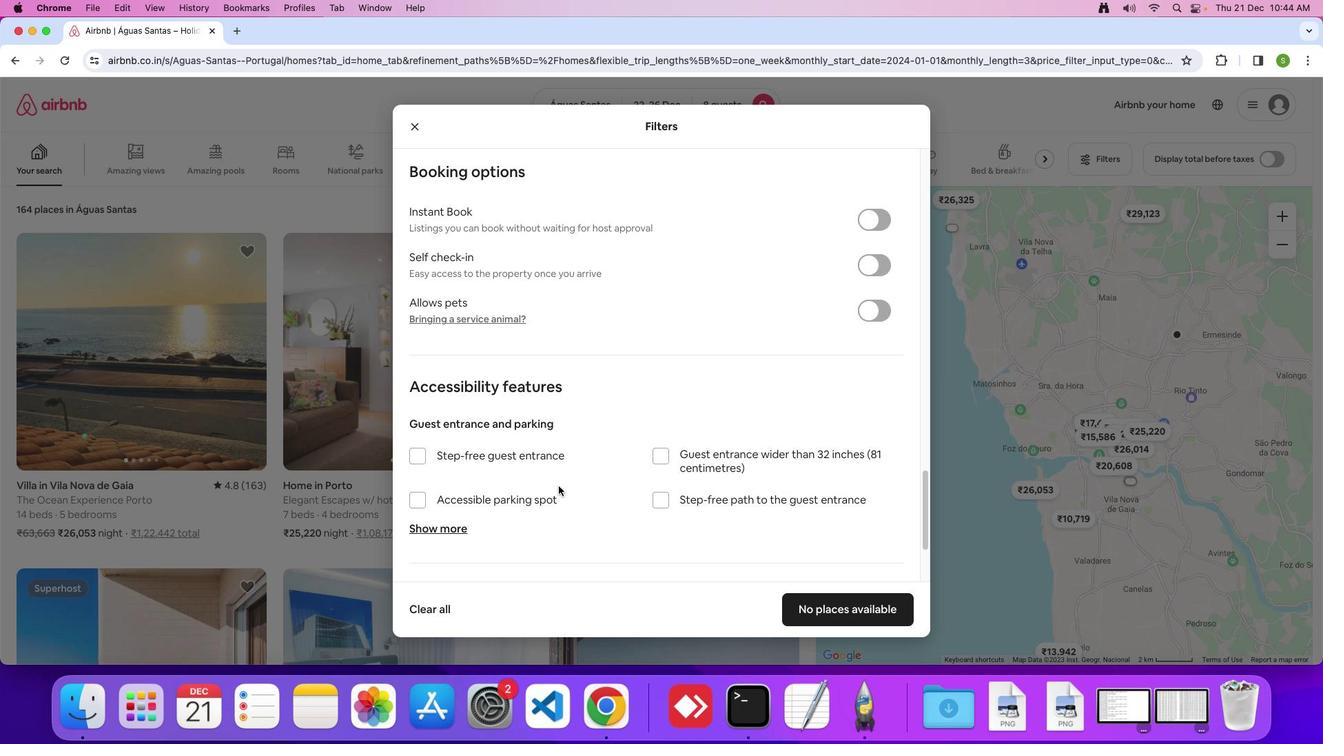 
Action: Mouse scrolled (558, 486) with delta (0, 0)
Screenshot: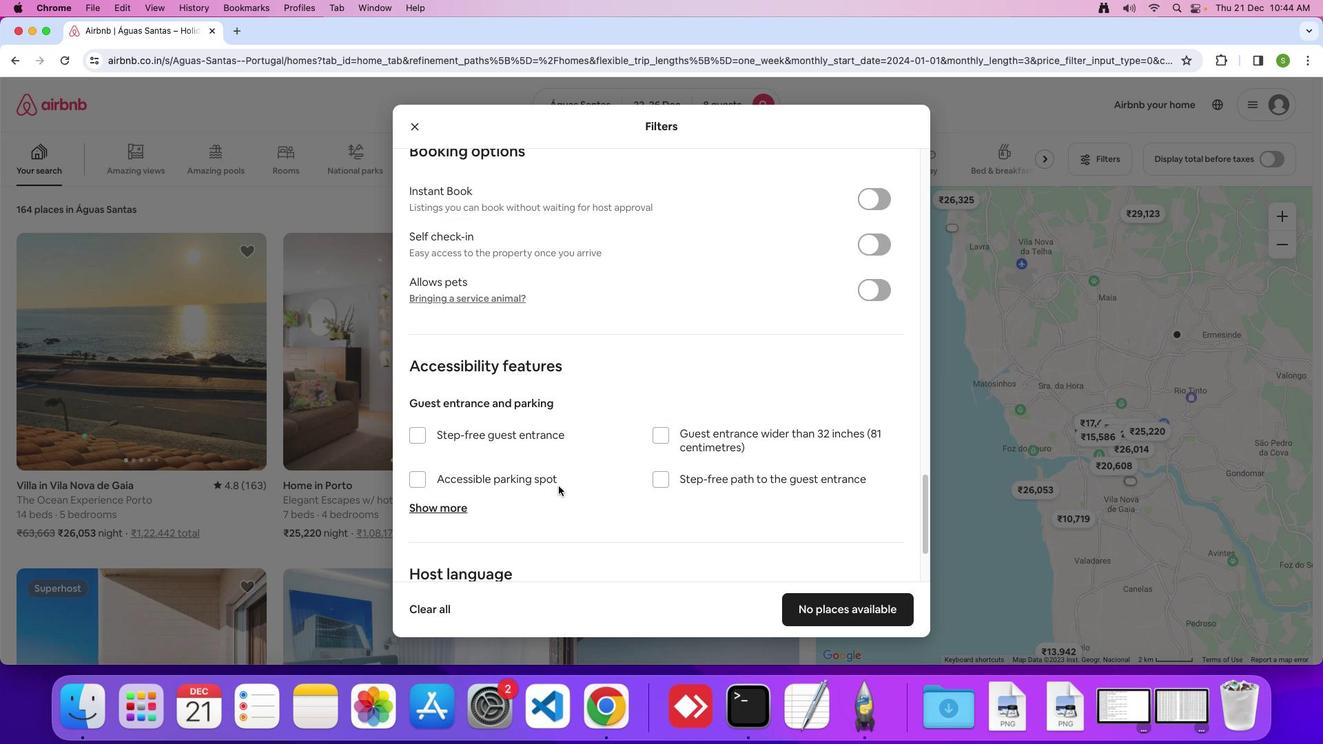 
Action: Mouse scrolled (558, 486) with delta (0, -1)
Screenshot: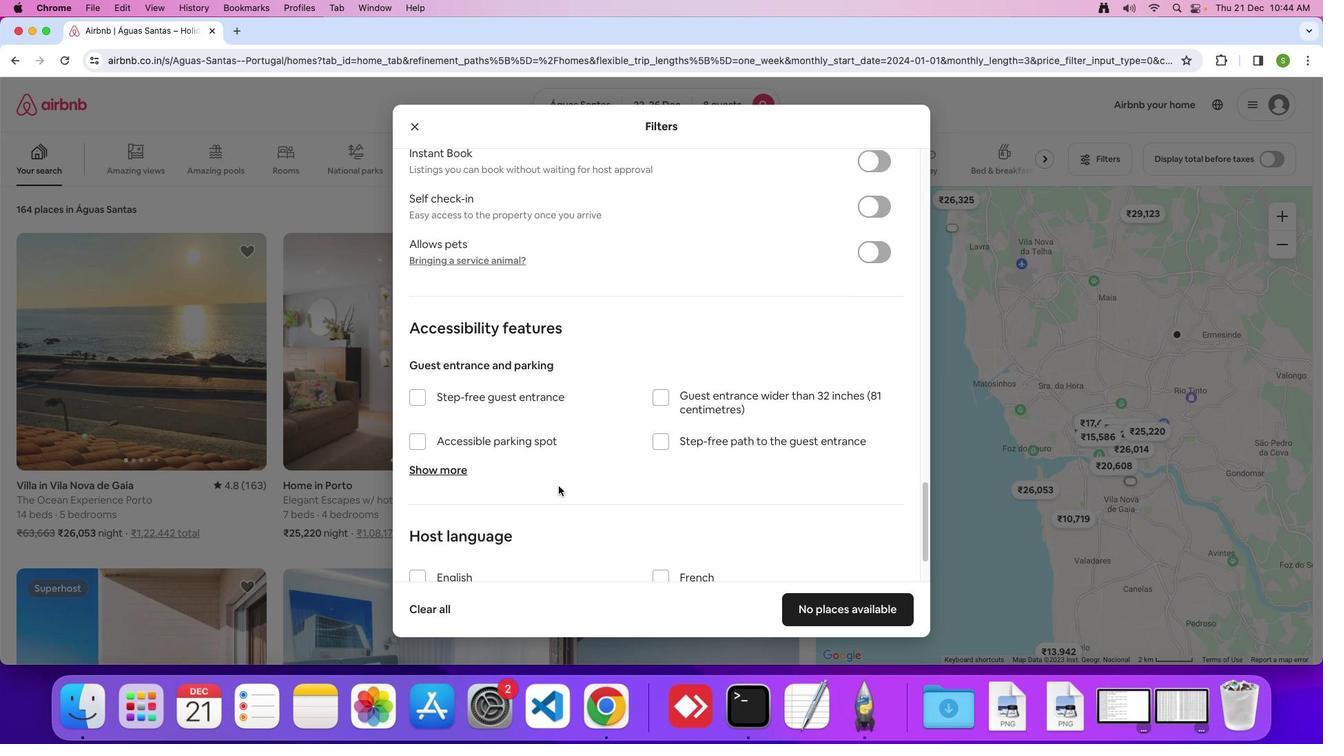 
Action: Mouse scrolled (558, 486) with delta (0, 0)
Screenshot: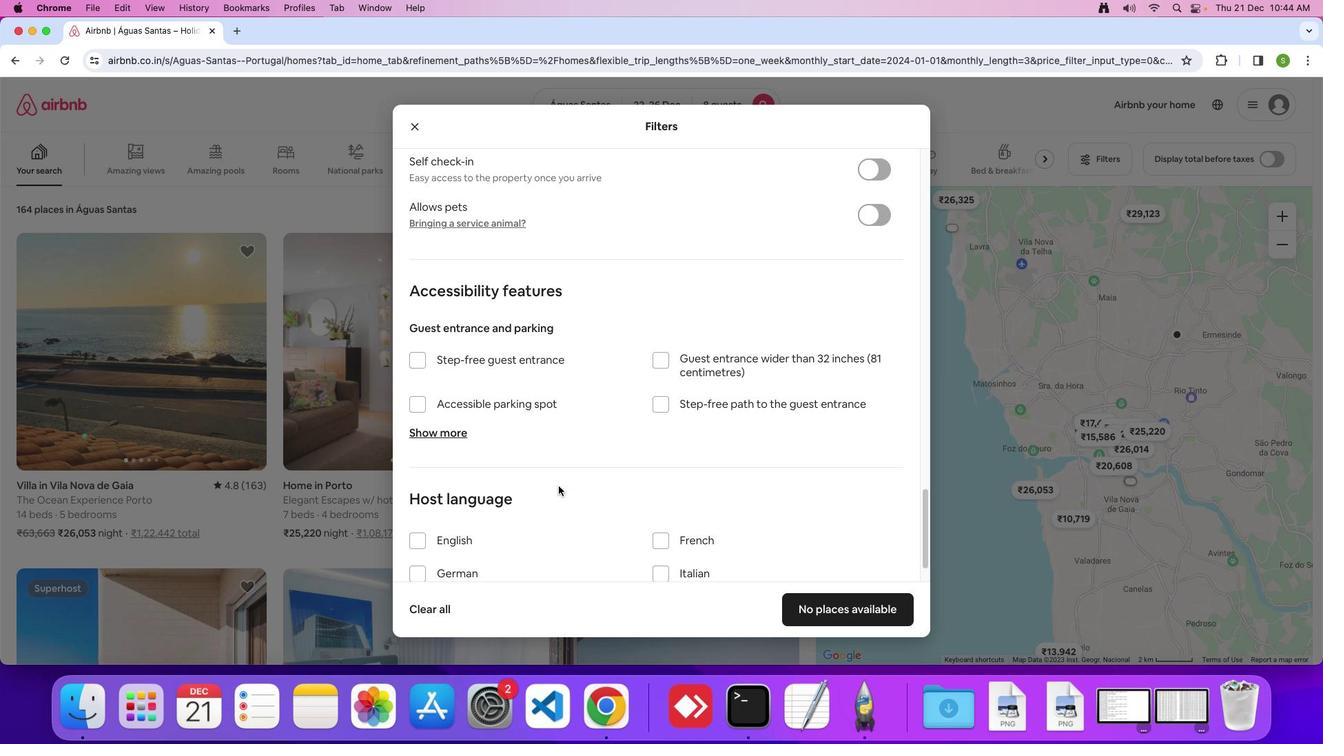 
Action: Mouse scrolled (558, 486) with delta (0, 0)
Screenshot: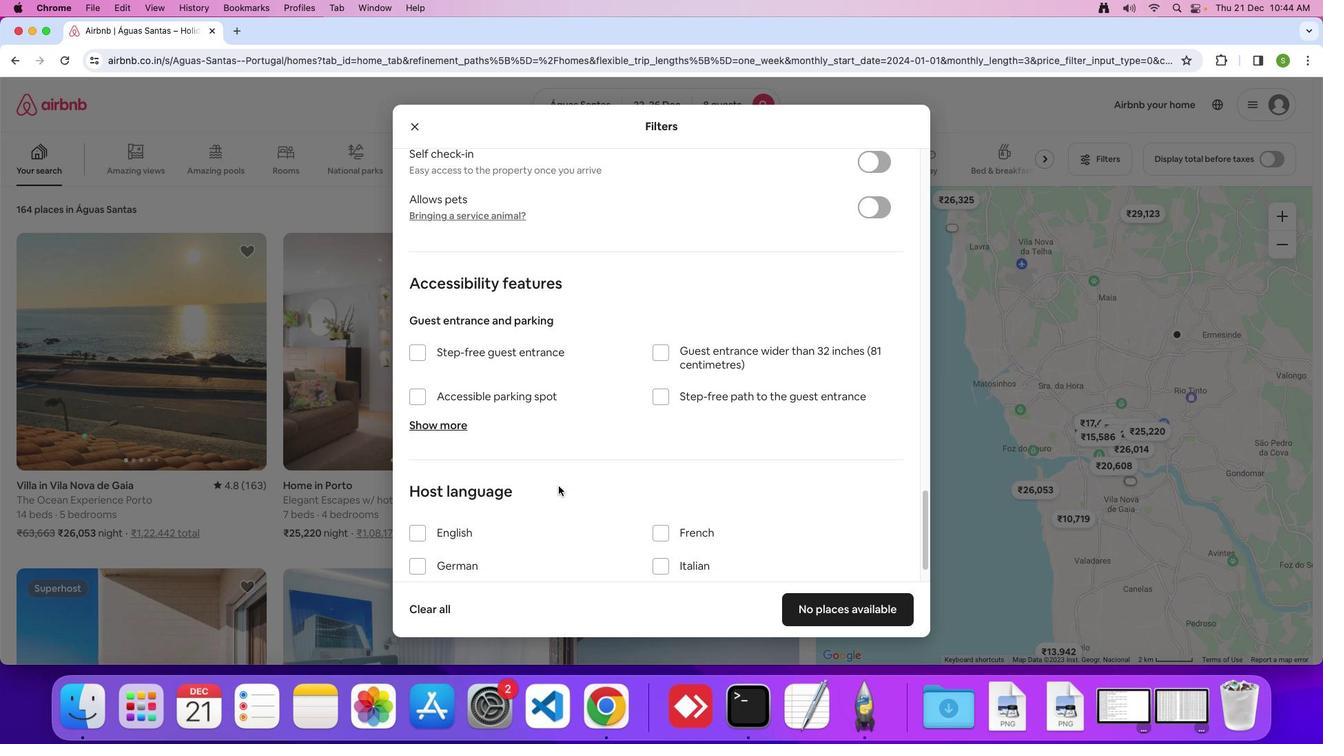 
Action: Mouse scrolled (558, 486) with delta (0, 0)
Screenshot: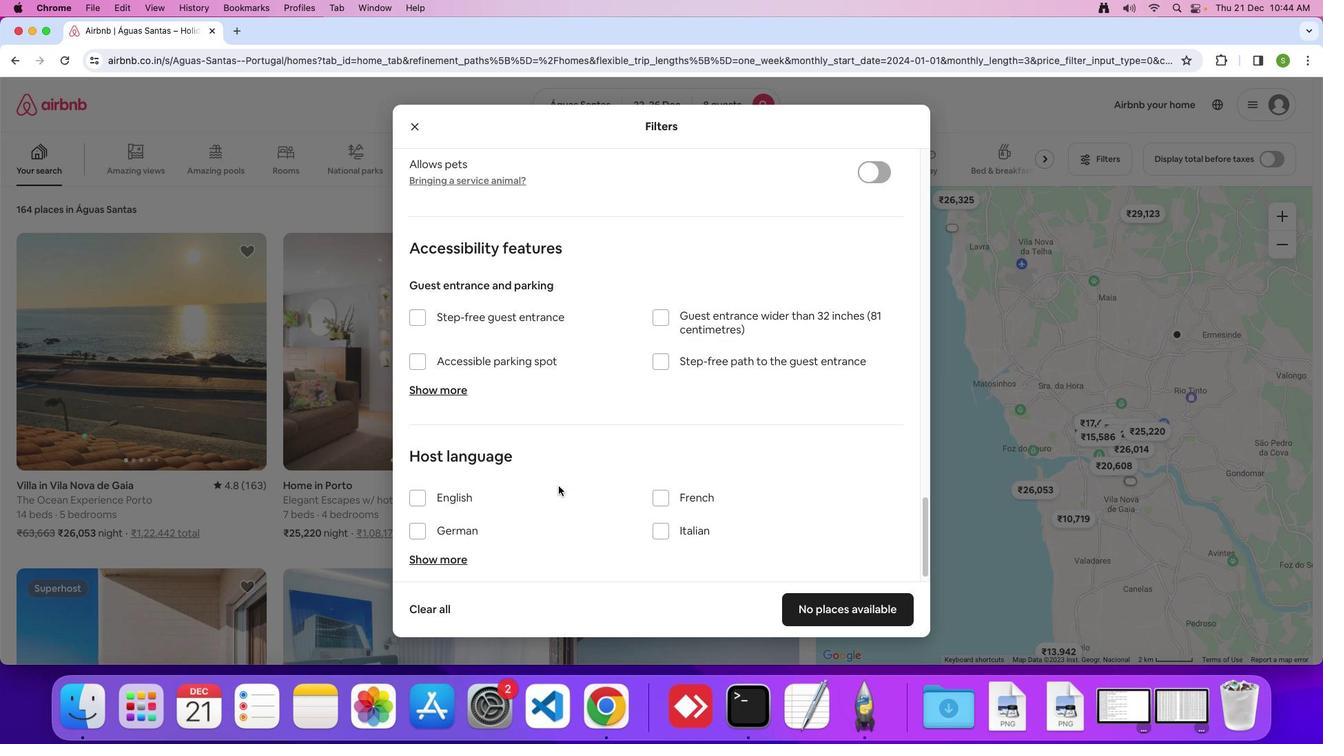 
Action: Mouse scrolled (558, 486) with delta (0, 0)
Screenshot: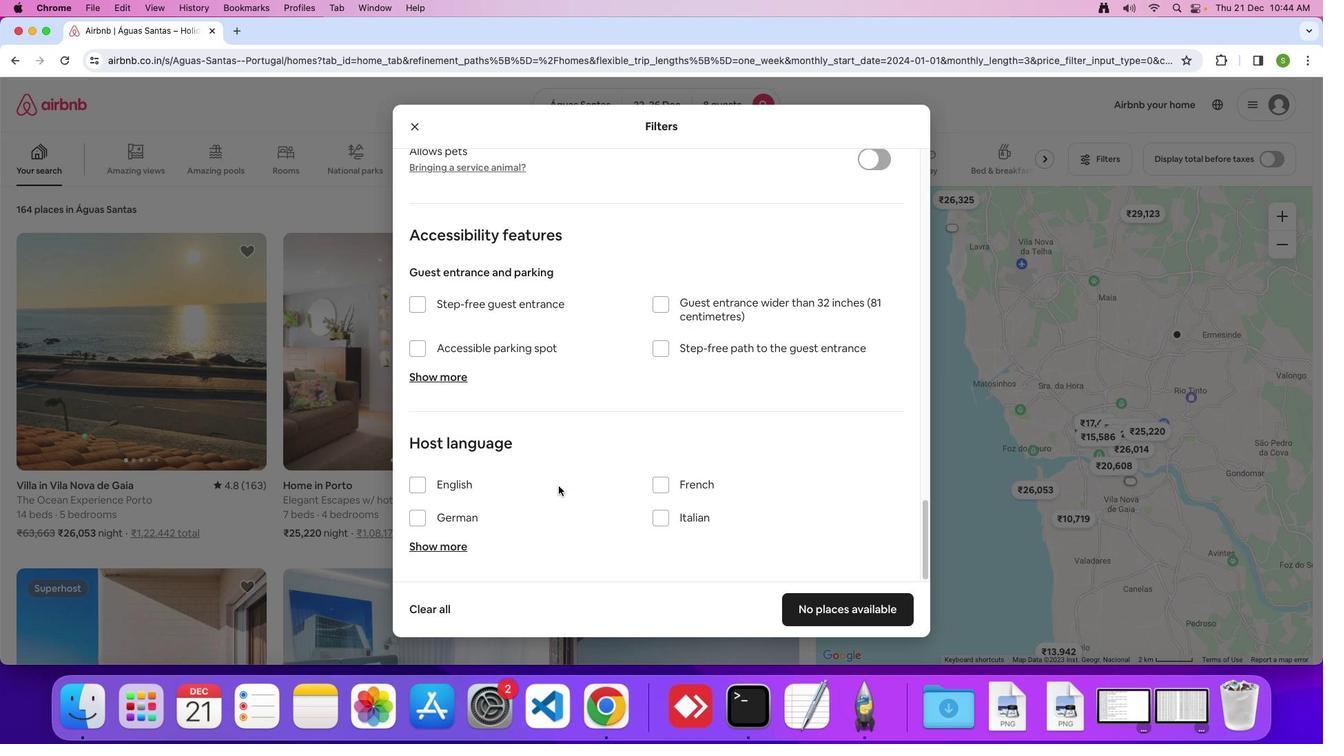 
Action: Mouse scrolled (558, 486) with delta (0, 0)
Screenshot: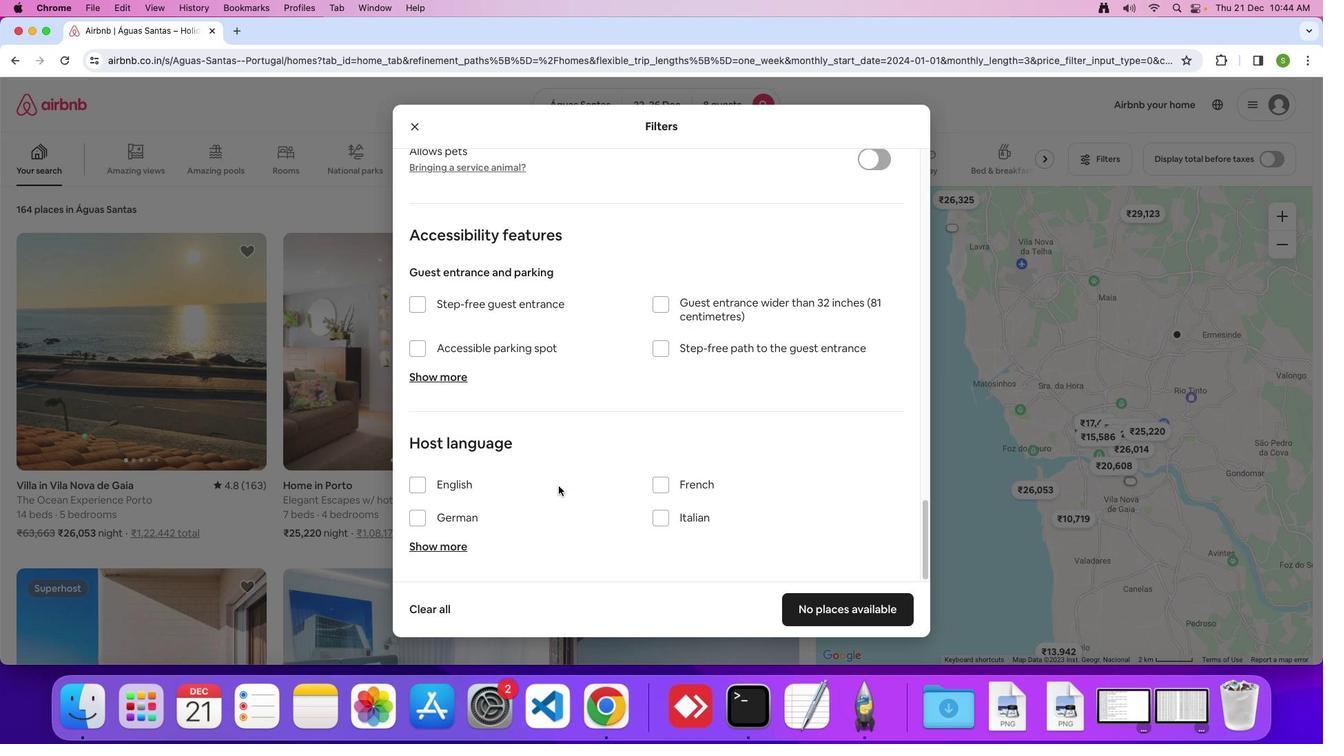 
Action: Mouse scrolled (558, 486) with delta (0, 0)
Screenshot: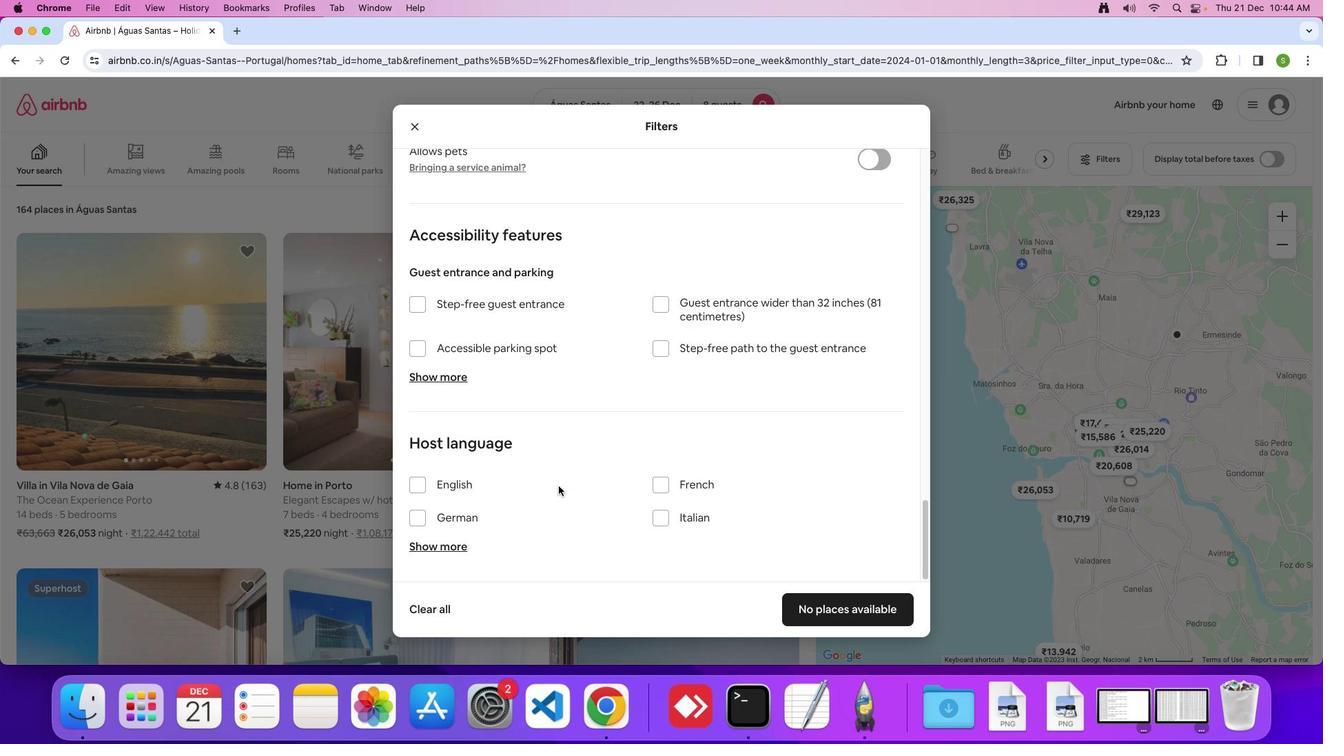 
Action: Mouse scrolled (558, 486) with delta (0, 0)
Screenshot: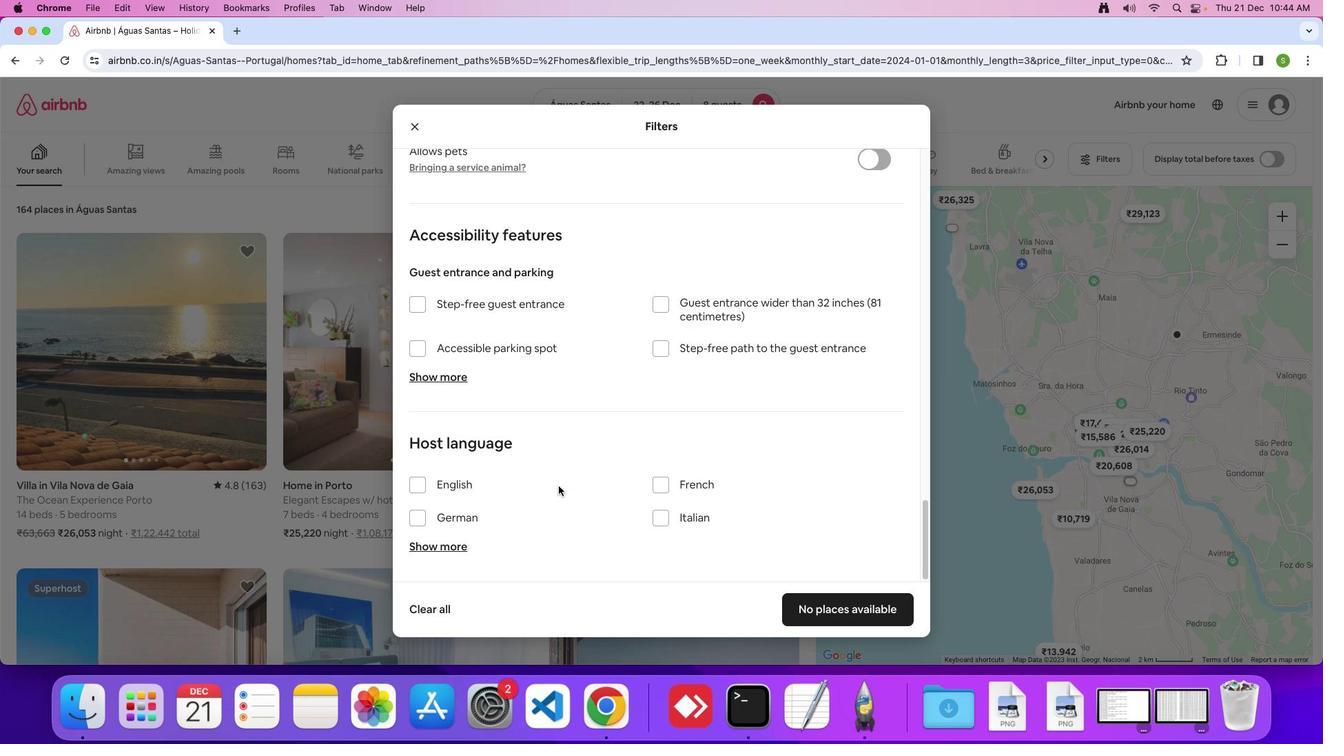 
Action: Mouse scrolled (558, 486) with delta (0, -2)
Screenshot: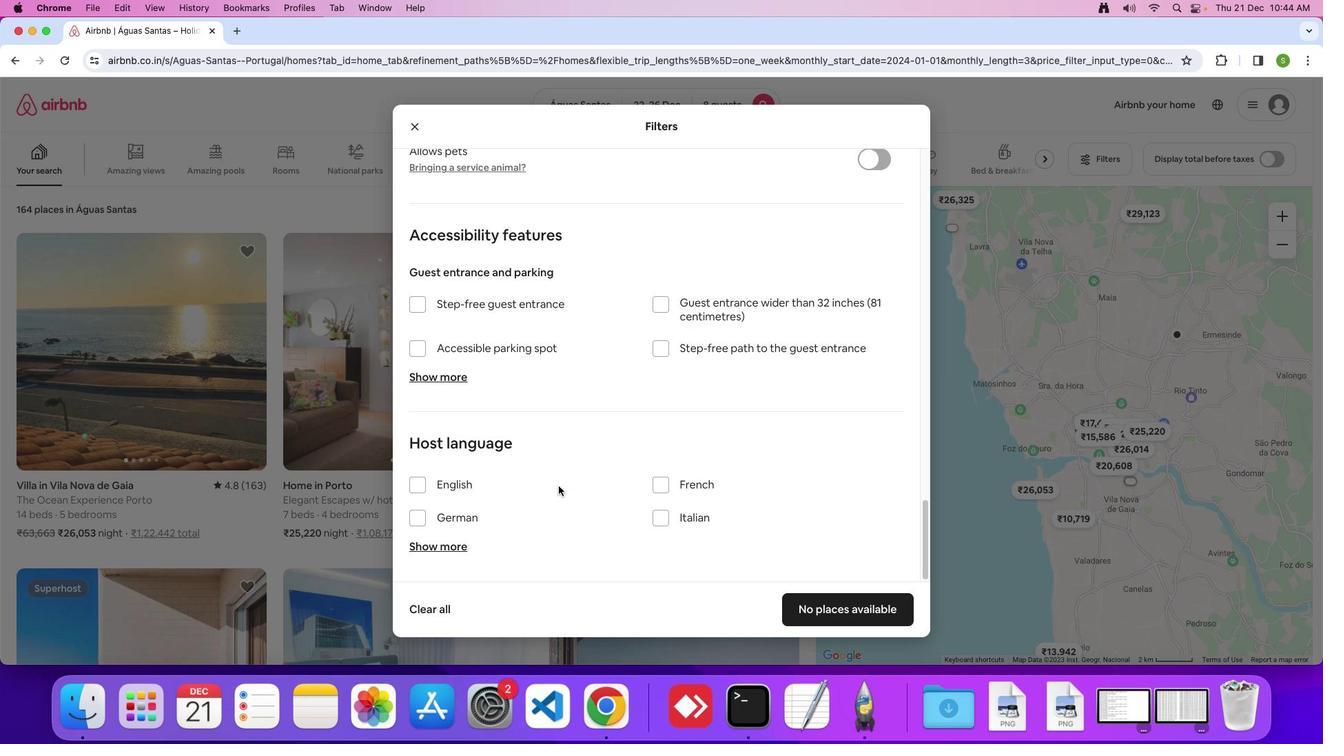 
Action: Mouse moved to (828, 606)
Screenshot: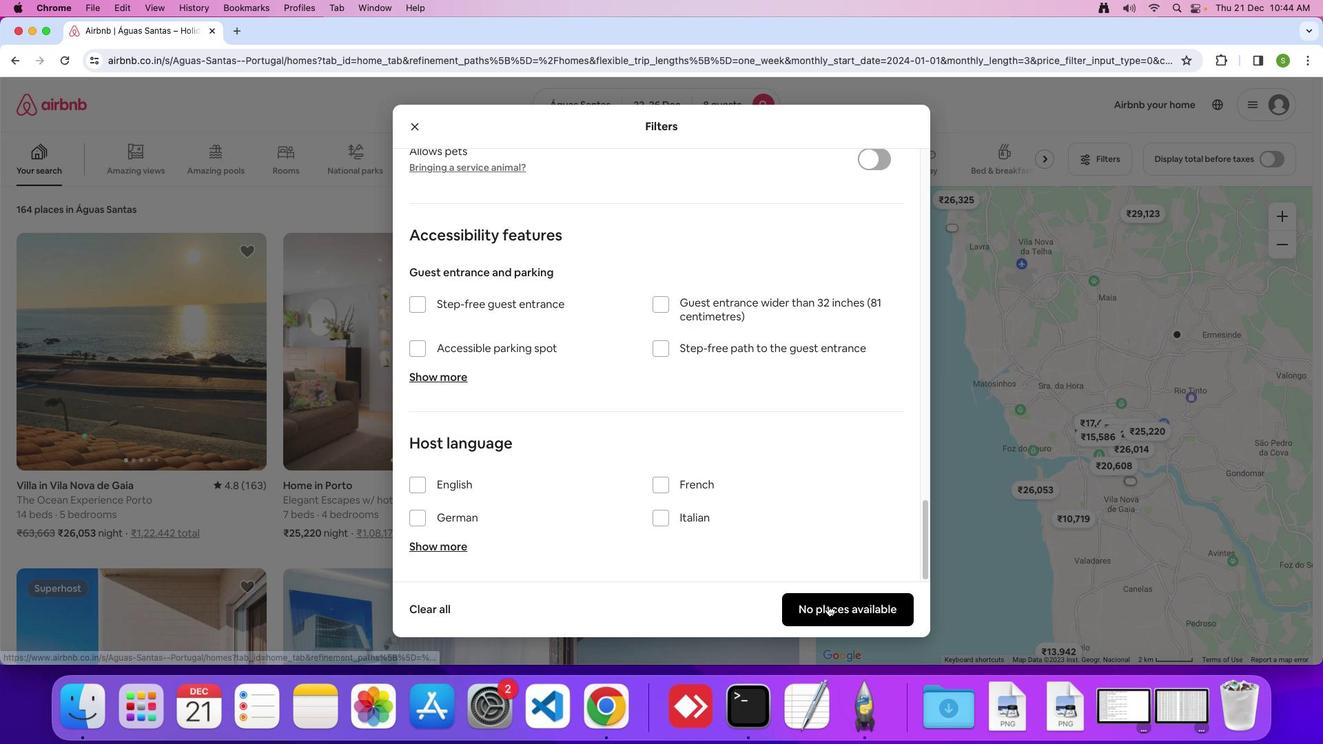 
Action: Mouse pressed left at (828, 606)
Screenshot: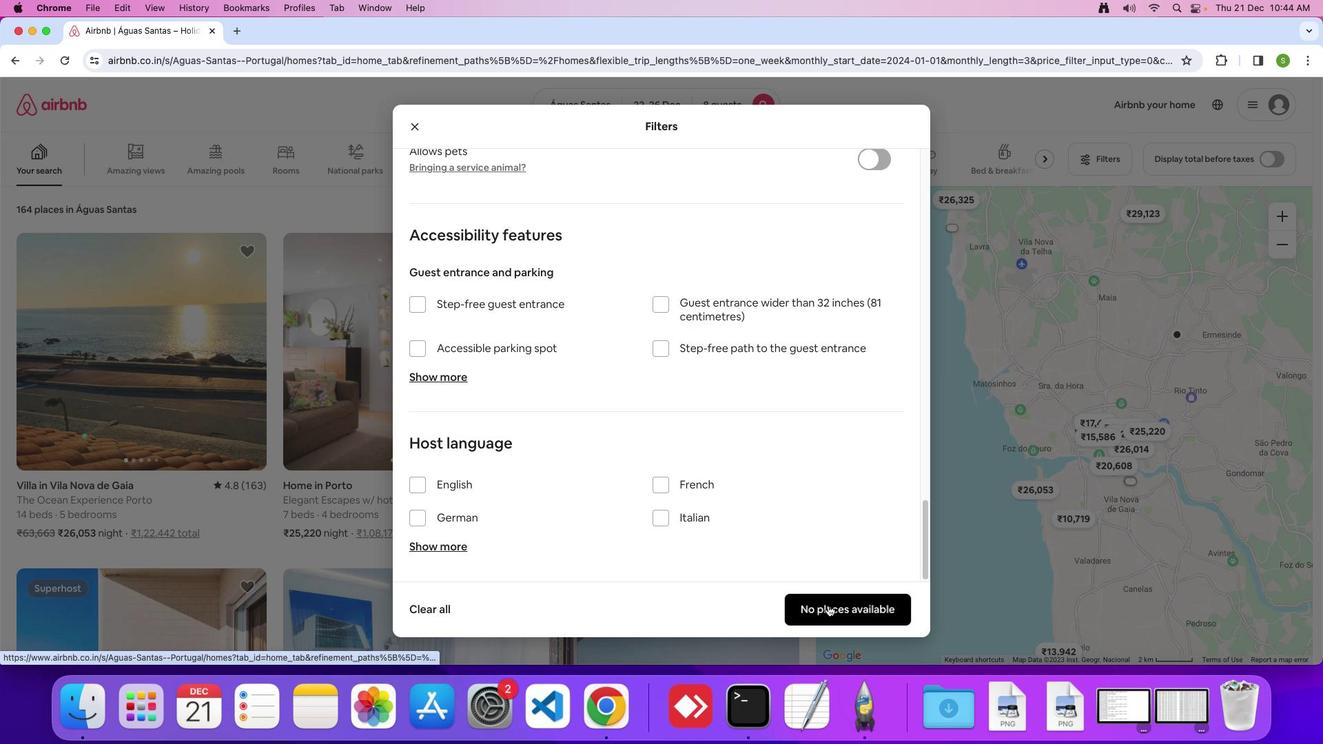 
Action: Mouse moved to (593, 390)
Screenshot: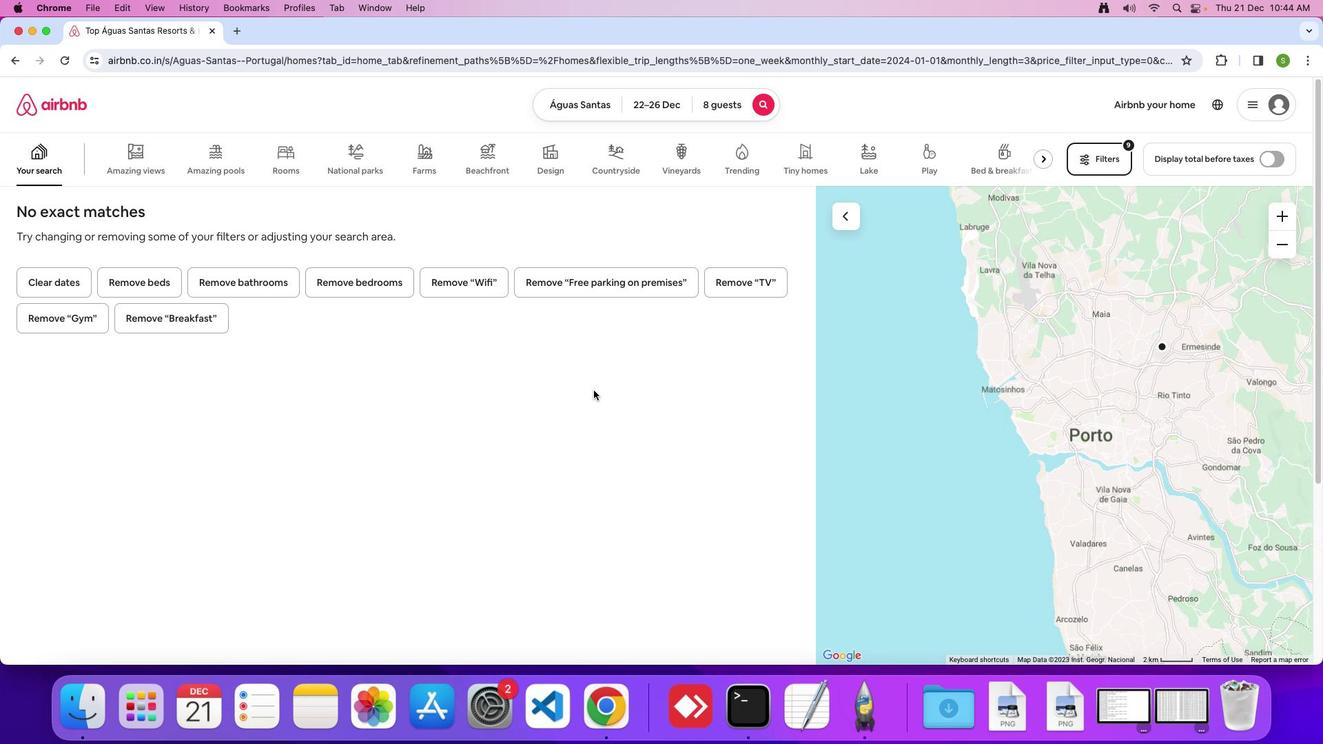 
